 Task: Buy 3 Sets & Kits from Skin Care section under best seller category for shipping address: Bethany Lewis, 2425 August Lane, Shreveport, Louisiana 71101, Cell Number 3184332610. Pay from credit card ending with 5759, CVV 953
Action: Mouse moved to (16, 87)
Screenshot: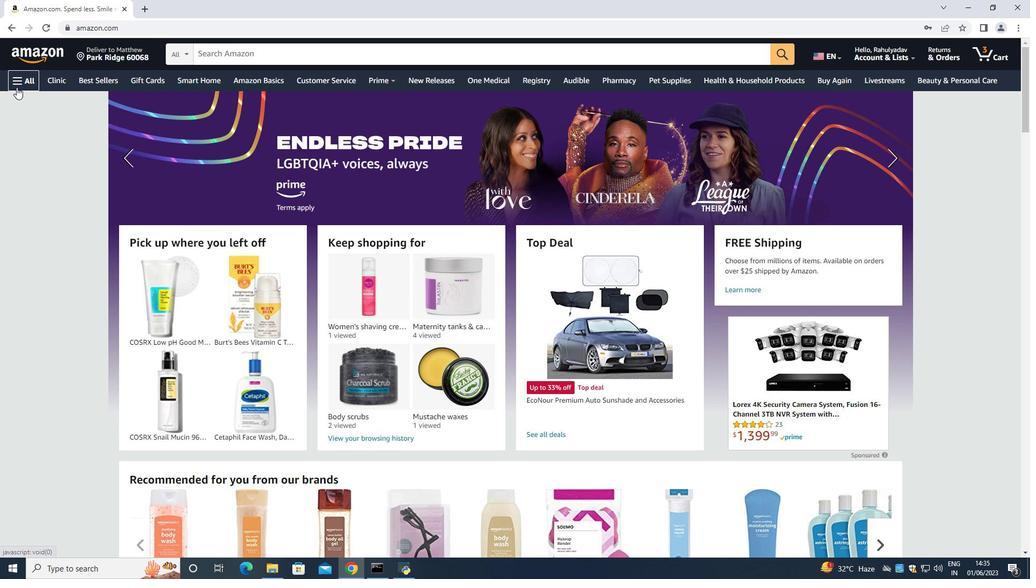 
Action: Mouse pressed left at (16, 87)
Screenshot: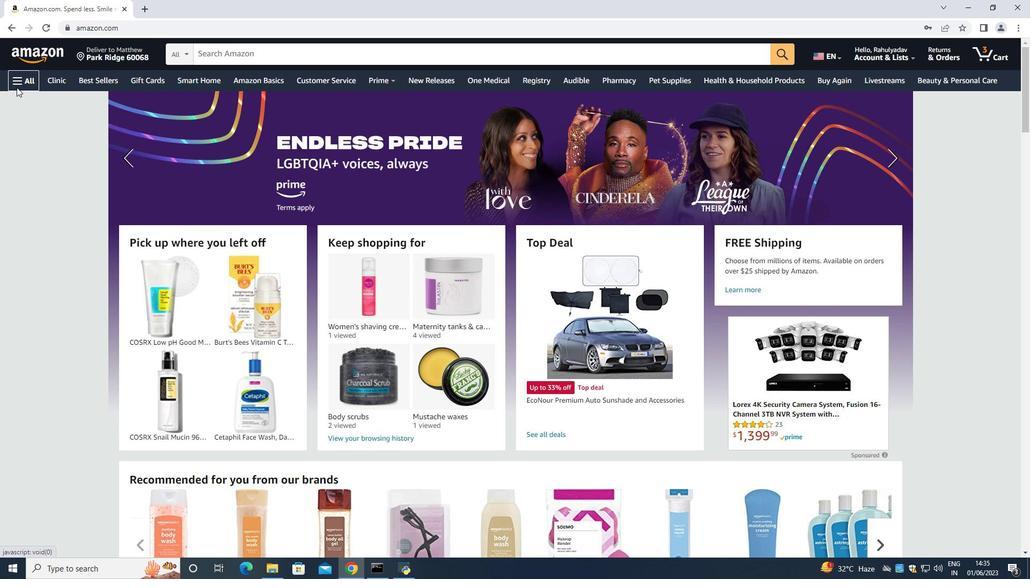
Action: Mouse moved to (30, 101)
Screenshot: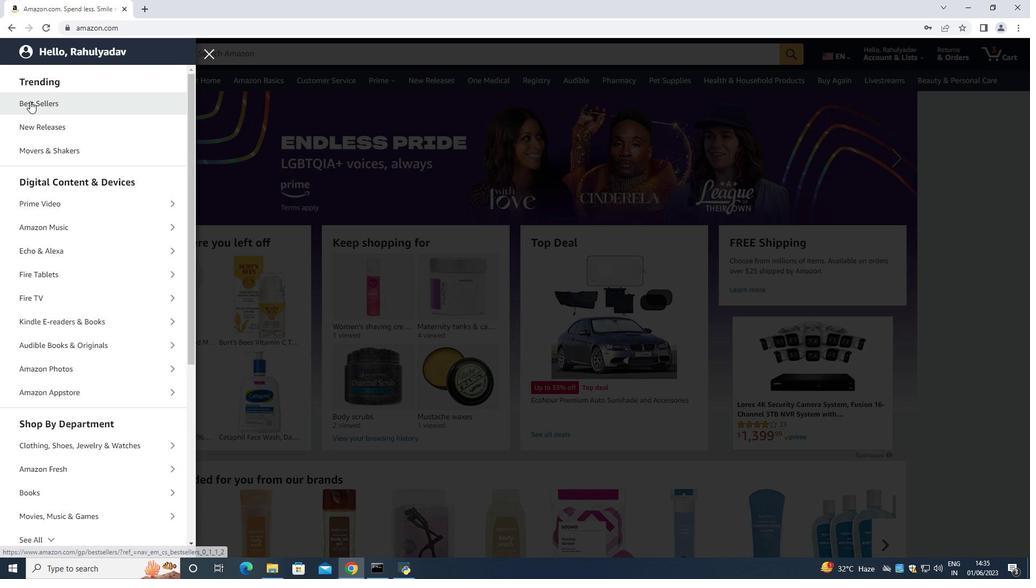 
Action: Mouse pressed left at (30, 101)
Screenshot: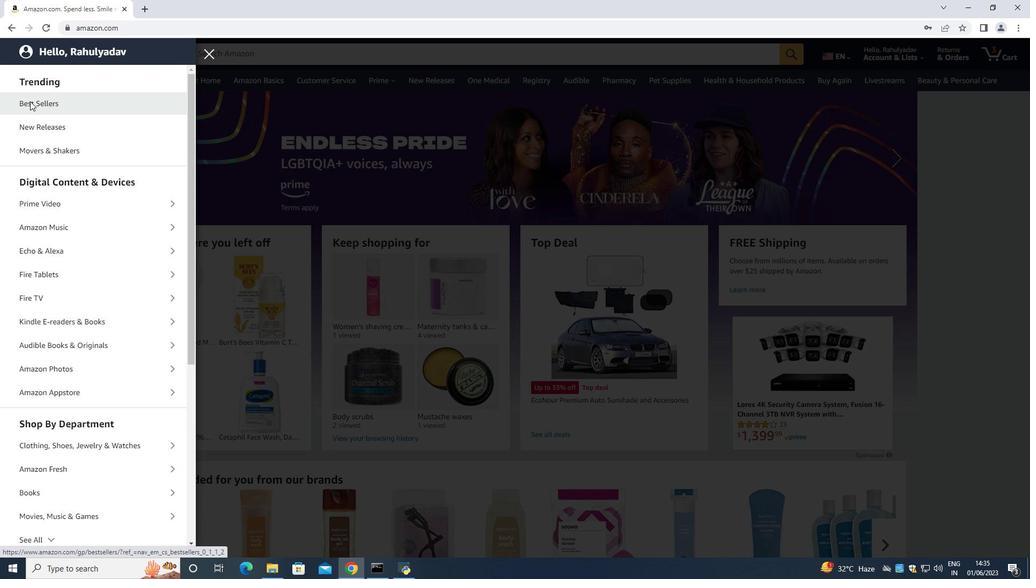 
Action: Mouse moved to (269, 56)
Screenshot: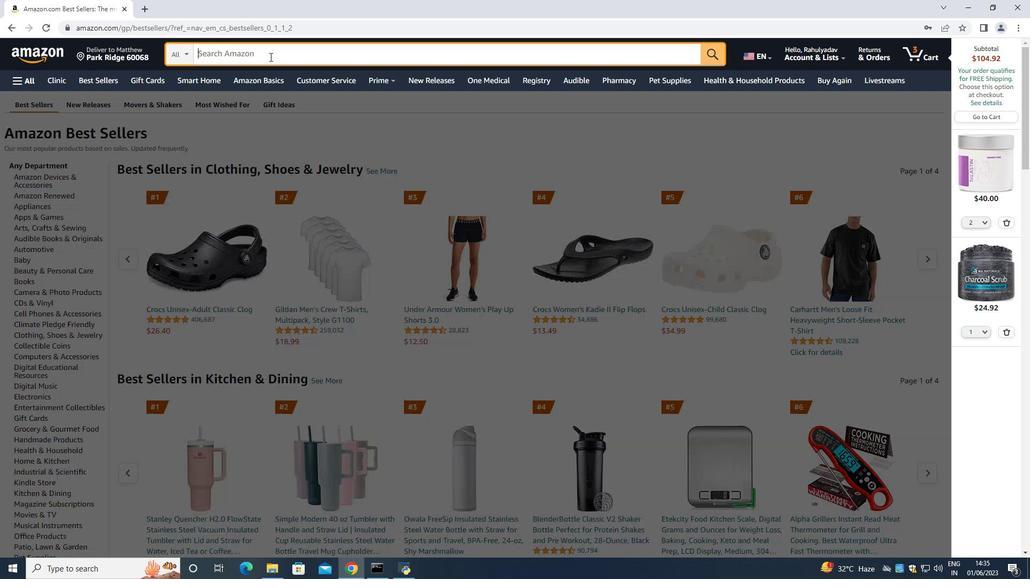 
Action: Mouse pressed left at (269, 56)
Screenshot: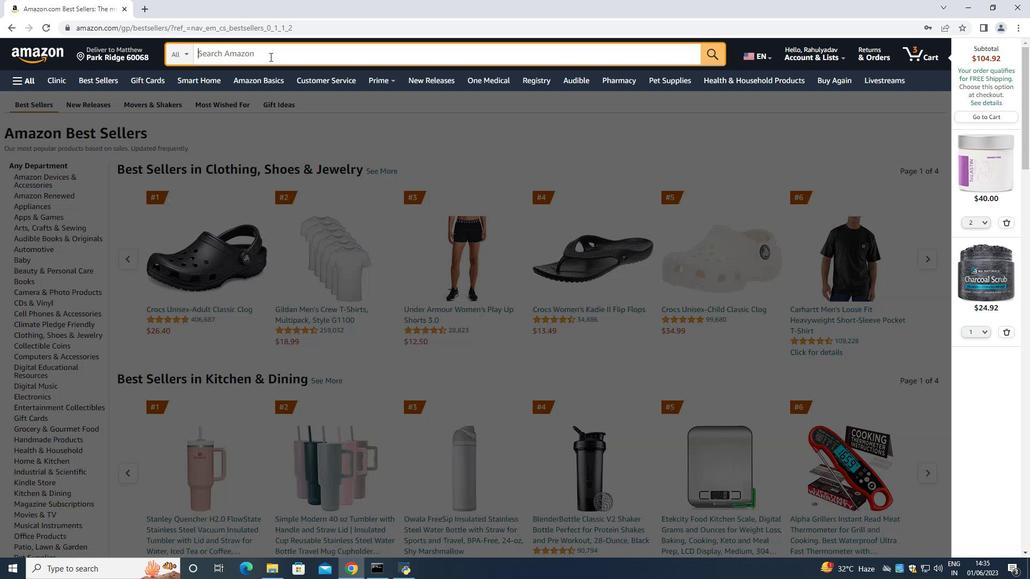 
Action: Mouse moved to (273, 40)
Screenshot: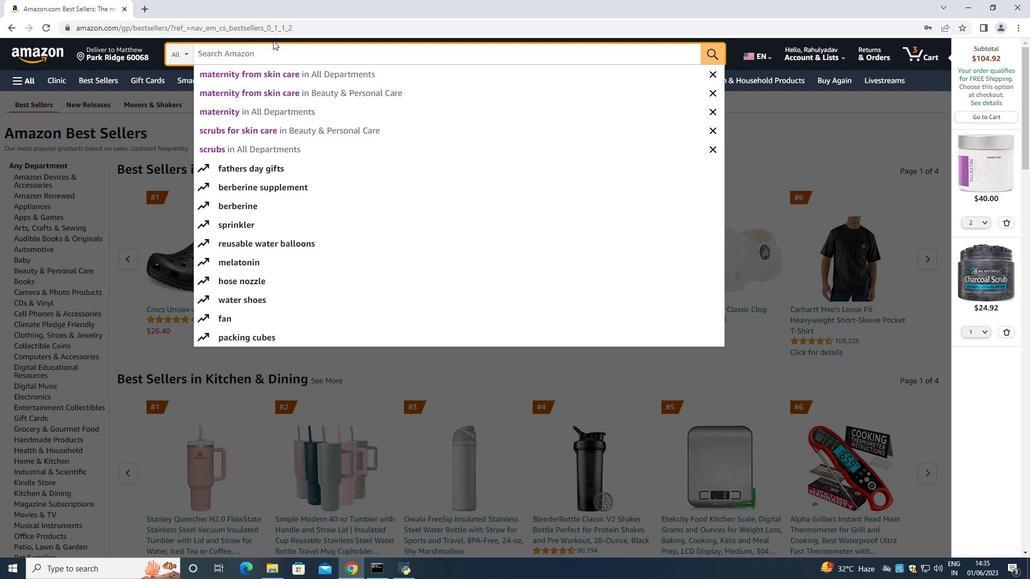 
Action: Key pressed <Key.shift>Sets<Key.space><Key.shift_r><Key.shift_r><Key.shift_r><Key.shift_r><Key.shift_r><Key.shift_r><Key.shift_r><Key.shift_r><Key.shift_r><Key.shift_r><Key.shift_r>&<Key.space><Key.shift_r>Kits<Key.space><Key.space>from<Key.space><Key.shift>Sikn<Key.space><Key.shift>Care<Key.enter>
Screenshot: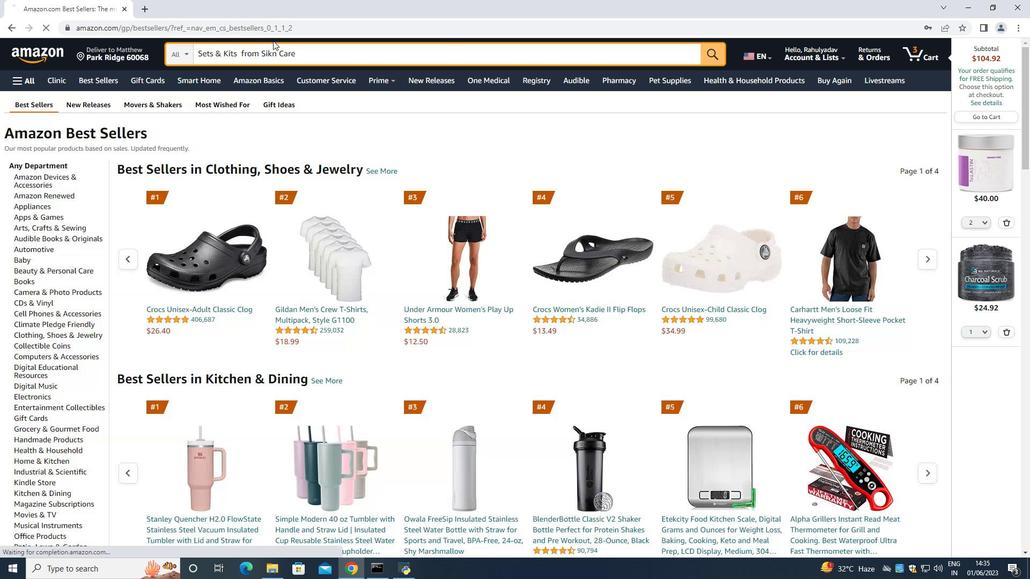 
Action: Mouse moved to (43, 250)
Screenshot: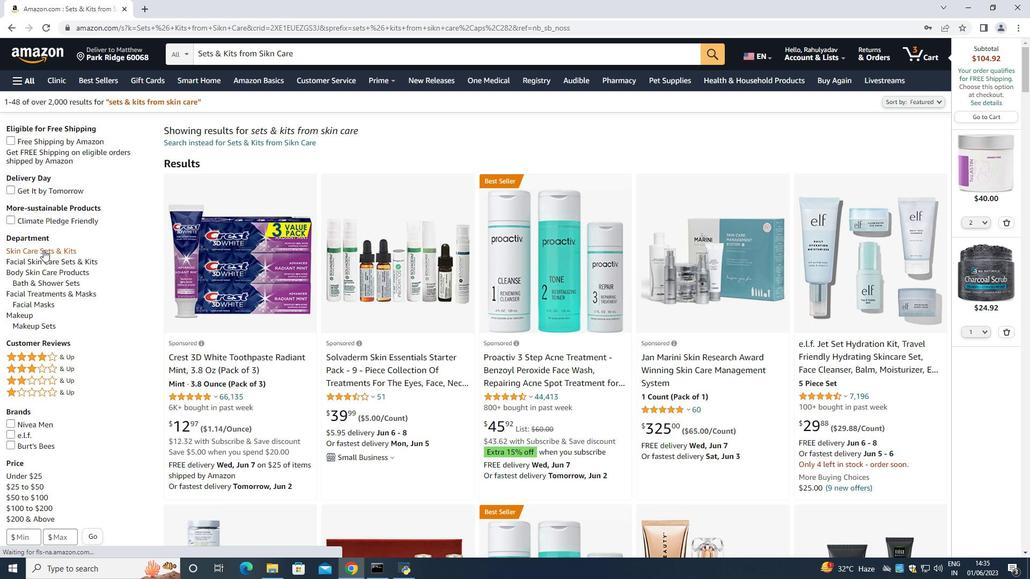 
Action: Mouse pressed left at (43, 250)
Screenshot: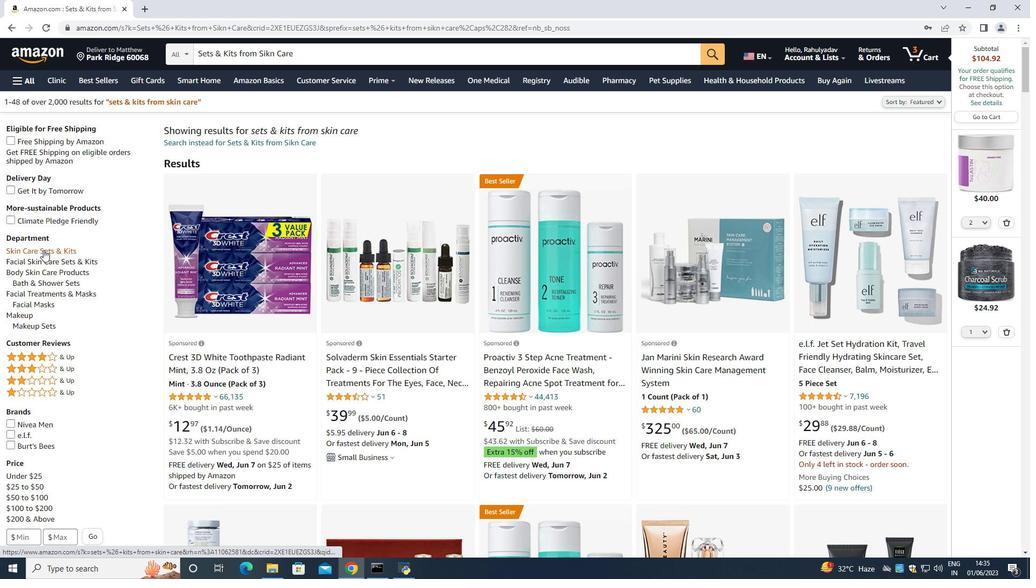 
Action: Mouse moved to (256, 335)
Screenshot: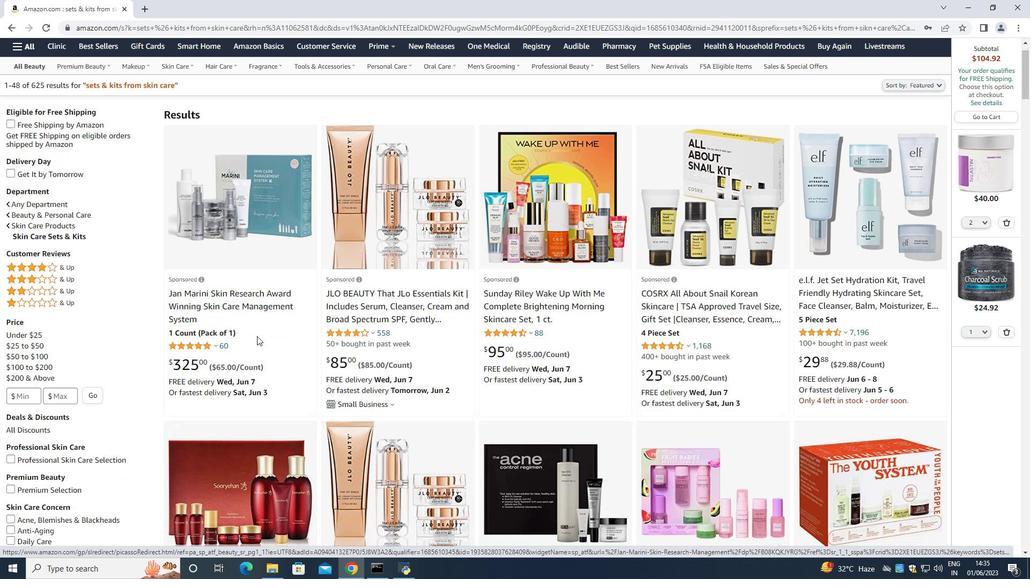 
Action: Mouse scrolled (256, 335) with delta (0, 0)
Screenshot: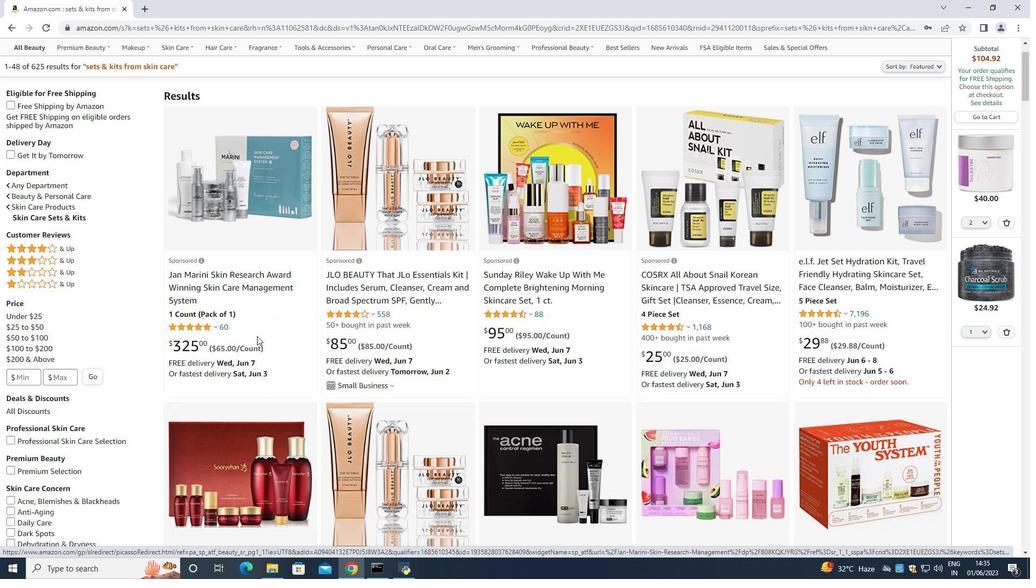 
Action: Mouse moved to (260, 336)
Screenshot: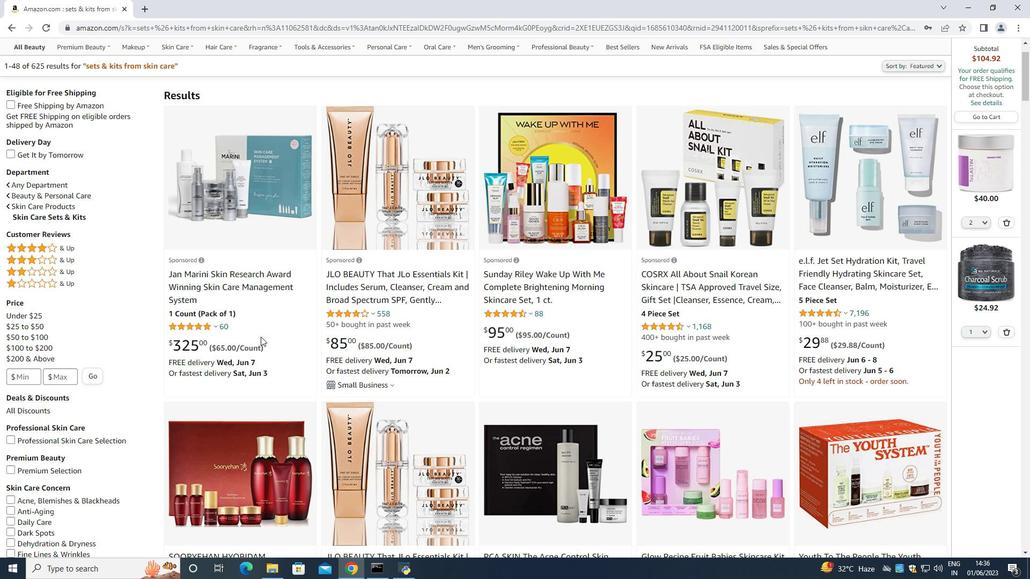 
Action: Mouse scrolled (260, 336) with delta (0, 0)
Screenshot: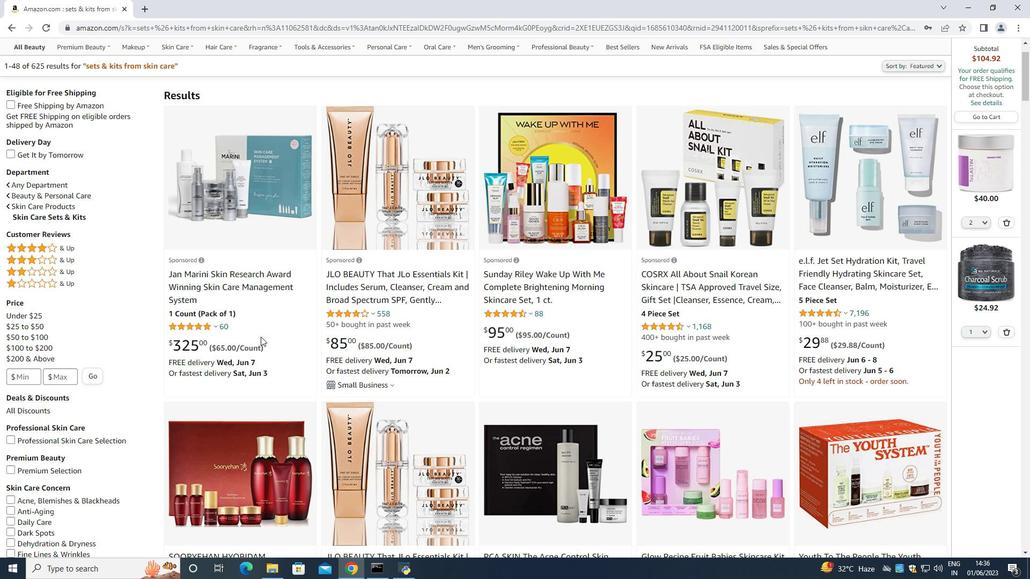 
Action: Mouse scrolled (260, 336) with delta (0, 0)
Screenshot: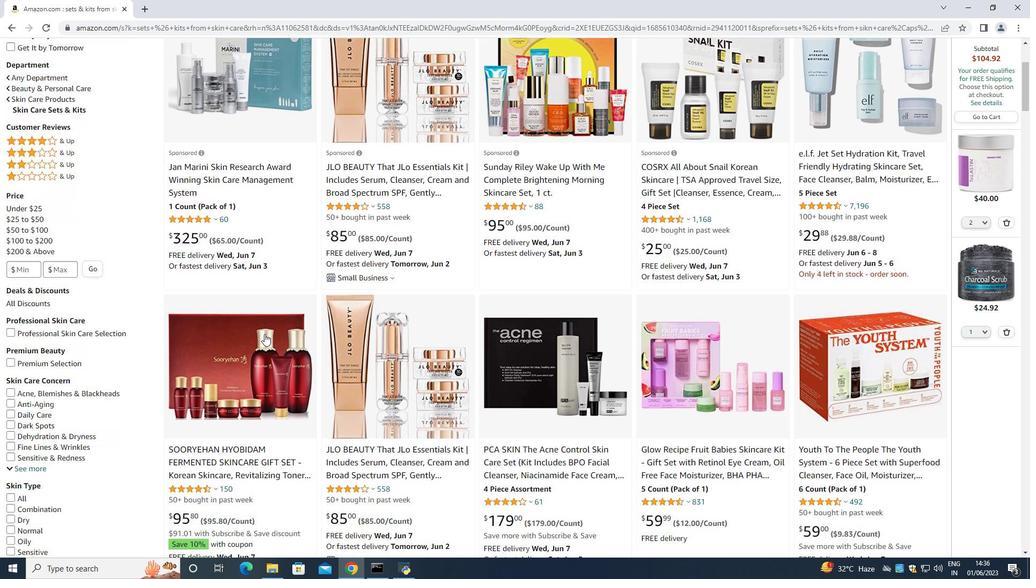 
Action: Mouse moved to (284, 331)
Screenshot: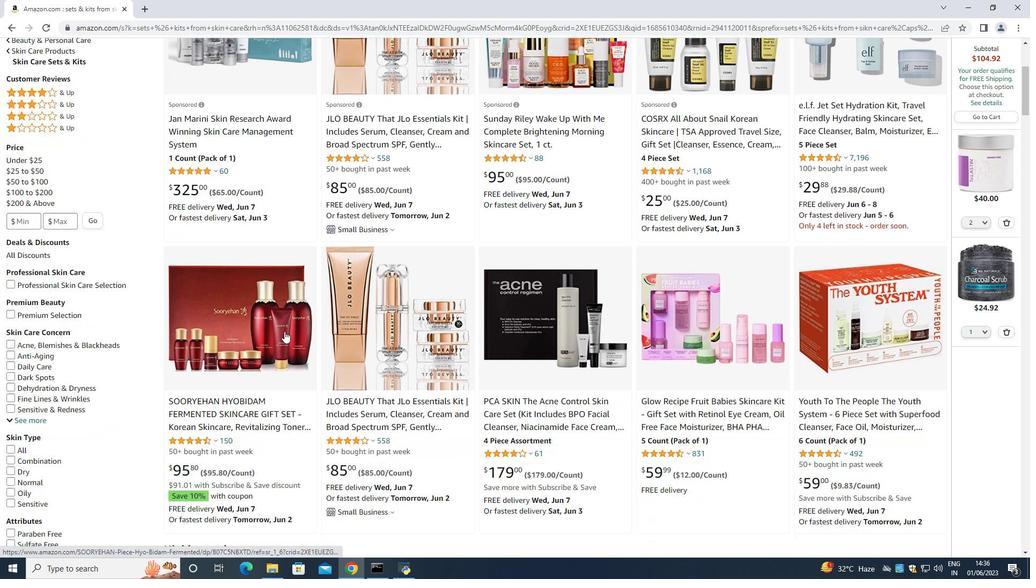 
Action: Mouse scrolled (284, 331) with delta (0, 0)
Screenshot: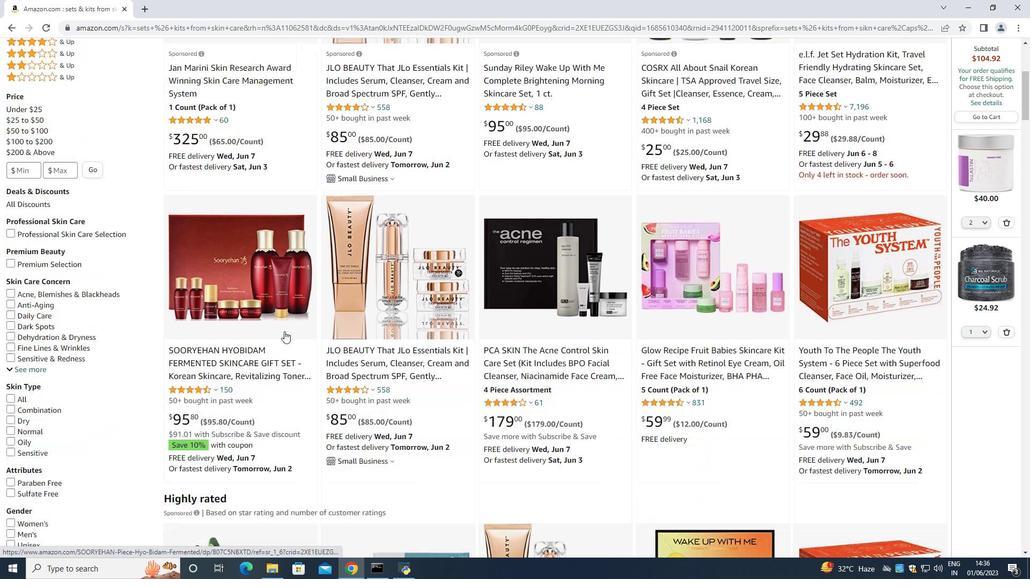 
Action: Mouse scrolled (284, 331) with delta (0, 0)
Screenshot: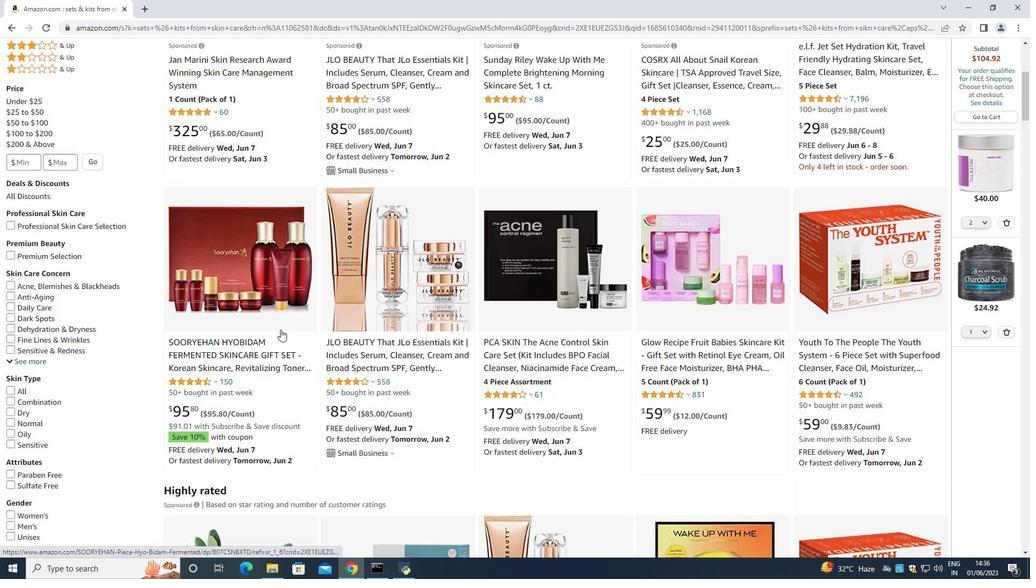 
Action: Mouse moved to (657, 323)
Screenshot: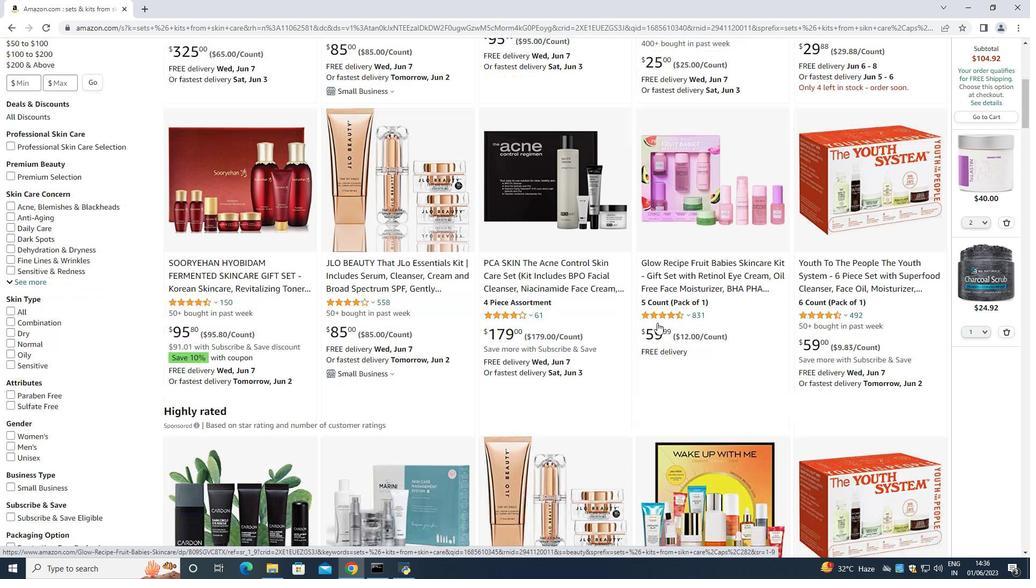 
Action: Mouse scrolled (657, 322) with delta (0, 0)
Screenshot: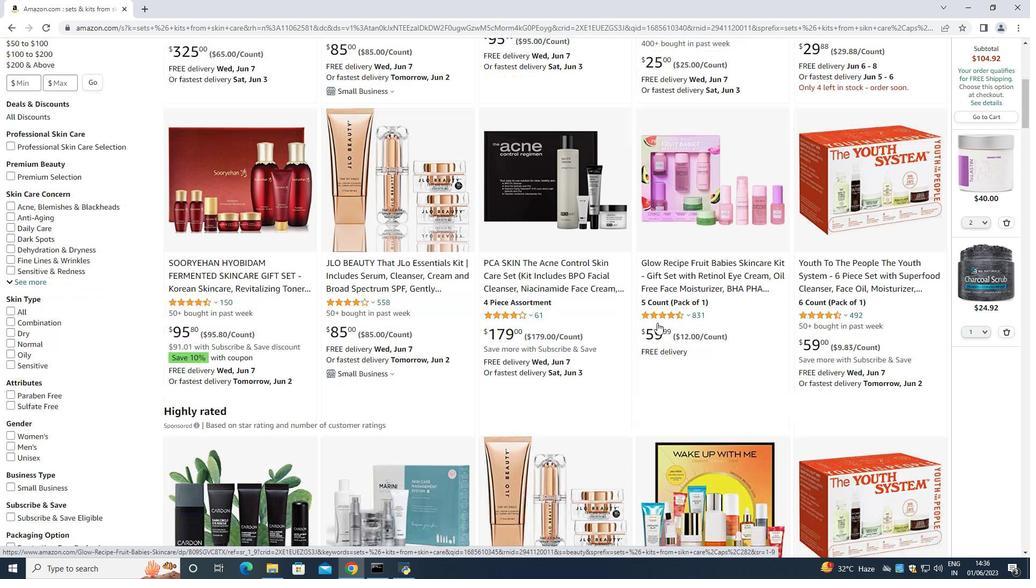 
Action: Mouse scrolled (657, 322) with delta (0, 0)
Screenshot: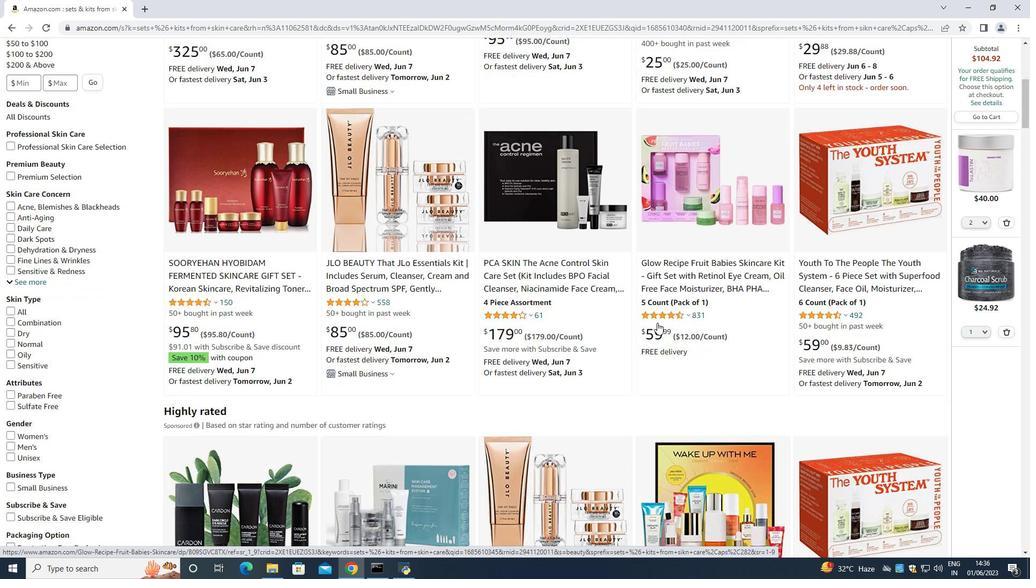 
Action: Mouse scrolled (657, 322) with delta (0, 0)
Screenshot: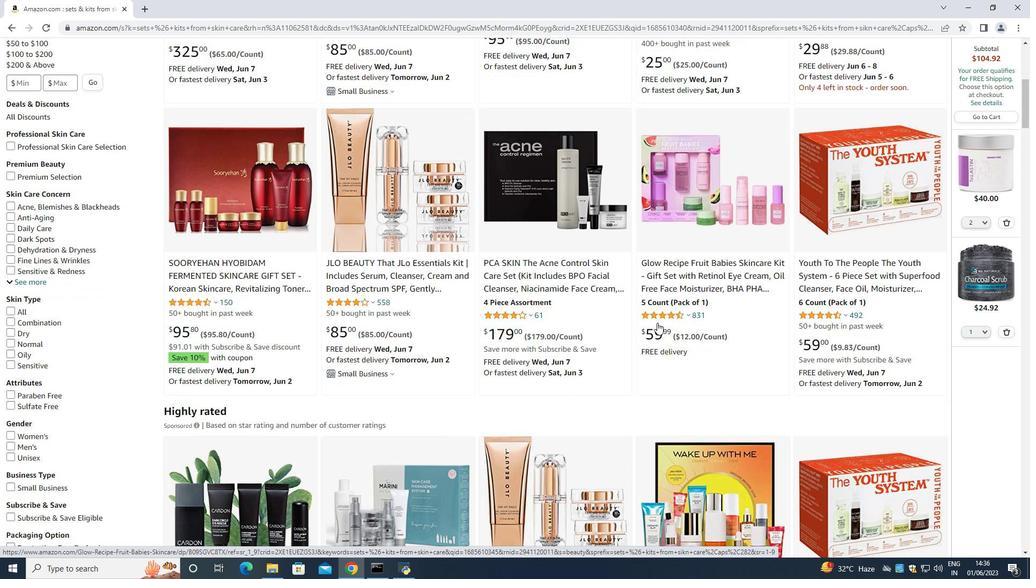 
Action: Mouse moved to (643, 350)
Screenshot: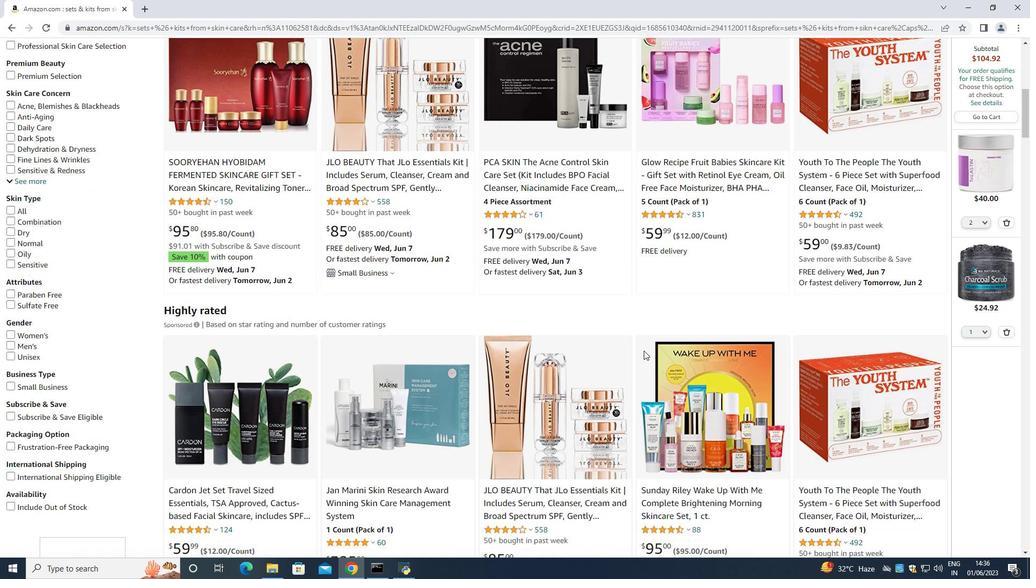 
Action: Mouse scrolled (643, 350) with delta (0, 0)
Screenshot: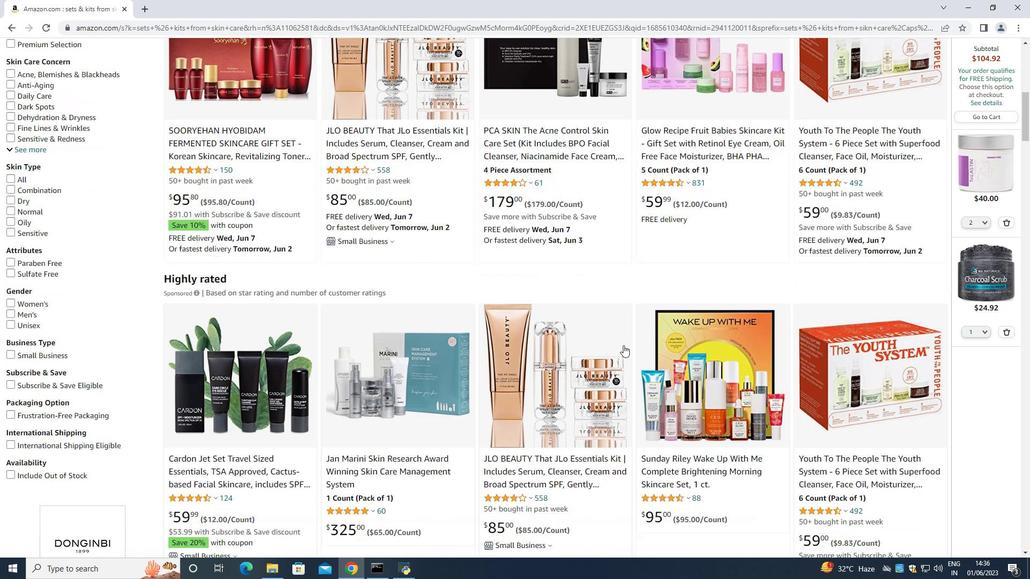 
Action: Mouse moved to (543, 137)
Screenshot: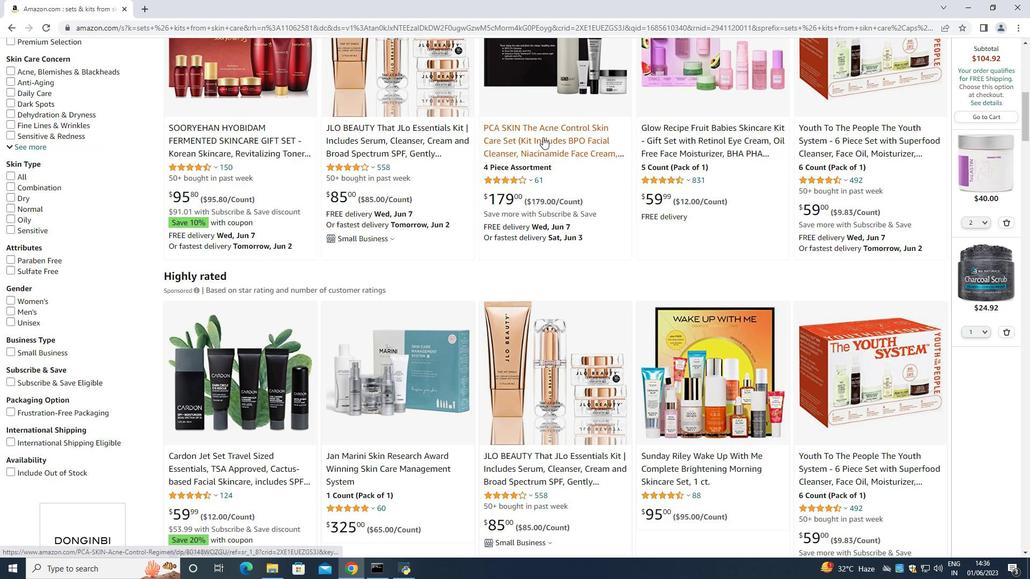 
Action: Mouse pressed left at (543, 137)
Screenshot: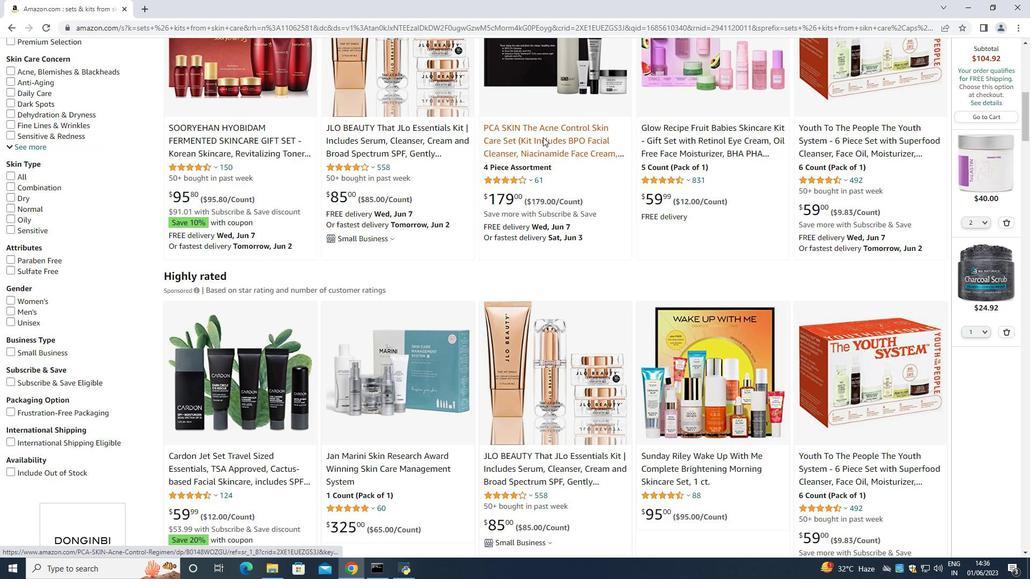 
Action: Mouse moved to (662, 231)
Screenshot: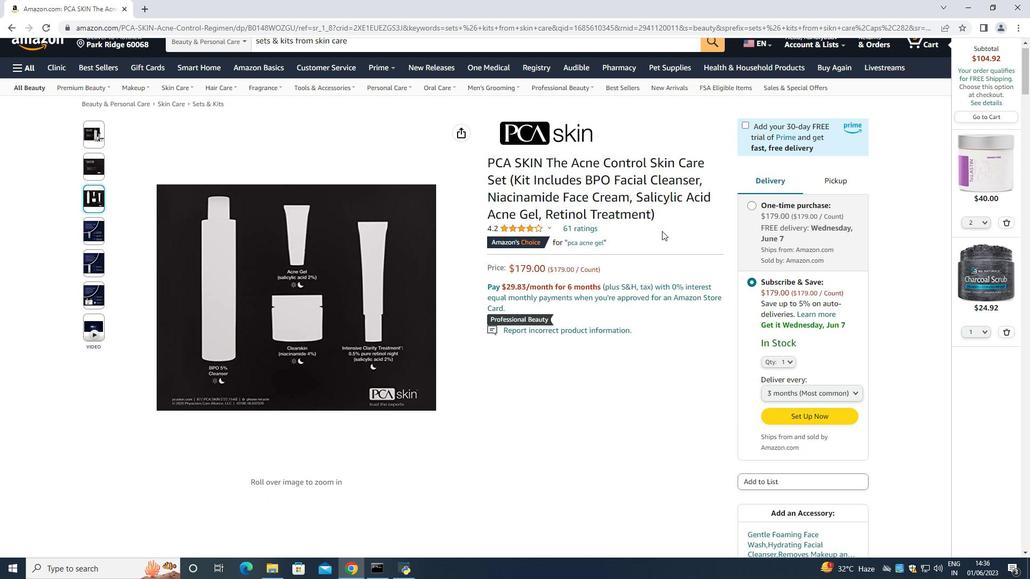 
Action: Mouse scrolled (662, 230) with delta (0, 0)
Screenshot: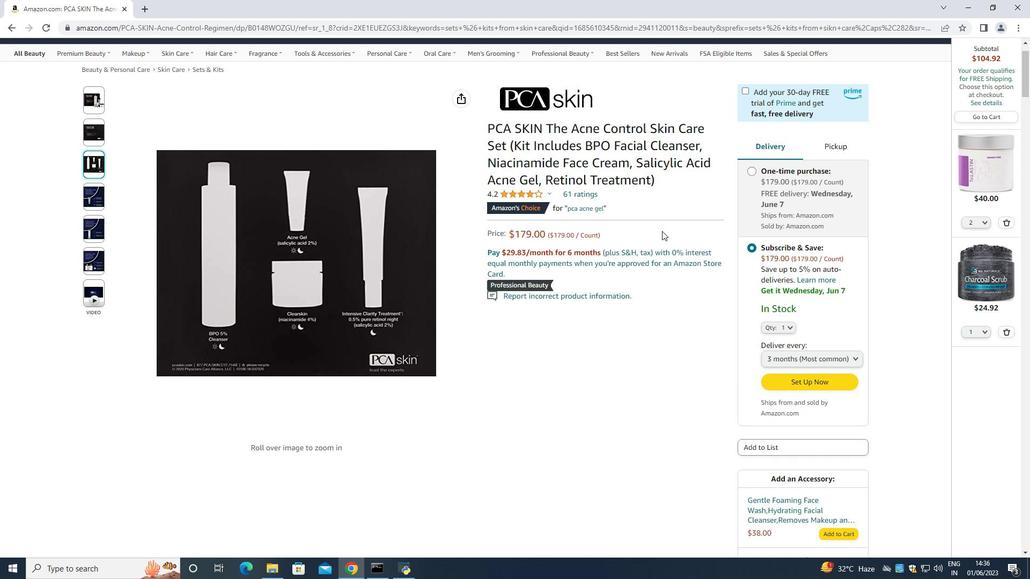 
Action: Mouse scrolled (662, 230) with delta (0, 0)
Screenshot: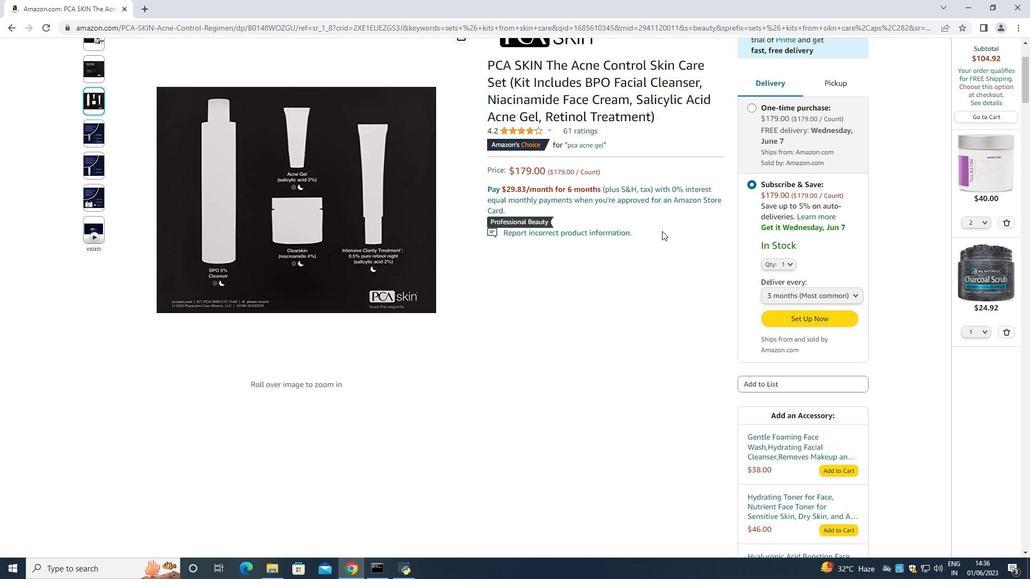 
Action: Mouse scrolled (662, 230) with delta (0, 0)
Screenshot: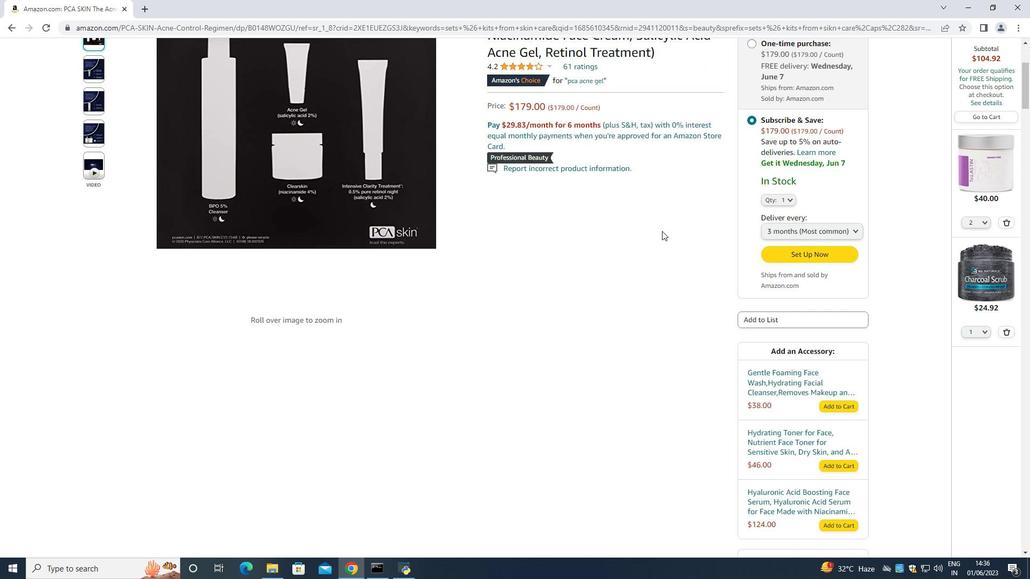 
Action: Mouse scrolled (662, 230) with delta (0, 0)
Screenshot: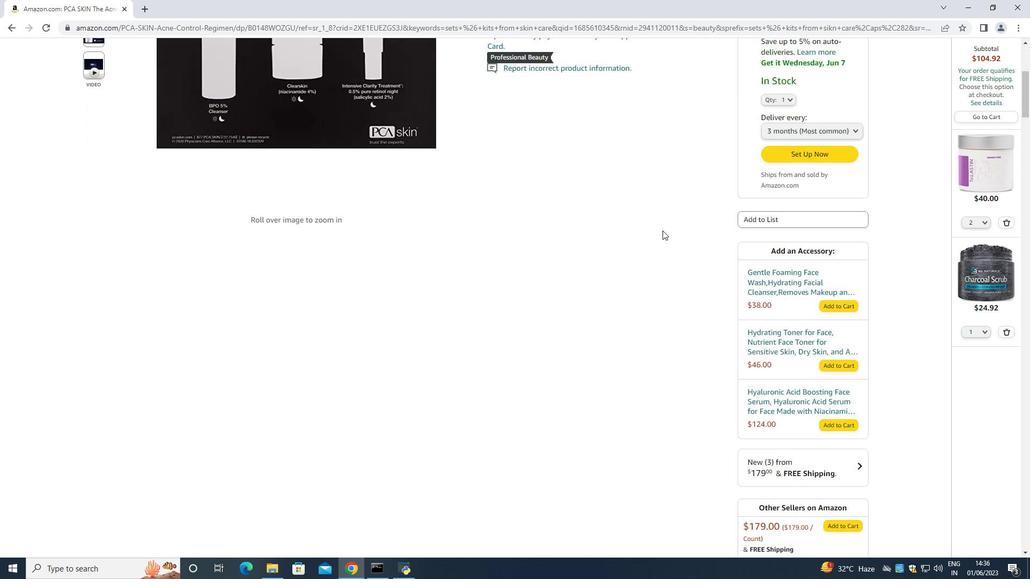 
Action: Mouse scrolled (662, 230) with delta (0, 0)
Screenshot: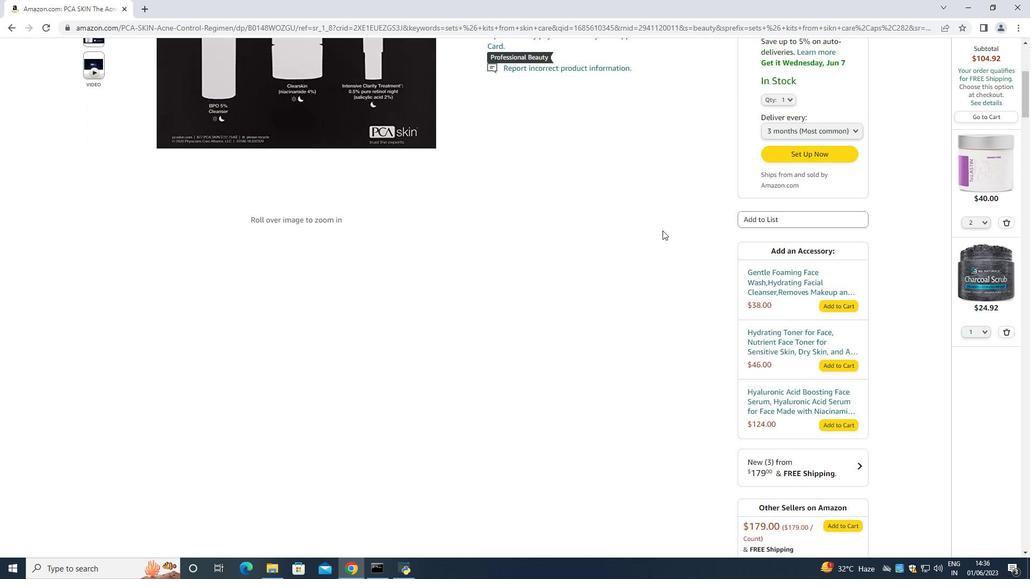 
Action: Mouse scrolled (662, 230) with delta (0, 0)
Screenshot: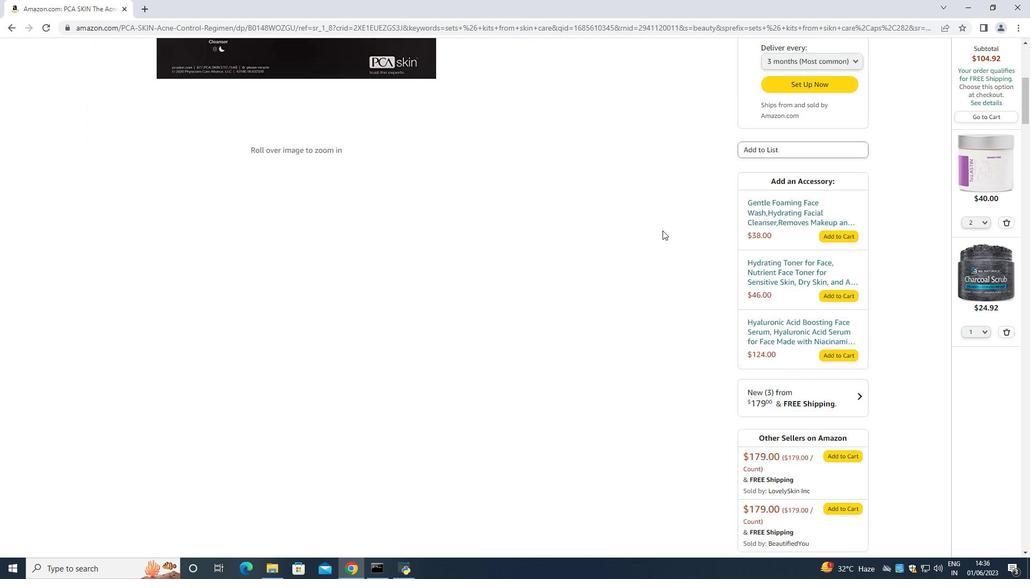 
Action: Mouse moved to (662, 230)
Screenshot: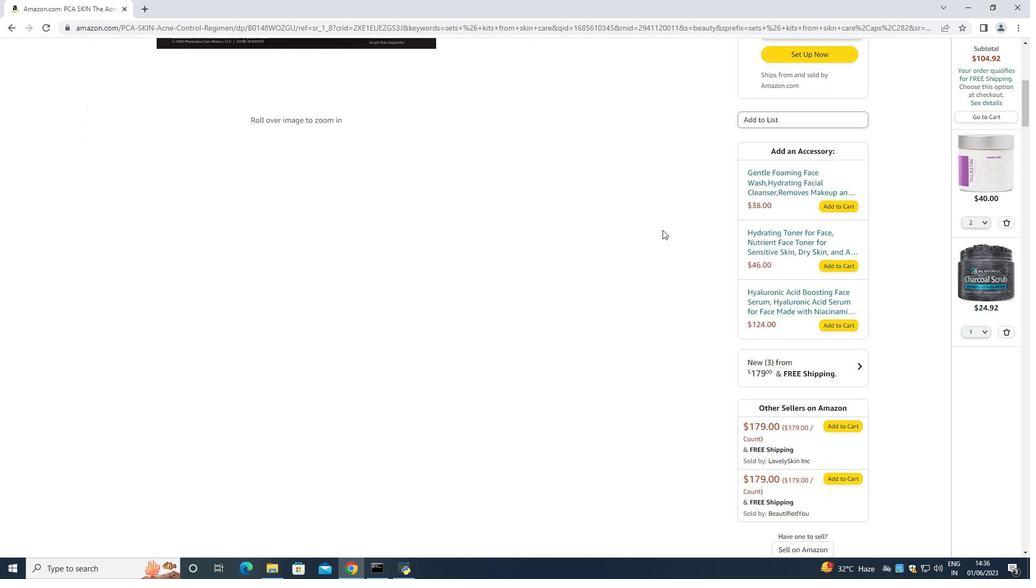 
Action: Mouse scrolled (662, 230) with delta (0, 0)
Screenshot: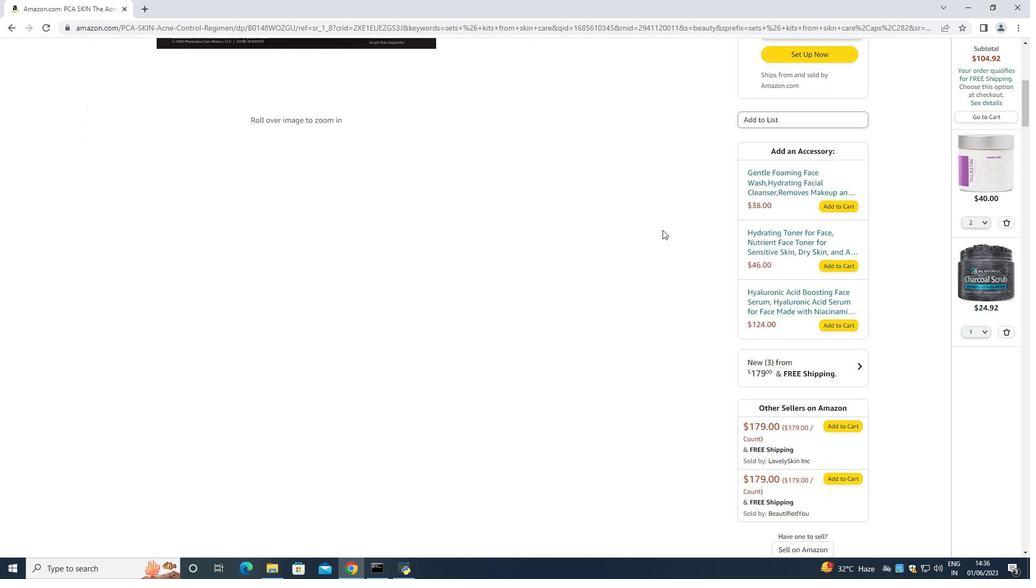 
Action: Mouse moved to (662, 229)
Screenshot: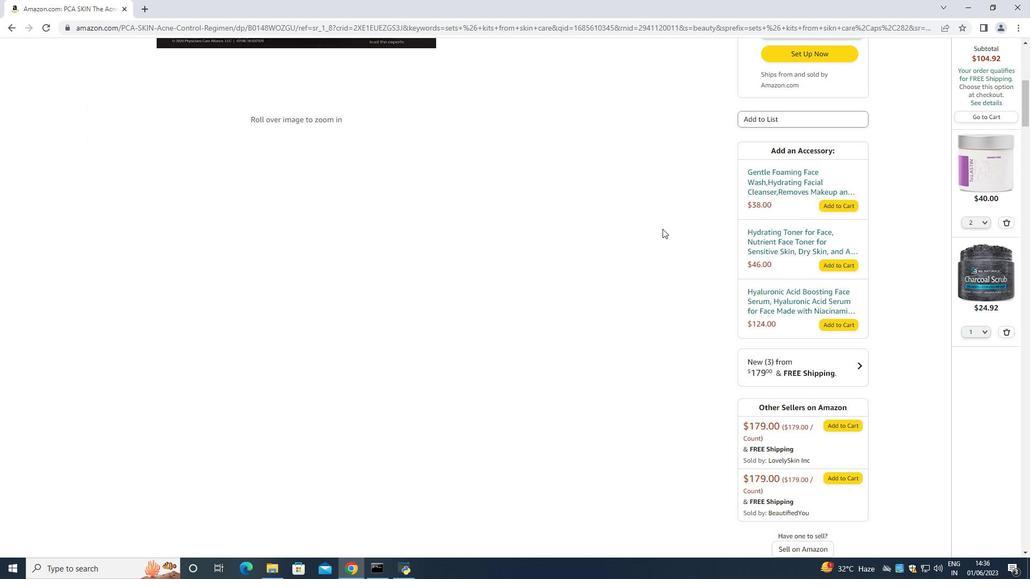 
Action: Mouse scrolled (662, 229) with delta (0, 0)
Screenshot: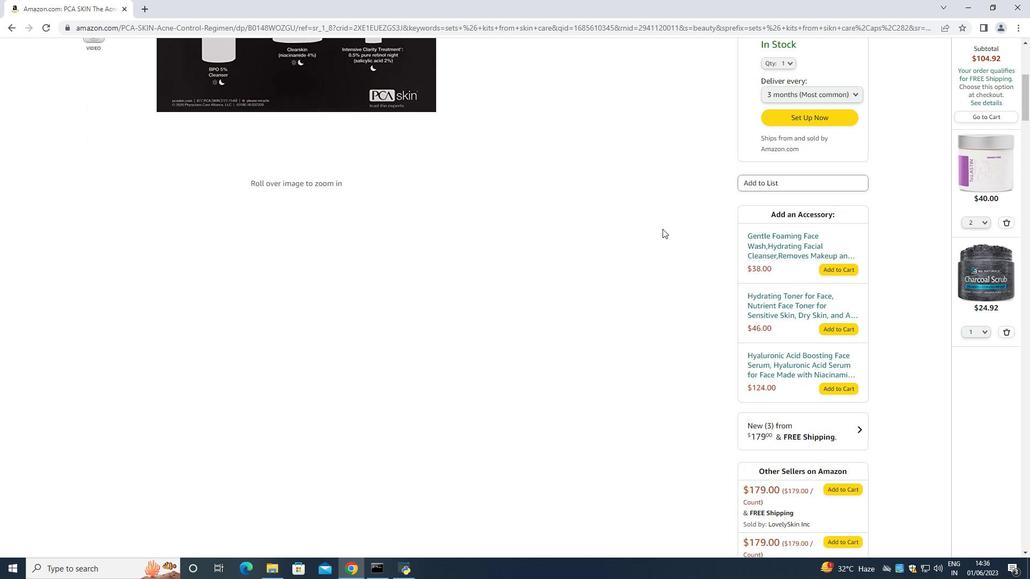 
Action: Mouse scrolled (662, 229) with delta (0, 0)
Screenshot: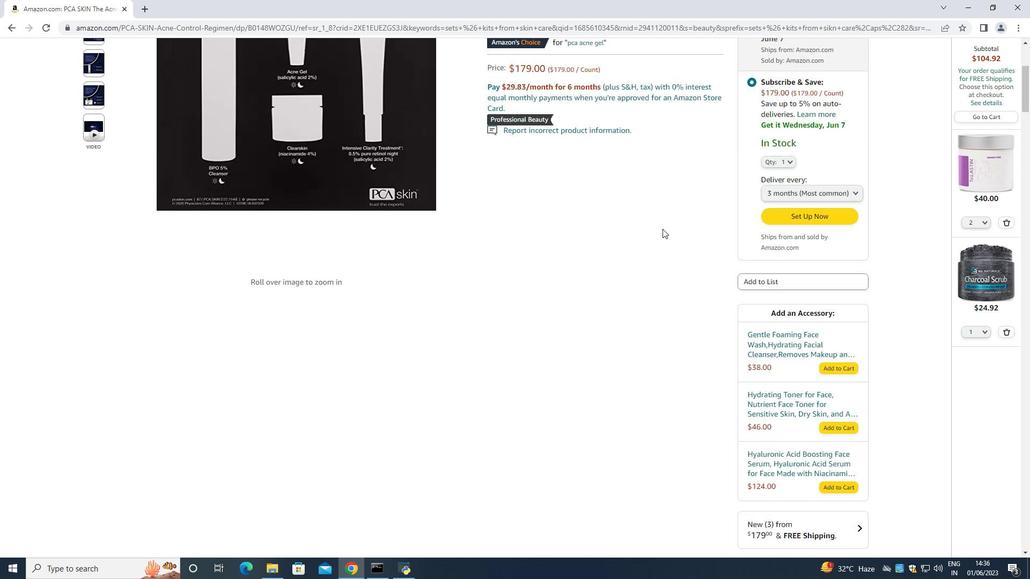 
Action: Mouse scrolled (662, 229) with delta (0, 0)
Screenshot: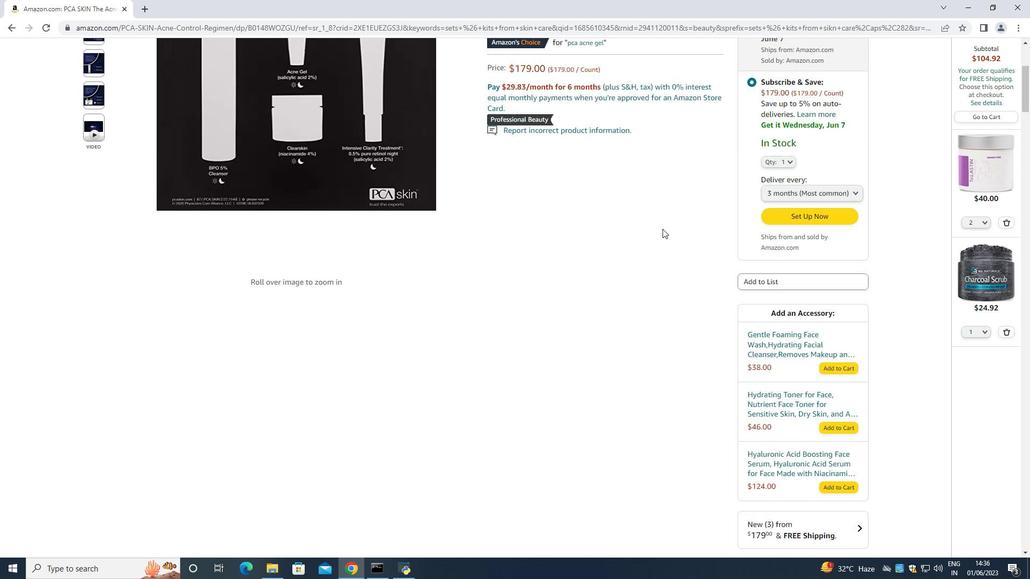 
Action: Mouse scrolled (662, 229) with delta (0, 0)
Screenshot: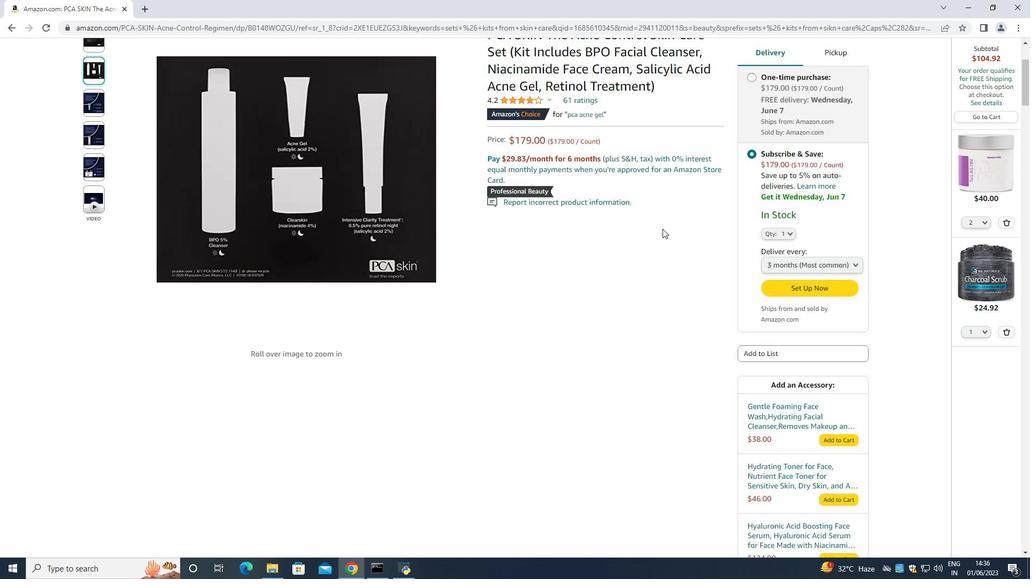 
Action: Mouse scrolled (662, 229) with delta (0, 0)
Screenshot: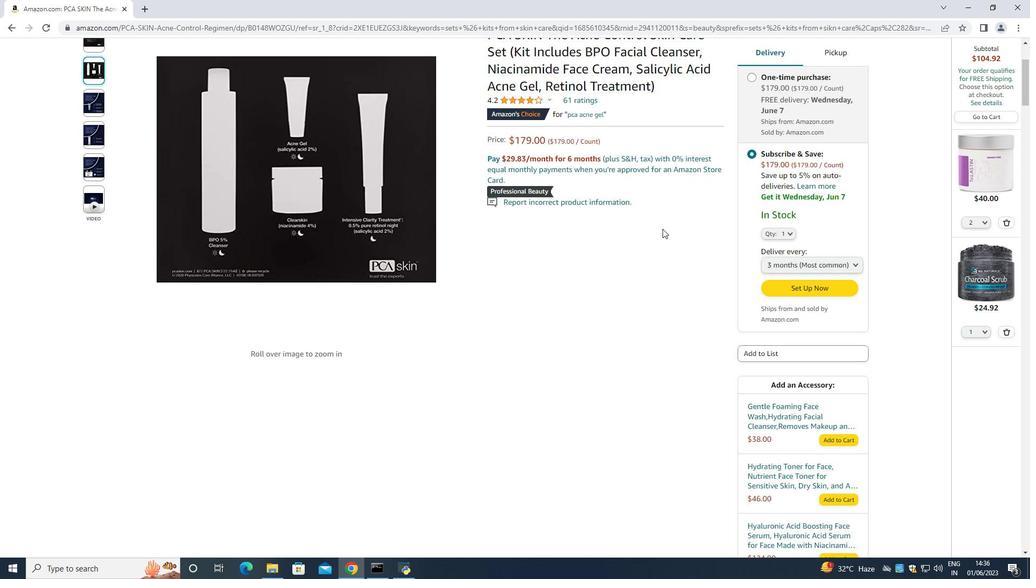
Action: Mouse moved to (1004, 218)
Screenshot: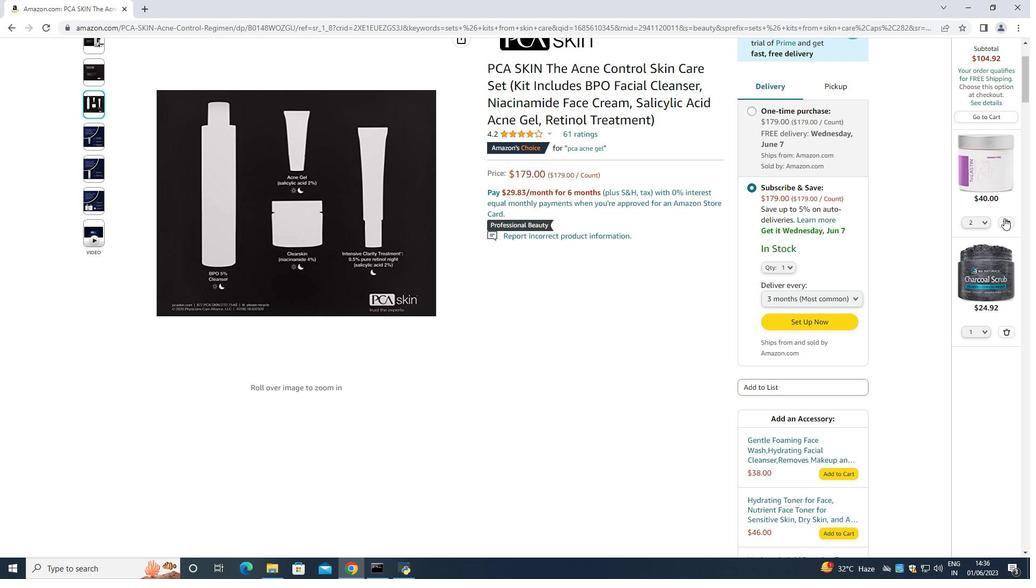 
Action: Mouse pressed left at (1004, 218)
Screenshot: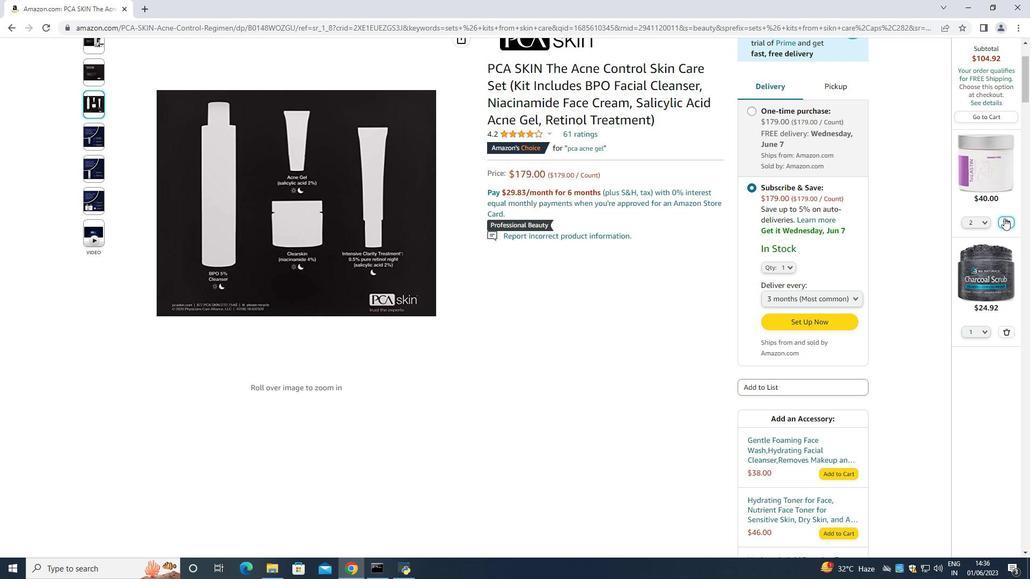 
Action: Mouse moved to (1008, 285)
Screenshot: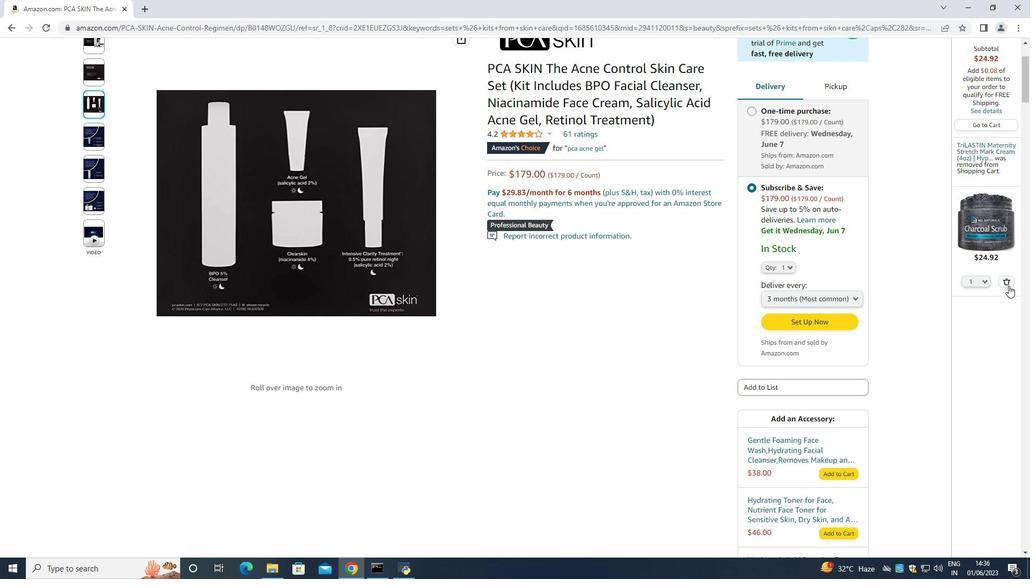 
Action: Mouse pressed left at (1008, 285)
Screenshot: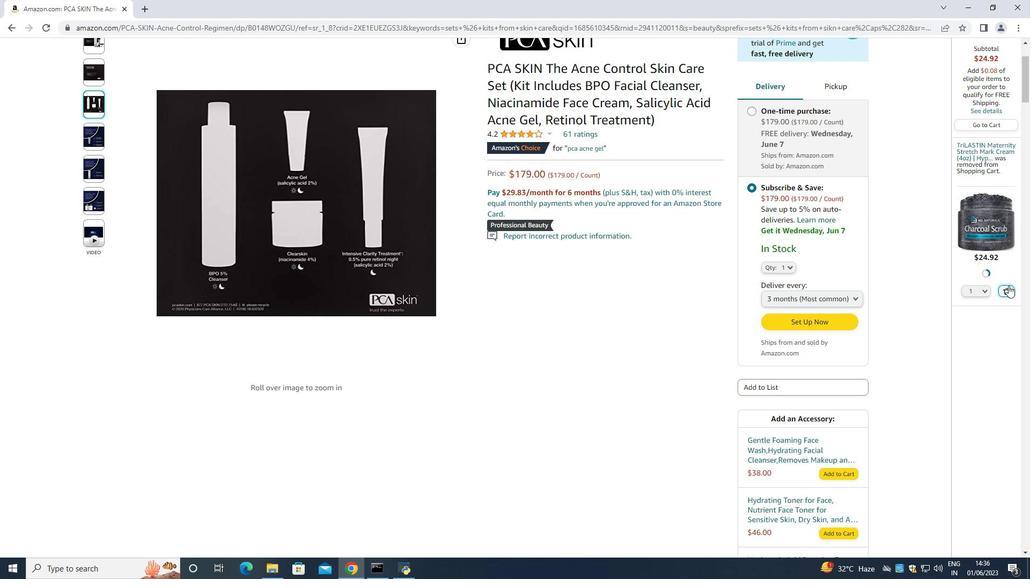 
Action: Mouse moved to (598, 149)
Screenshot: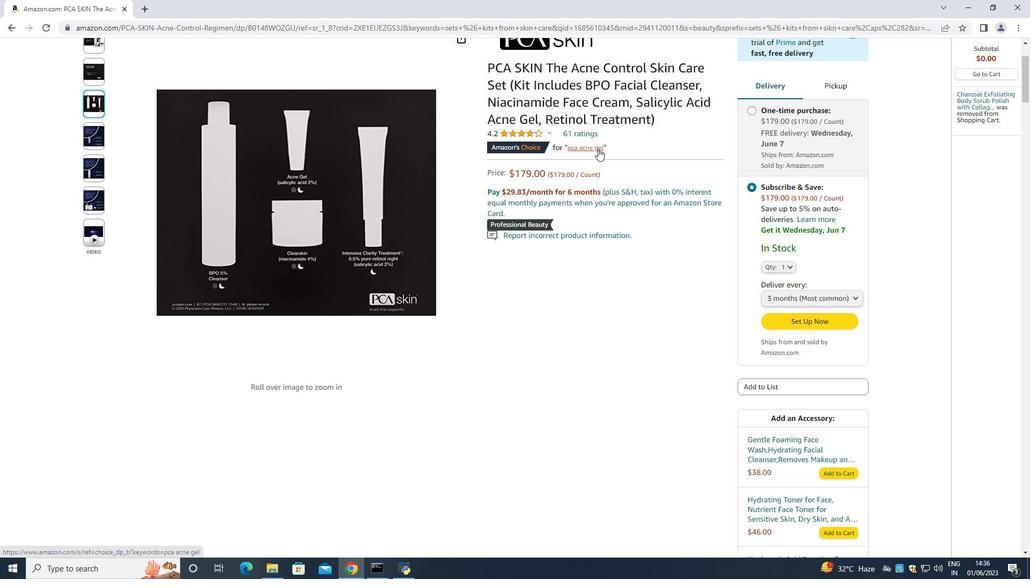 
Action: Mouse scrolled (598, 148) with delta (0, 0)
Screenshot: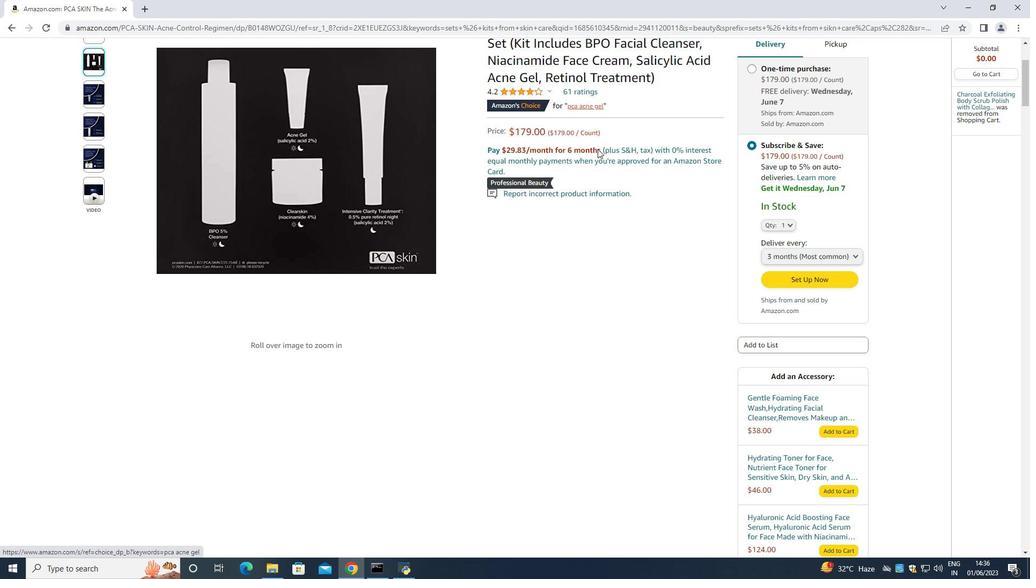 
Action: Mouse moved to (598, 149)
Screenshot: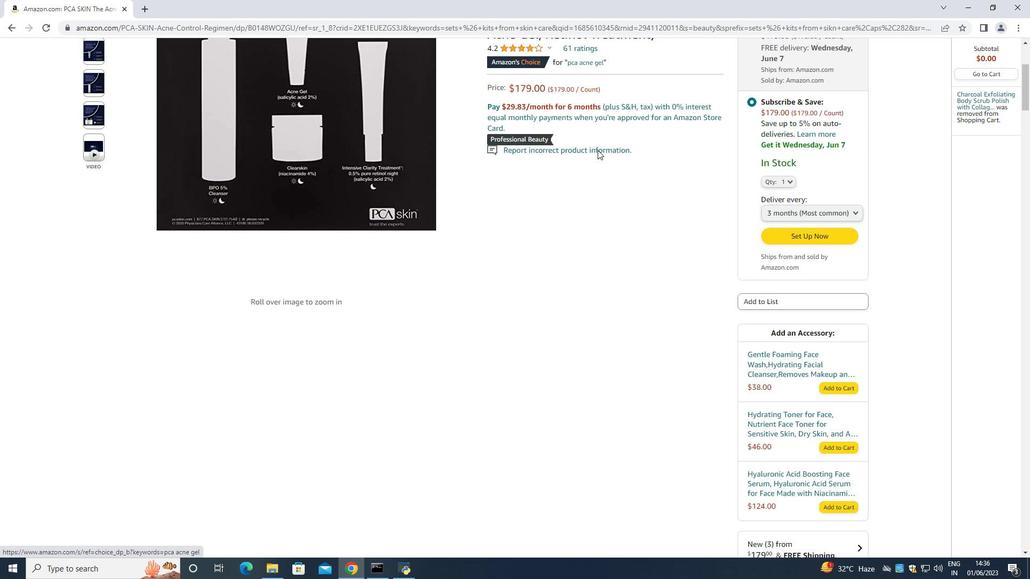 
Action: Mouse scrolled (598, 148) with delta (0, 0)
Screenshot: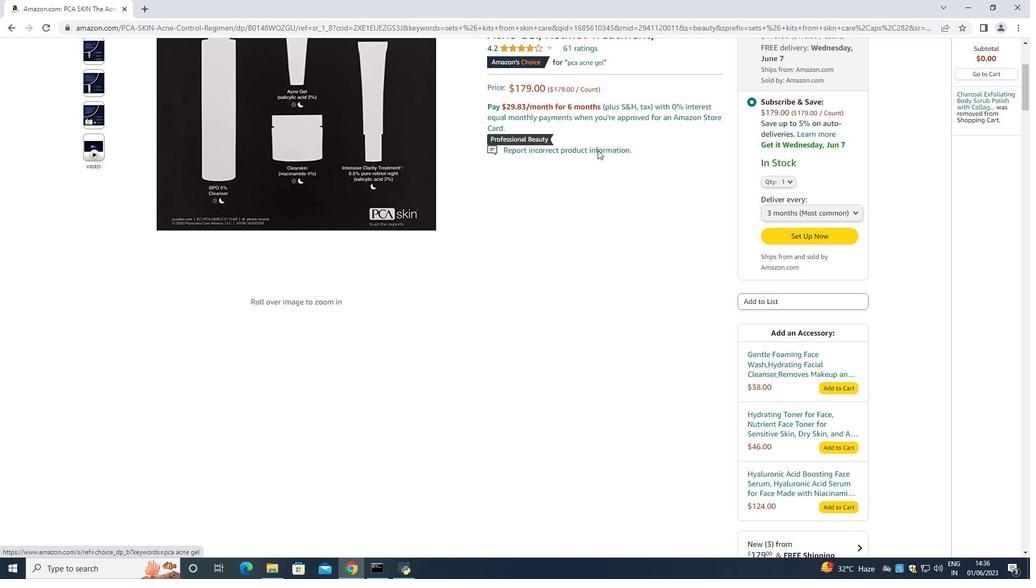 
Action: Mouse moved to (592, 160)
Screenshot: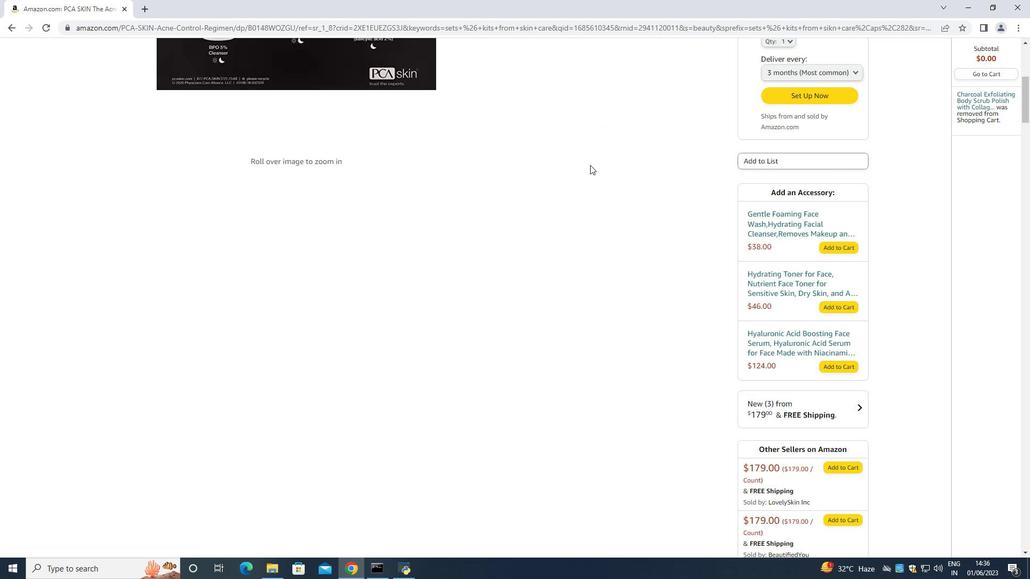 
Action: Mouse scrolled (592, 159) with delta (0, 0)
Screenshot: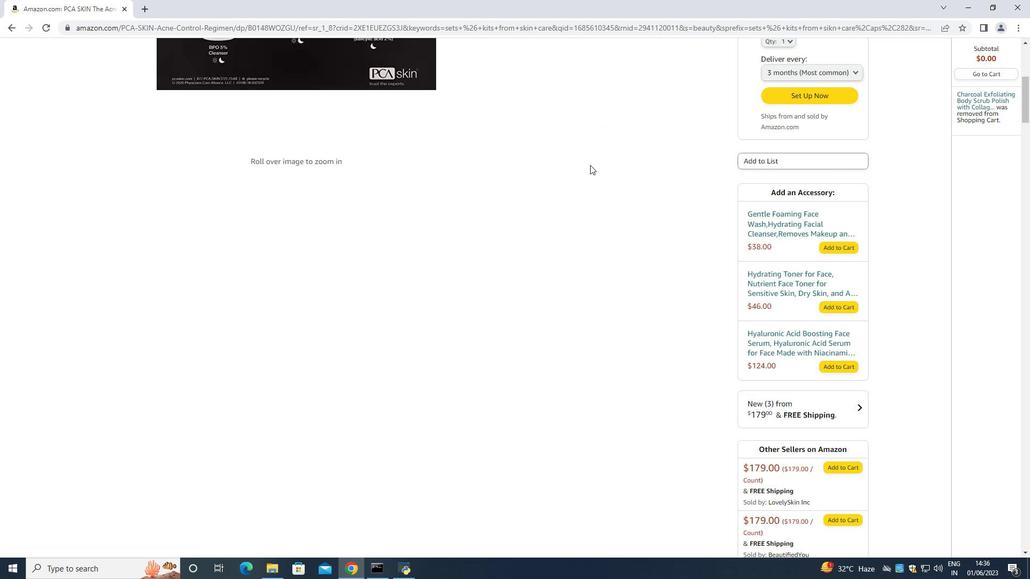
Action: Mouse moved to (590, 165)
Screenshot: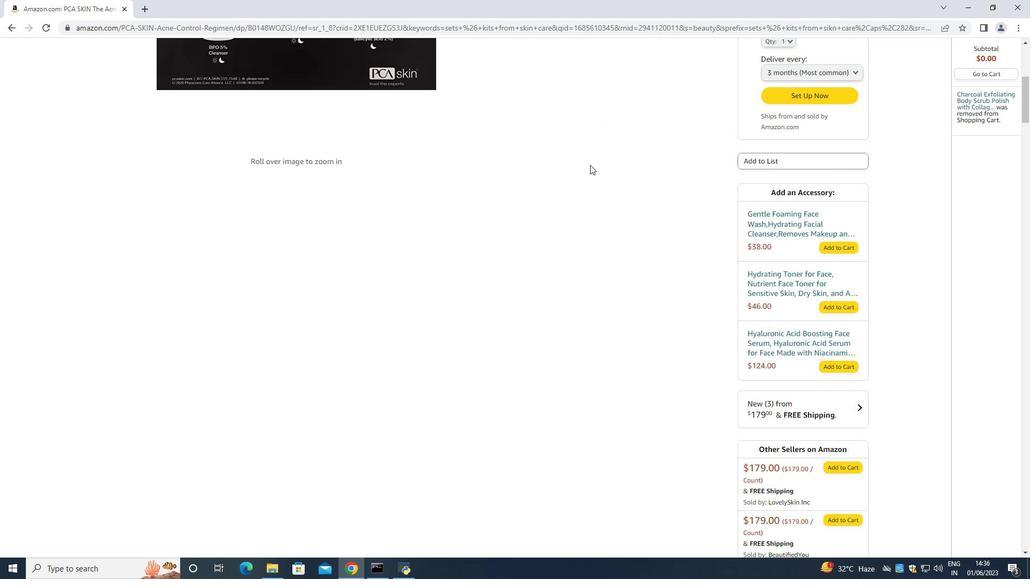 
Action: Mouse scrolled (590, 164) with delta (0, 0)
Screenshot: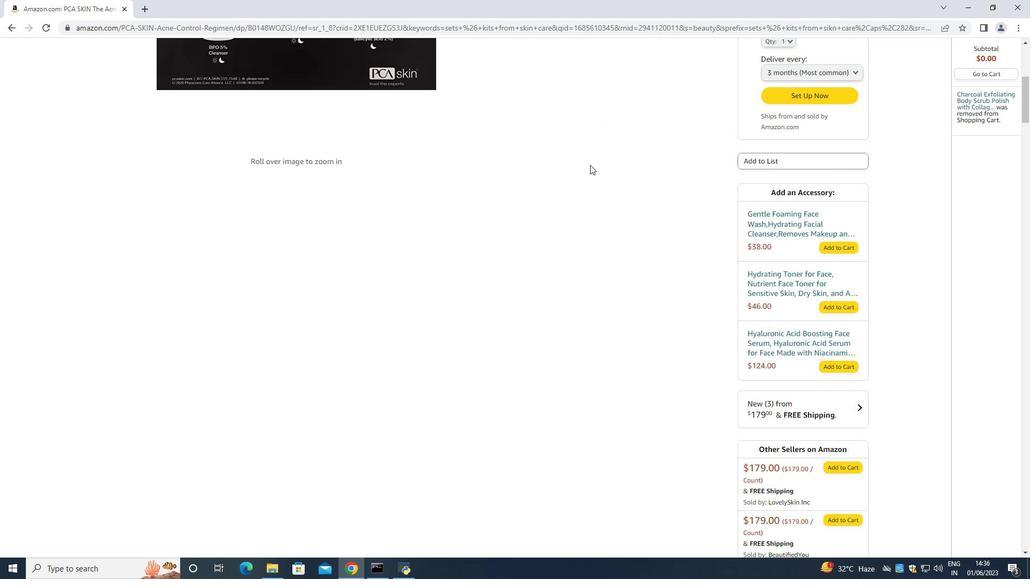
Action: Mouse scrolled (590, 164) with delta (0, 0)
Screenshot: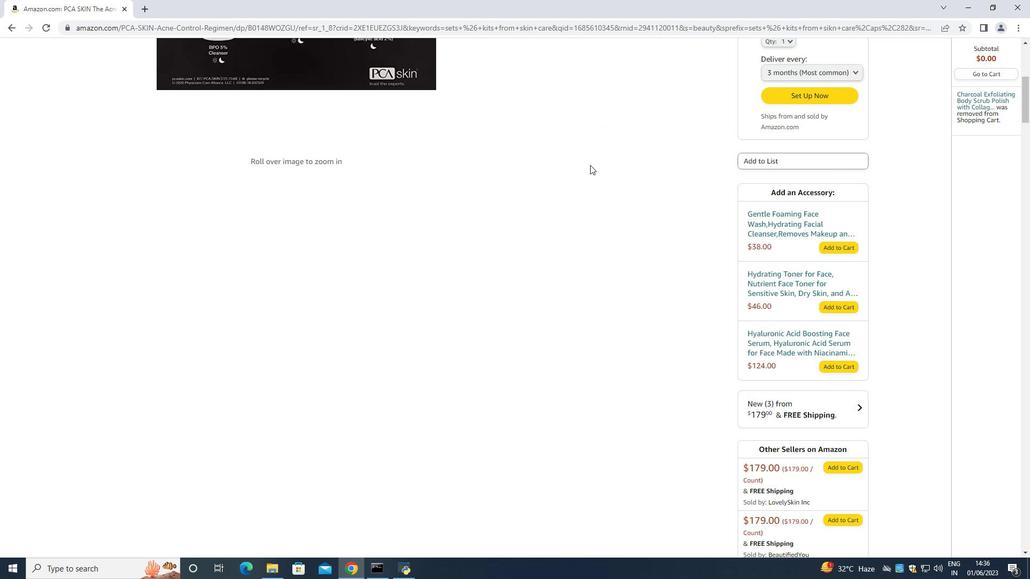 
Action: Mouse scrolled (590, 164) with delta (0, 0)
Screenshot: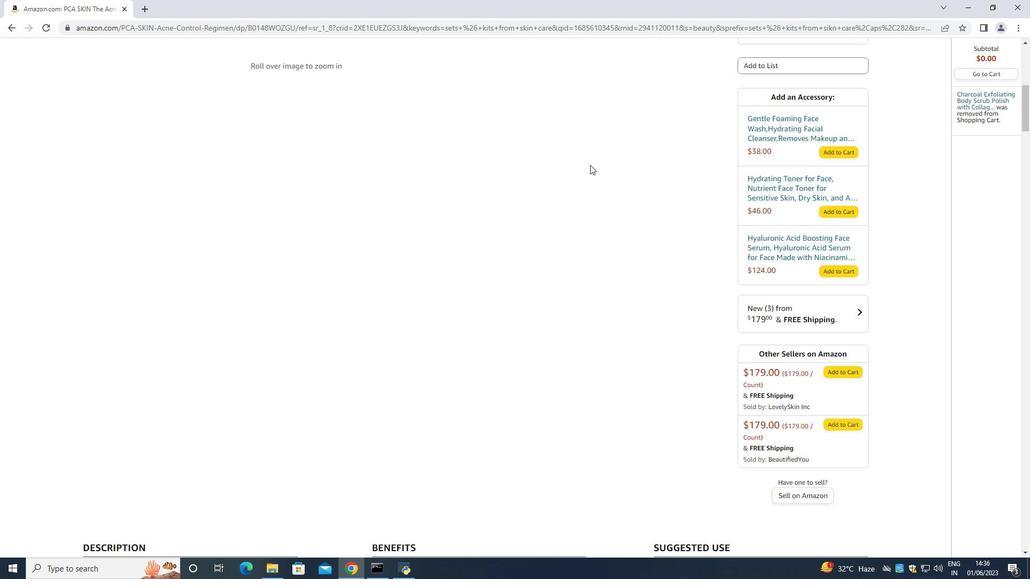 
Action: Mouse scrolled (590, 164) with delta (0, 0)
Screenshot: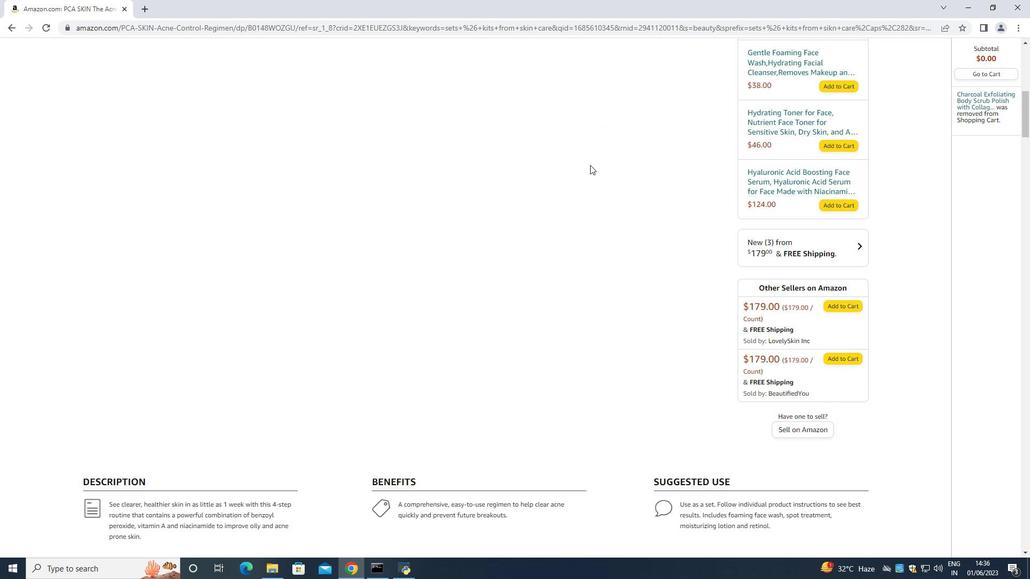 
Action: Mouse scrolled (590, 164) with delta (0, 0)
Screenshot: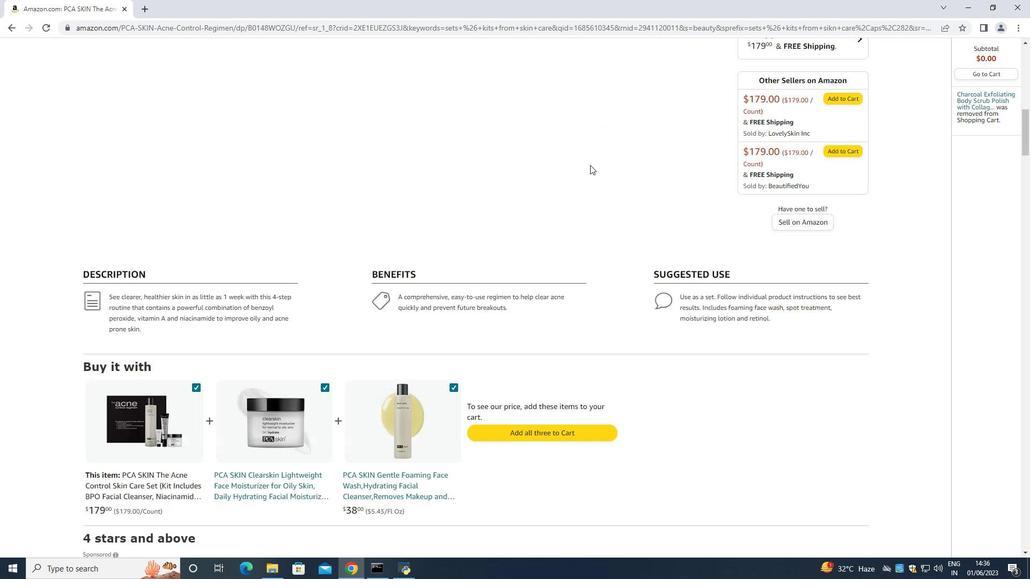 
Action: Mouse scrolled (590, 164) with delta (0, 0)
Screenshot: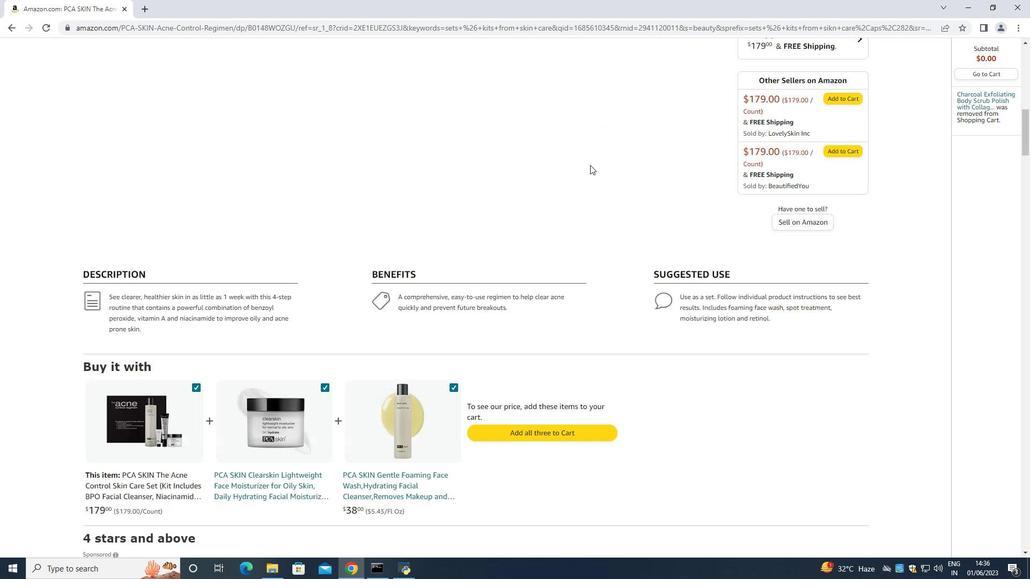 
Action: Mouse scrolled (590, 164) with delta (0, 0)
Screenshot: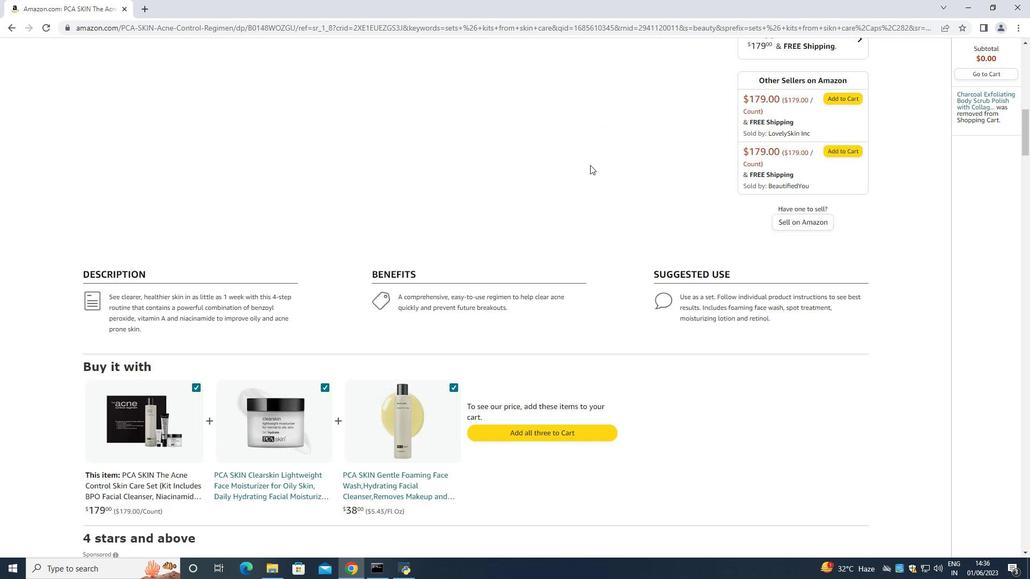 
Action: Mouse scrolled (590, 164) with delta (0, 0)
Screenshot: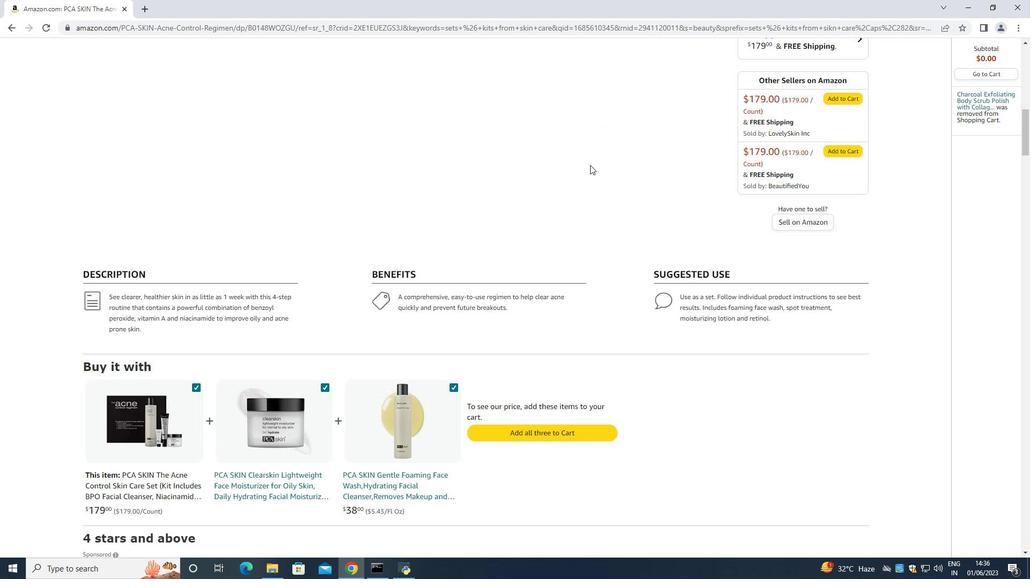 
Action: Mouse scrolled (590, 164) with delta (0, 0)
Screenshot: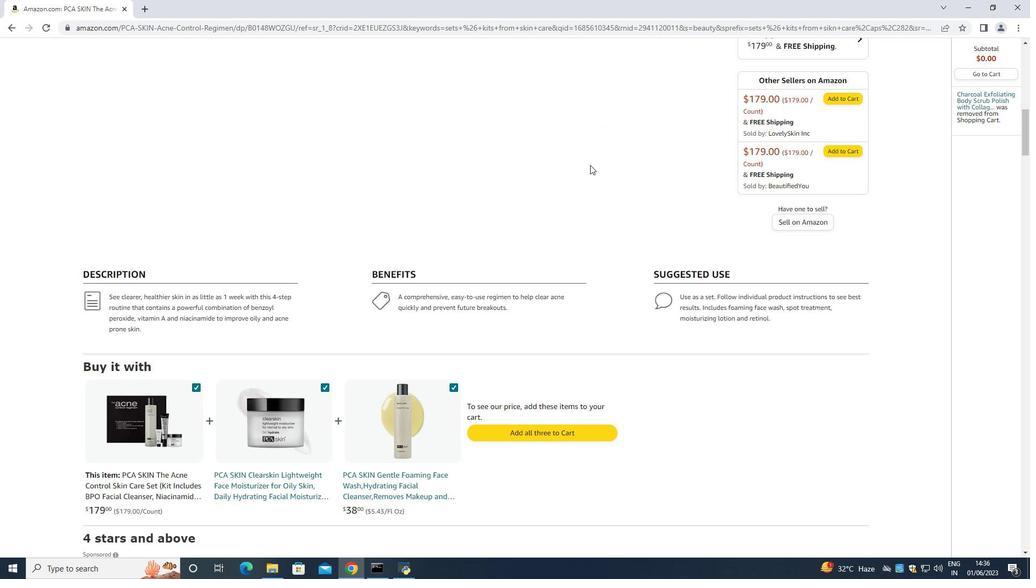 
Action: Mouse scrolled (590, 164) with delta (0, 0)
Screenshot: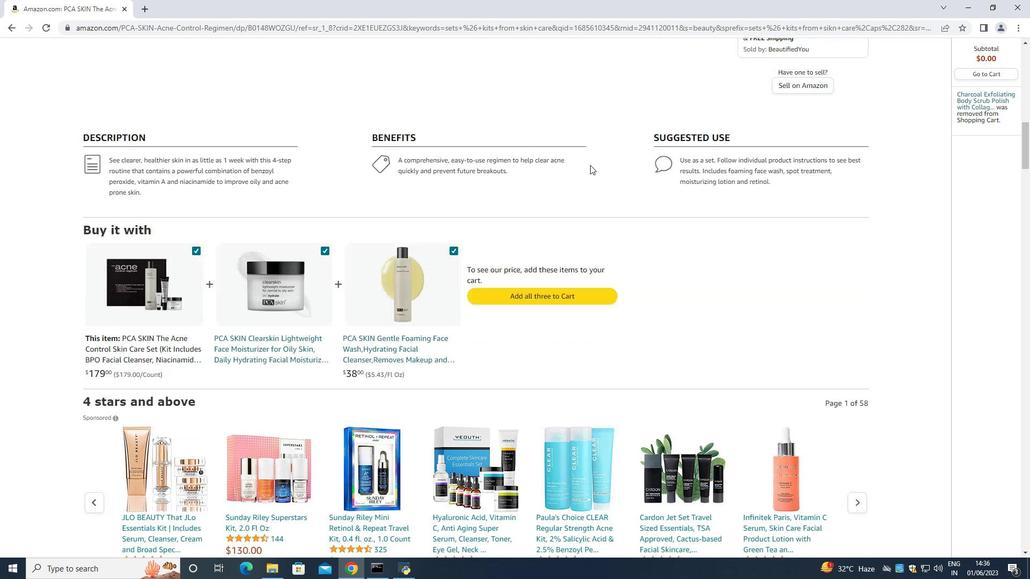 
Action: Mouse scrolled (590, 164) with delta (0, 0)
Screenshot: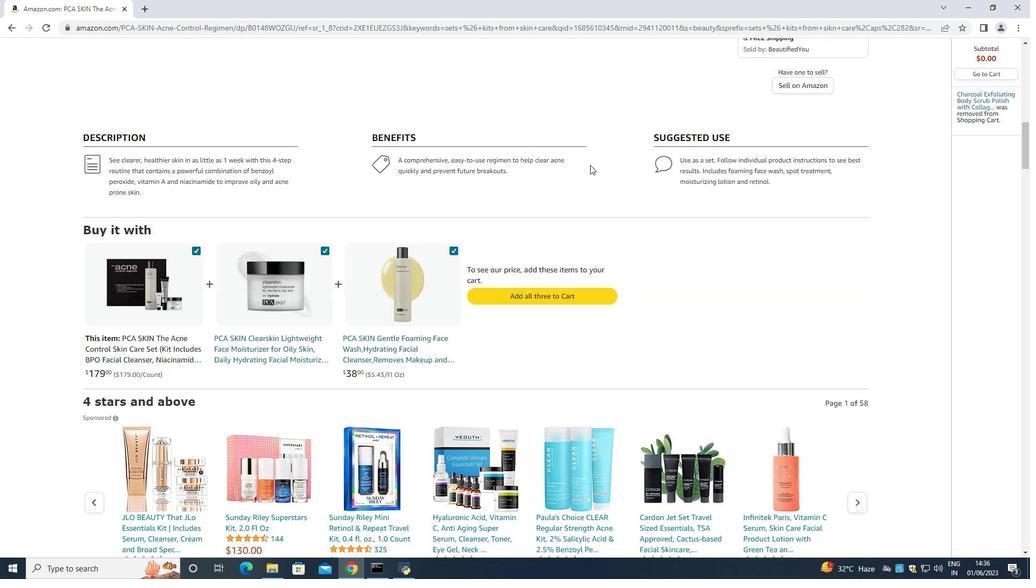 
Action: Mouse scrolled (590, 164) with delta (0, 0)
Screenshot: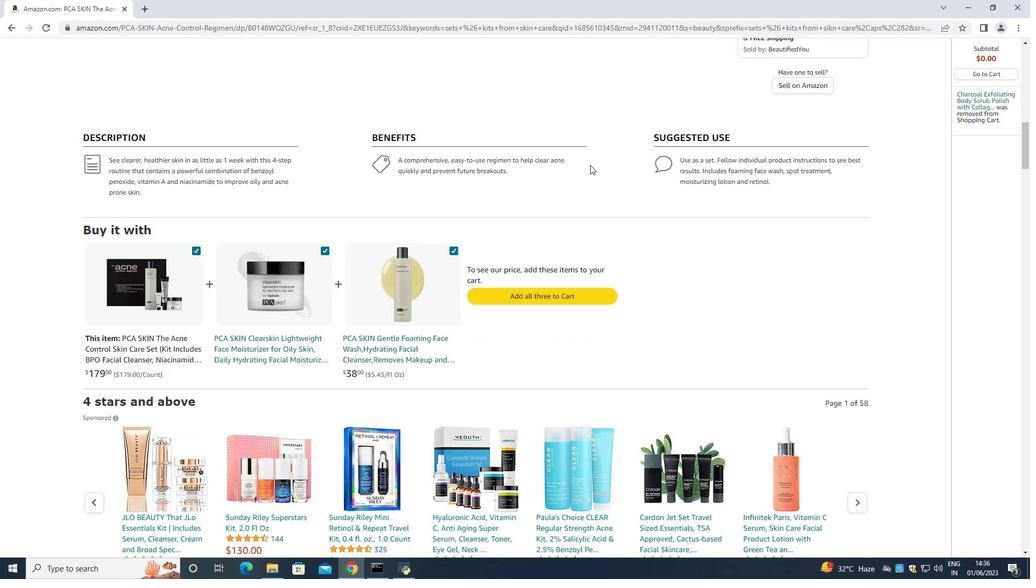 
Action: Mouse scrolled (590, 164) with delta (0, 0)
Screenshot: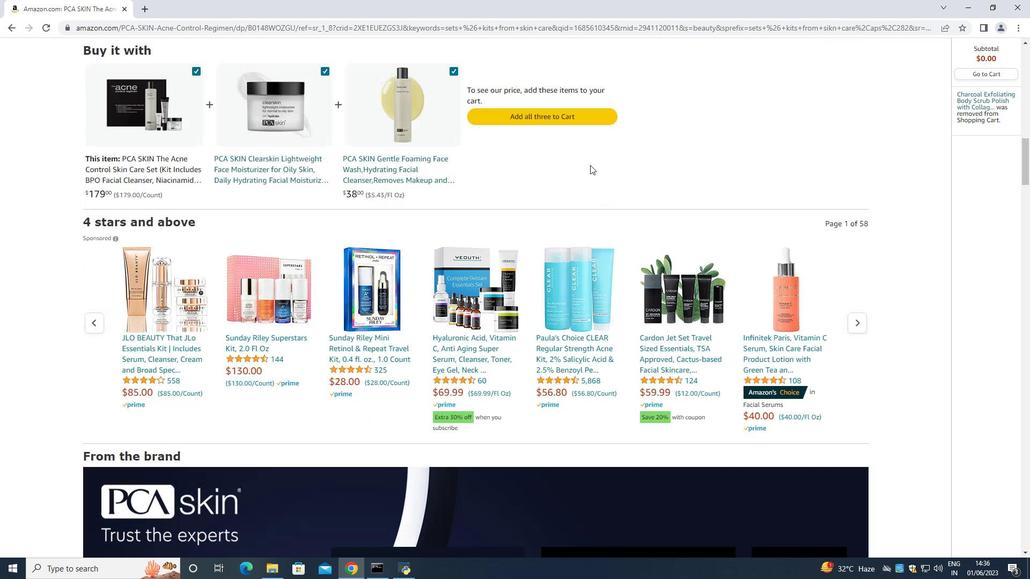
Action: Mouse scrolled (590, 164) with delta (0, 0)
Screenshot: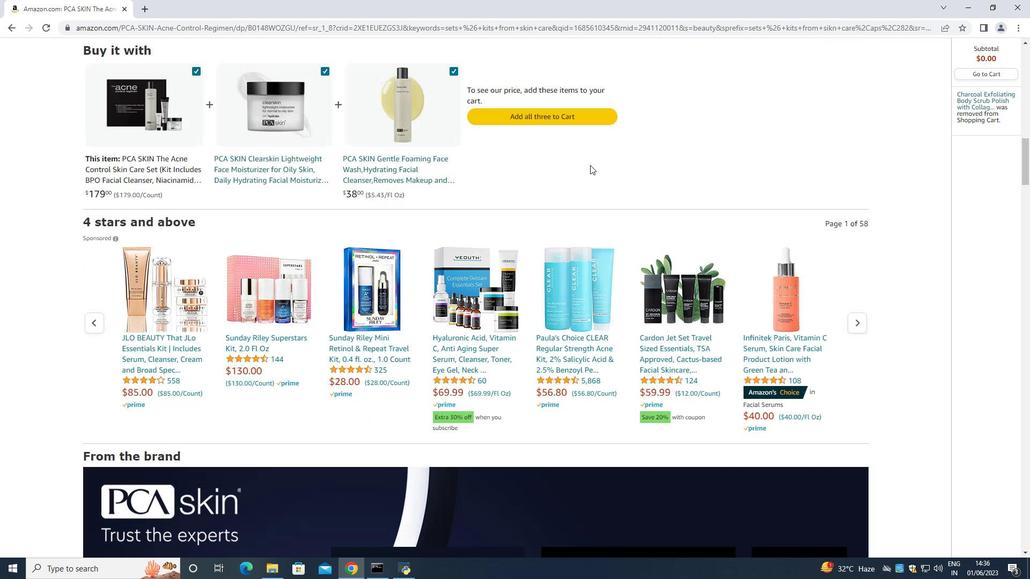 
Action: Mouse scrolled (590, 164) with delta (0, 0)
Screenshot: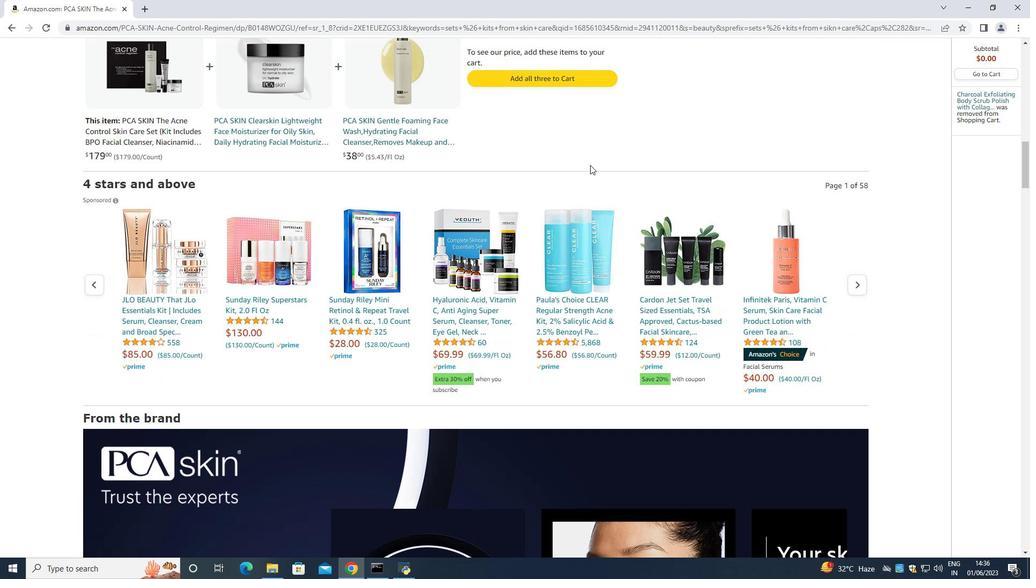 
Action: Mouse scrolled (590, 164) with delta (0, 0)
Screenshot: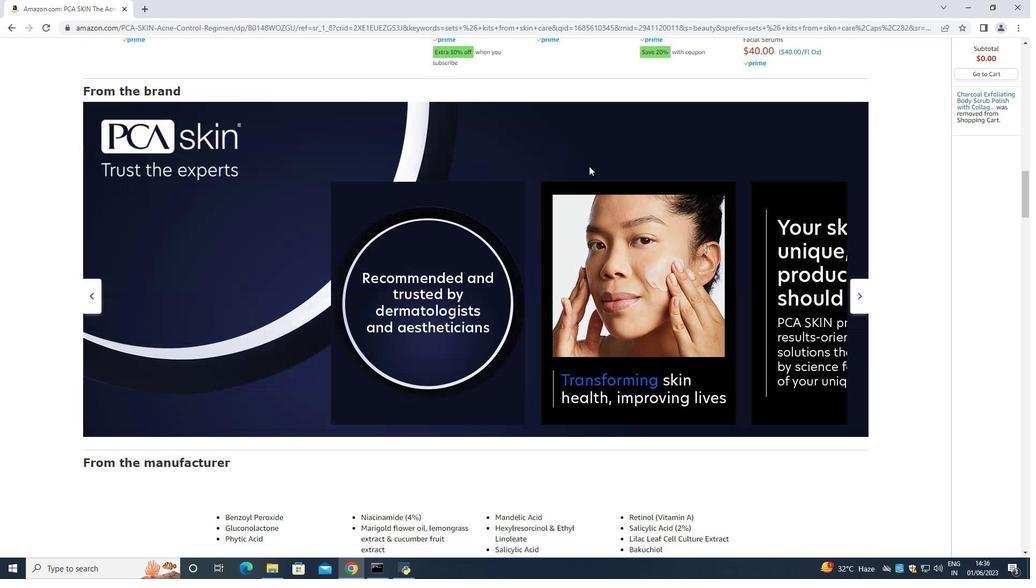
Action: Mouse moved to (590, 165)
Screenshot: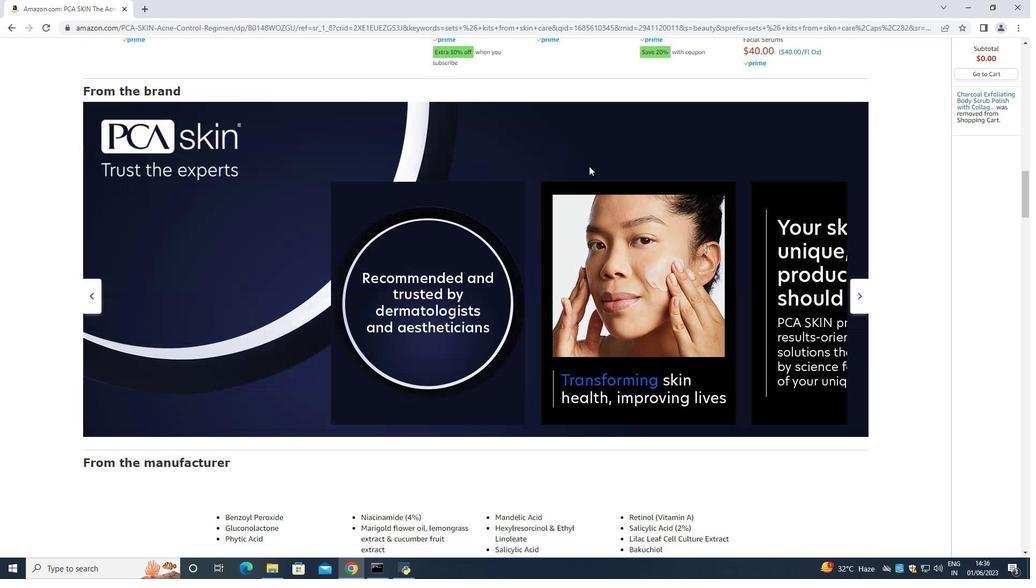 
Action: Mouse scrolled (590, 165) with delta (0, 0)
Screenshot: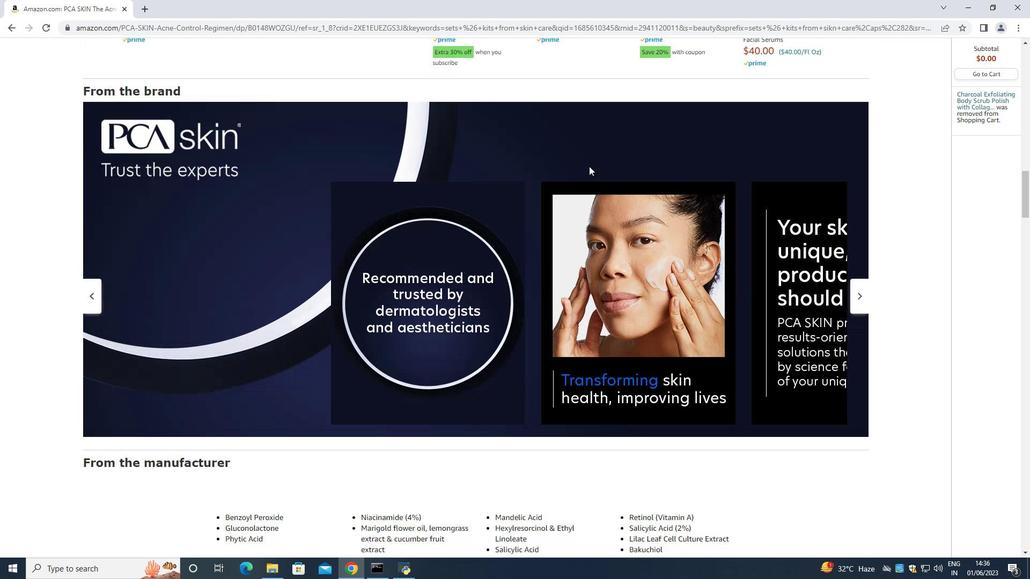 
Action: Mouse scrolled (590, 165) with delta (0, 0)
Screenshot: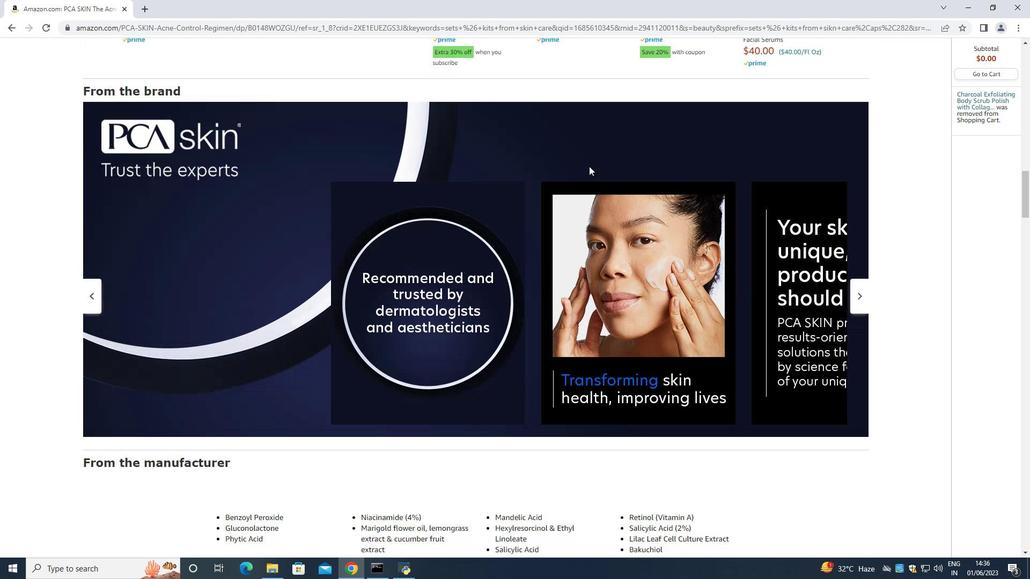 
Action: Mouse scrolled (590, 165) with delta (0, 0)
Screenshot: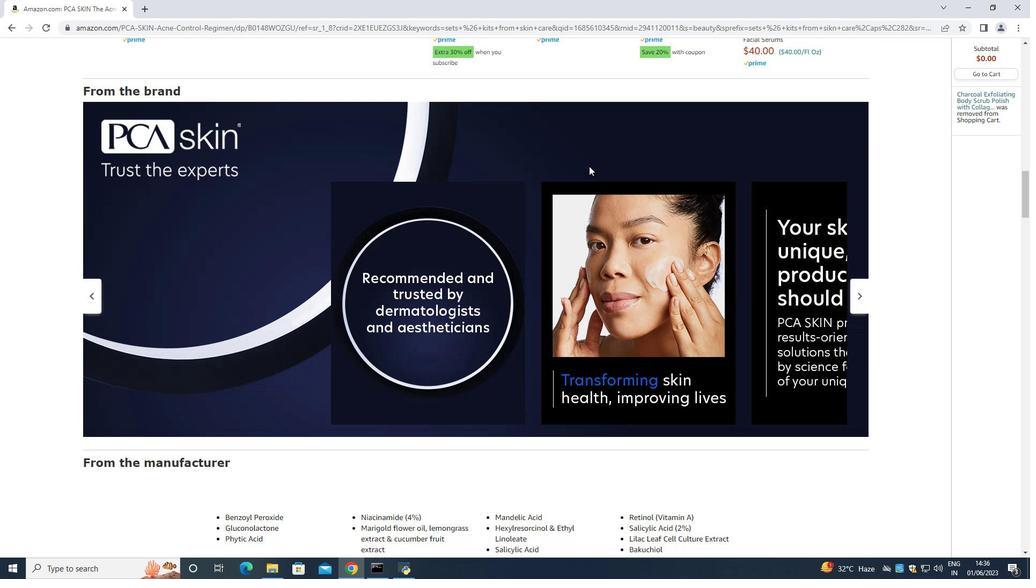 
Action: Mouse scrolled (590, 165) with delta (0, 0)
Screenshot: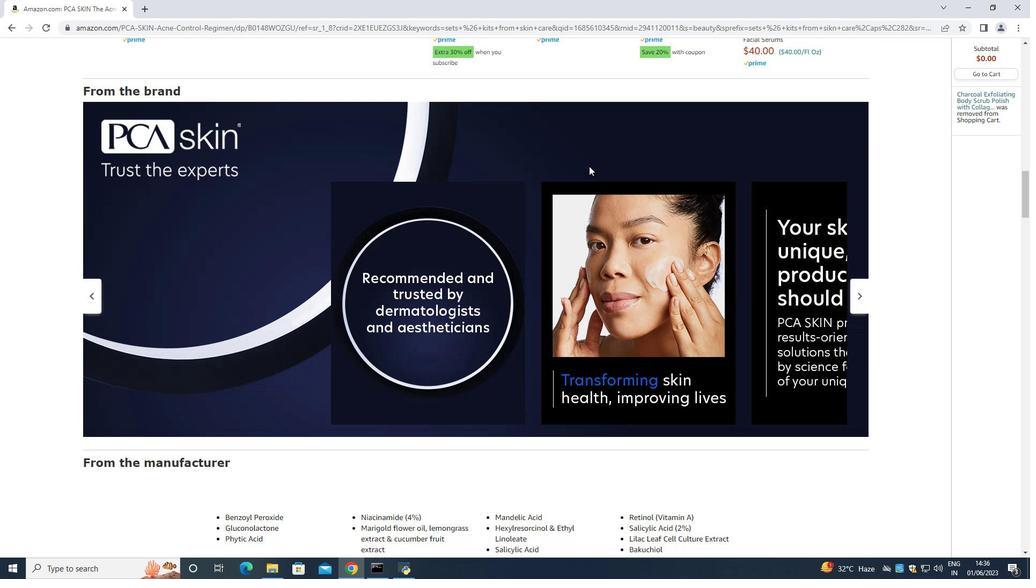 
Action: Mouse moved to (589, 166)
Screenshot: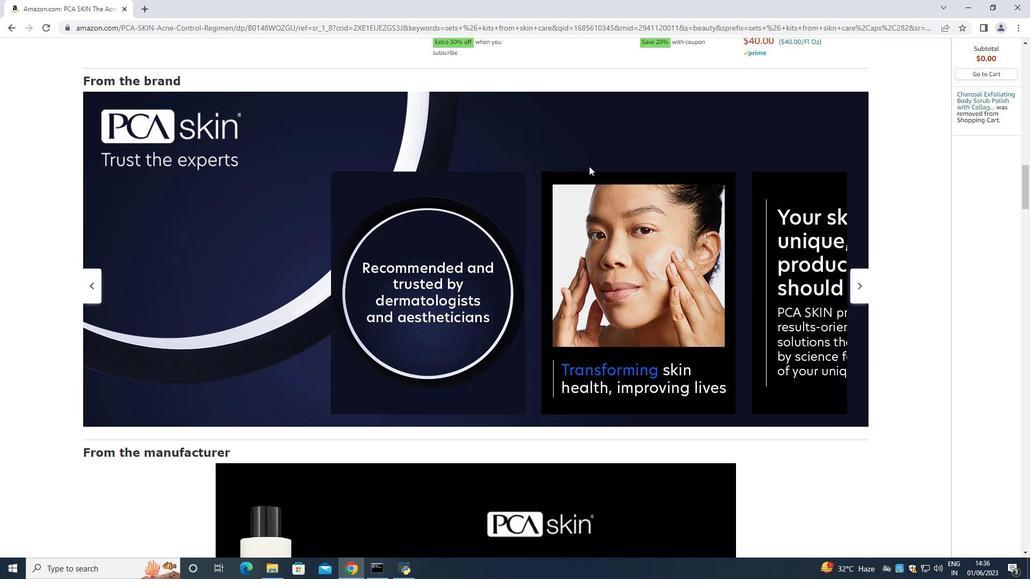 
Action: Mouse scrolled (589, 165) with delta (0, 0)
Screenshot: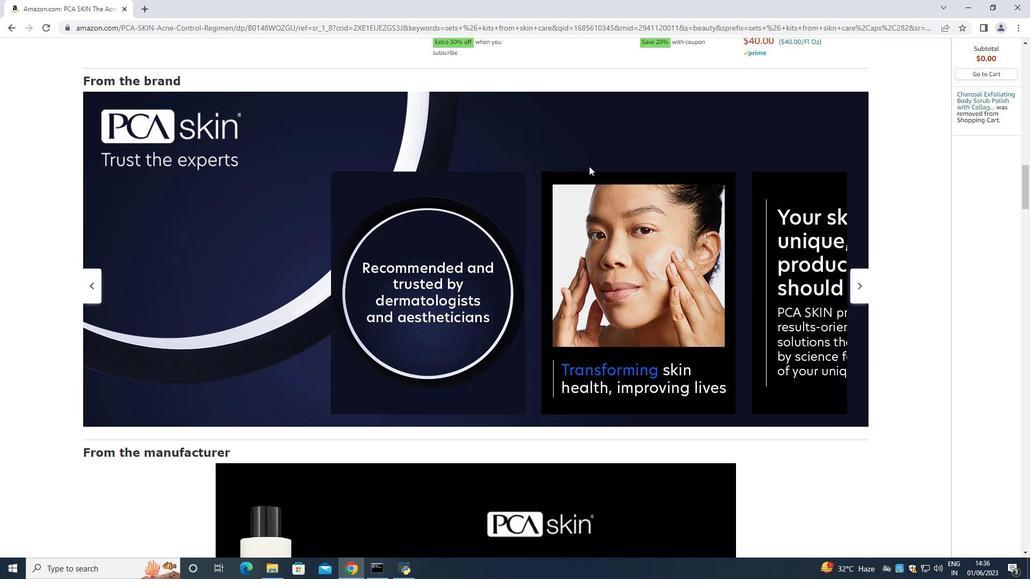 
Action: Mouse scrolled (589, 165) with delta (0, 0)
Screenshot: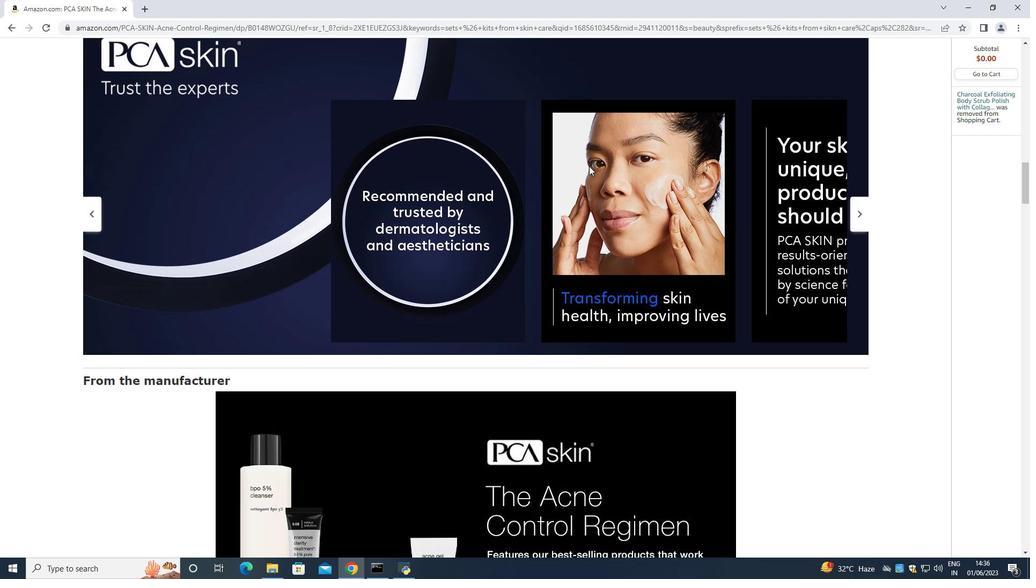 
Action: Mouse scrolled (589, 165) with delta (0, 0)
Screenshot: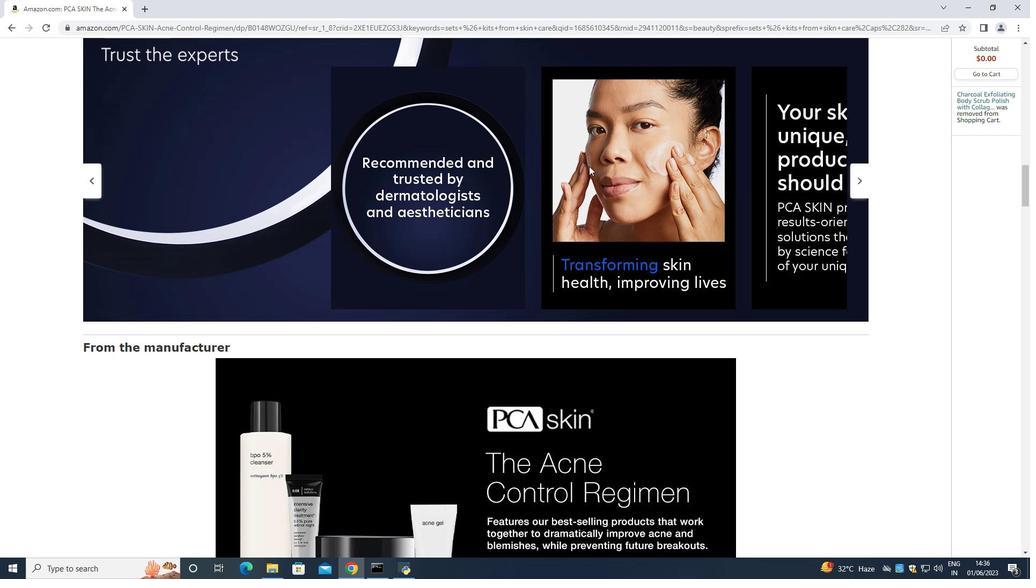 
Action: Mouse scrolled (589, 166) with delta (0, 0)
Screenshot: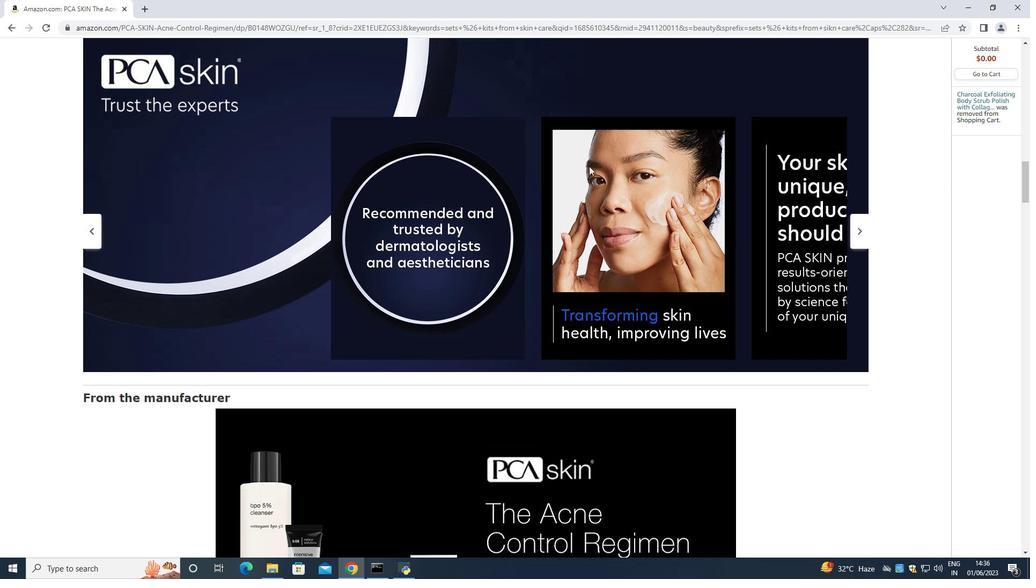 
Action: Mouse scrolled (589, 165) with delta (0, 0)
Screenshot: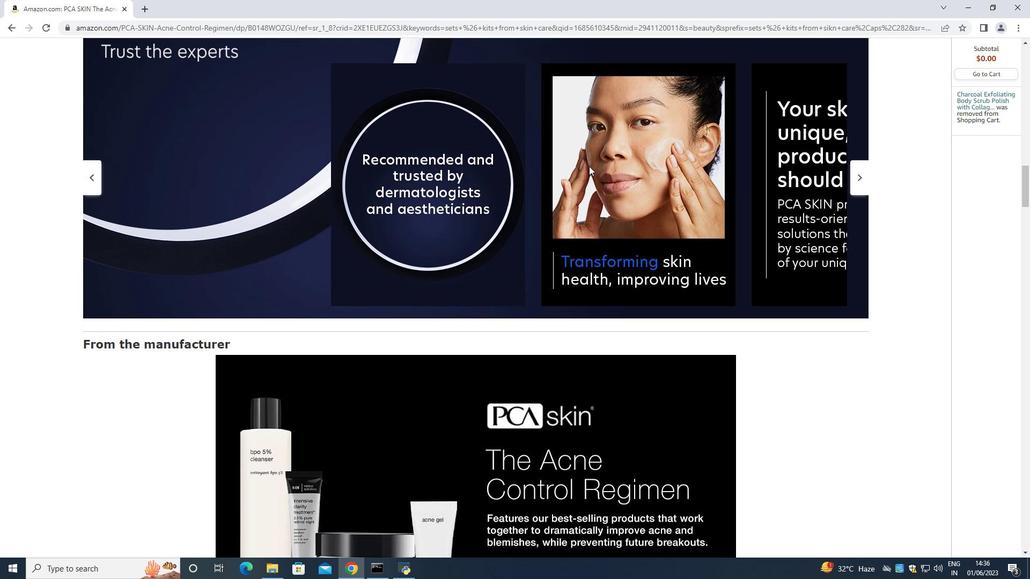 
Action: Mouse scrolled (589, 165) with delta (0, 0)
Screenshot: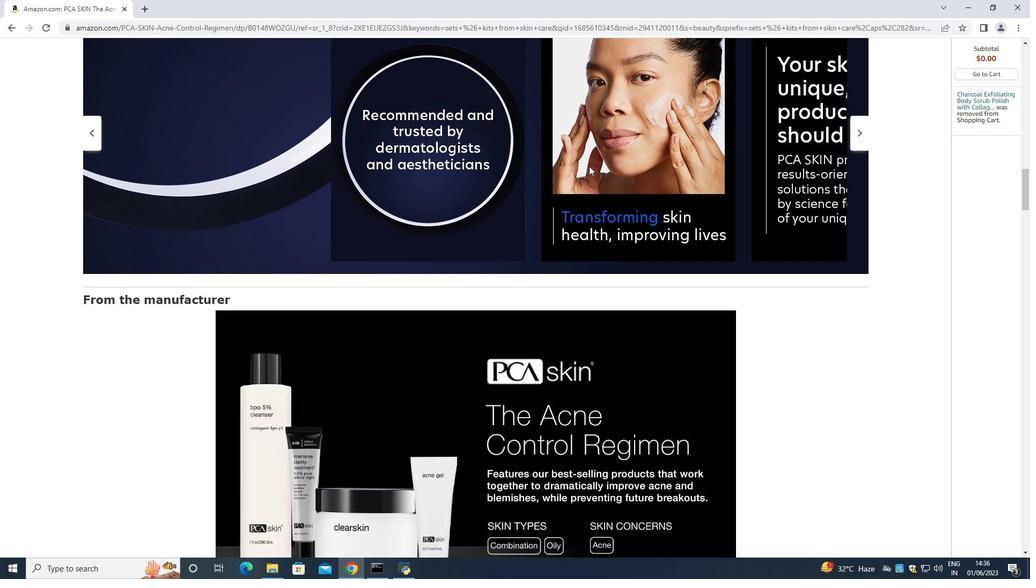 
Action: Mouse scrolled (589, 165) with delta (0, 0)
Screenshot: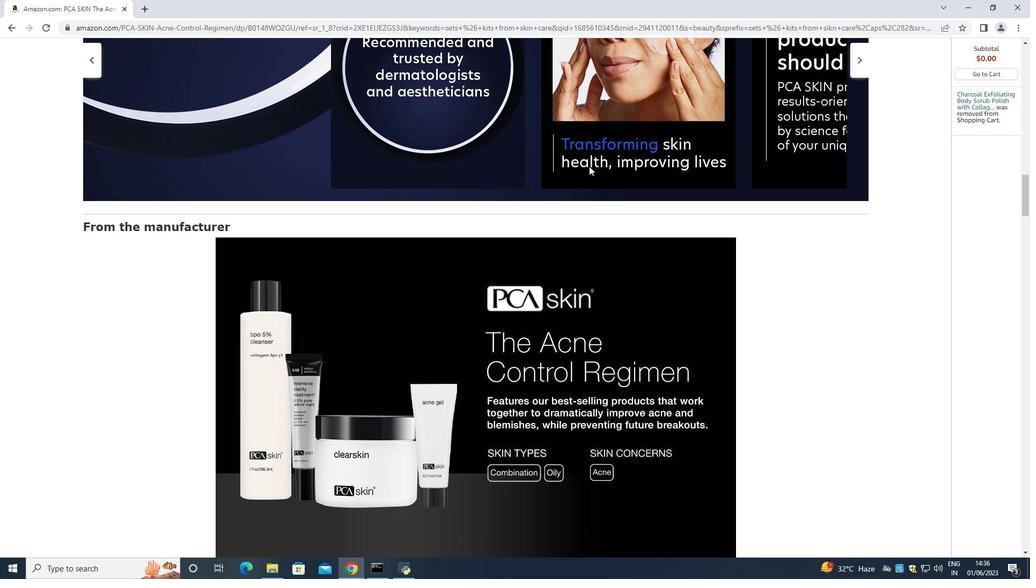 
Action: Mouse scrolled (589, 165) with delta (0, 0)
Screenshot: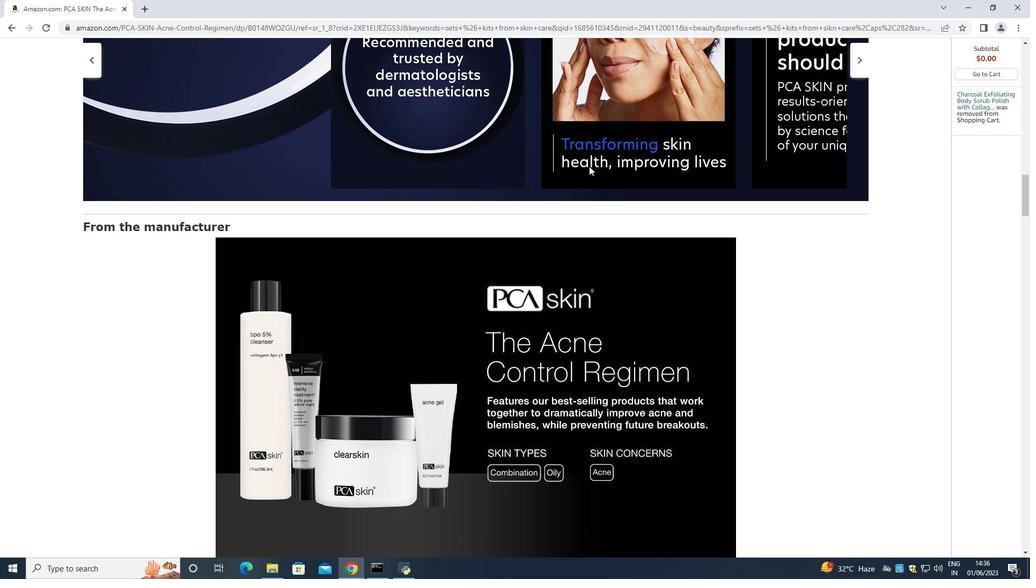 
Action: Mouse scrolled (589, 165) with delta (0, 0)
Screenshot: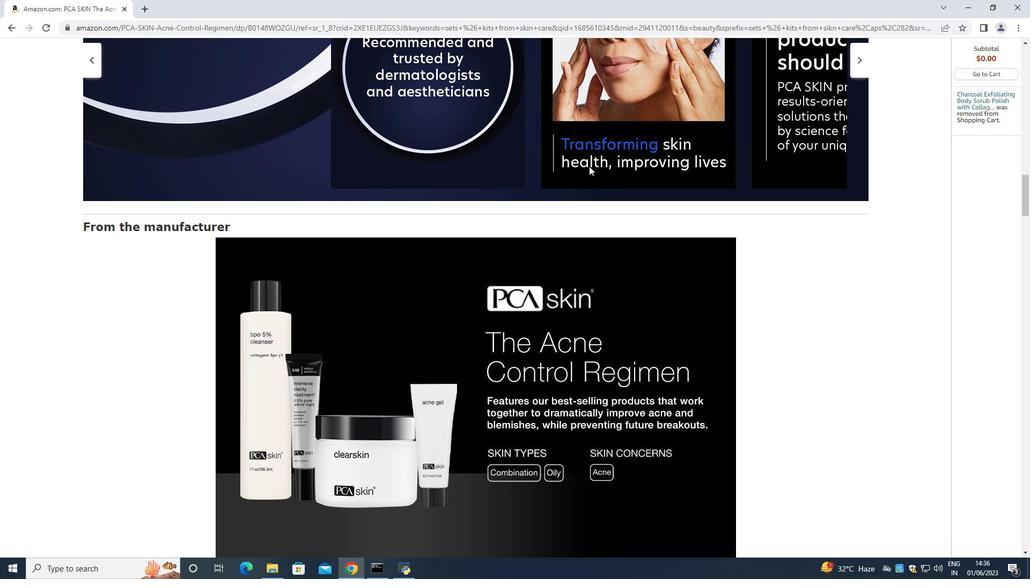 
Action: Mouse scrolled (589, 165) with delta (0, 0)
Screenshot: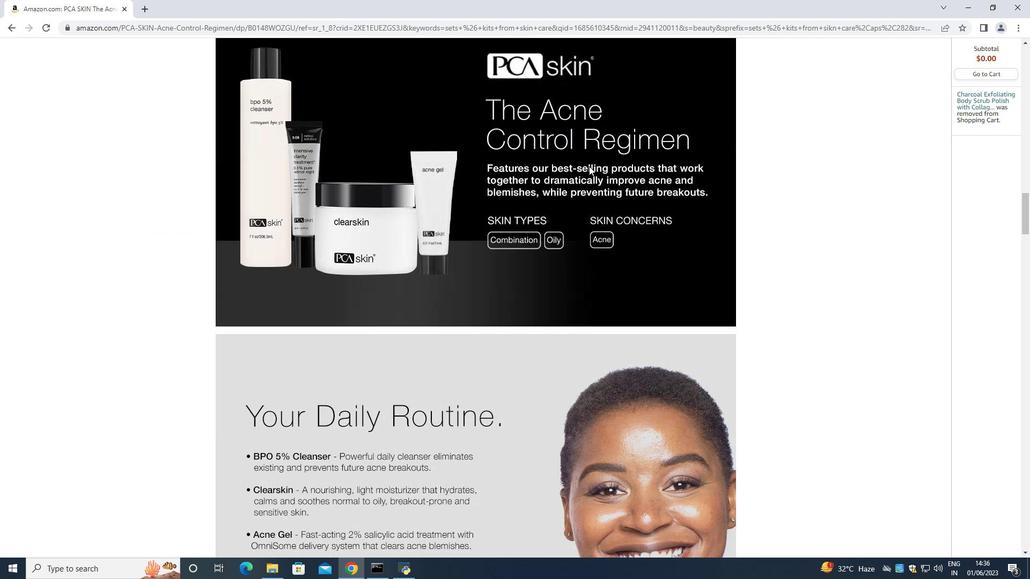 
Action: Mouse scrolled (589, 165) with delta (0, 0)
Screenshot: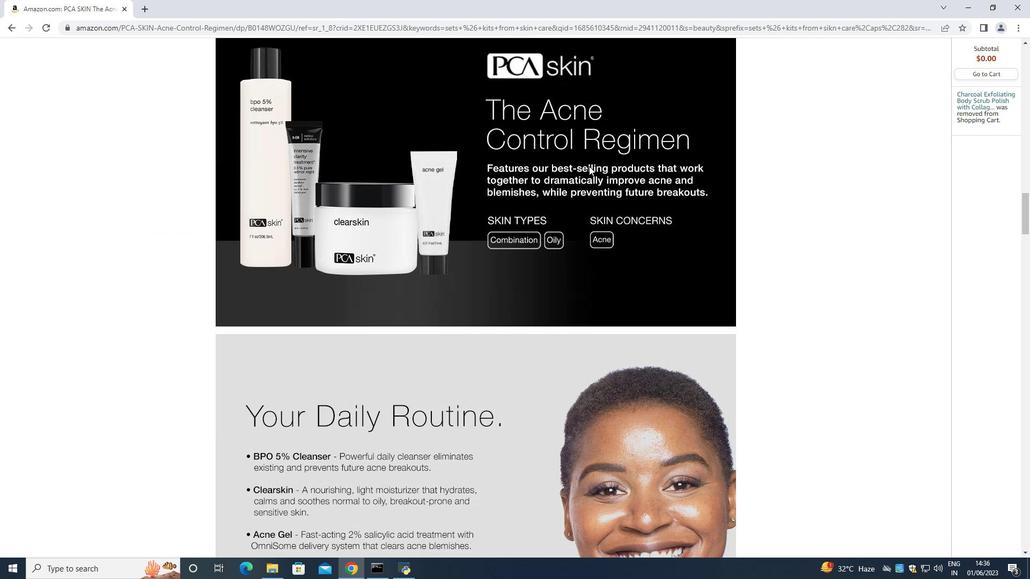 
Action: Mouse scrolled (589, 165) with delta (0, 0)
Screenshot: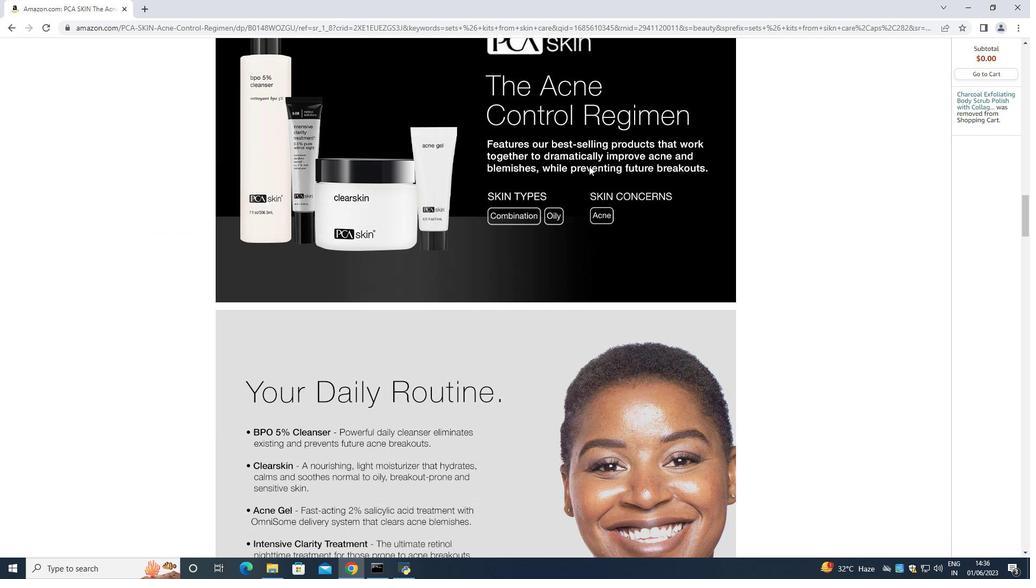 
Action: Mouse scrolled (589, 165) with delta (0, 0)
Screenshot: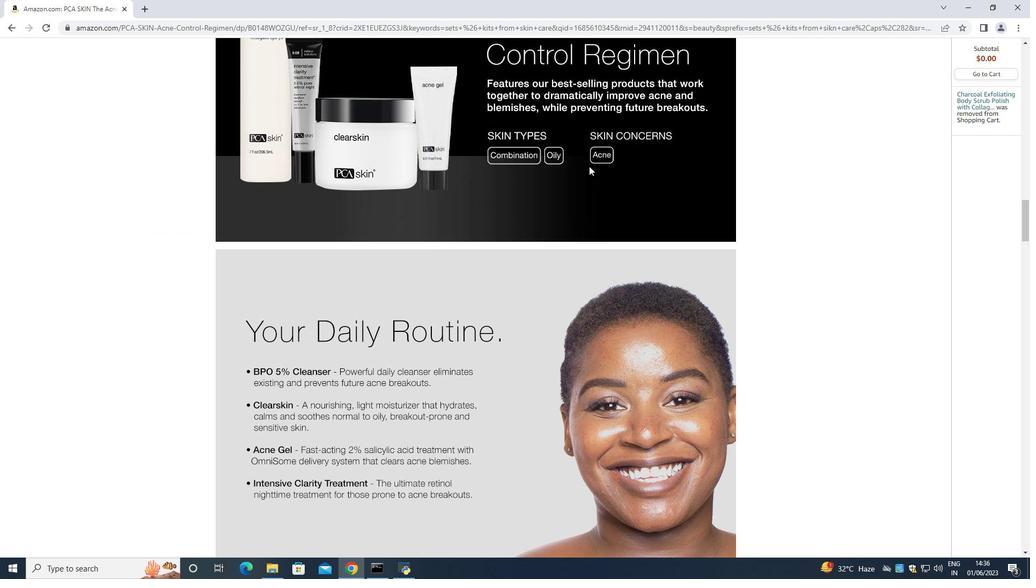 
Action: Mouse scrolled (589, 165) with delta (0, 0)
Screenshot: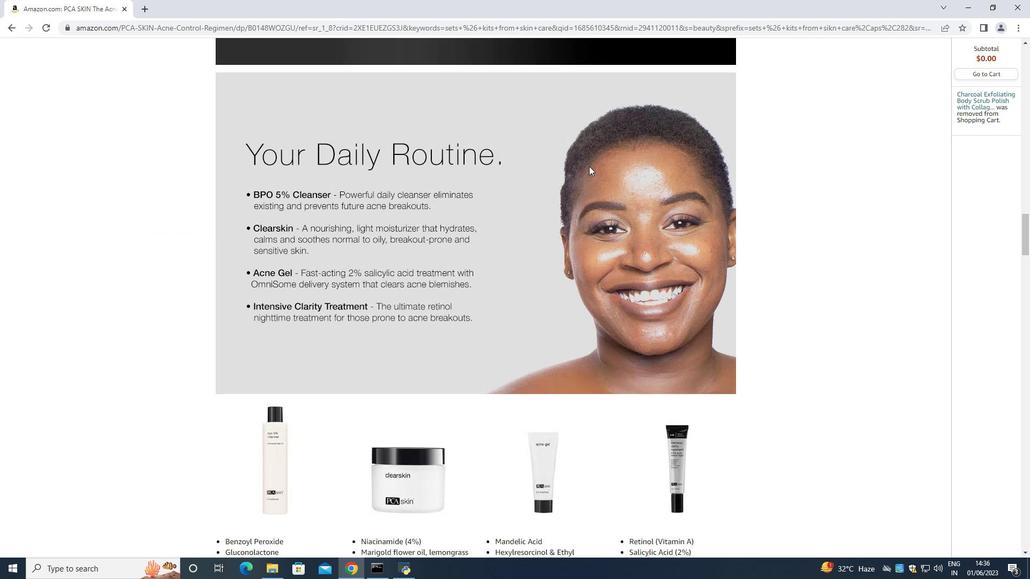 
Action: Mouse scrolled (589, 165) with delta (0, 0)
Screenshot: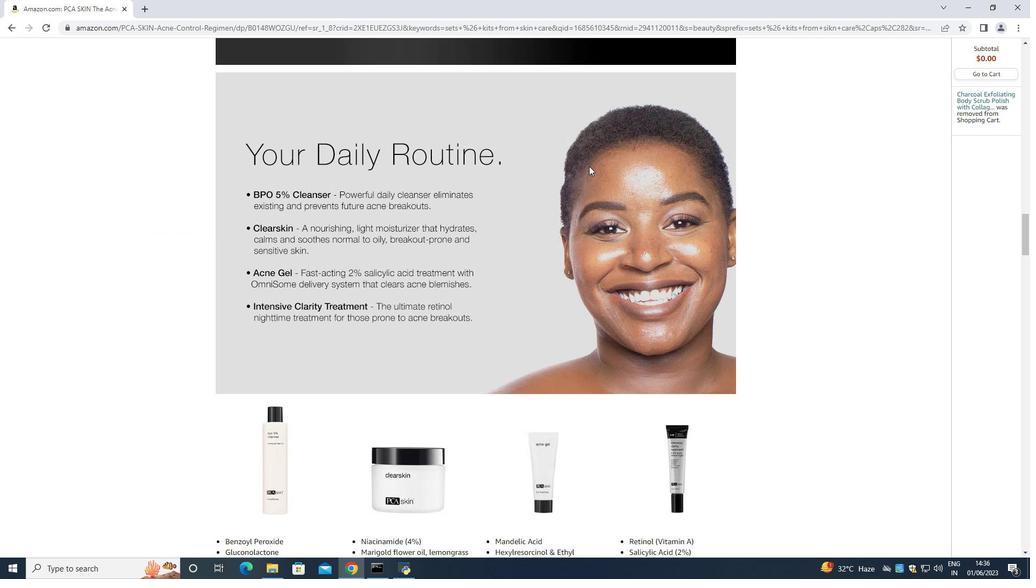 
Action: Mouse scrolled (589, 165) with delta (0, 0)
Screenshot: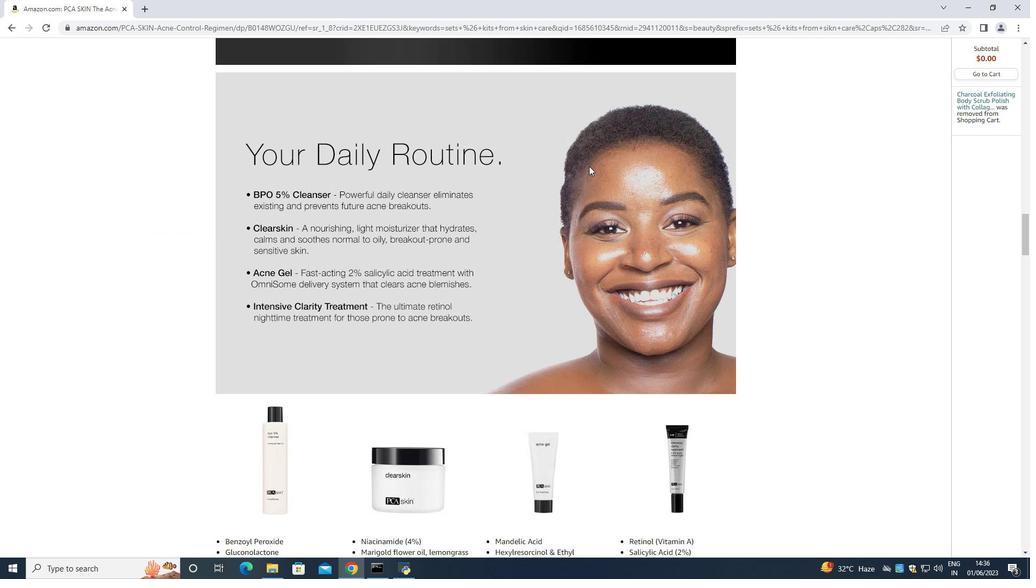 
Action: Mouse scrolled (589, 165) with delta (0, 0)
Screenshot: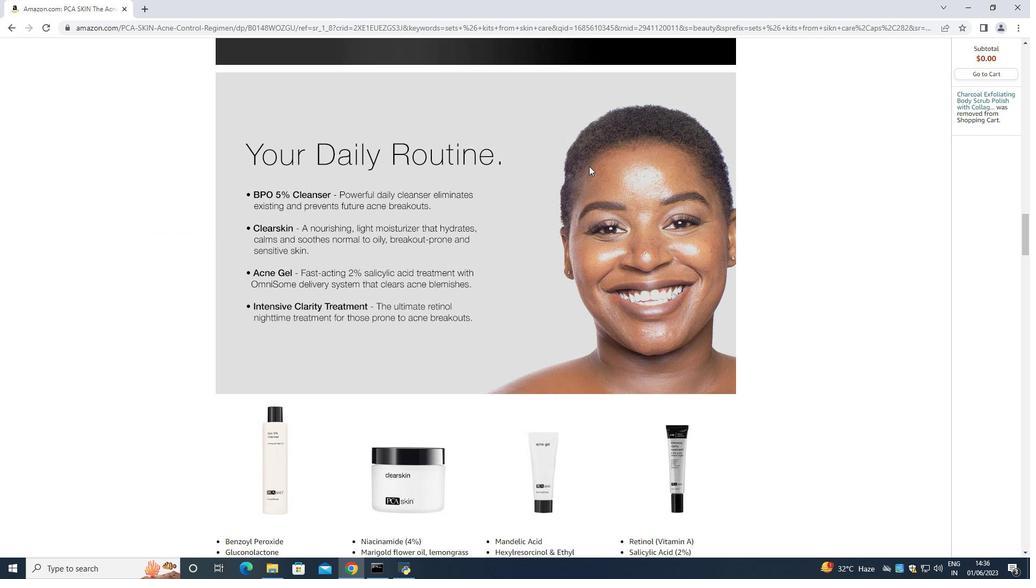 
Action: Mouse scrolled (589, 165) with delta (0, 0)
Screenshot: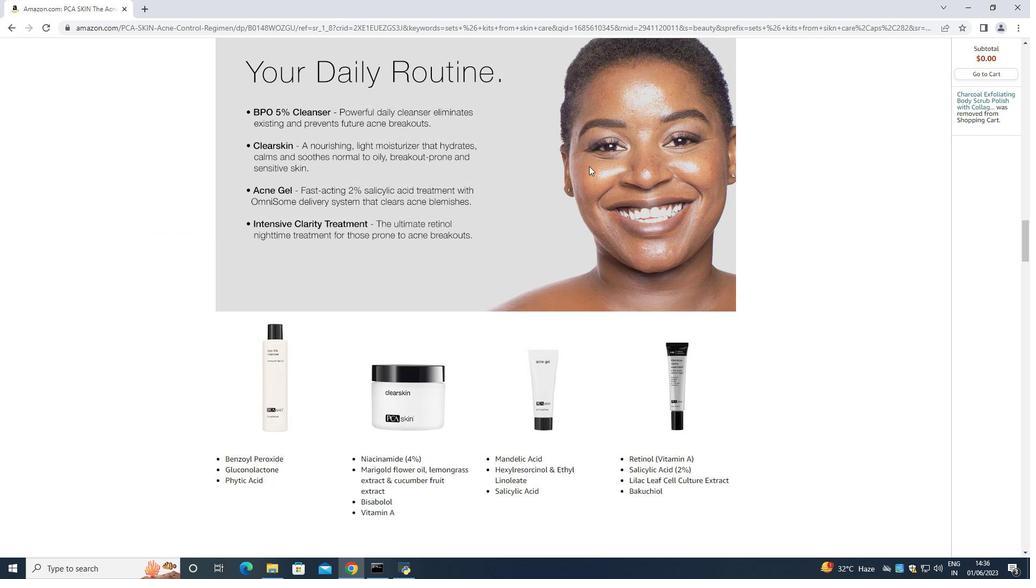 
Action: Mouse scrolled (589, 165) with delta (0, 0)
Screenshot: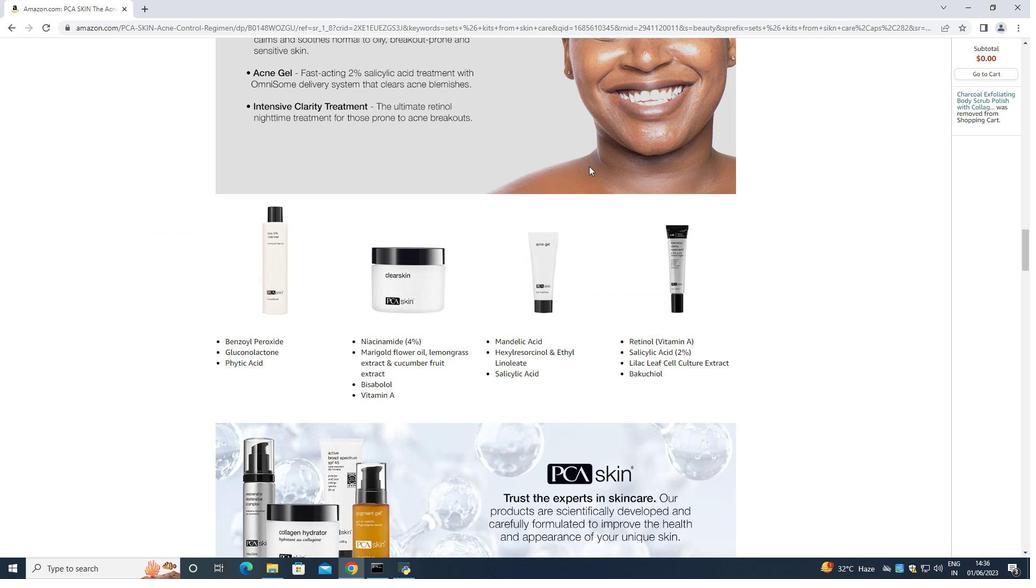 
Action: Mouse scrolled (589, 165) with delta (0, 0)
Screenshot: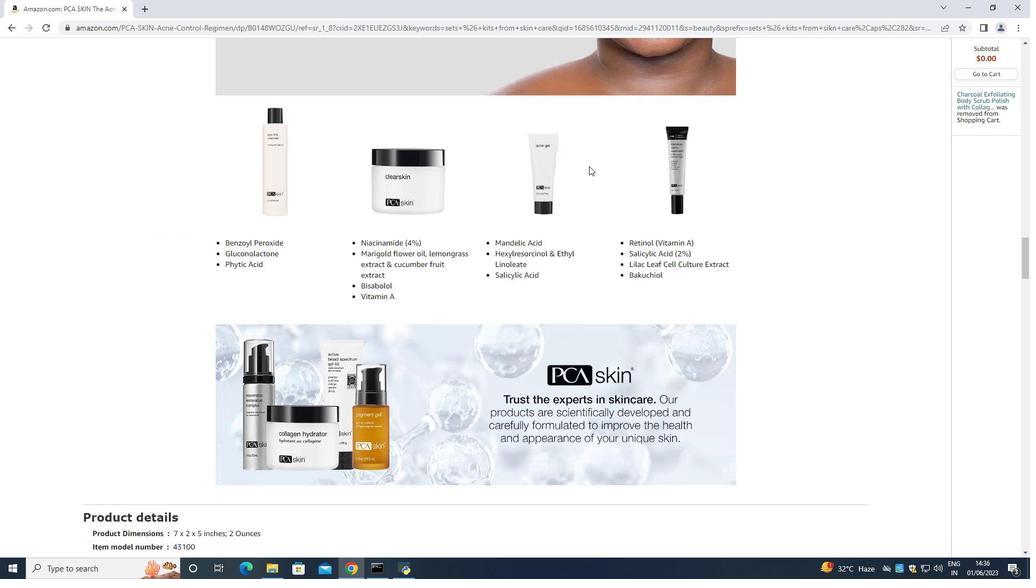
Action: Mouse scrolled (589, 165) with delta (0, 0)
Screenshot: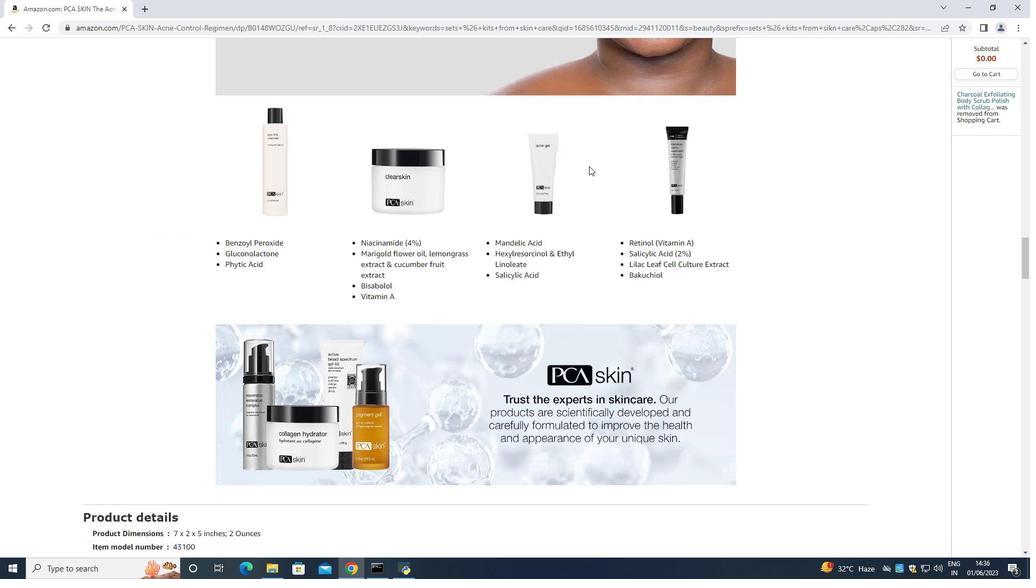 
Action: Mouse scrolled (589, 165) with delta (0, 0)
Screenshot: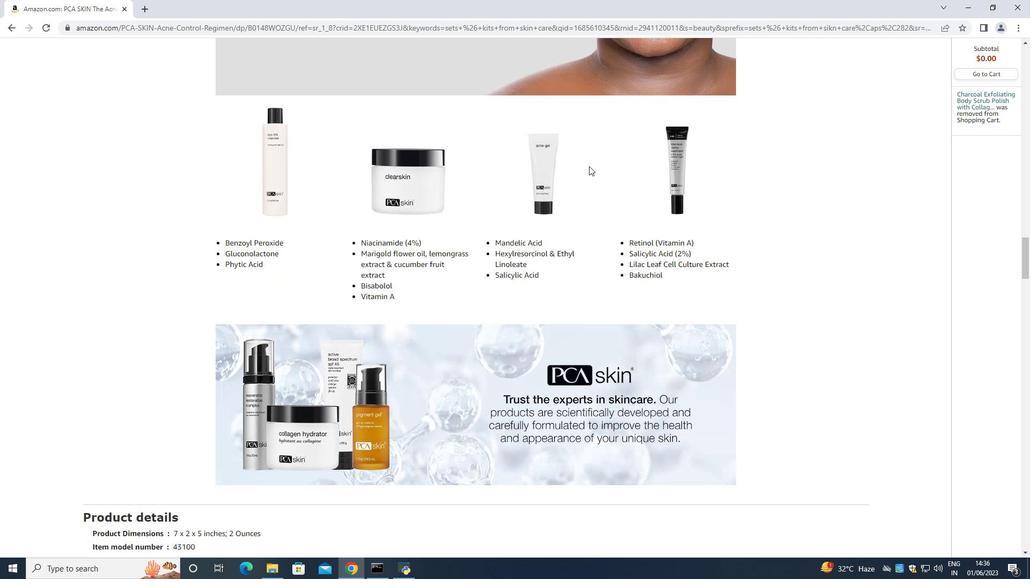 
Action: Mouse scrolled (589, 165) with delta (0, 0)
Screenshot: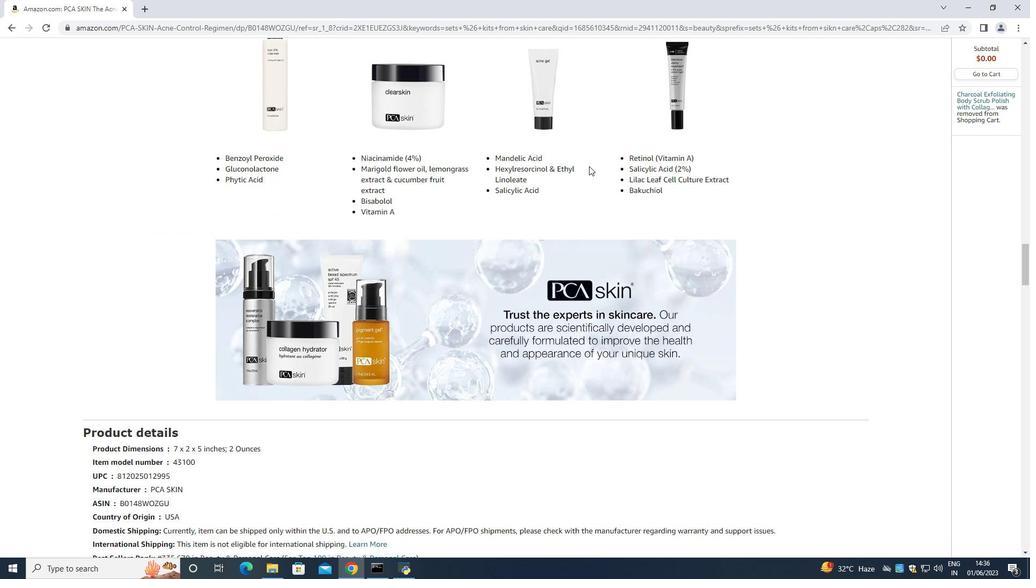 
Action: Mouse scrolled (589, 165) with delta (0, 0)
Screenshot: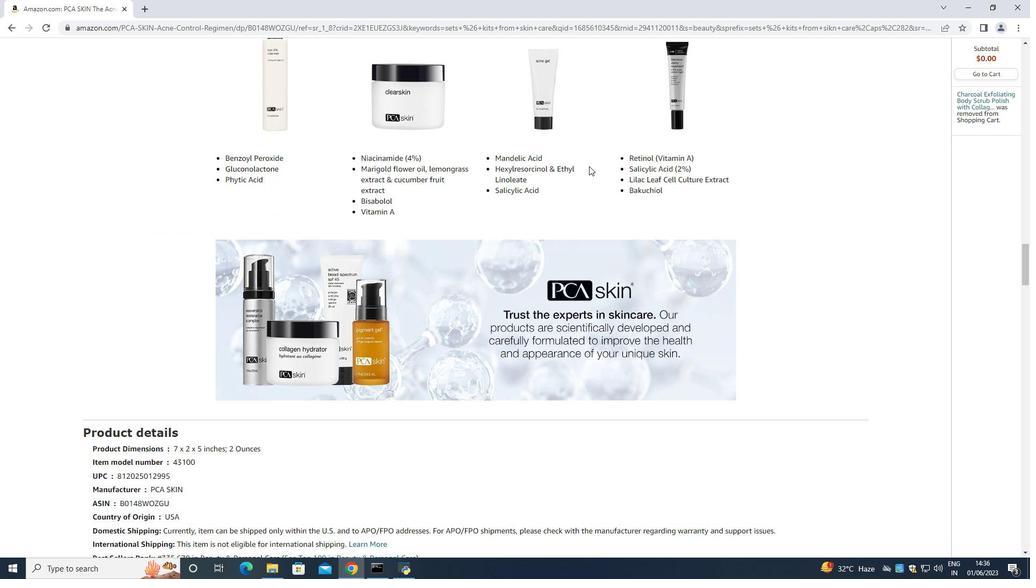 
Action: Mouse scrolled (589, 165) with delta (0, 0)
Screenshot: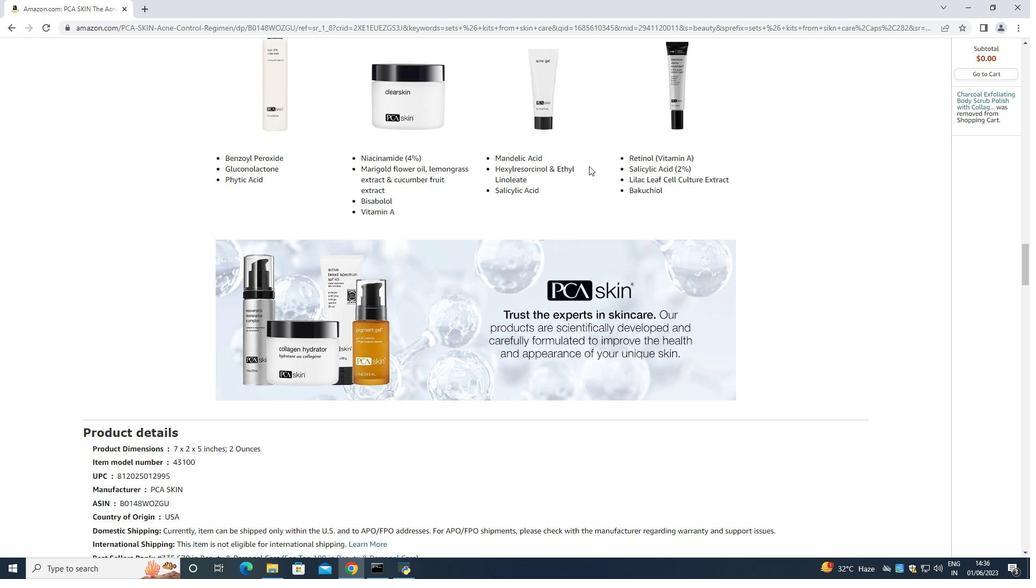 
Action: Mouse scrolled (589, 165) with delta (0, 0)
Screenshot: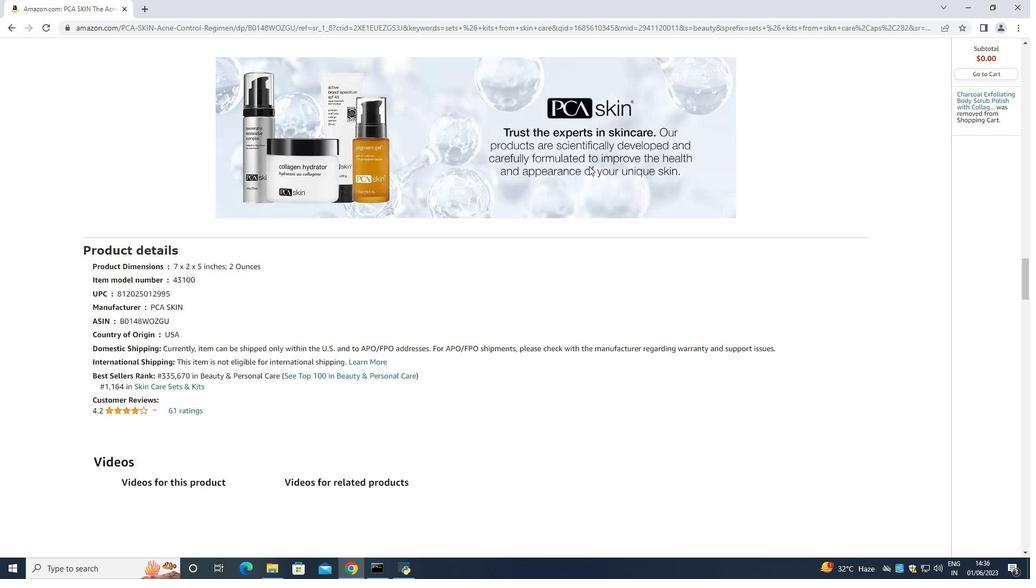 
Action: Mouse scrolled (589, 165) with delta (0, 0)
Screenshot: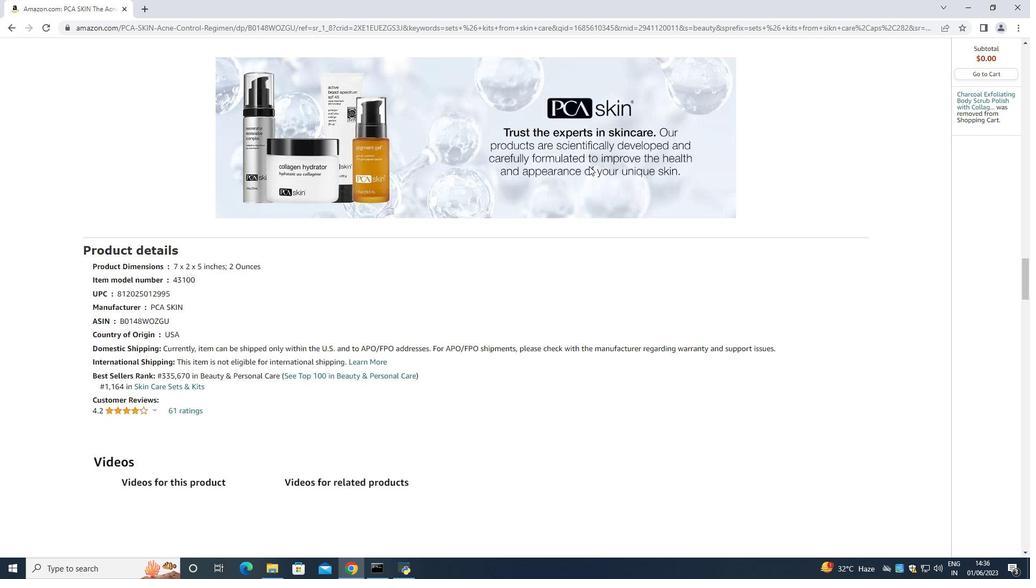 
Action: Mouse scrolled (589, 165) with delta (0, 0)
Screenshot: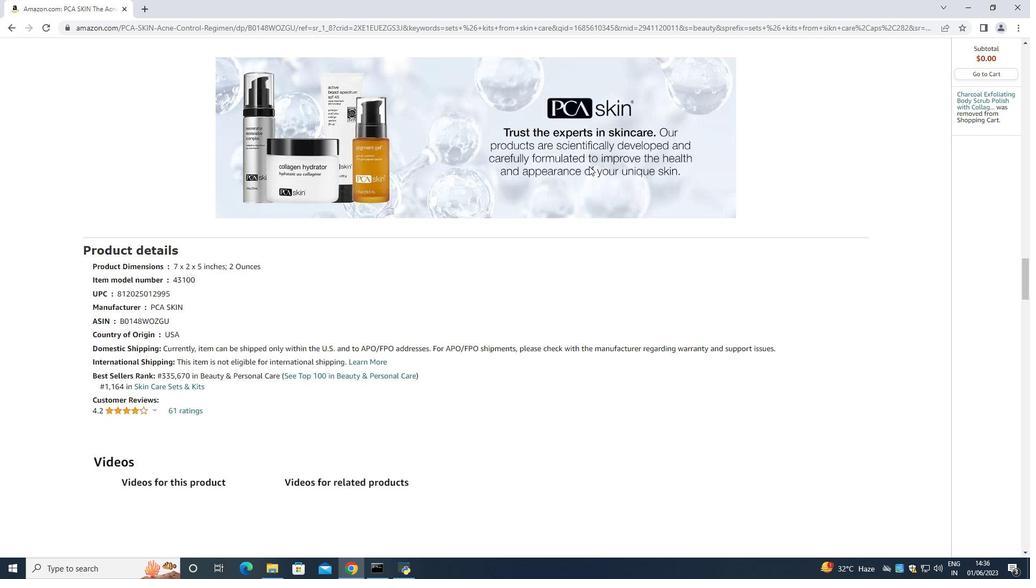 
Action: Mouse scrolled (589, 165) with delta (0, 0)
Screenshot: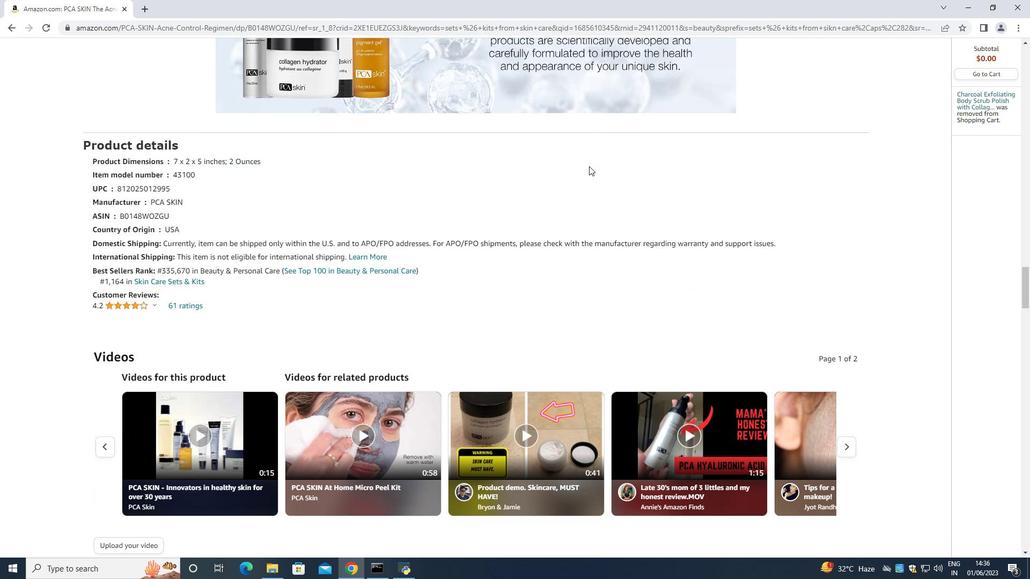 
Action: Mouse scrolled (589, 165) with delta (0, 0)
Screenshot: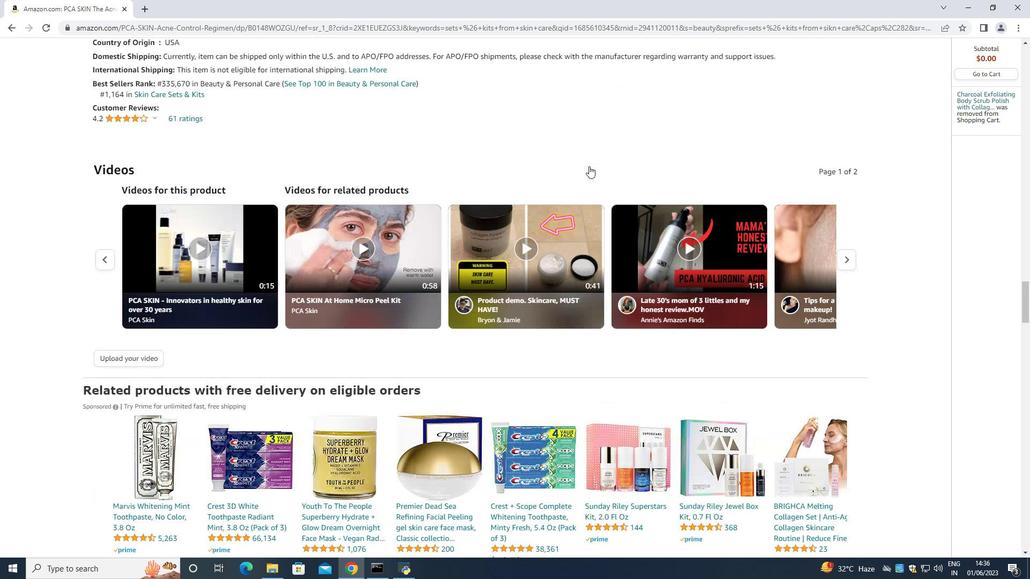 
Action: Mouse scrolled (589, 165) with delta (0, 0)
Screenshot: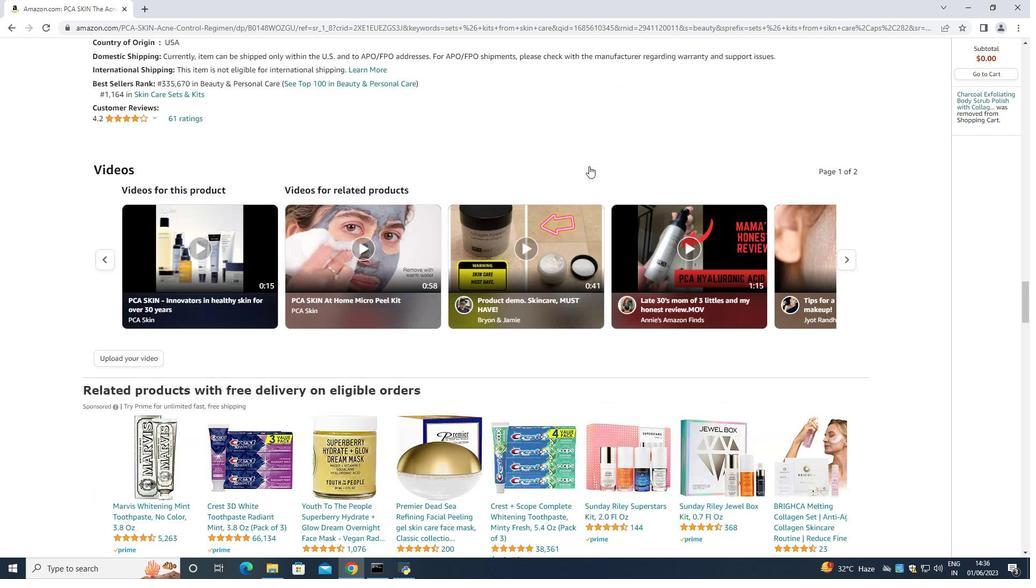 
Action: Mouse scrolled (589, 165) with delta (0, 0)
Screenshot: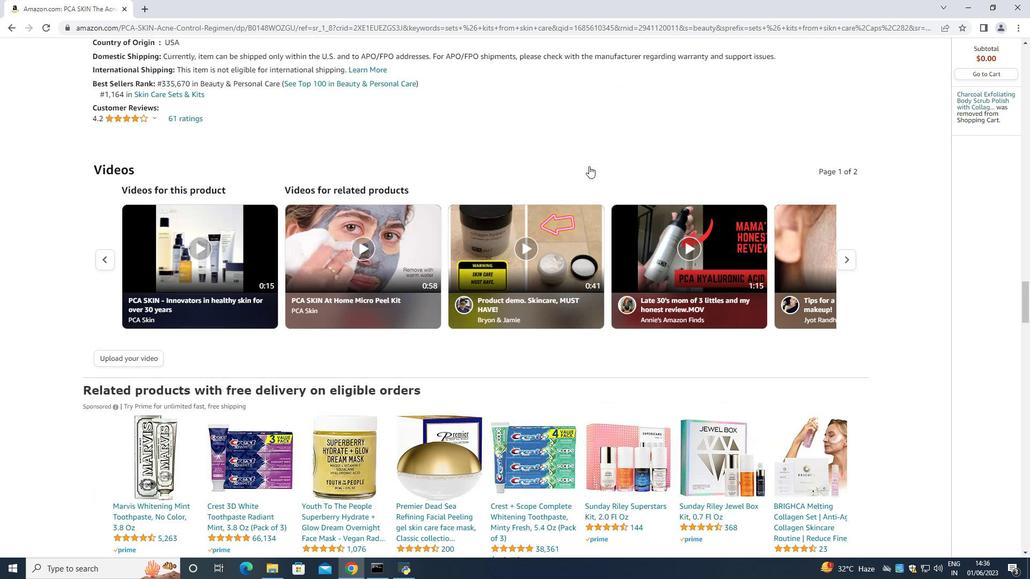 
Action: Mouse scrolled (589, 165) with delta (0, 0)
Screenshot: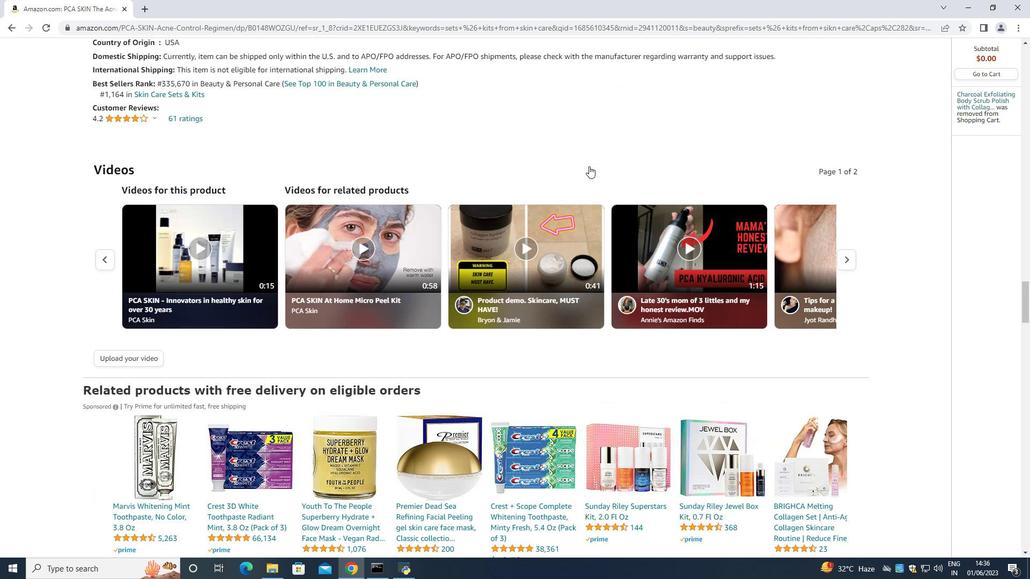 
Action: Mouse scrolled (589, 165) with delta (0, 0)
Screenshot: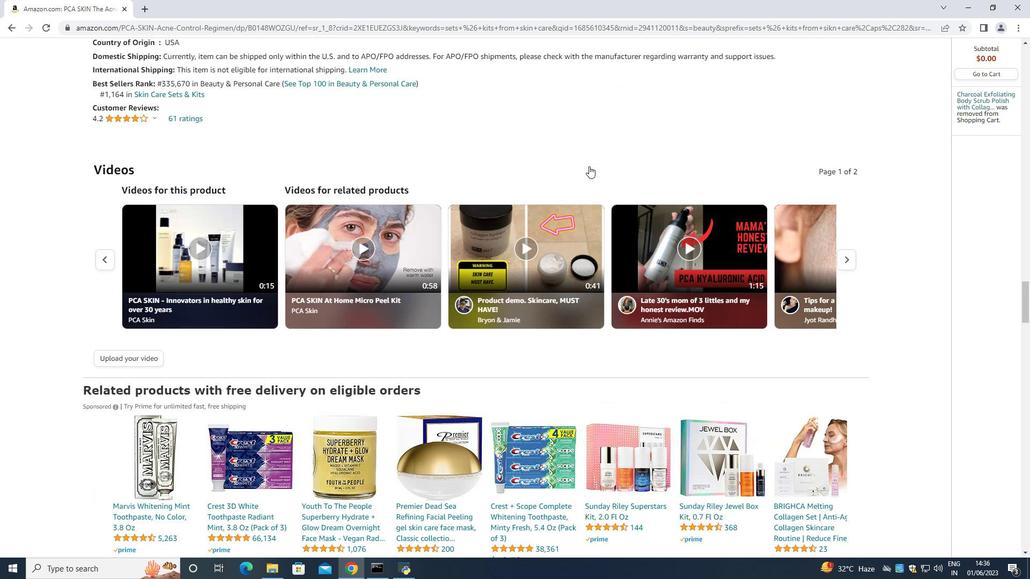 
Action: Mouse scrolled (589, 165) with delta (0, 0)
Screenshot: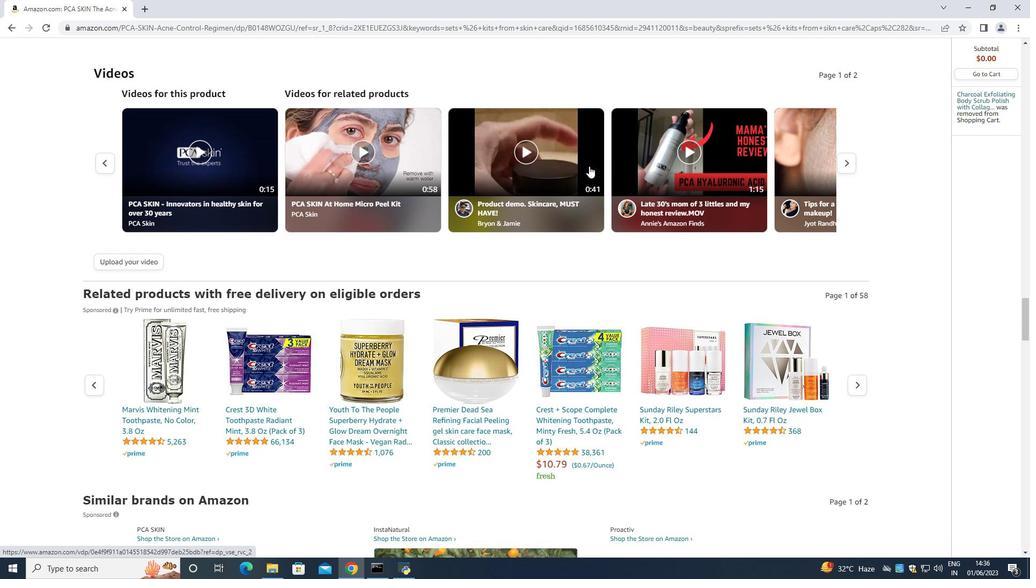 
Action: Mouse scrolled (589, 165) with delta (0, 0)
Screenshot: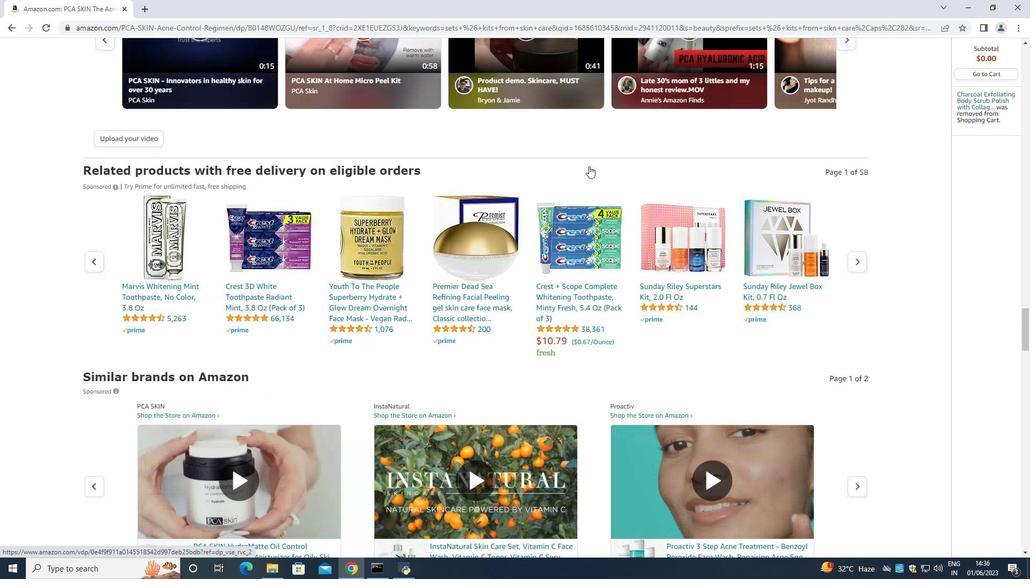 
Action: Mouse scrolled (589, 165) with delta (0, 0)
Screenshot: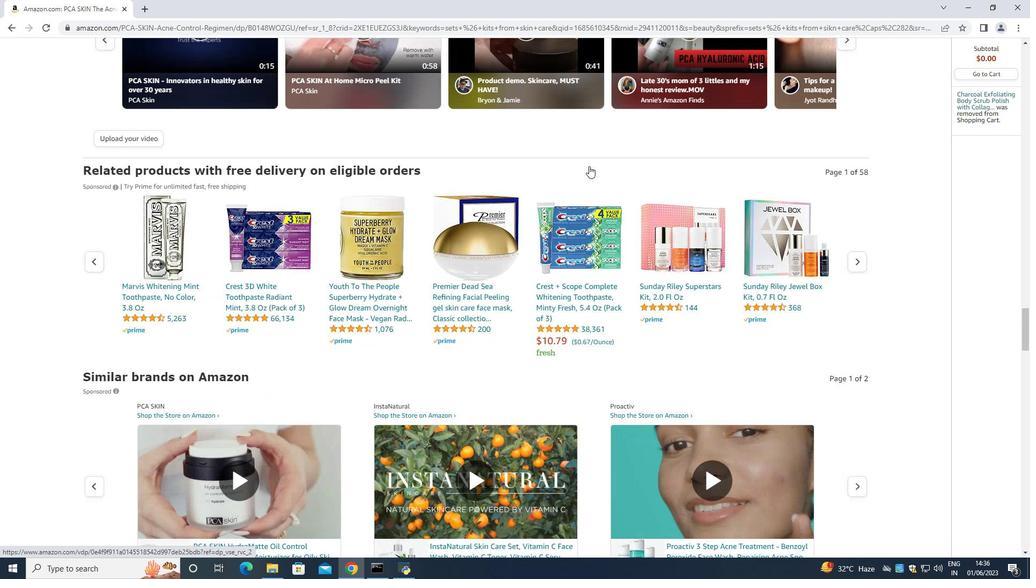 
Action: Mouse scrolled (589, 165) with delta (0, 0)
Screenshot: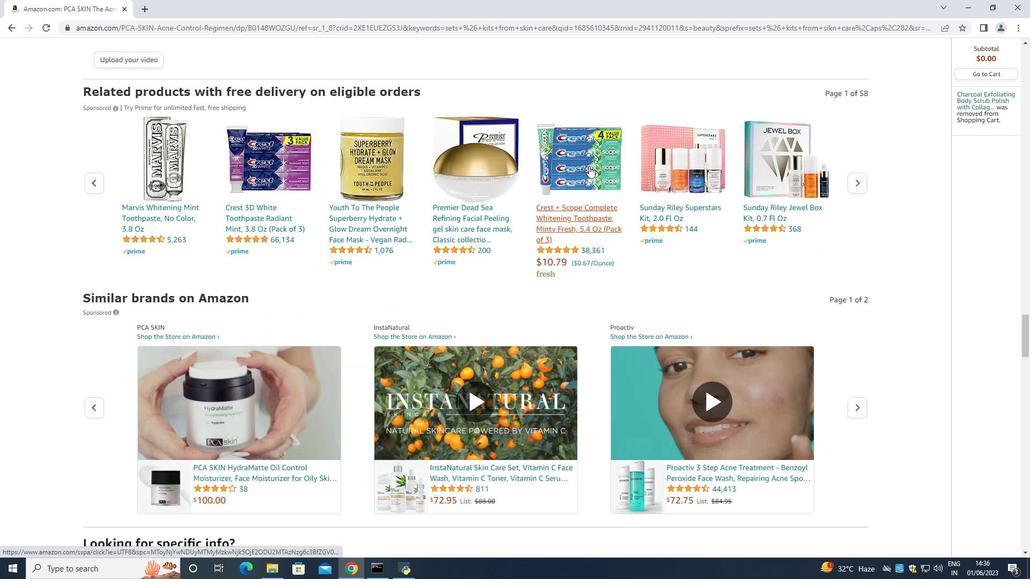 
Action: Mouse scrolled (589, 165) with delta (0, 0)
Screenshot: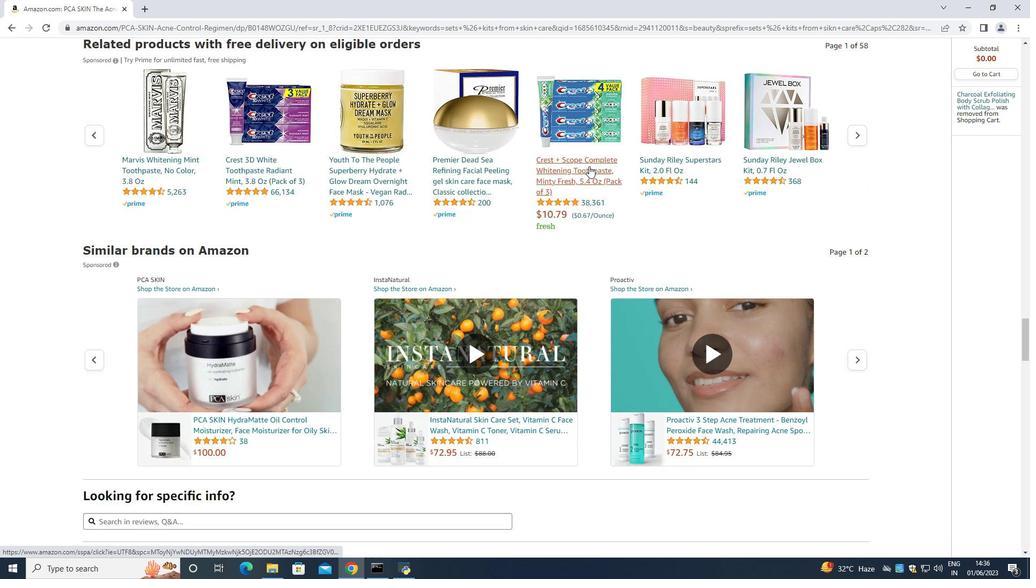 
Action: Mouse scrolled (589, 165) with delta (0, 0)
Screenshot: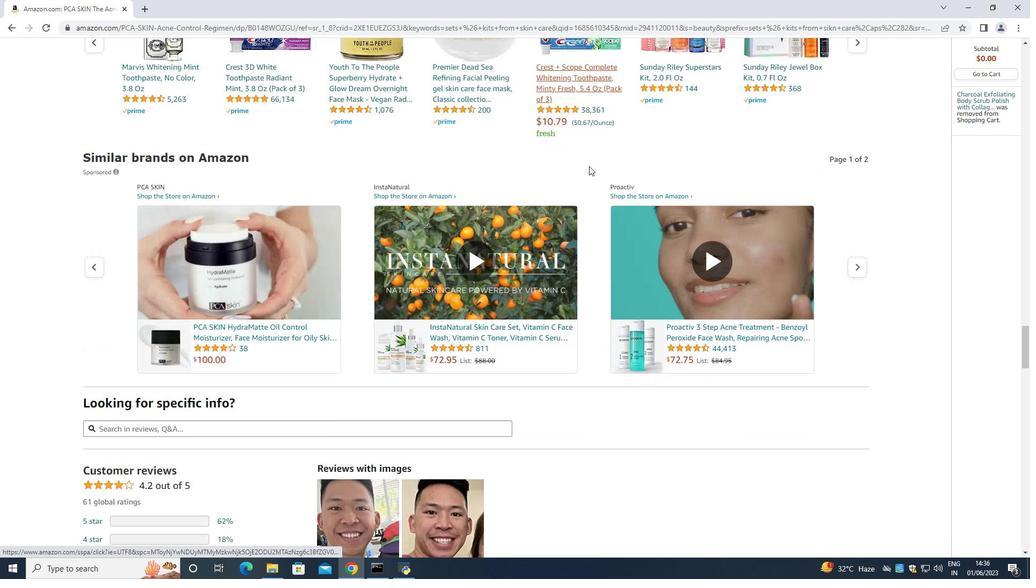 
Action: Mouse scrolled (589, 165) with delta (0, 0)
Screenshot: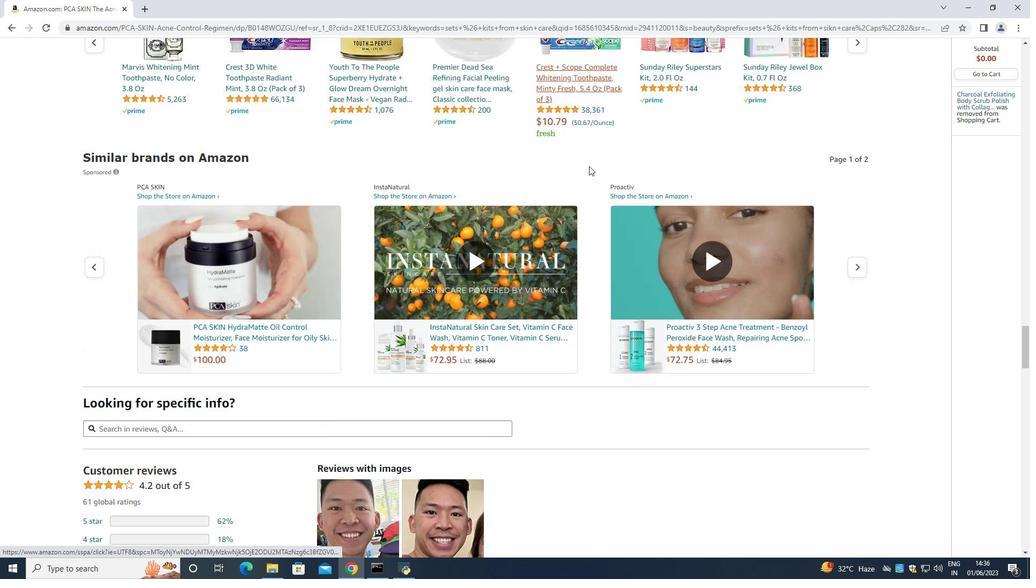 
Action: Mouse scrolled (589, 165) with delta (0, 0)
Screenshot: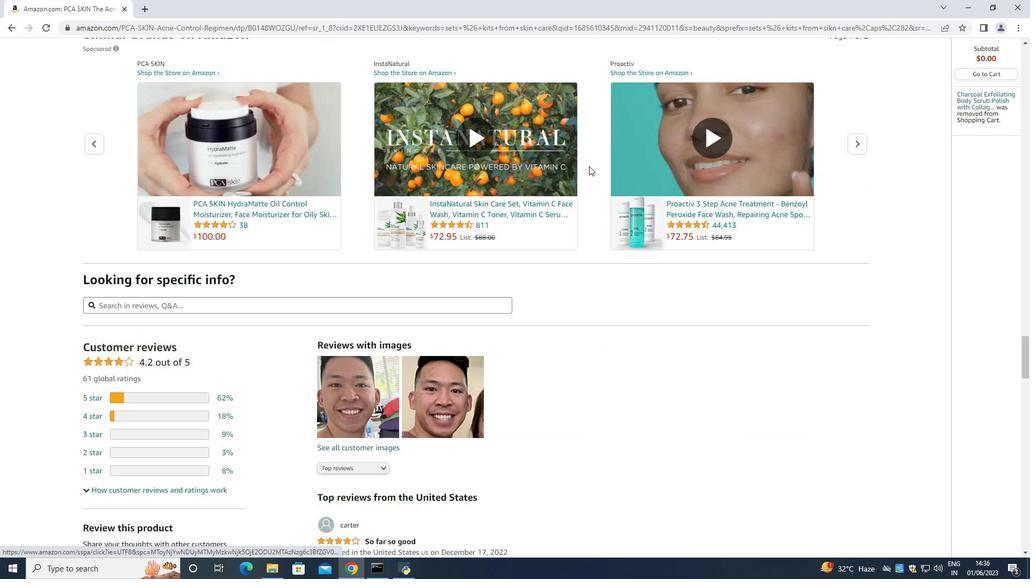 
Action: Mouse scrolled (589, 165) with delta (0, 0)
Screenshot: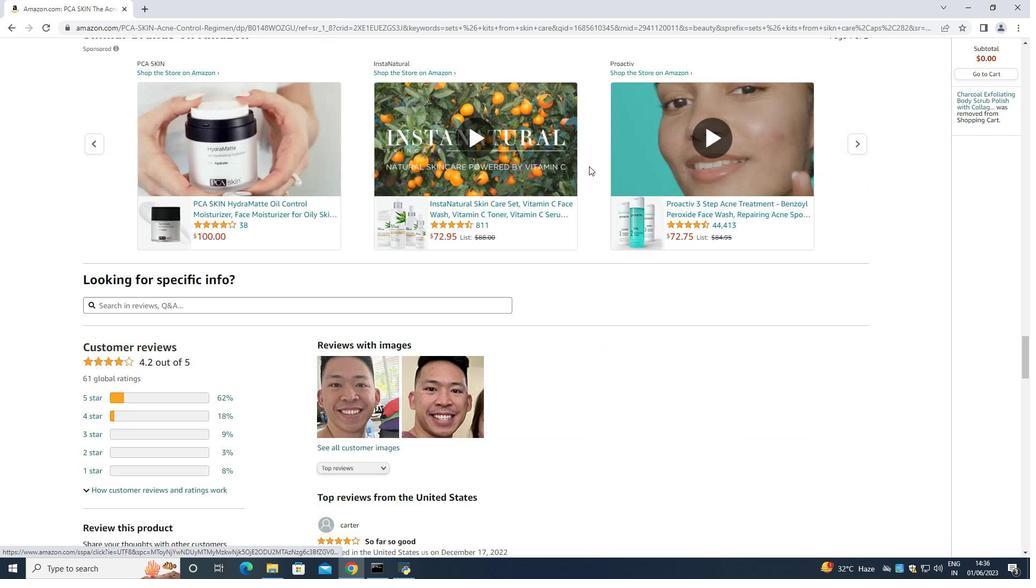 
Action: Mouse scrolled (589, 165) with delta (0, 0)
Screenshot: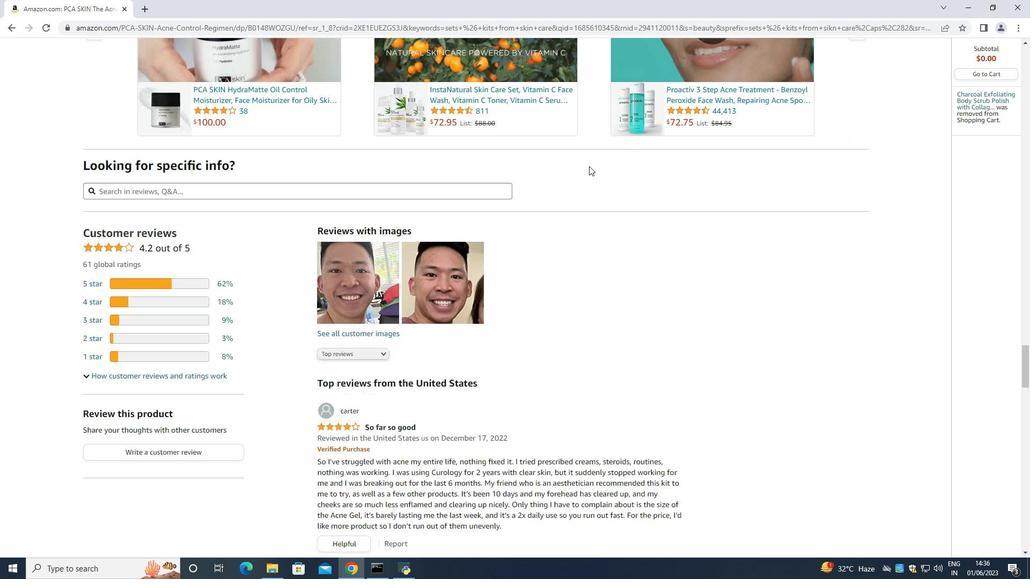 
Action: Mouse scrolled (589, 165) with delta (0, 0)
Screenshot: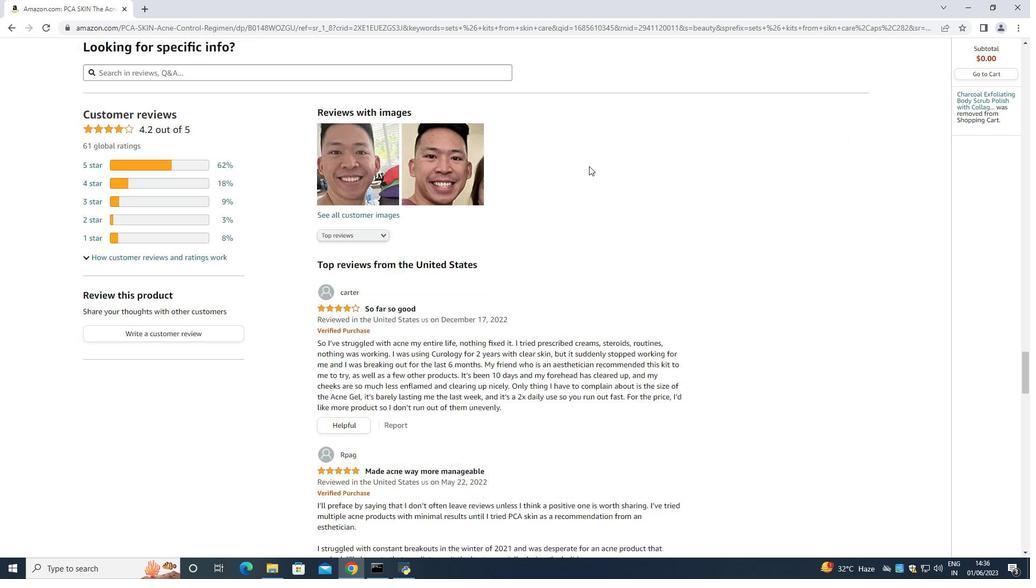 
Action: Mouse scrolled (589, 165) with delta (0, 0)
Screenshot: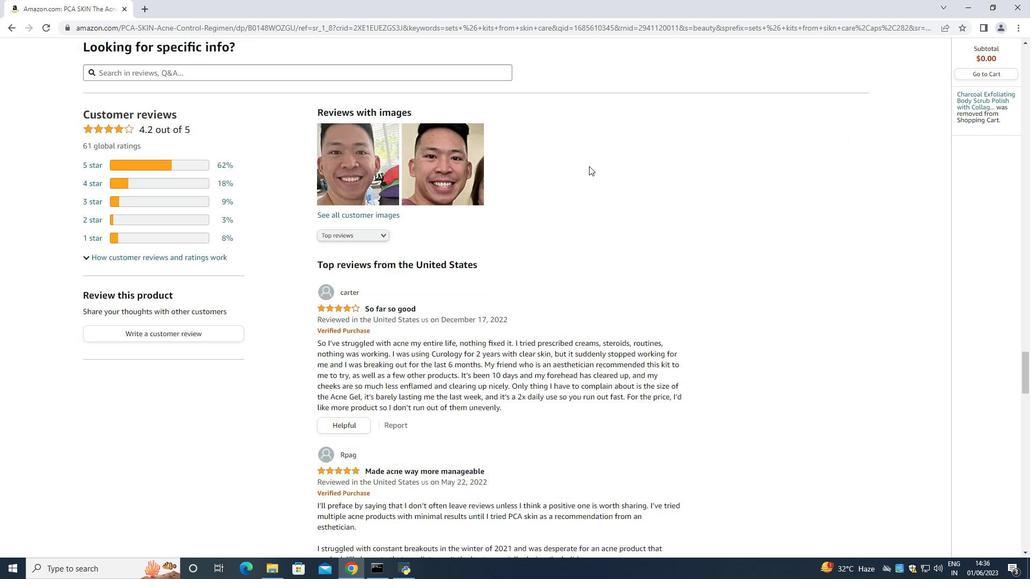
Action: Mouse scrolled (589, 165) with delta (0, 0)
Screenshot: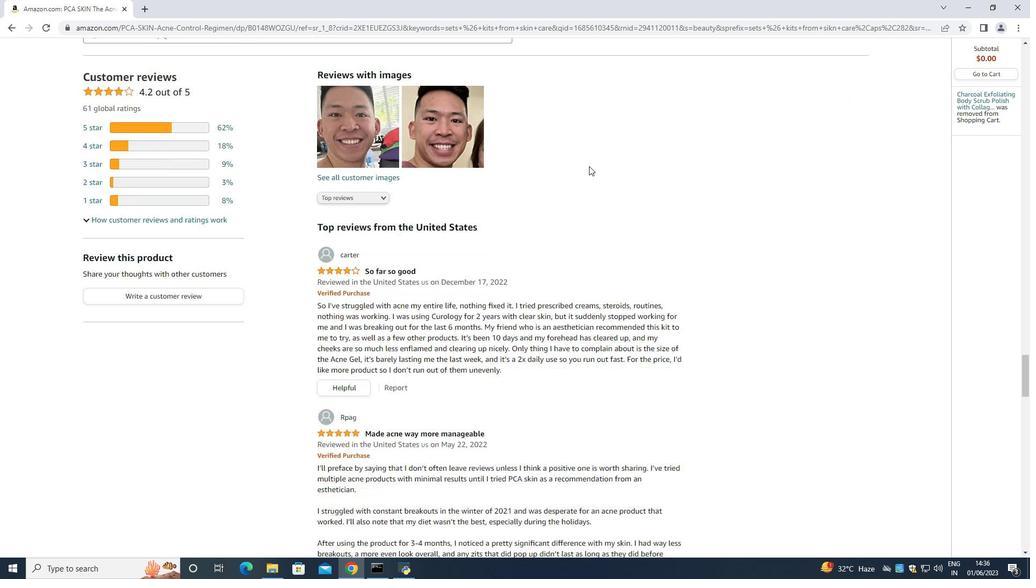 
Action: Mouse scrolled (589, 165) with delta (0, 0)
Screenshot: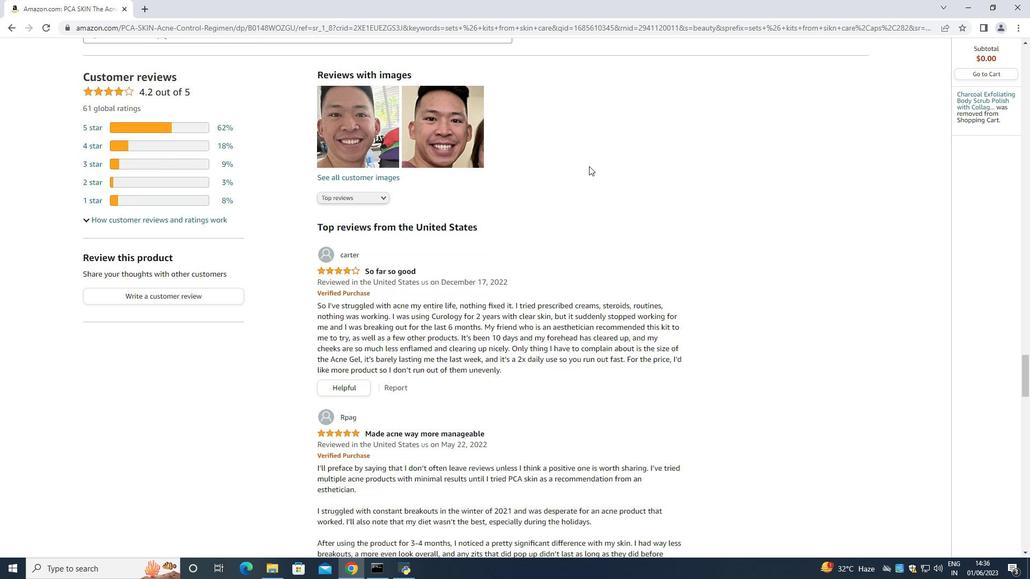 
Action: Mouse scrolled (589, 165) with delta (0, 0)
Screenshot: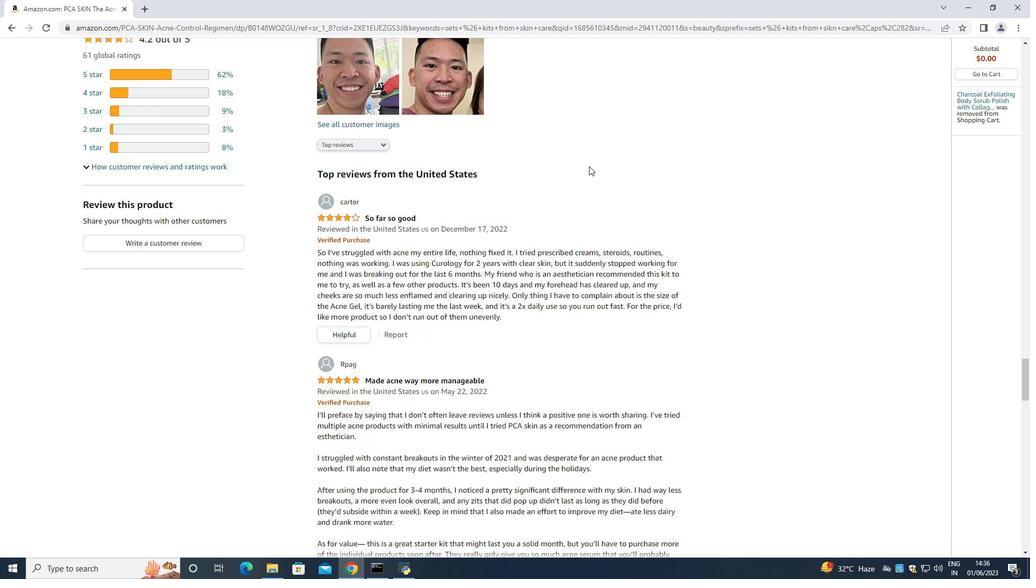 
Action: Mouse scrolled (589, 165) with delta (0, 0)
Screenshot: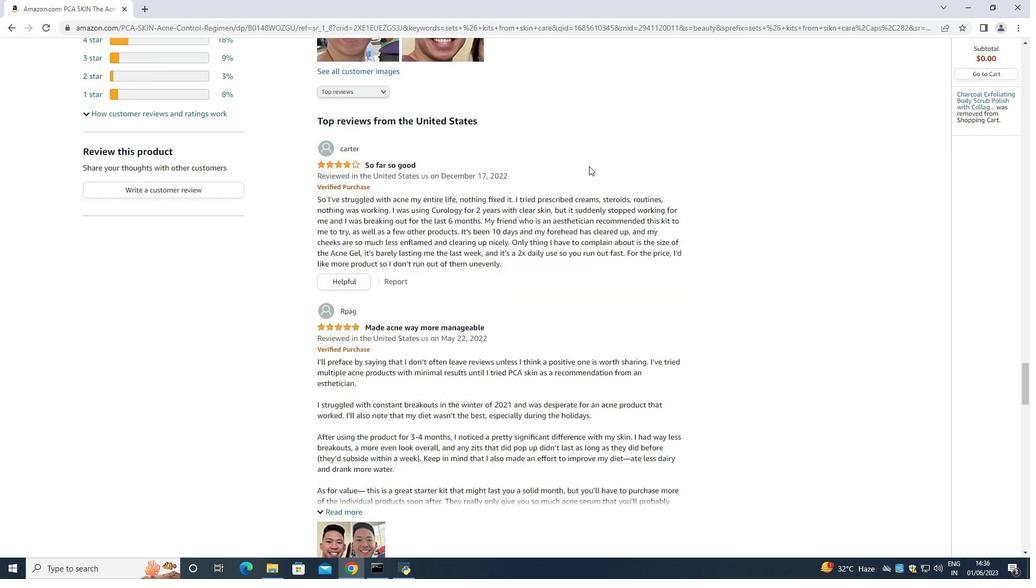 
Action: Mouse scrolled (589, 166) with delta (0, 0)
Screenshot: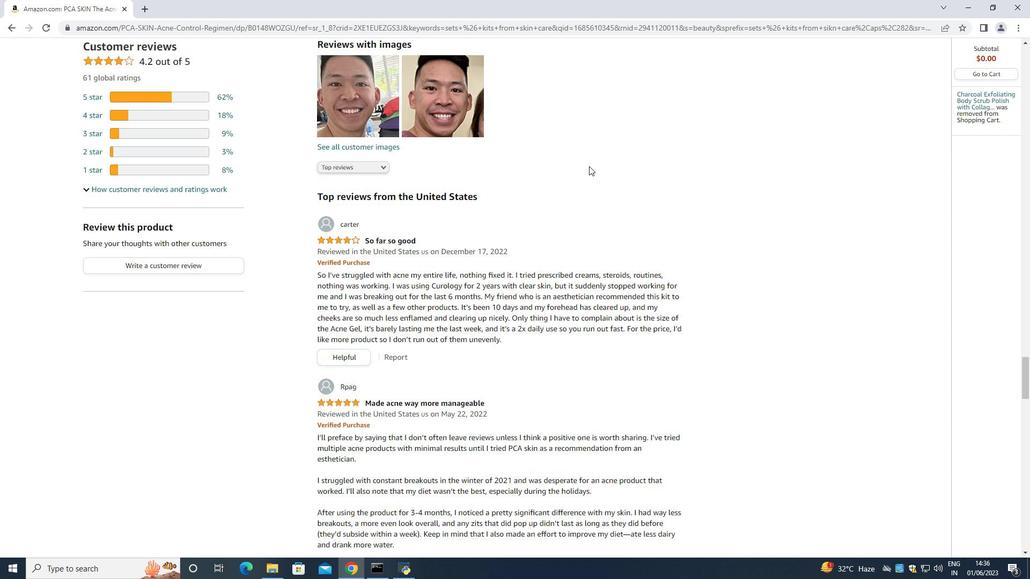 
Action: Mouse scrolled (589, 166) with delta (0, 0)
Screenshot: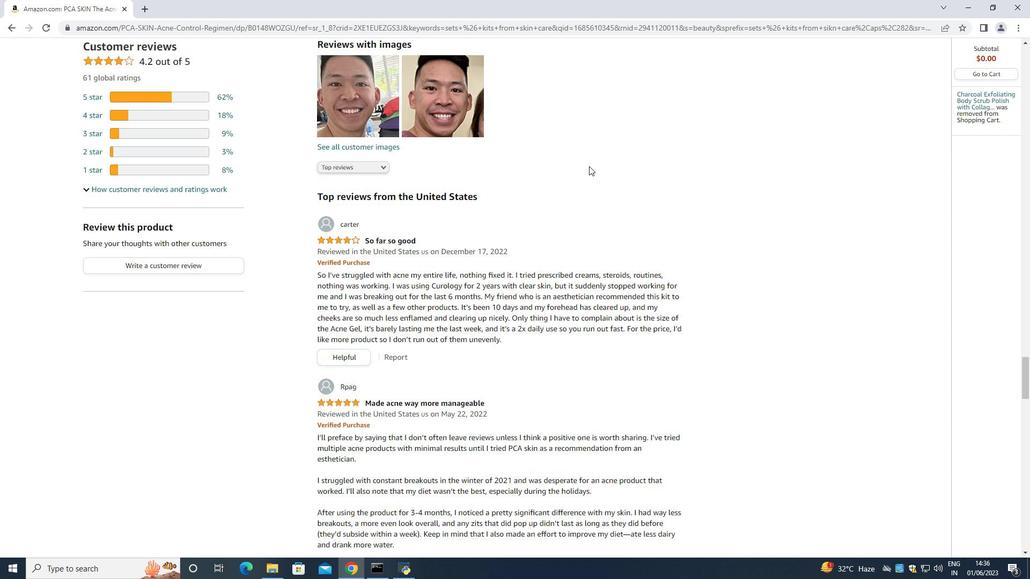 
Action: Mouse scrolled (589, 166) with delta (0, 0)
Screenshot: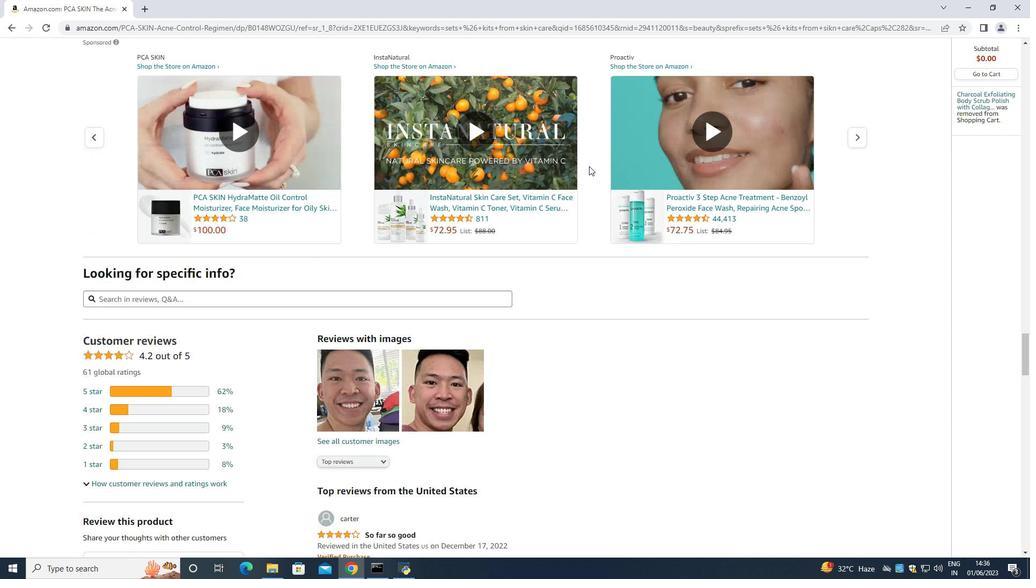 
Action: Mouse scrolled (589, 166) with delta (0, 0)
Screenshot: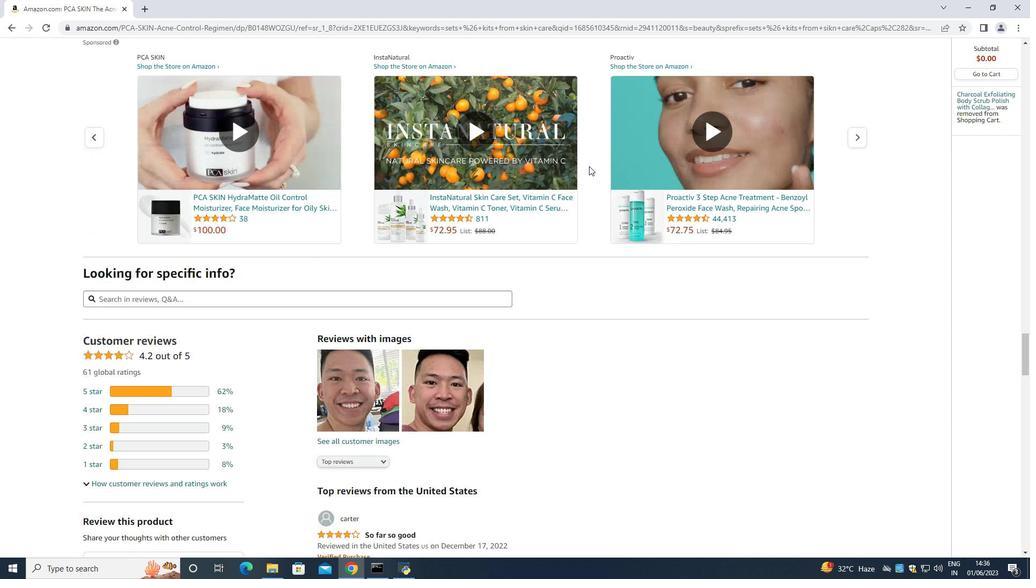 
Action: Mouse scrolled (589, 166) with delta (0, 0)
Screenshot: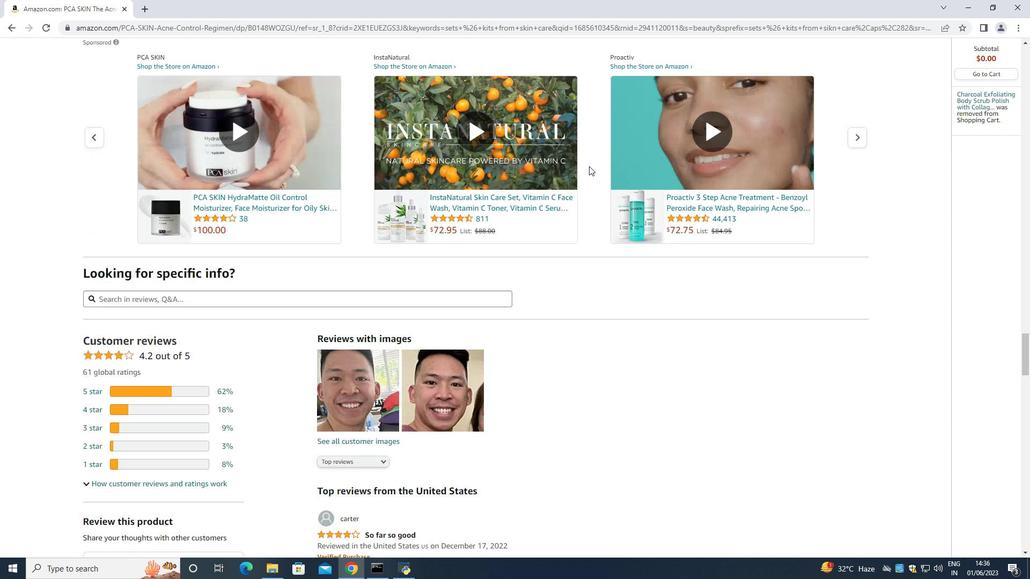 
Action: Mouse scrolled (589, 166) with delta (0, 0)
Screenshot: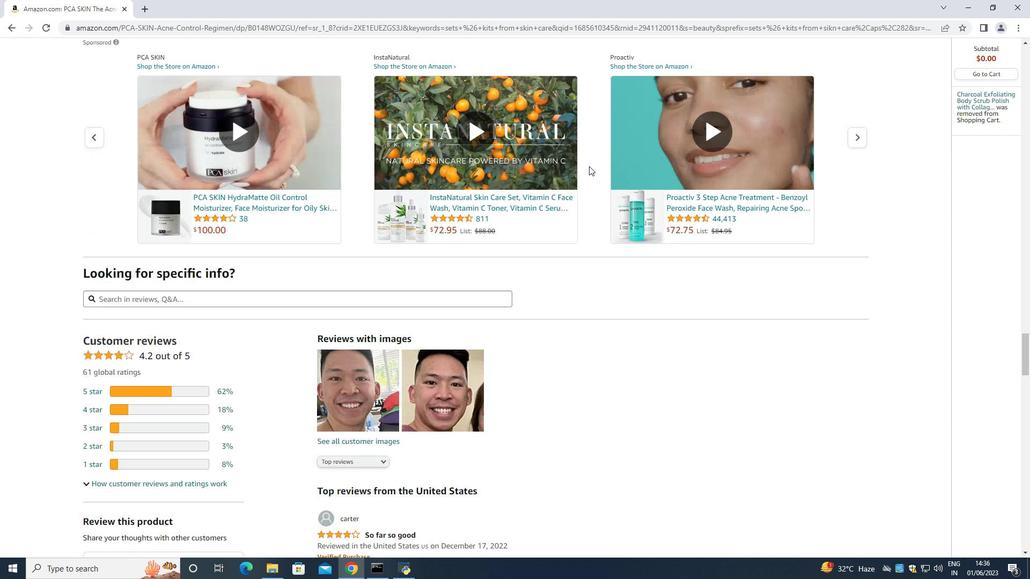
Action: Mouse scrolled (589, 166) with delta (0, 0)
Screenshot: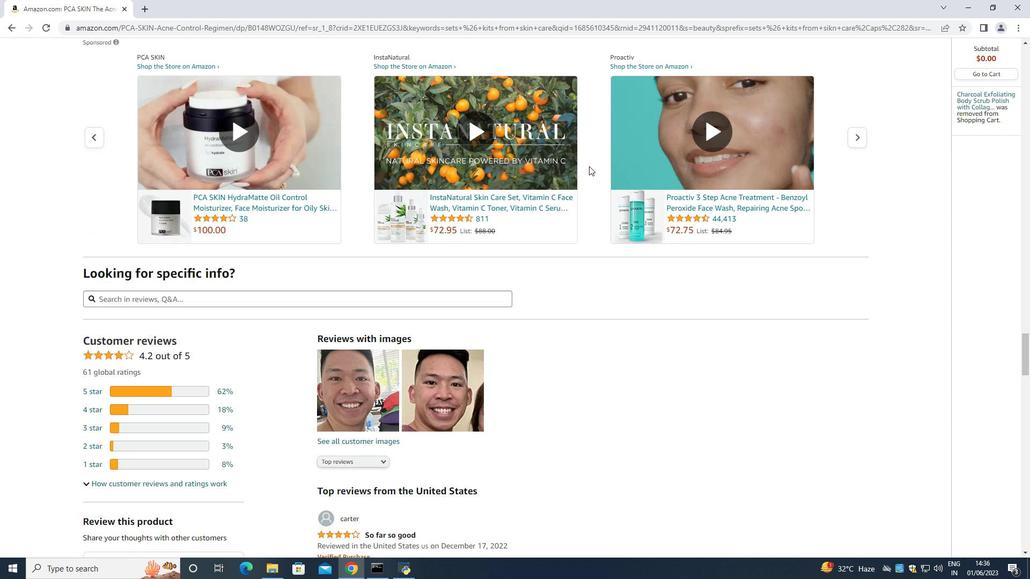
Action: Mouse moved to (590, 166)
Screenshot: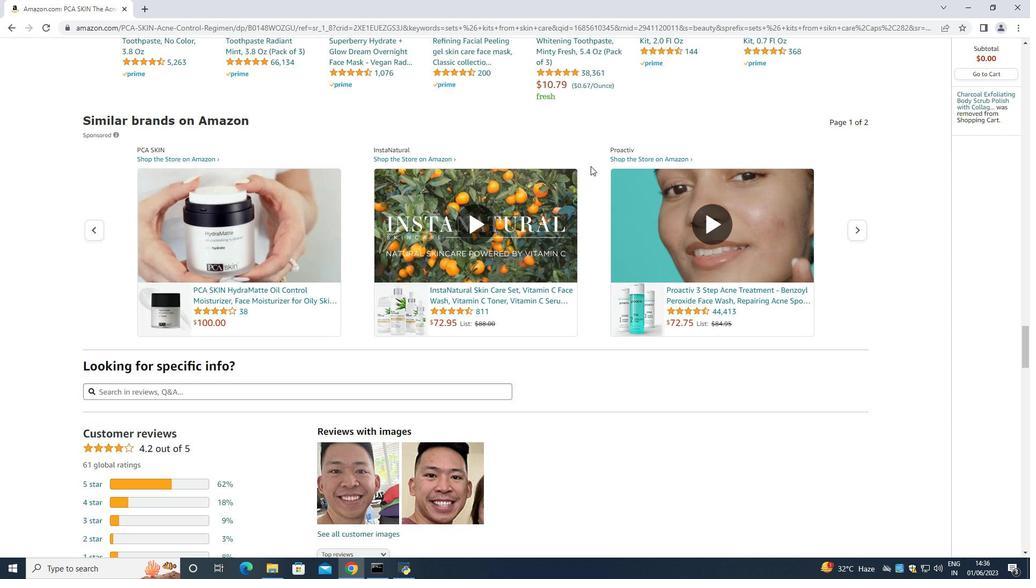 
Action: Mouse scrolled (590, 166) with delta (0, 0)
Screenshot: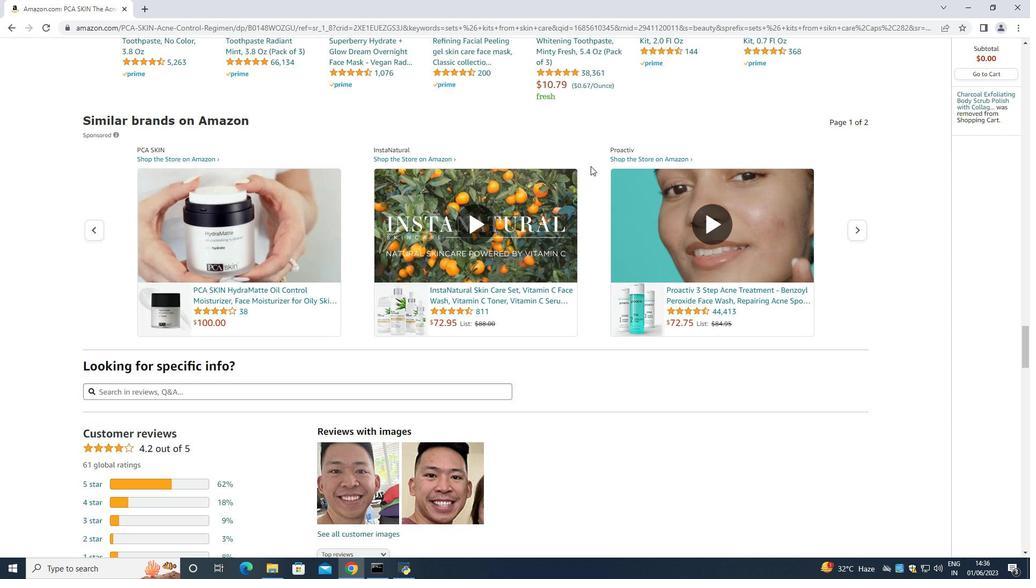 
Action: Mouse scrolled (590, 166) with delta (0, 0)
Screenshot: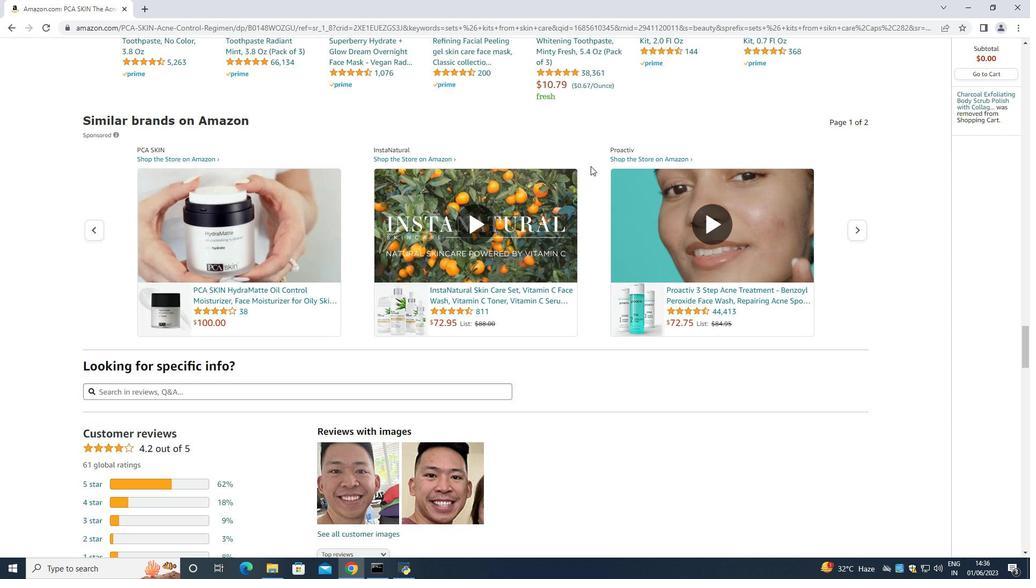
Action: Mouse scrolled (590, 166) with delta (0, 0)
Screenshot: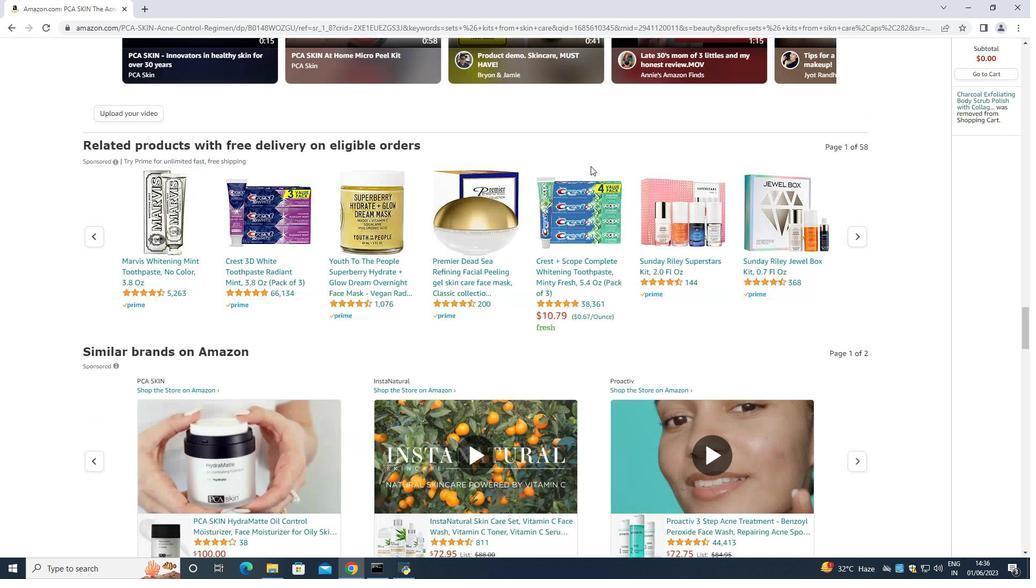 
Action: Mouse scrolled (590, 166) with delta (0, 0)
Screenshot: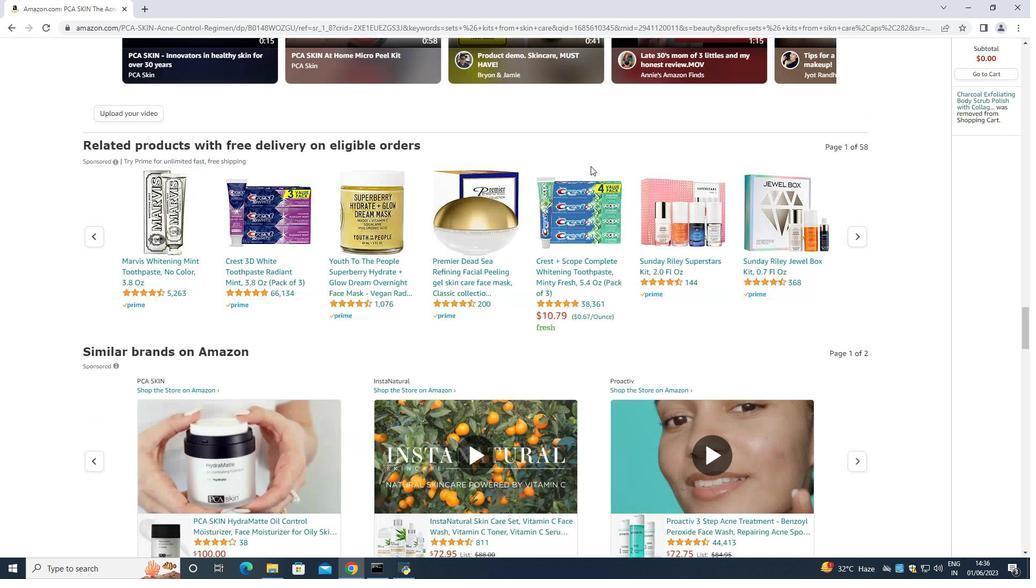 
Action: Mouse scrolled (590, 166) with delta (0, 0)
Screenshot: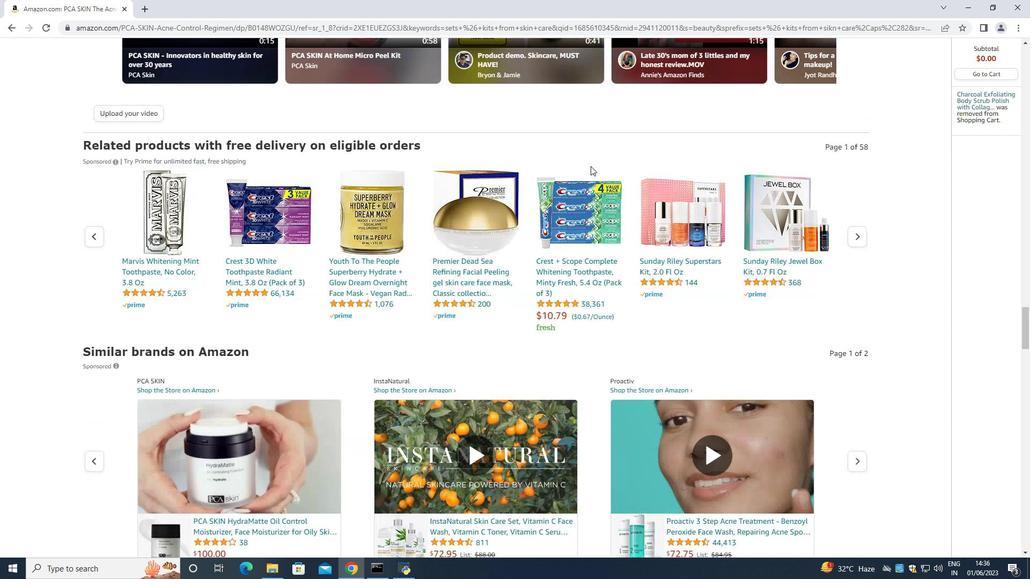 
Action: Mouse scrolled (590, 166) with delta (0, 0)
Screenshot: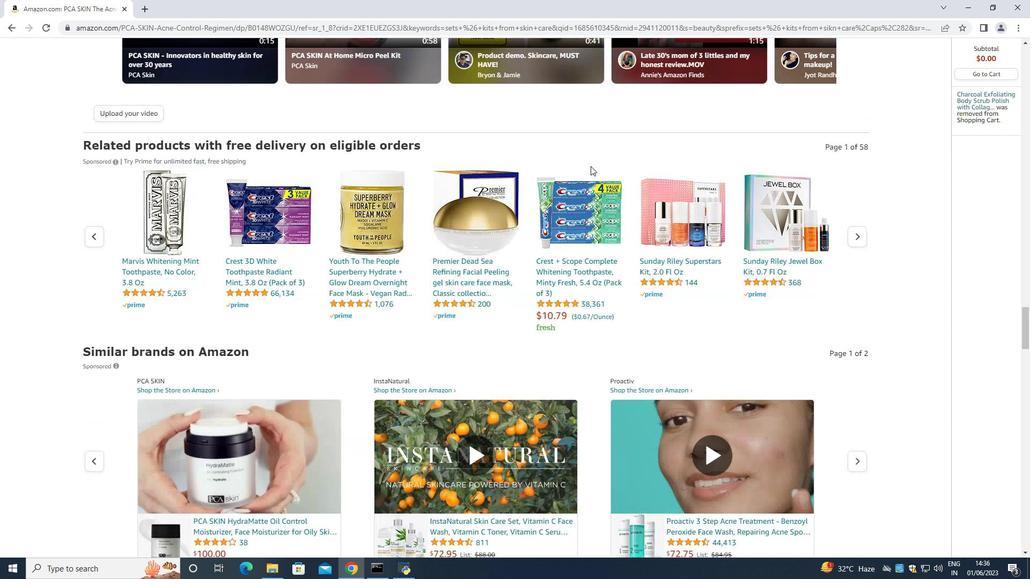 
Action: Mouse scrolled (590, 166) with delta (0, 0)
Screenshot: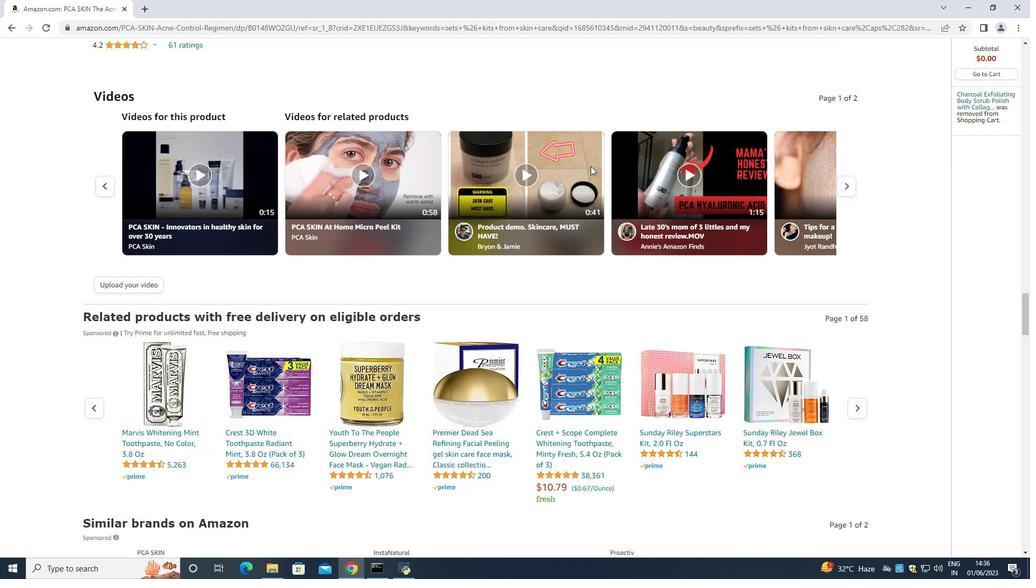 
Action: Mouse scrolled (590, 166) with delta (0, 0)
Screenshot: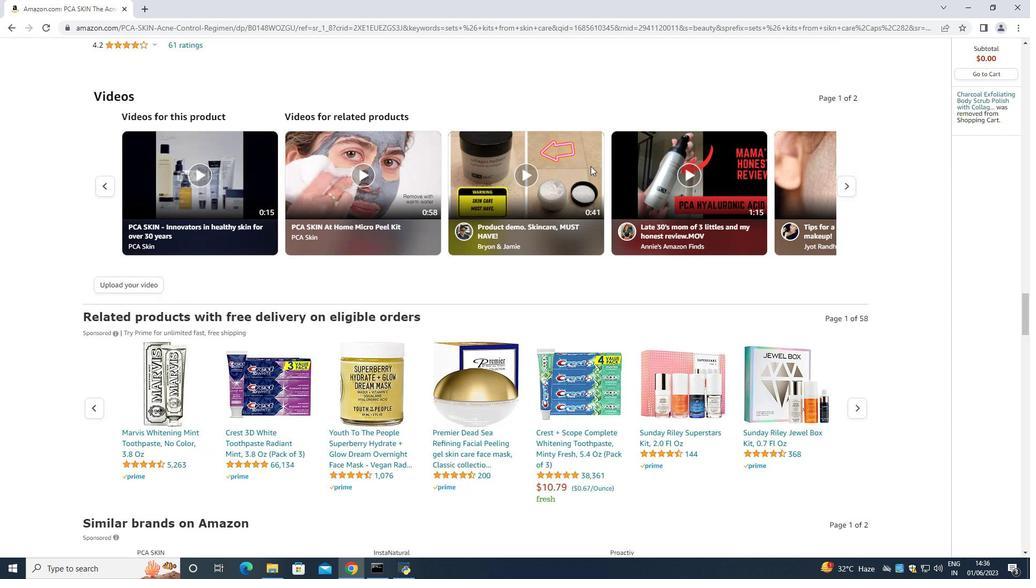 
Action: Mouse scrolled (590, 166) with delta (0, 0)
Screenshot: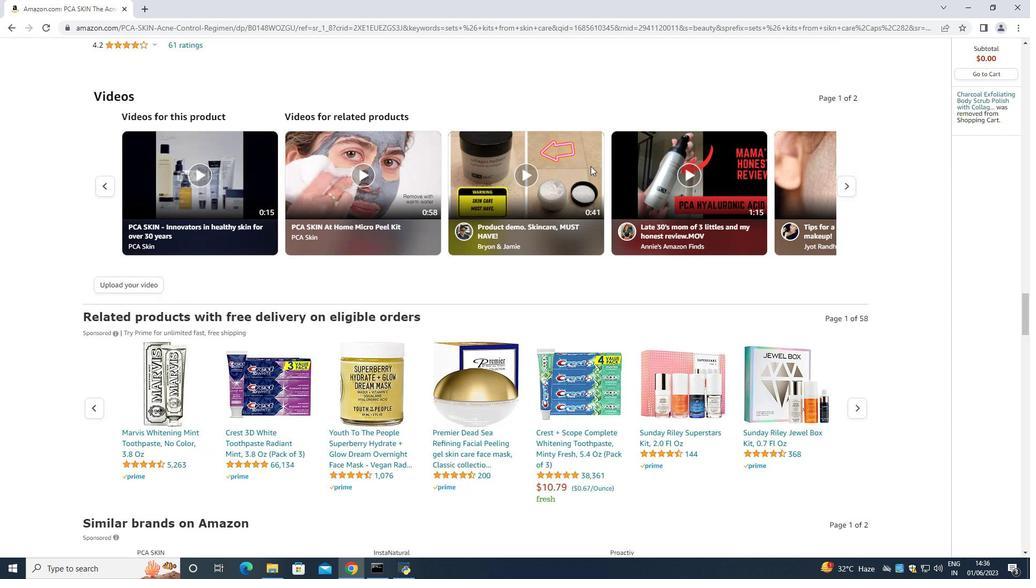 
Action: Mouse scrolled (590, 166) with delta (0, 0)
Screenshot: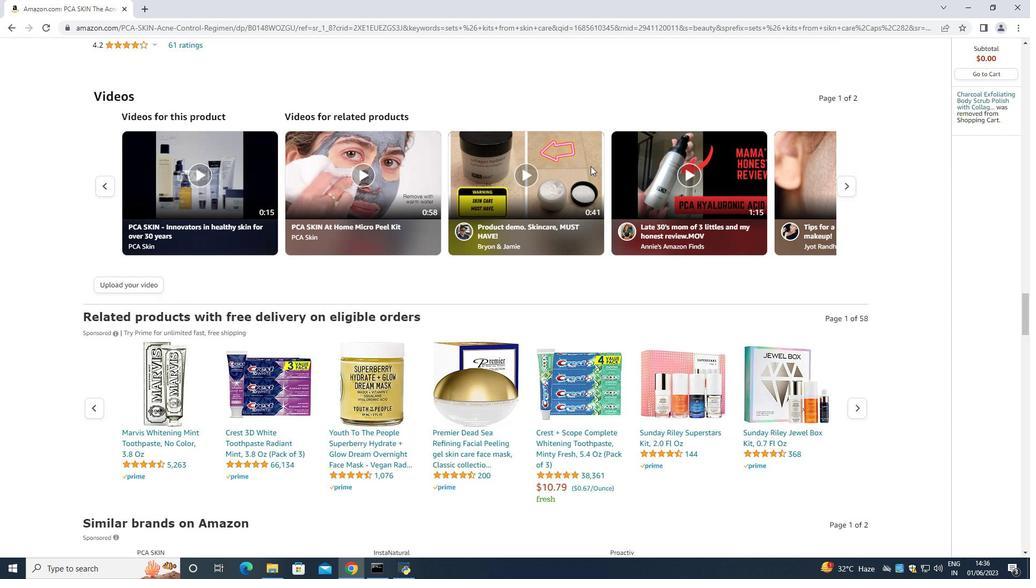 
Action: Mouse scrolled (590, 166) with delta (0, 0)
Screenshot: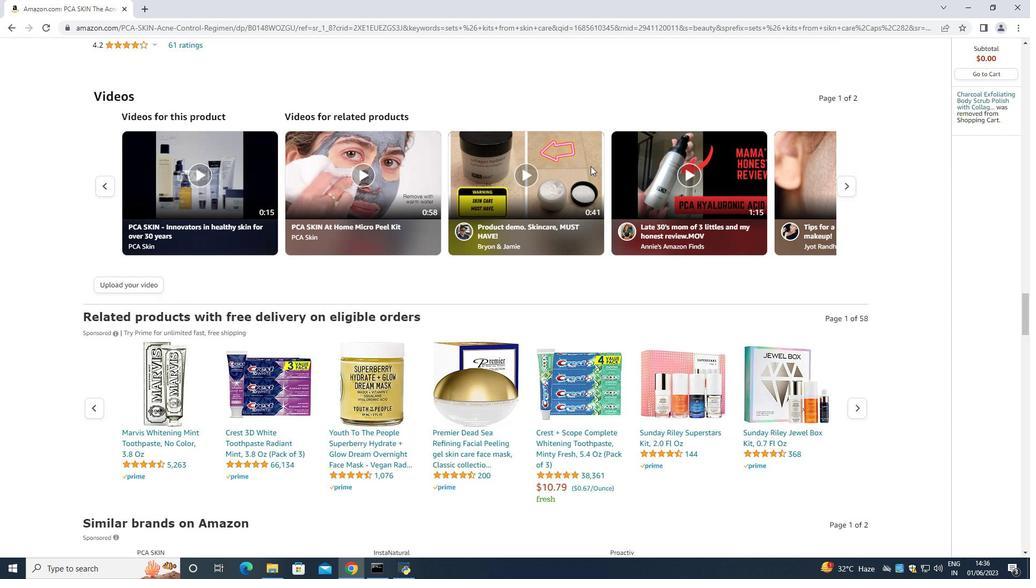 
Action: Mouse scrolled (590, 166) with delta (0, 0)
Screenshot: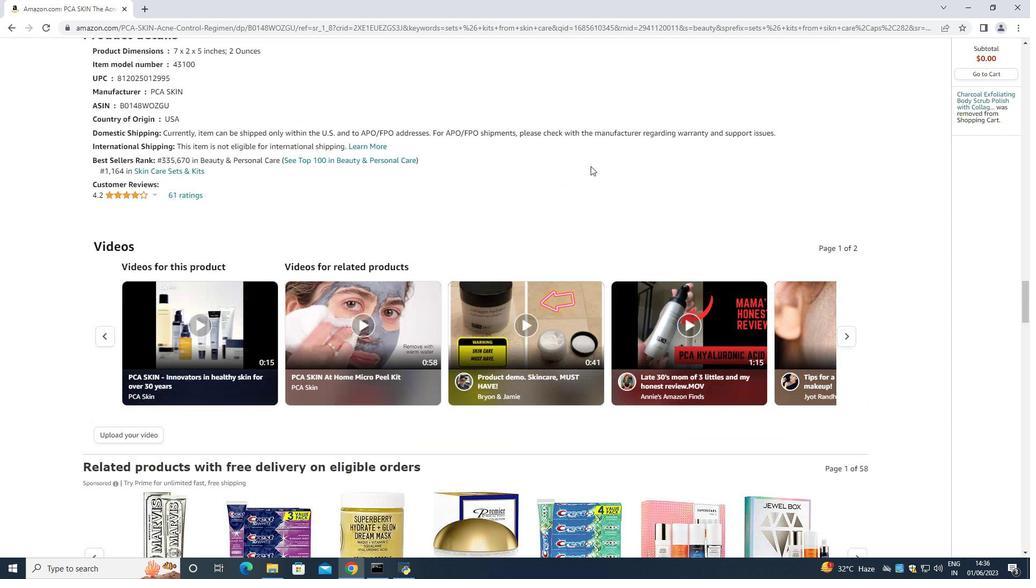 
Action: Mouse moved to (590, 166)
Screenshot: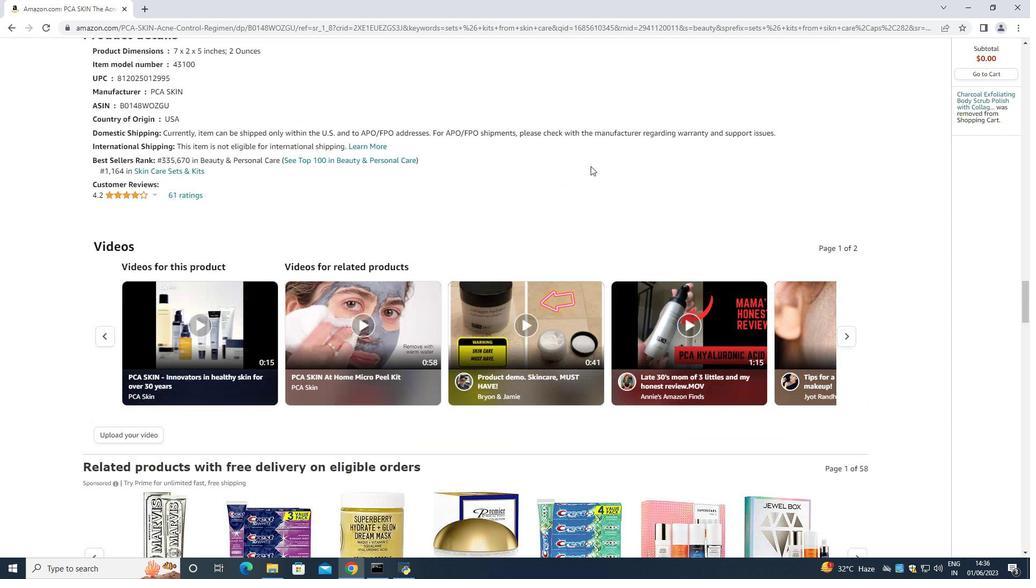 
Action: Mouse scrolled (590, 166) with delta (0, 0)
Screenshot: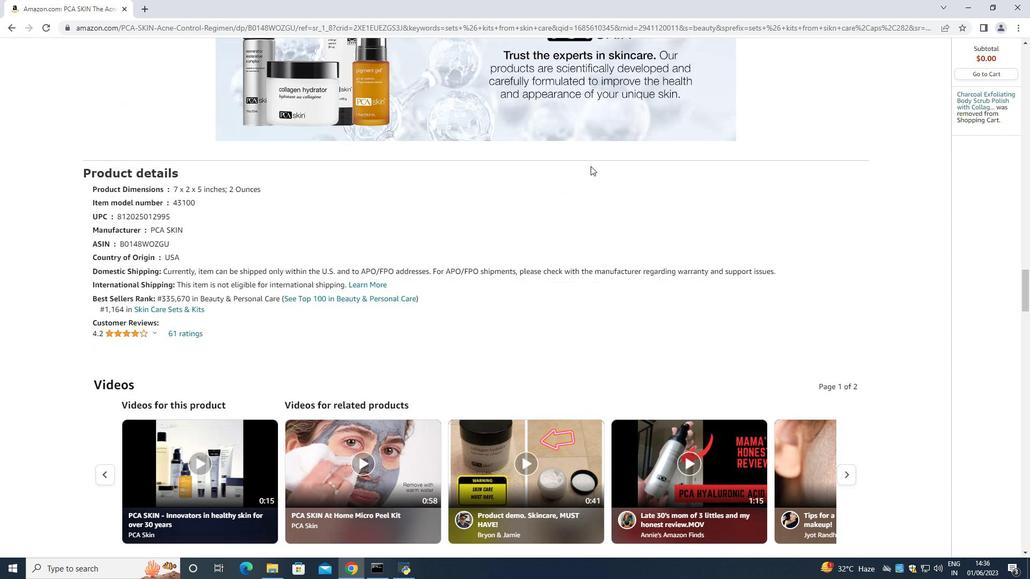 
Action: Mouse scrolled (590, 166) with delta (0, 0)
Screenshot: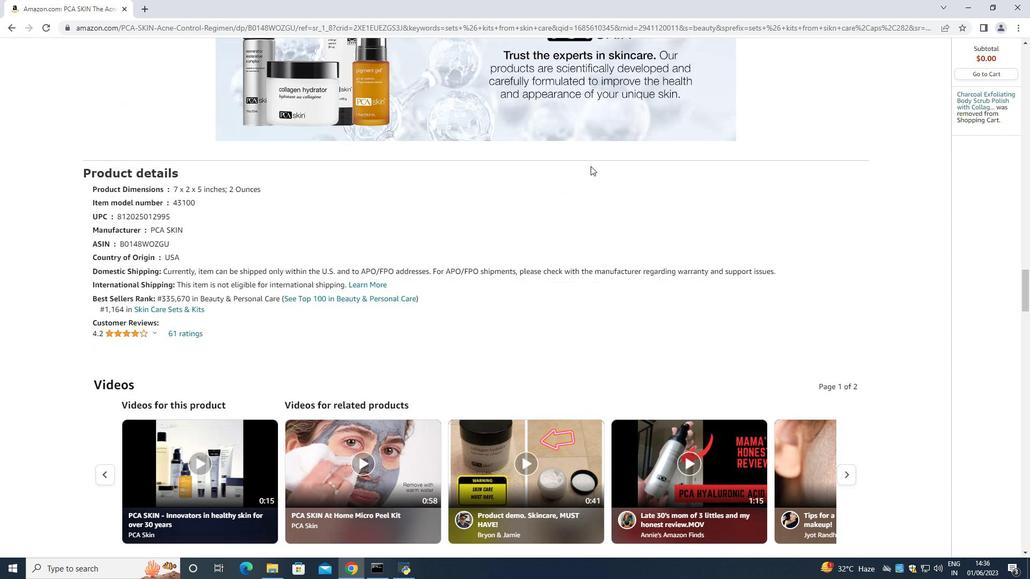
Action: Mouse scrolled (590, 166) with delta (0, 0)
Screenshot: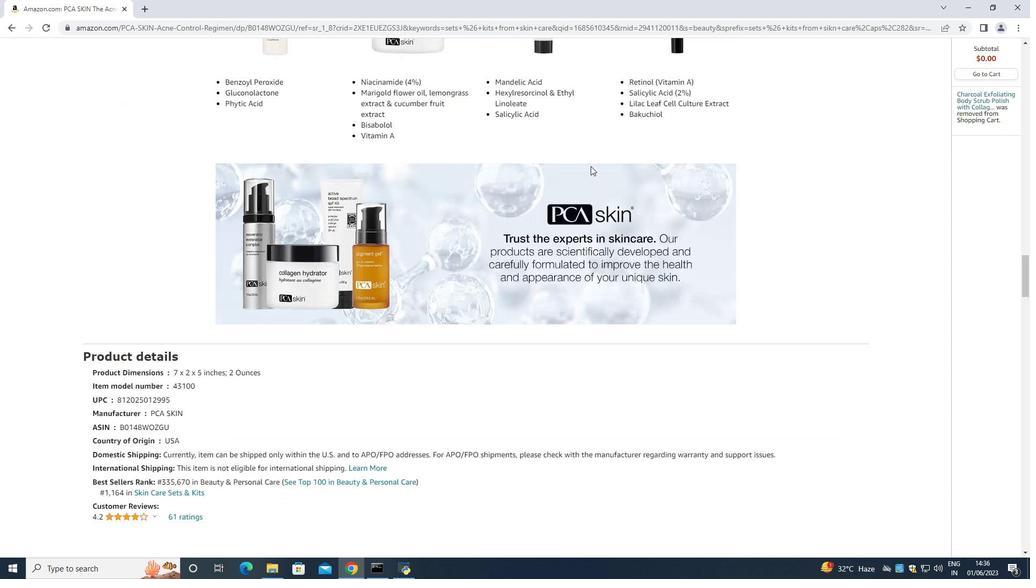 
Action: Mouse scrolled (590, 166) with delta (0, 0)
Screenshot: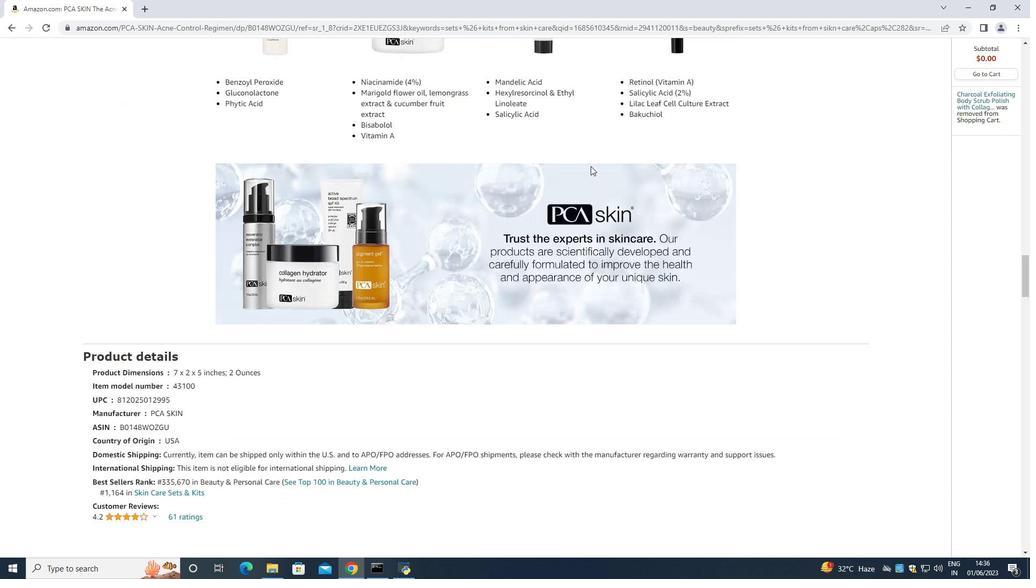 
Action: Mouse scrolled (590, 166) with delta (0, 0)
Screenshot: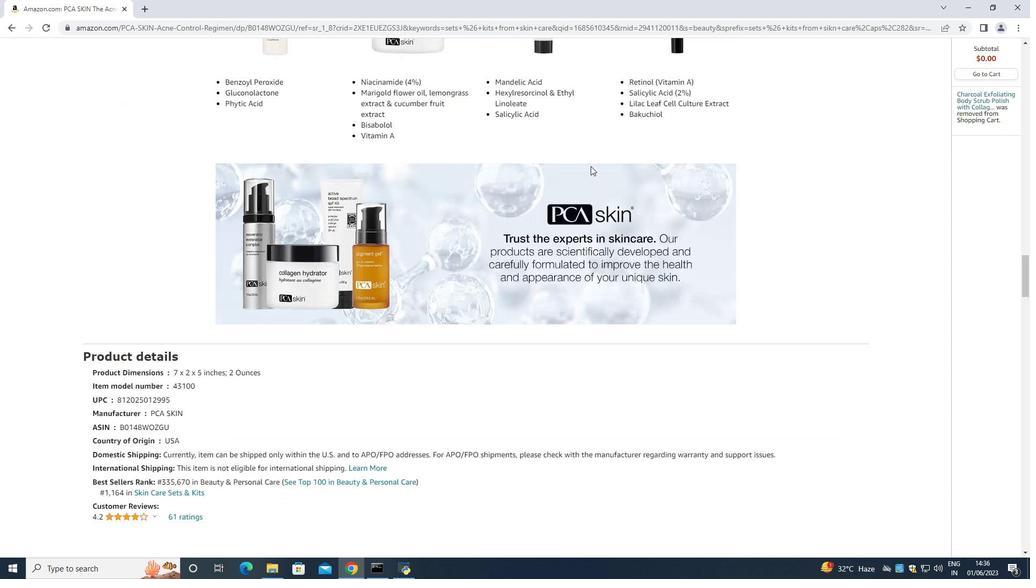 
Action: Mouse scrolled (590, 166) with delta (0, 0)
Screenshot: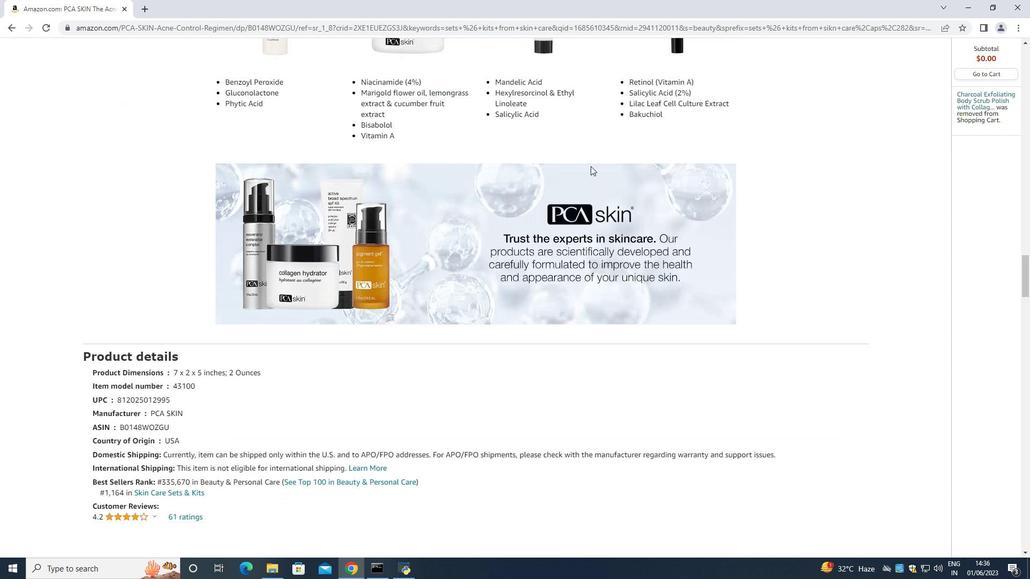
Action: Mouse moved to (590, 165)
Screenshot: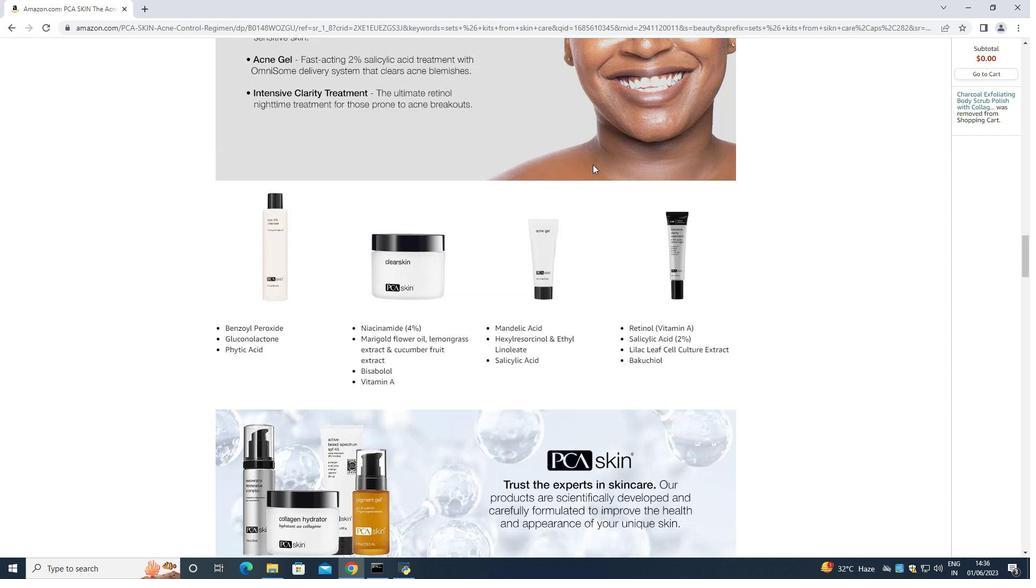 
Action: Mouse scrolled (590, 166) with delta (0, 0)
Screenshot: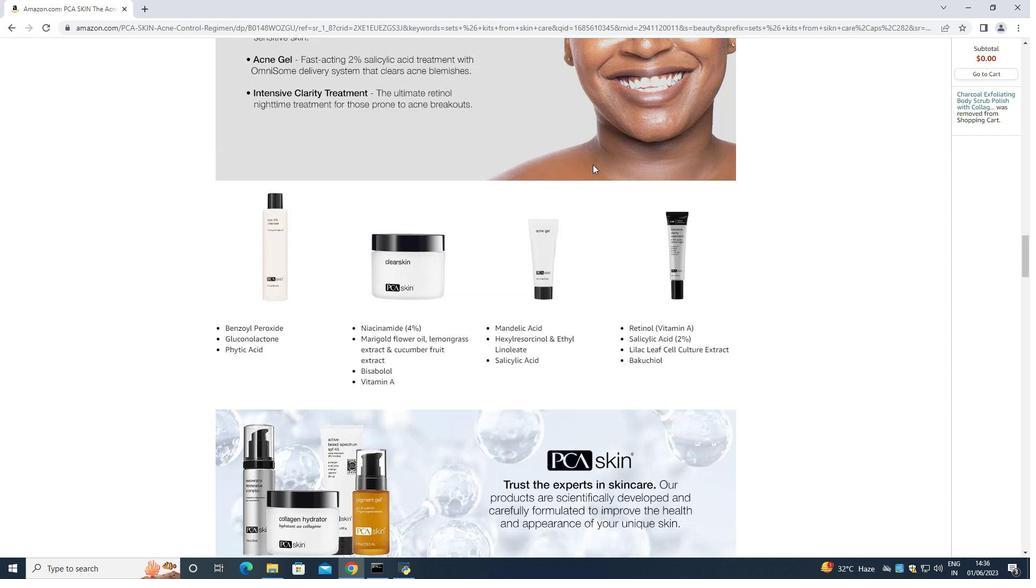 
Action: Mouse scrolled (590, 166) with delta (0, 0)
Screenshot: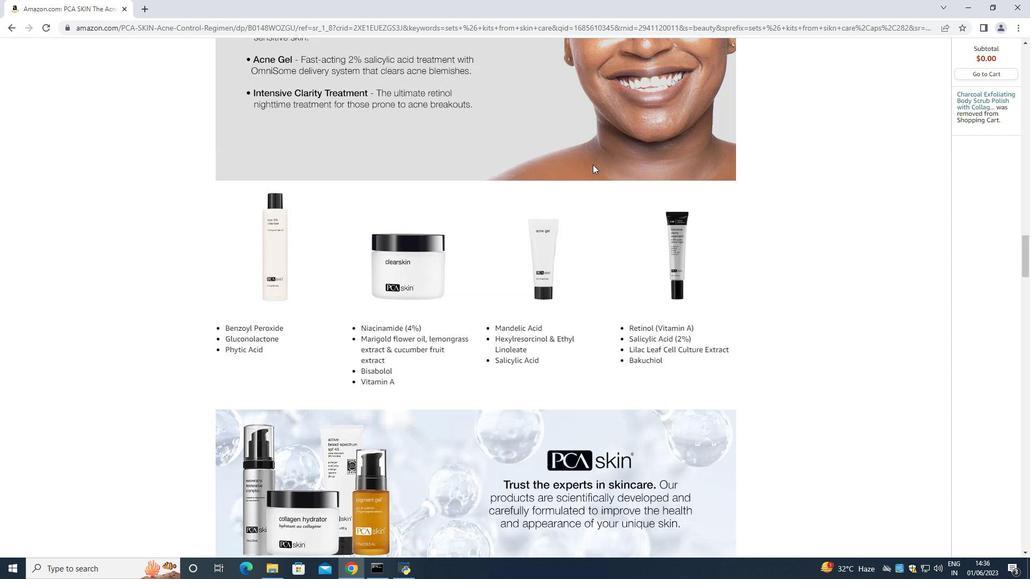 
Action: Mouse scrolled (590, 166) with delta (0, 0)
Screenshot: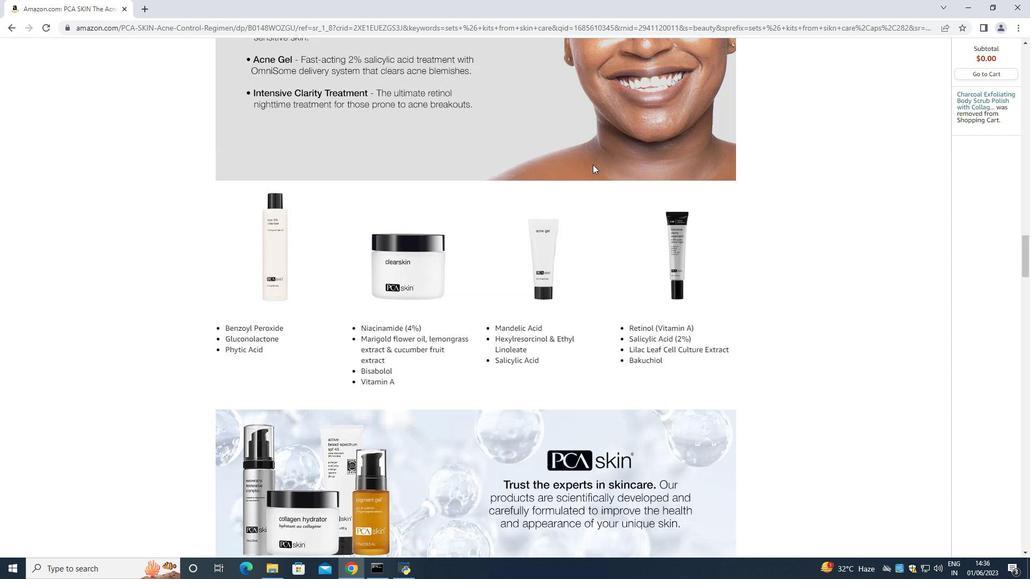 
Action: Mouse scrolled (590, 166) with delta (0, 0)
Screenshot: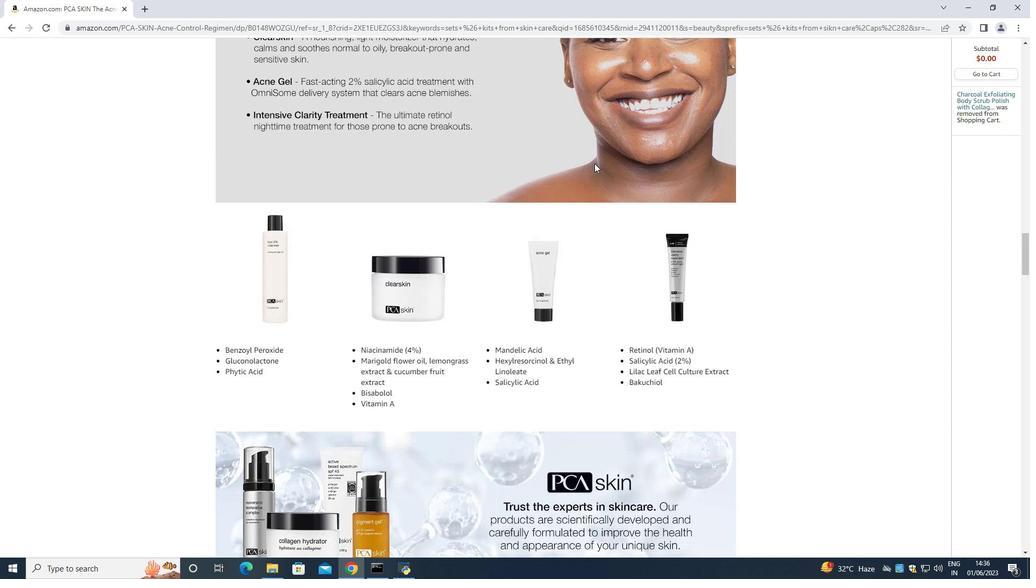 
Action: Mouse scrolled (590, 166) with delta (0, 0)
Screenshot: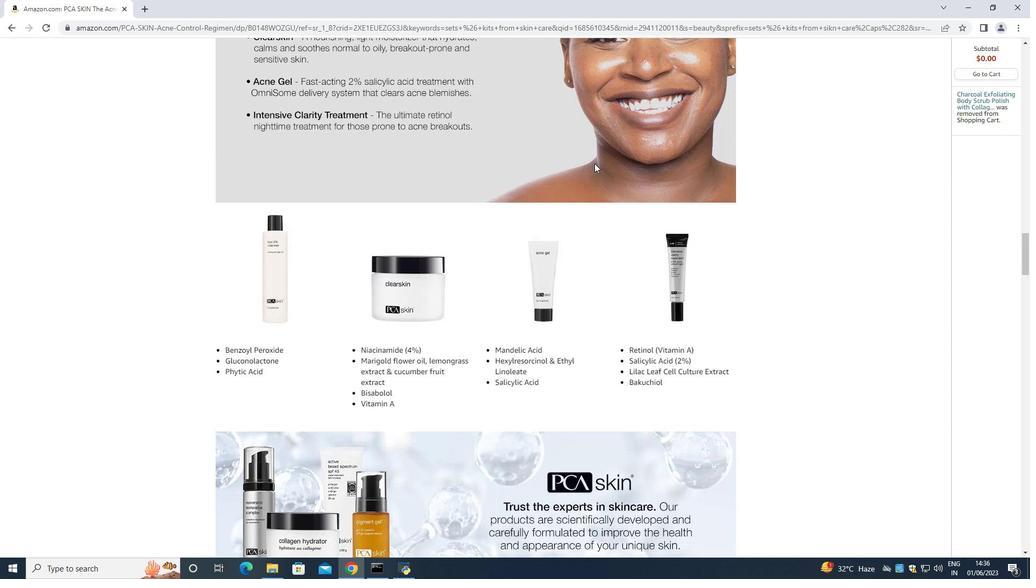 
Action: Mouse moved to (595, 162)
Screenshot: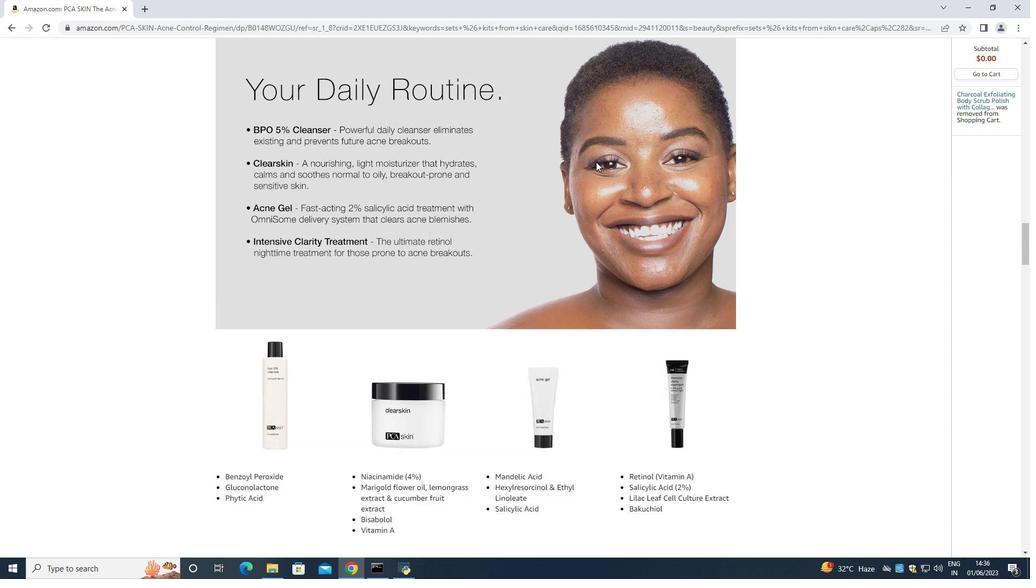 
Action: Mouse scrolled (595, 163) with delta (0, 0)
Screenshot: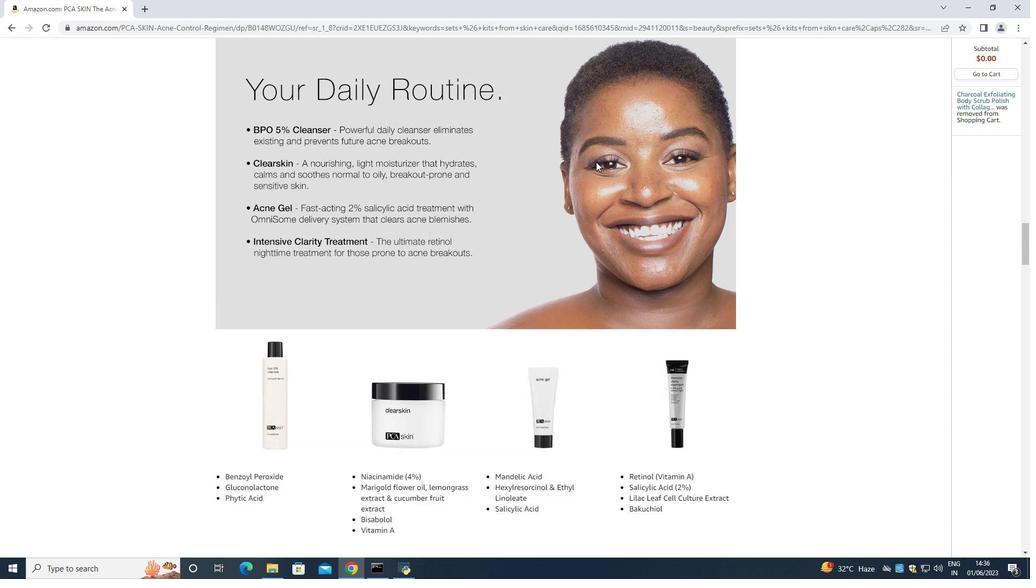 
Action: Mouse scrolled (595, 163) with delta (0, 0)
Screenshot: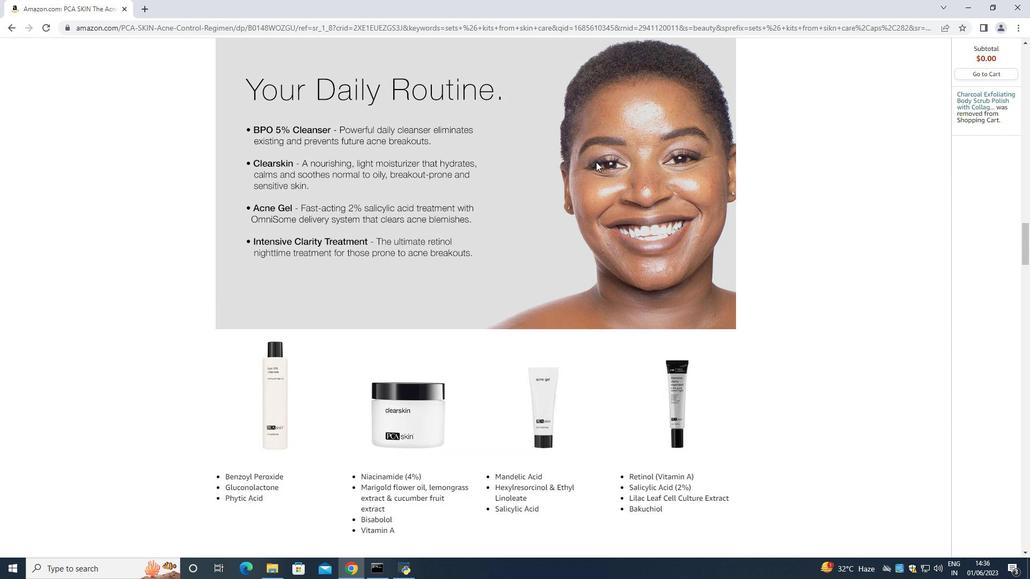 
Action: Mouse scrolled (595, 163) with delta (0, 0)
Screenshot: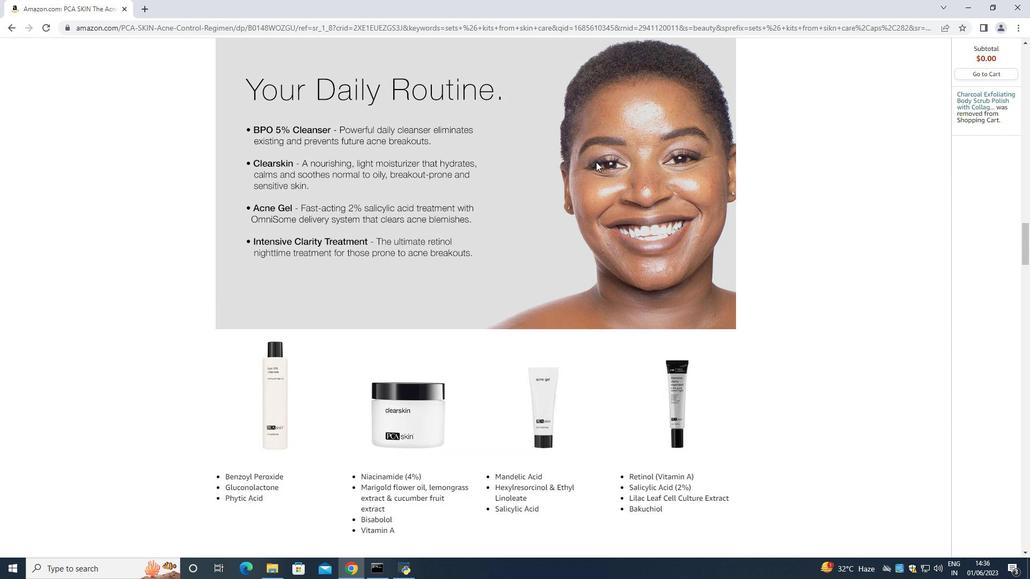 
Action: Mouse scrolled (595, 163) with delta (0, 0)
Screenshot: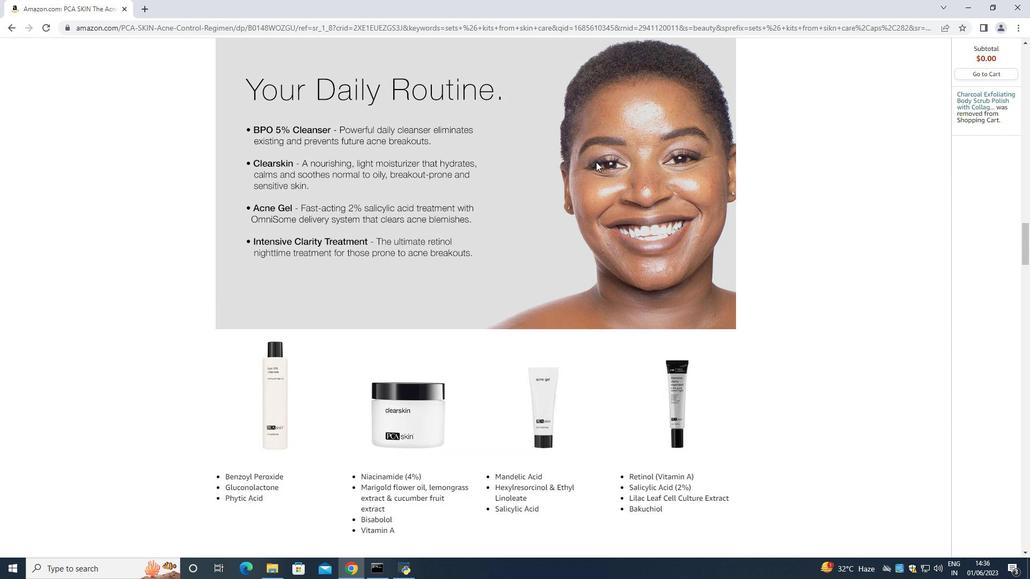 
Action: Mouse scrolled (595, 163) with delta (0, 0)
Screenshot: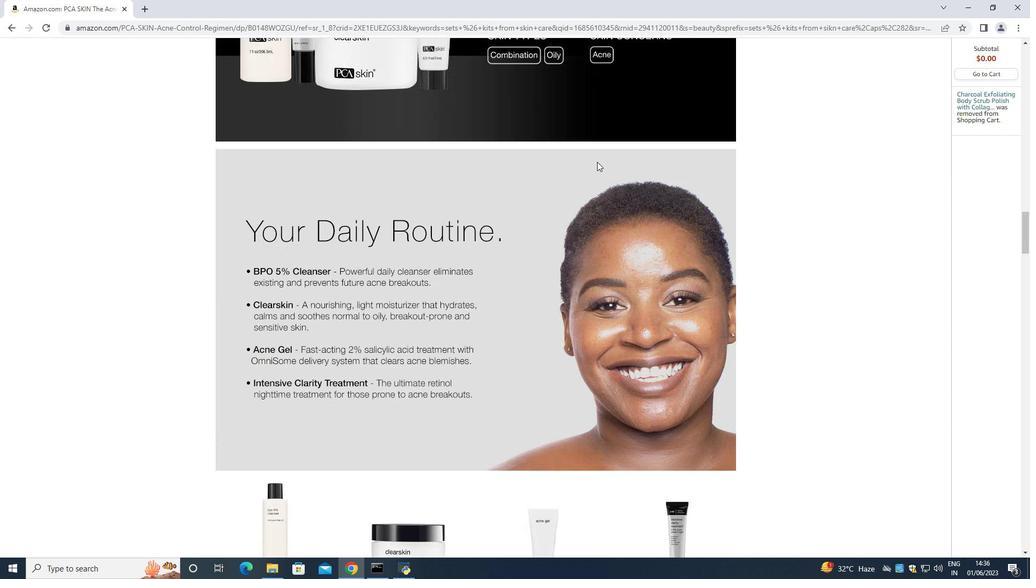 
Action: Mouse moved to (598, 162)
Screenshot: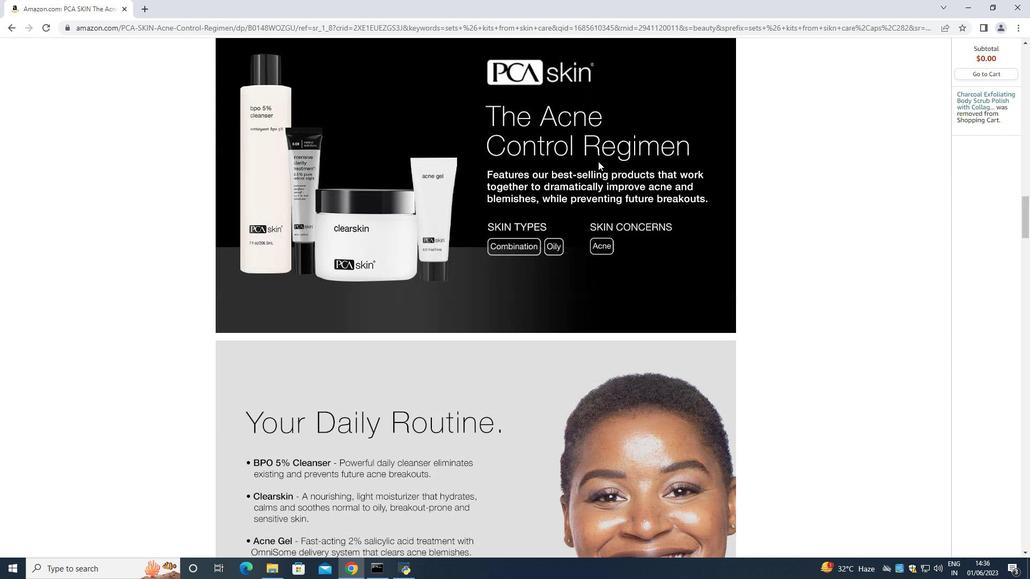 
Action: Mouse scrolled (598, 162) with delta (0, 0)
Screenshot: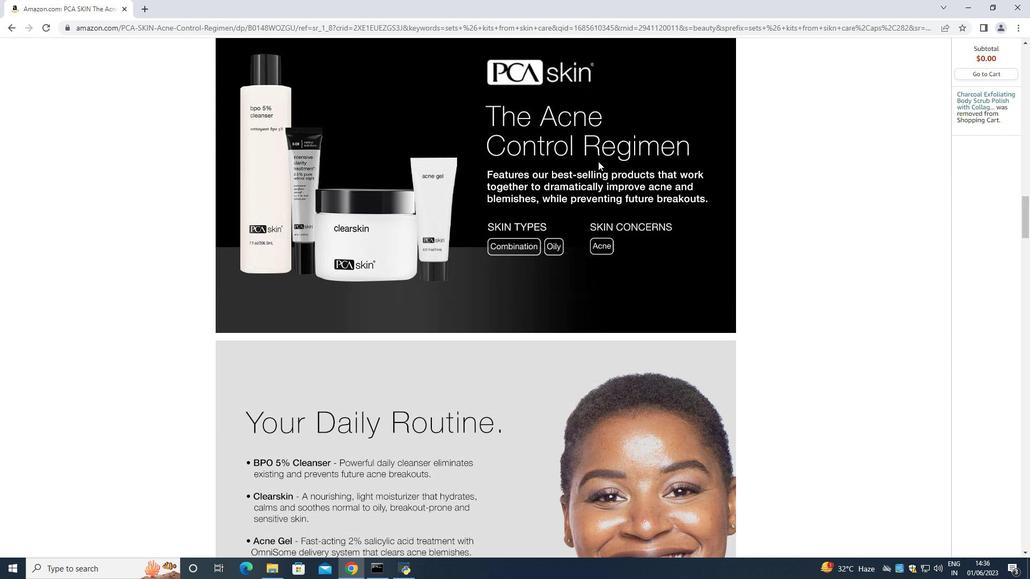 
Action: Mouse moved to (598, 161)
Screenshot: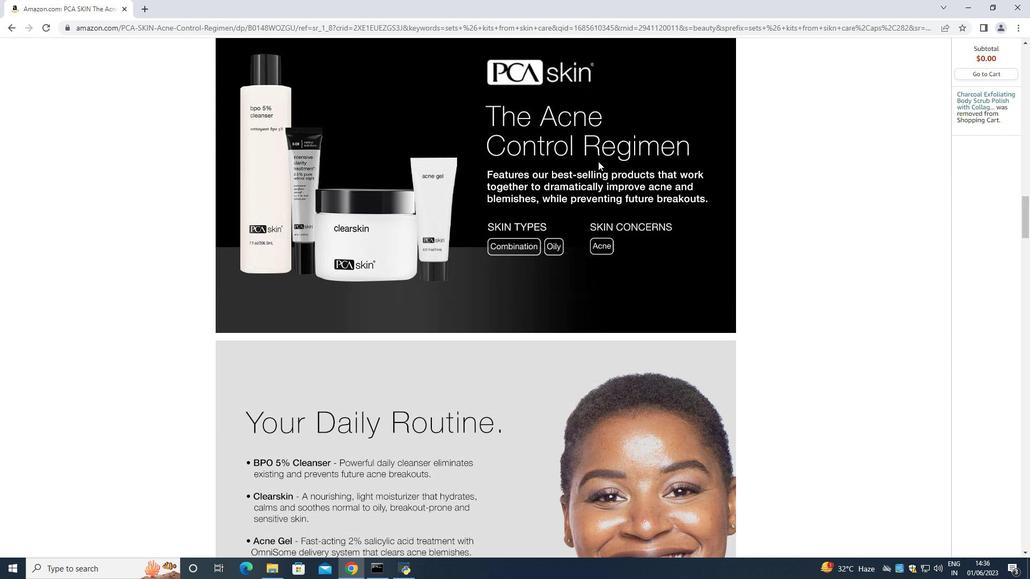 
Action: Mouse scrolled (598, 162) with delta (0, 0)
Screenshot: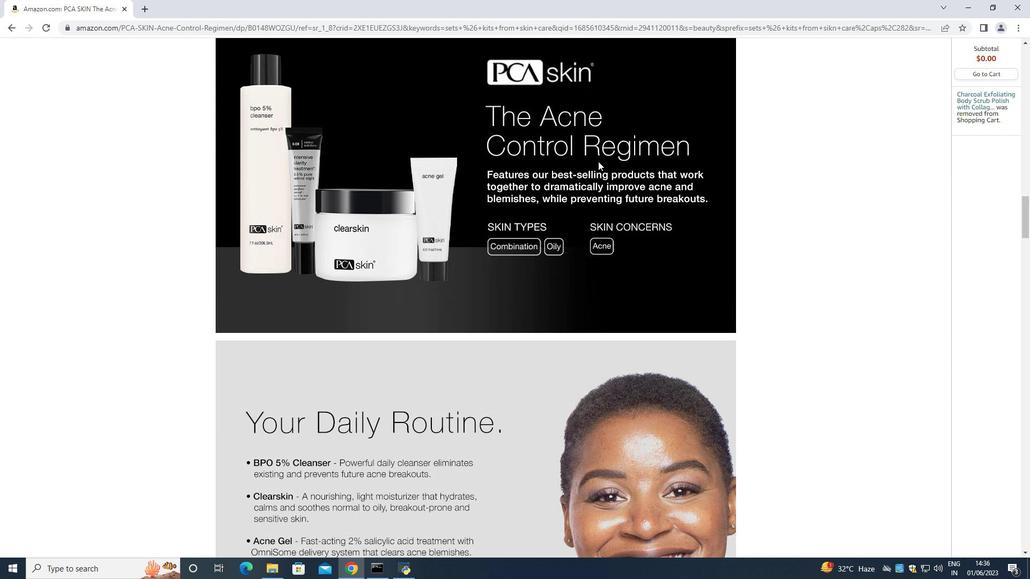 
Action: Mouse scrolled (598, 162) with delta (0, 0)
Screenshot: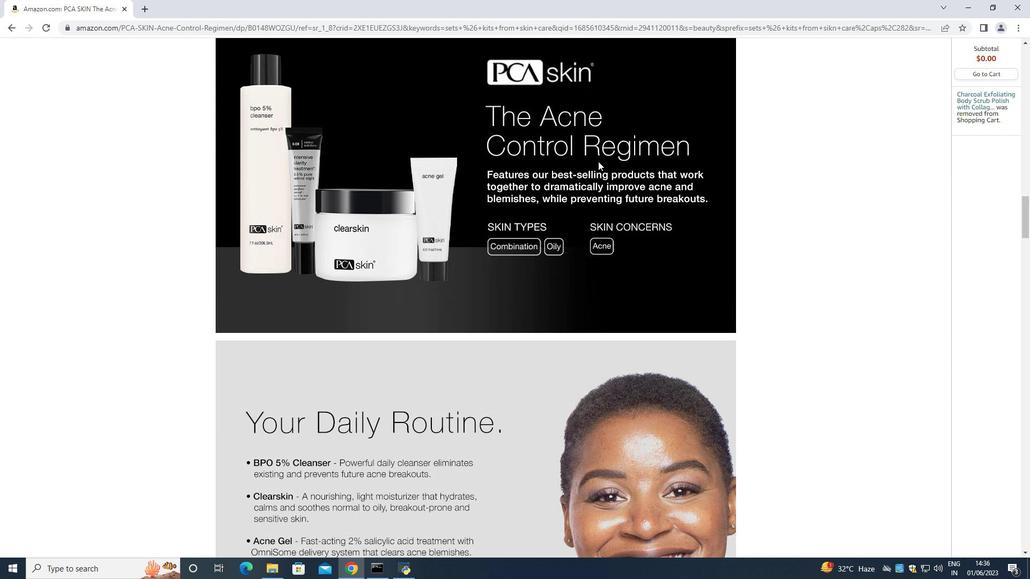 
Action: Mouse scrolled (598, 162) with delta (0, 0)
Screenshot: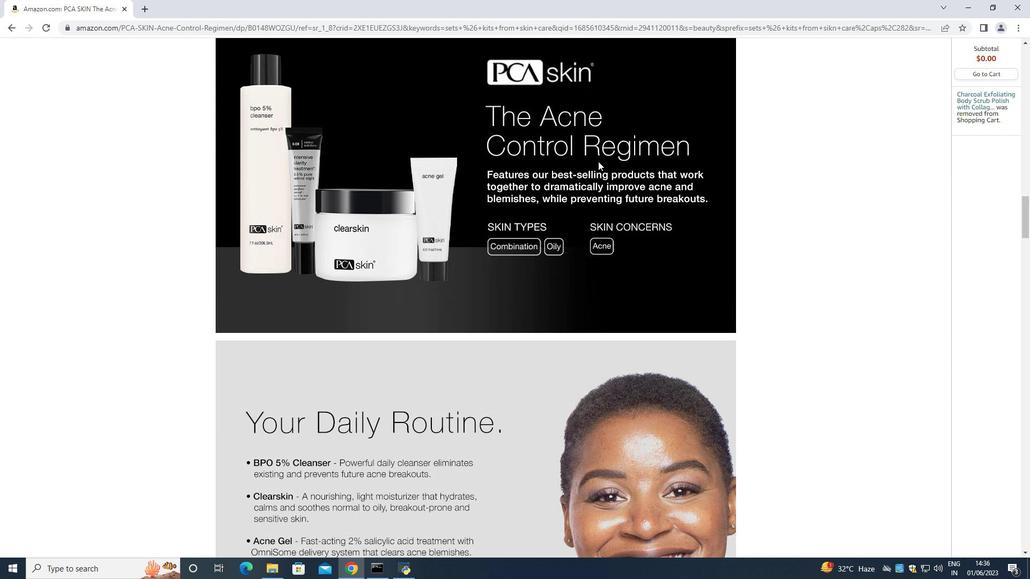 
Action: Mouse scrolled (598, 162) with delta (0, 0)
Screenshot: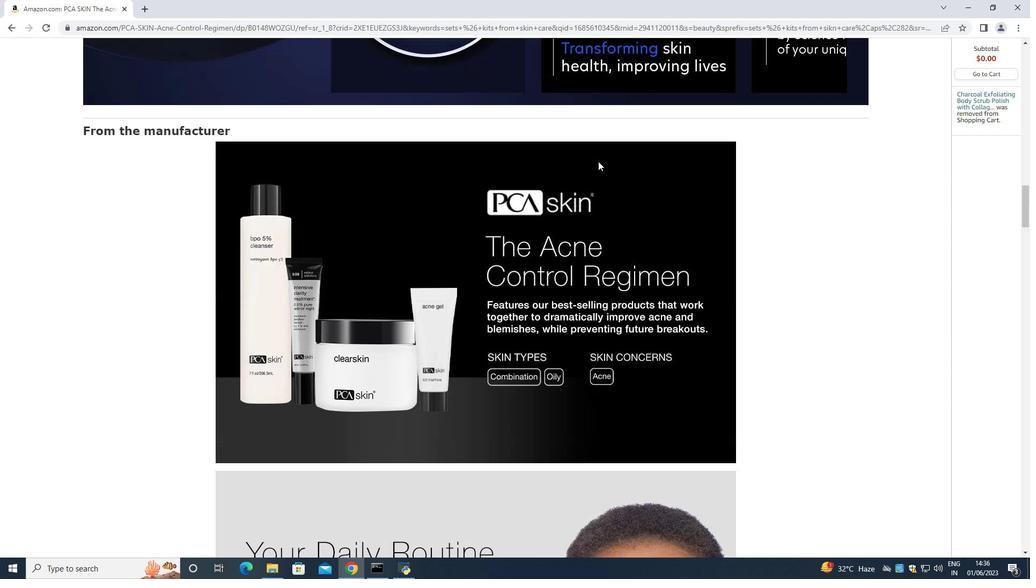 
Action: Mouse scrolled (598, 162) with delta (0, 0)
Screenshot: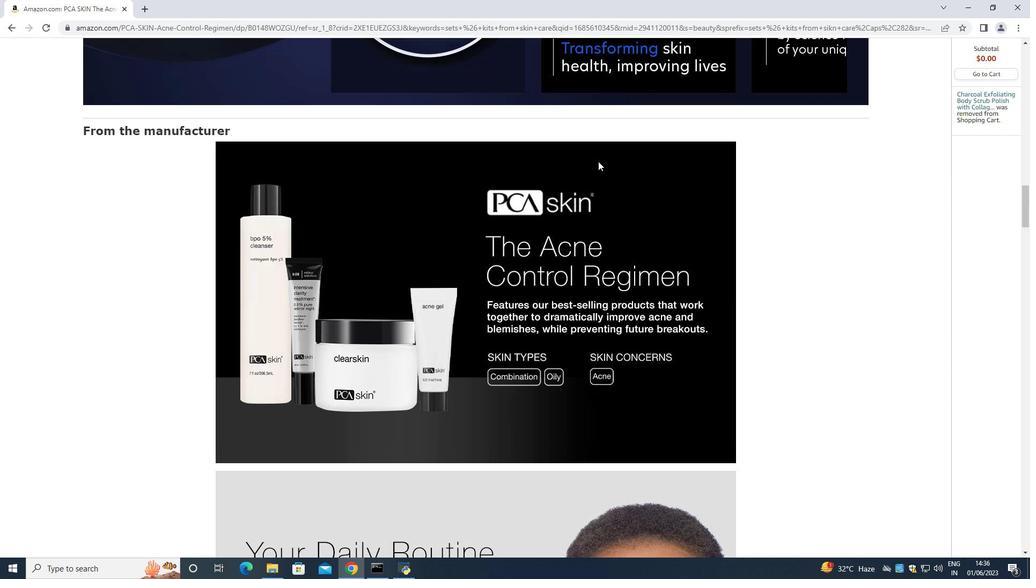 
Action: Mouse scrolled (598, 162) with delta (0, 0)
Screenshot: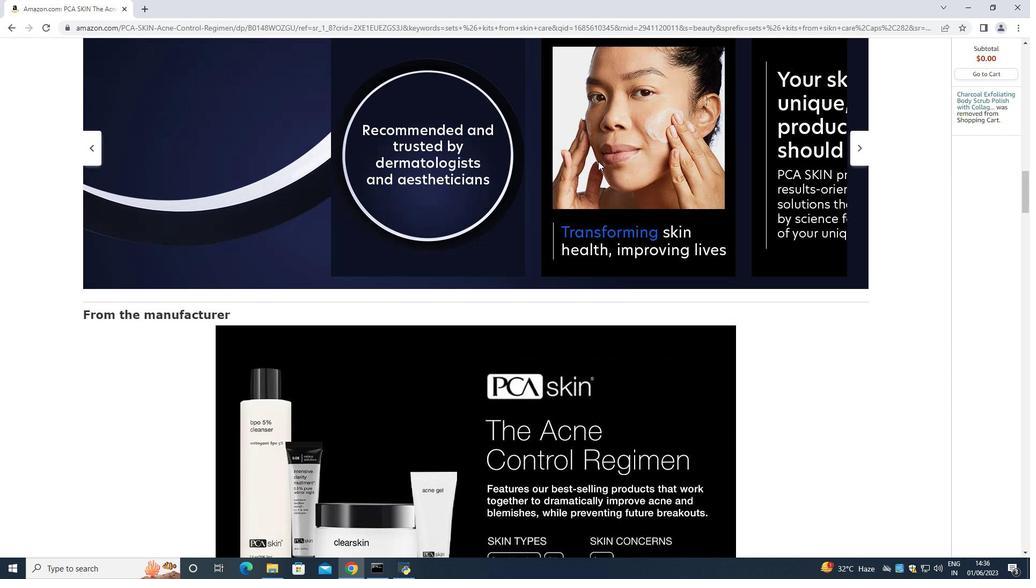 
Action: Mouse scrolled (598, 162) with delta (0, 0)
Screenshot: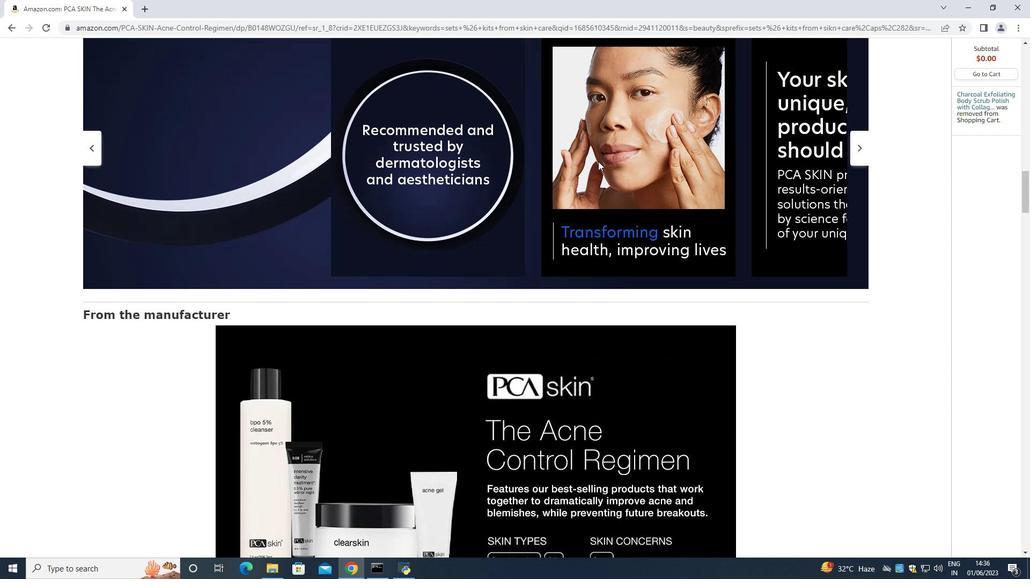 
Action: Mouse scrolled (598, 162) with delta (0, 0)
Screenshot: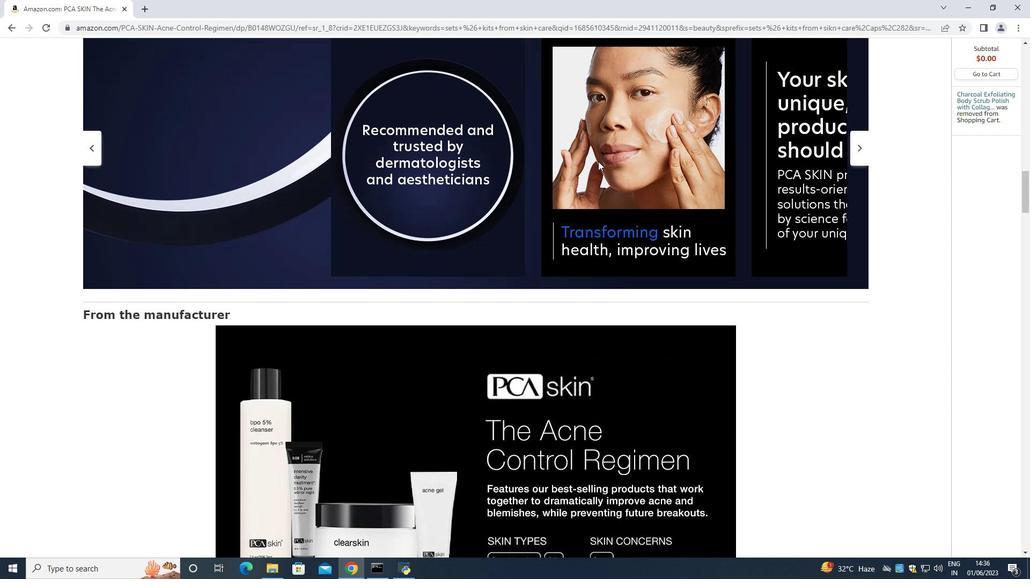 
Action: Mouse scrolled (598, 162) with delta (0, 0)
Screenshot: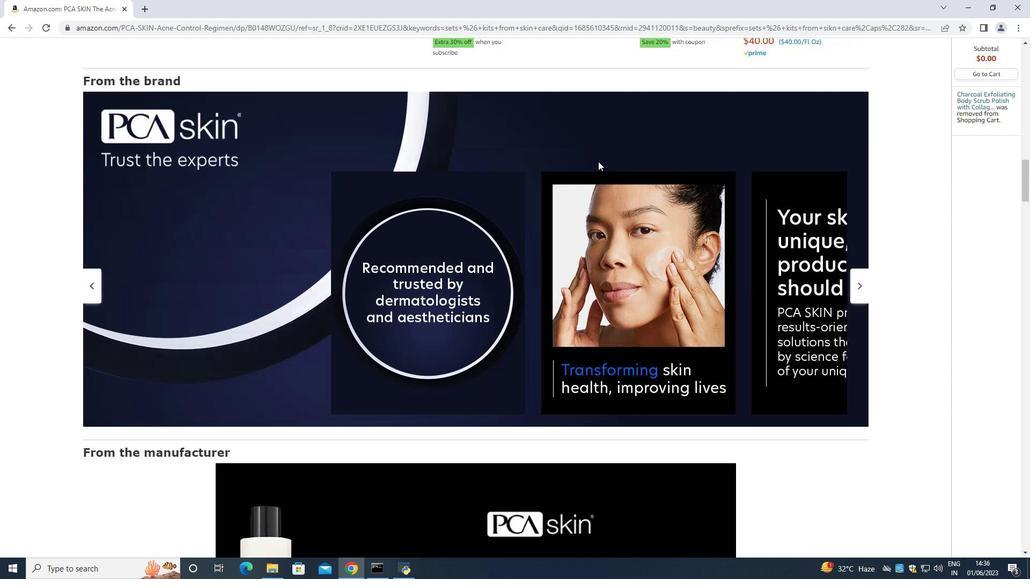 
Action: Mouse scrolled (598, 162) with delta (0, 0)
Screenshot: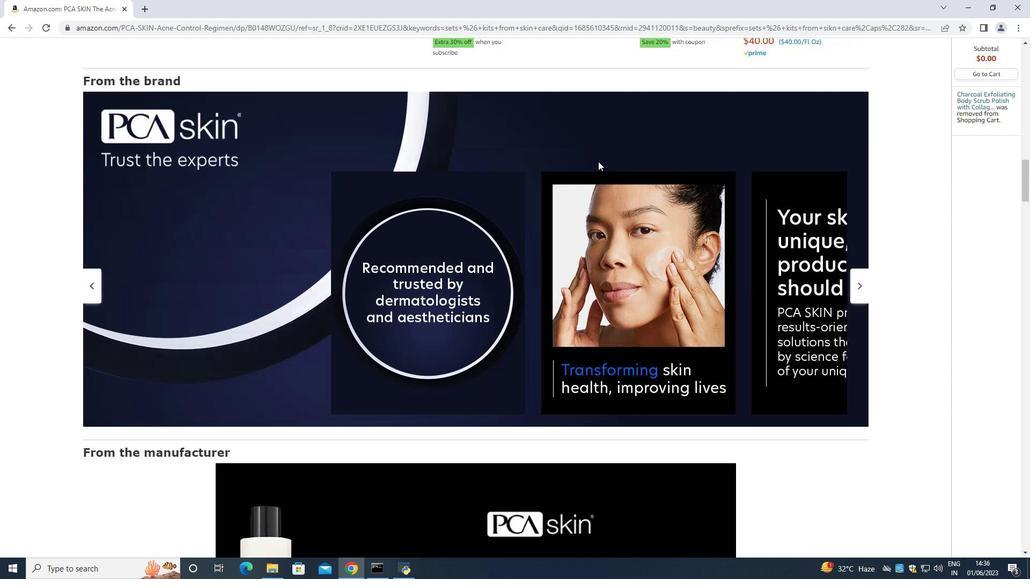 
Action: Mouse scrolled (598, 162) with delta (0, 0)
Screenshot: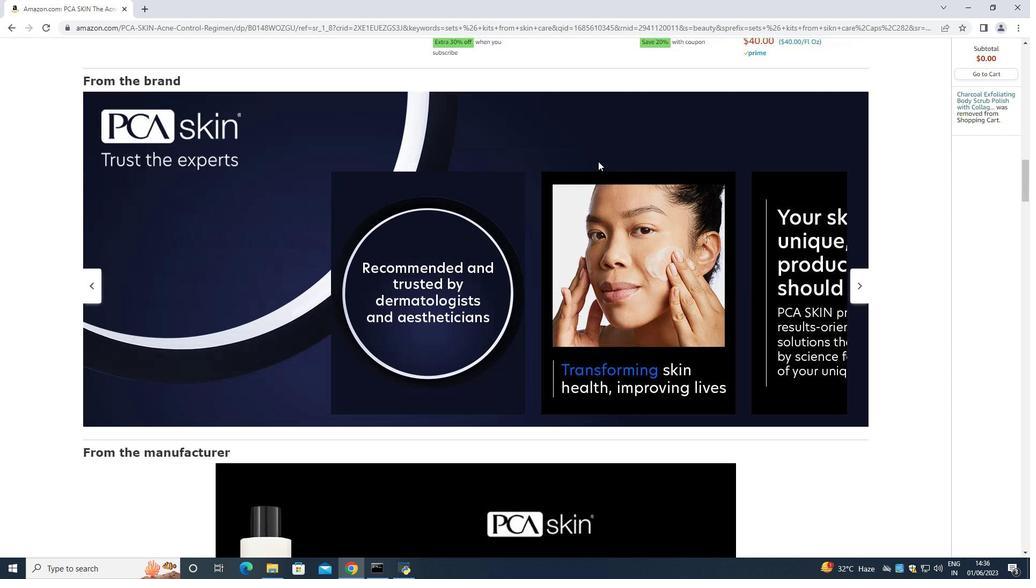 
Action: Mouse scrolled (598, 162) with delta (0, 0)
Screenshot: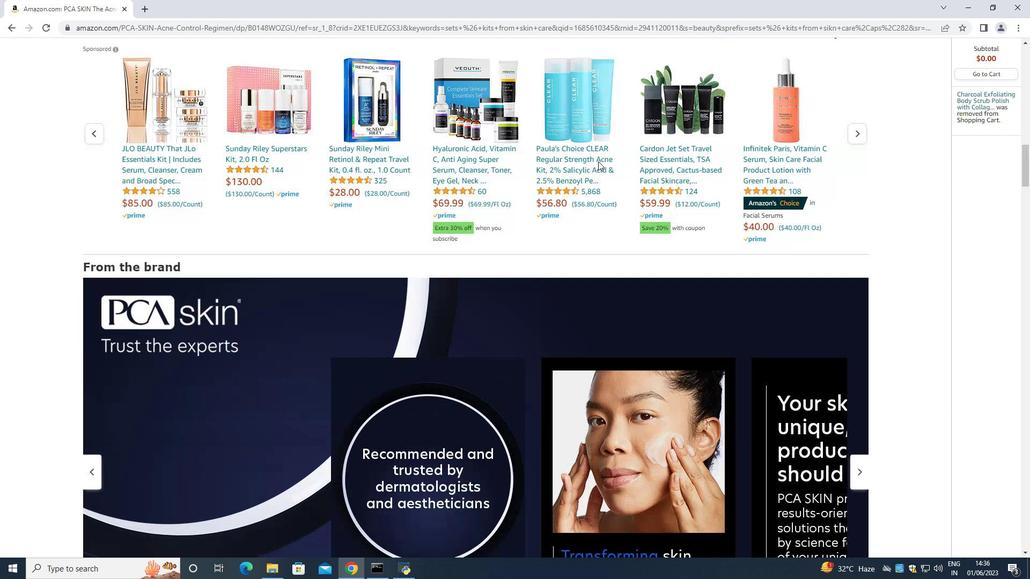 
Action: Mouse scrolled (598, 162) with delta (0, 0)
Screenshot: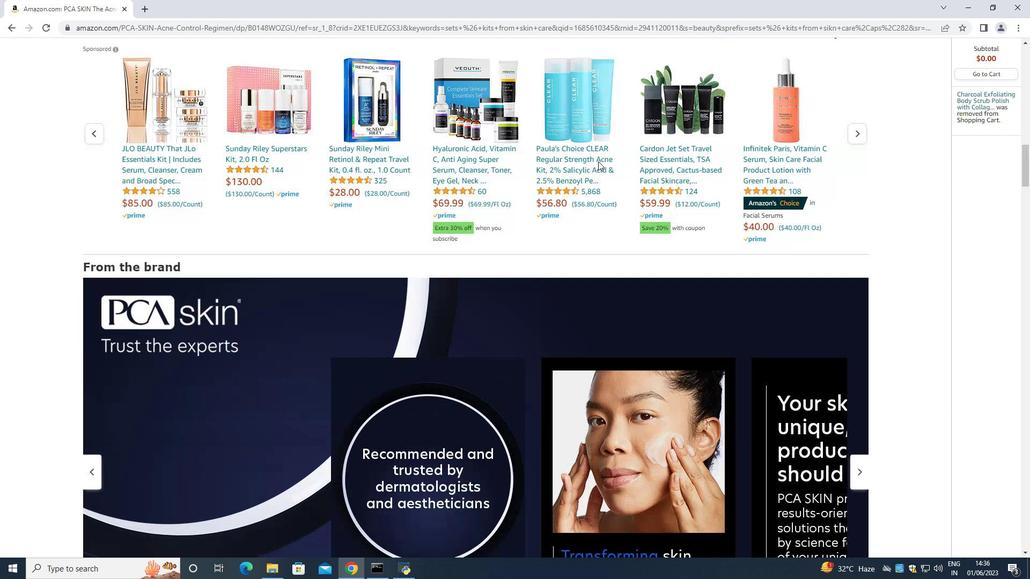 
Action: Mouse scrolled (598, 162) with delta (0, 0)
Screenshot: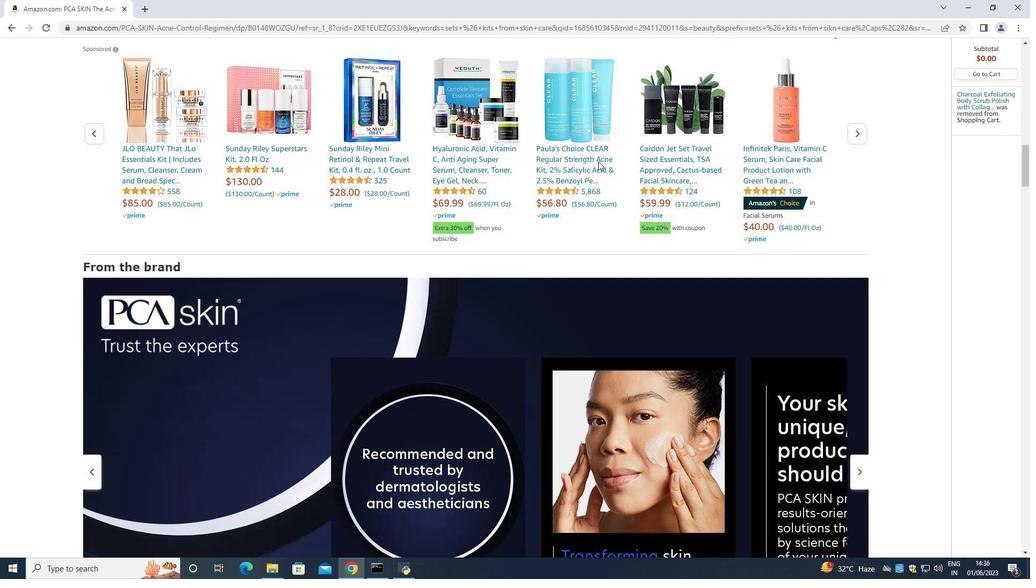 
Action: Mouse scrolled (598, 162) with delta (0, 0)
Screenshot: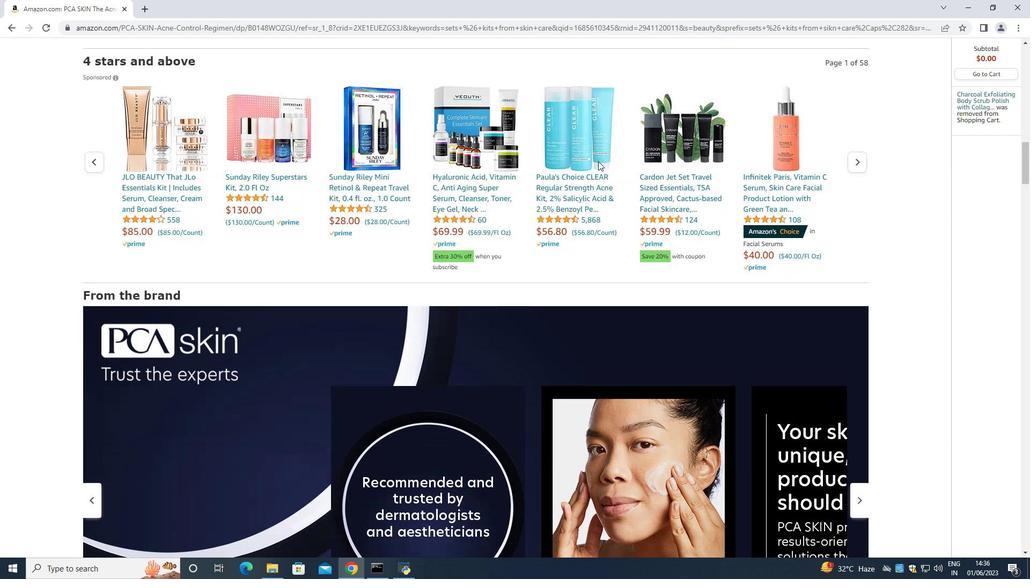 
Action: Mouse scrolled (598, 162) with delta (0, 0)
Screenshot: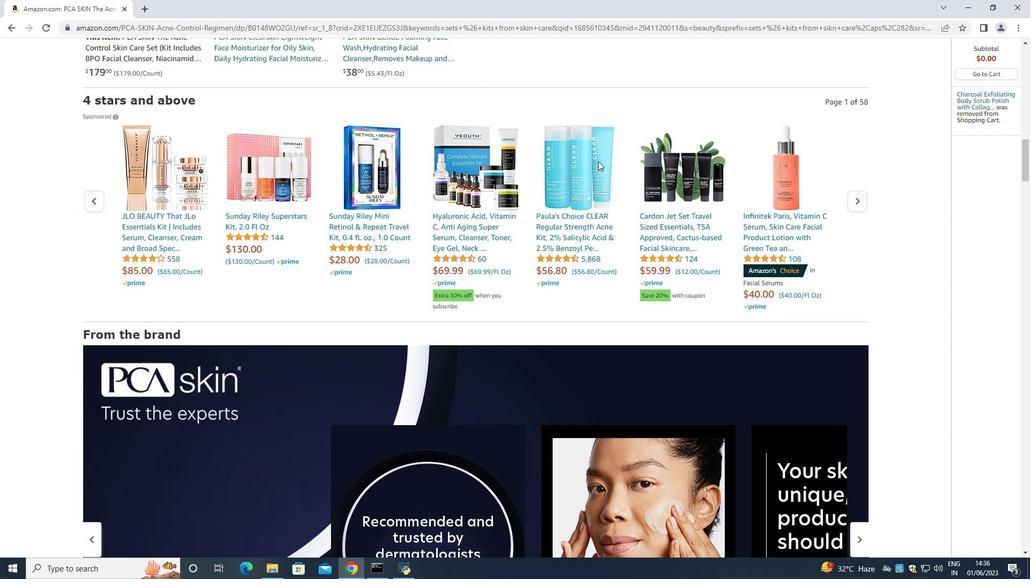 
Action: Mouse scrolled (598, 162) with delta (0, 0)
Screenshot: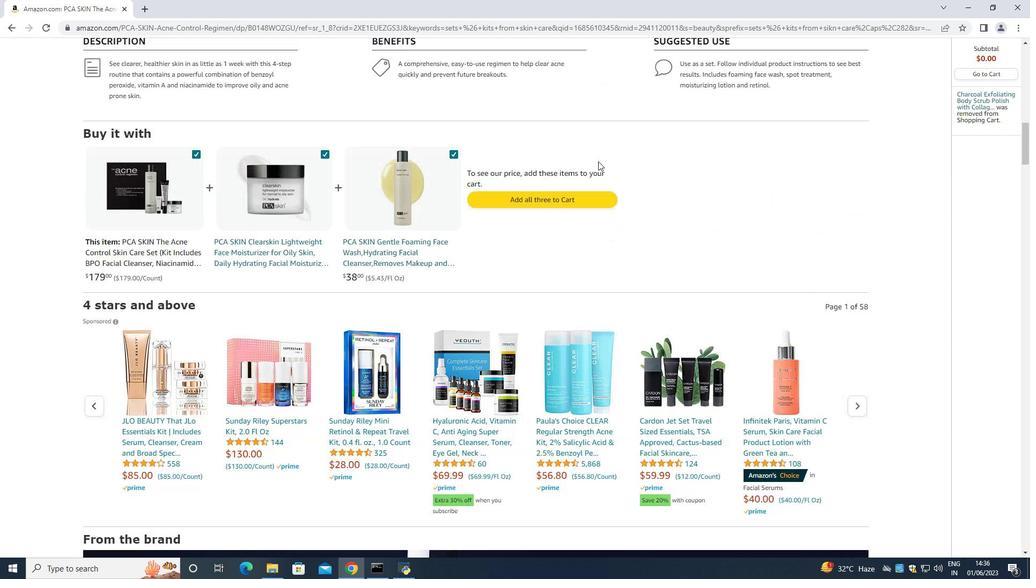 
Action: Mouse scrolled (598, 162) with delta (0, 0)
Screenshot: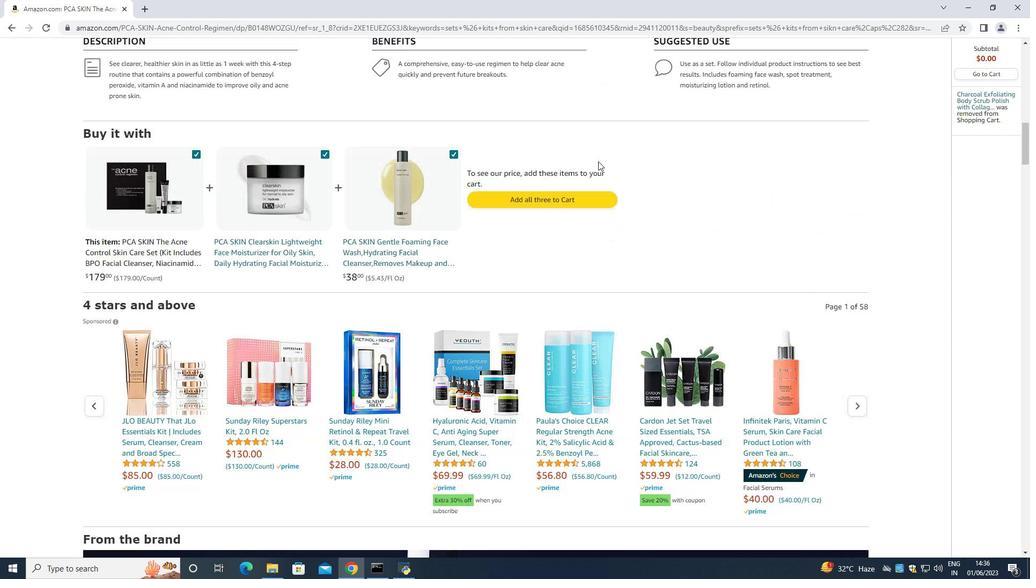 
Action: Mouse scrolled (598, 162) with delta (0, 0)
Screenshot: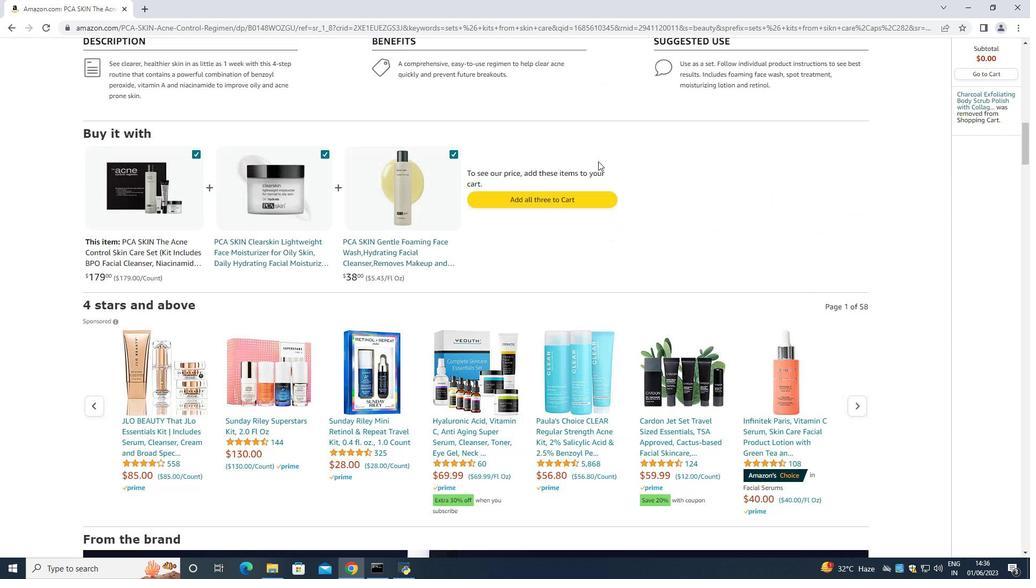 
Action: Mouse scrolled (598, 162) with delta (0, 0)
Screenshot: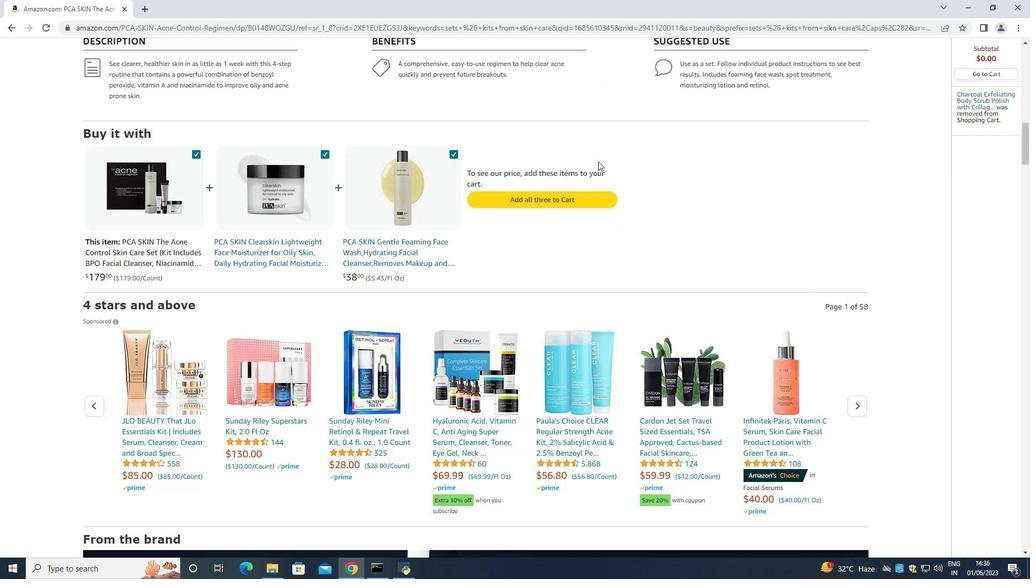 
Action: Mouse scrolled (598, 162) with delta (0, 0)
Screenshot: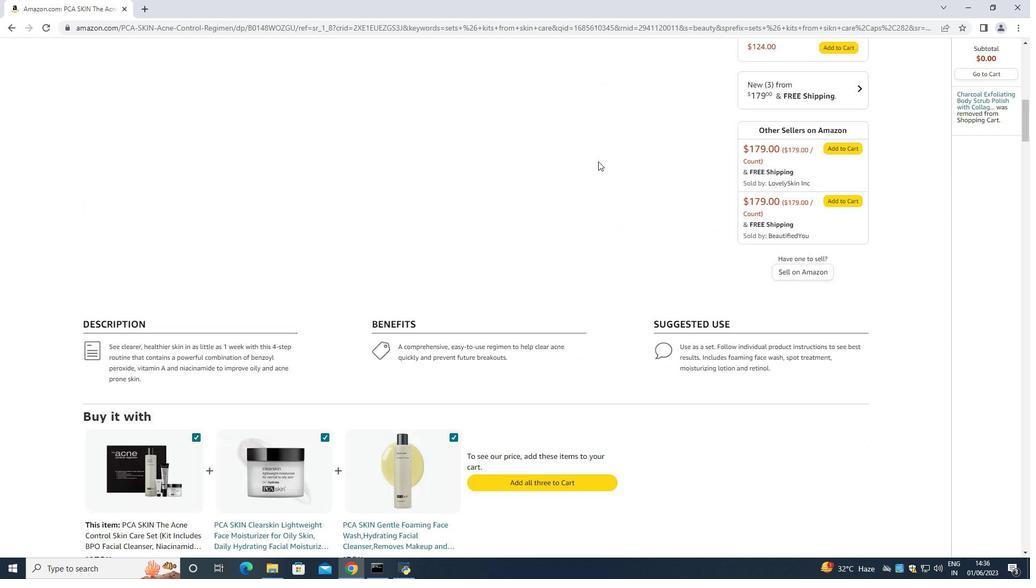 
Action: Mouse scrolled (598, 162) with delta (0, 0)
Screenshot: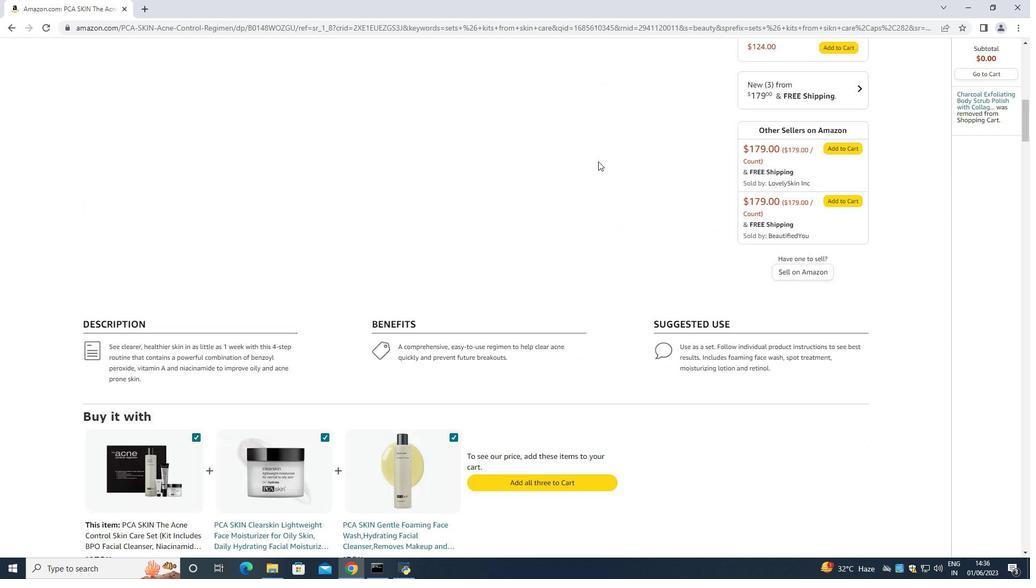 
Action: Mouse scrolled (598, 162) with delta (0, 0)
Screenshot: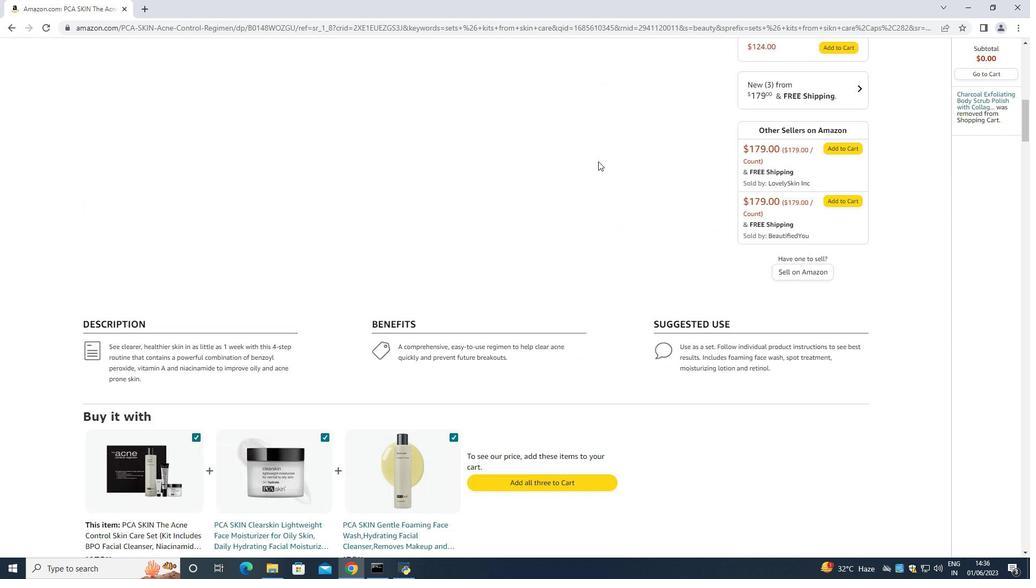 
Action: Mouse scrolled (598, 162) with delta (0, 0)
Screenshot: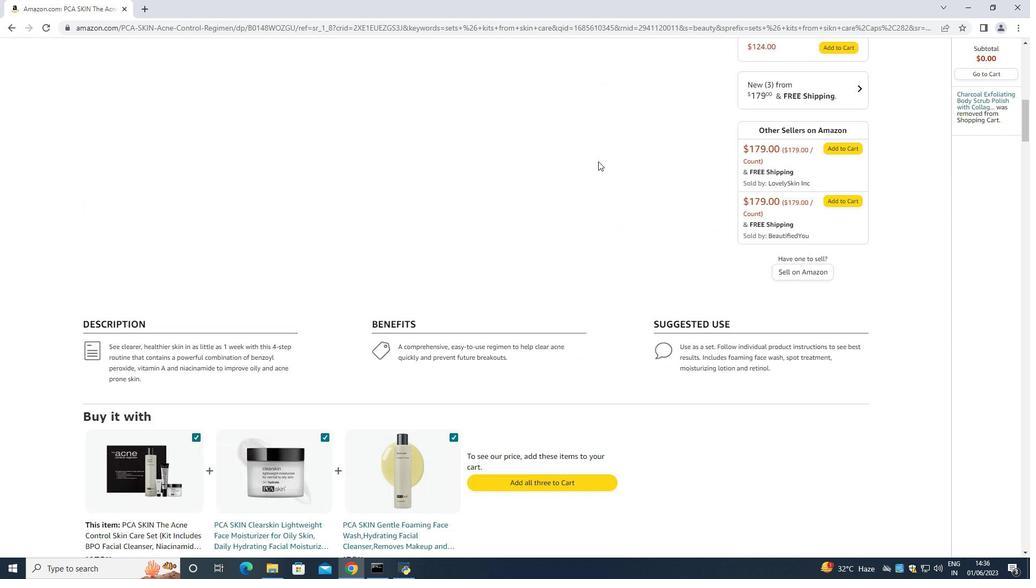 
Action: Mouse scrolled (598, 162) with delta (0, 0)
Screenshot: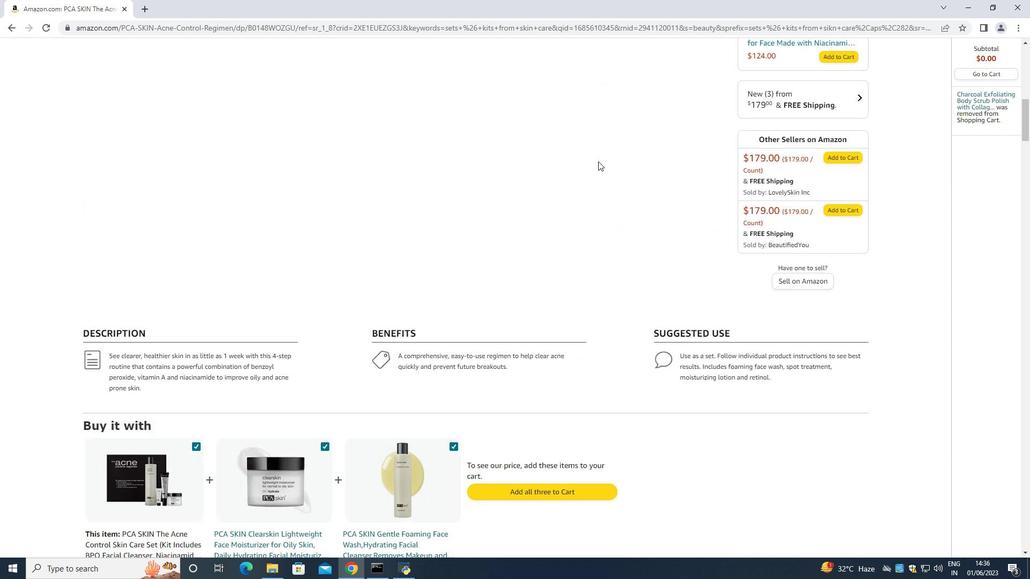 
Action: Mouse scrolled (598, 162) with delta (0, 0)
Screenshot: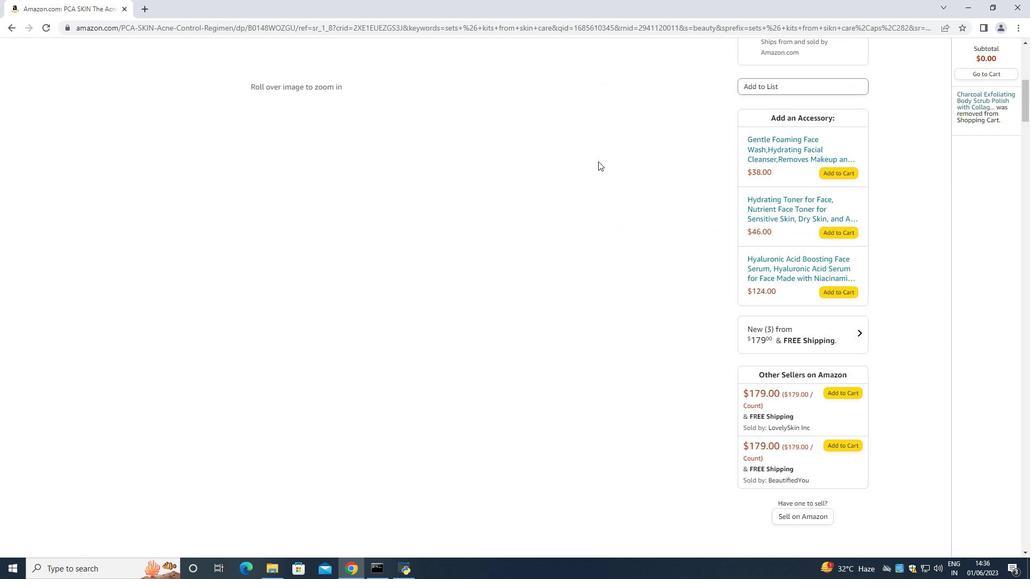 
Action: Mouse scrolled (598, 162) with delta (0, 0)
Screenshot: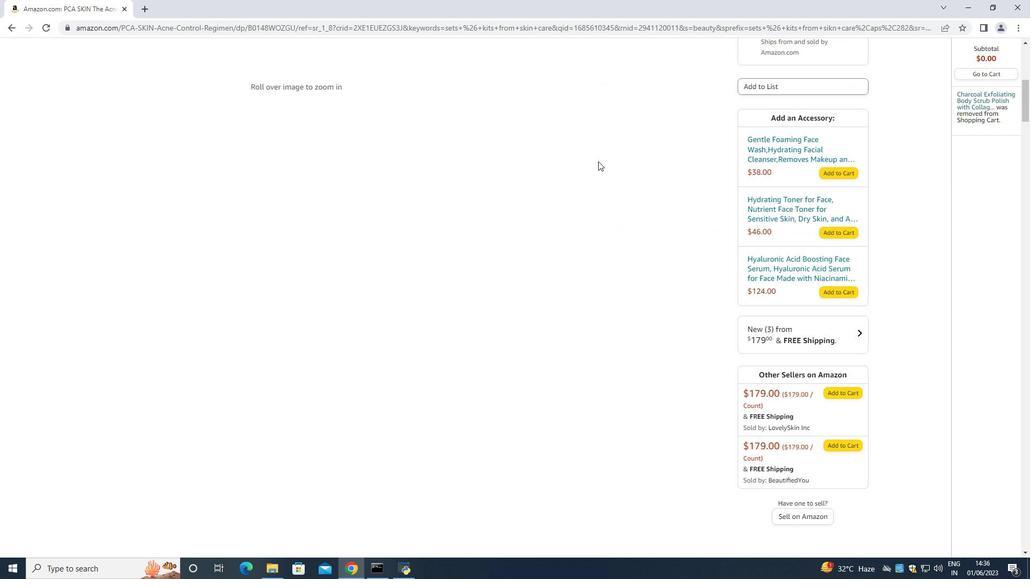 
Action: Mouse scrolled (598, 162) with delta (0, 0)
Screenshot: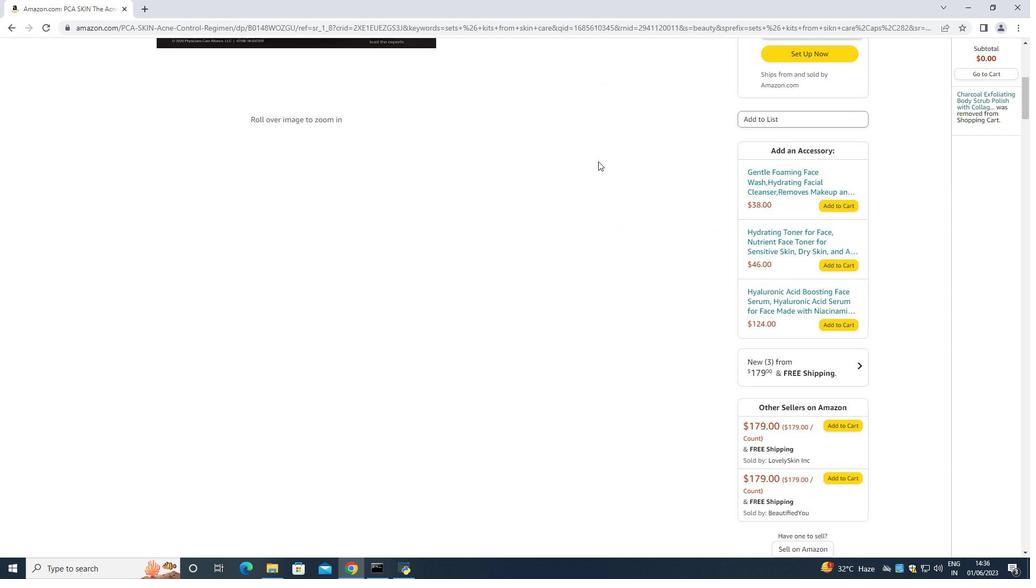 
Action: Mouse moved to (598, 161)
Screenshot: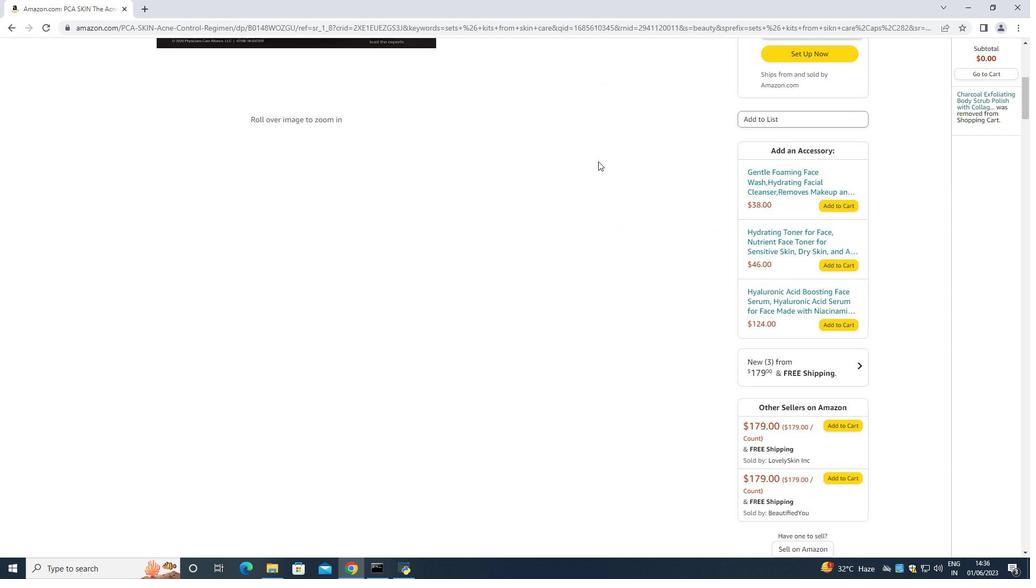 
Action: Mouse scrolled (598, 162) with delta (0, 0)
Screenshot: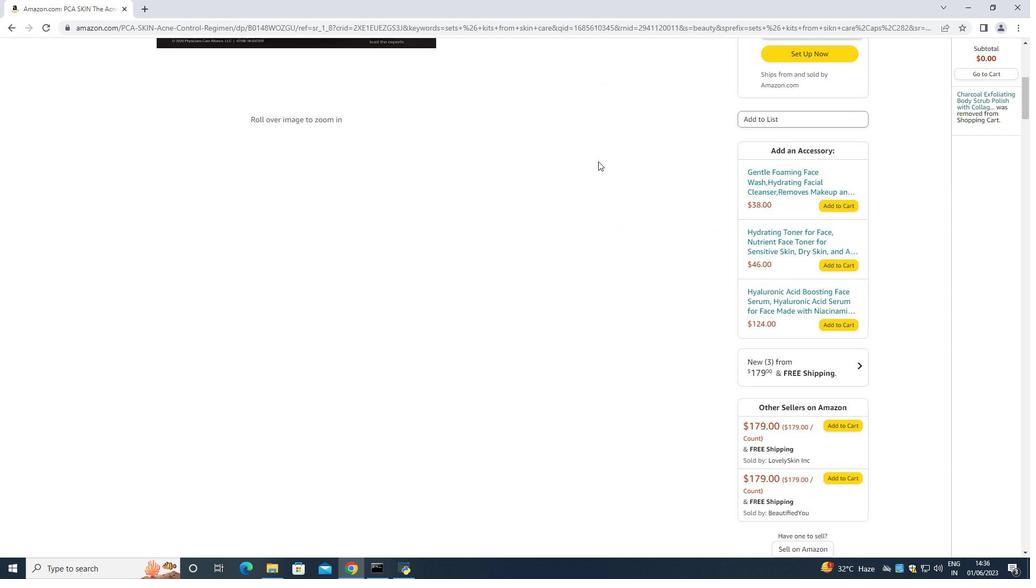 
Action: Mouse scrolled (598, 162) with delta (0, 0)
Screenshot: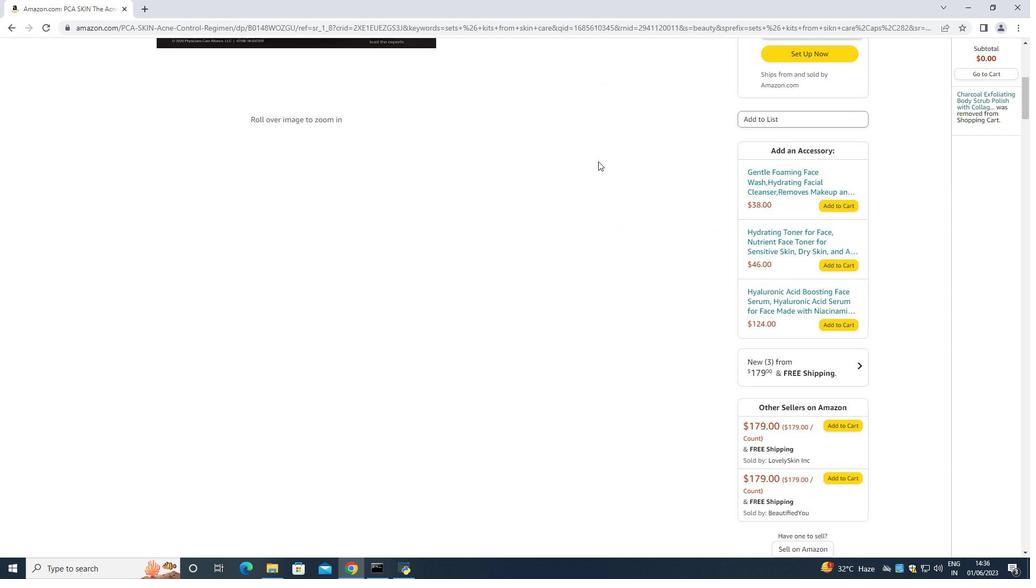 
Action: Mouse scrolled (598, 162) with delta (0, 0)
Screenshot: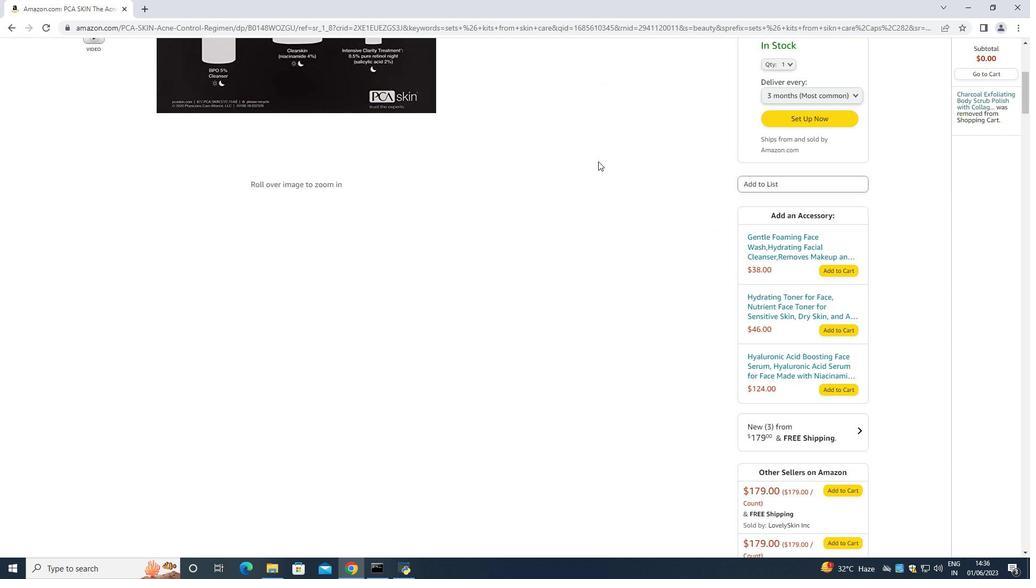 
Action: Mouse scrolled (598, 162) with delta (0, 0)
Screenshot: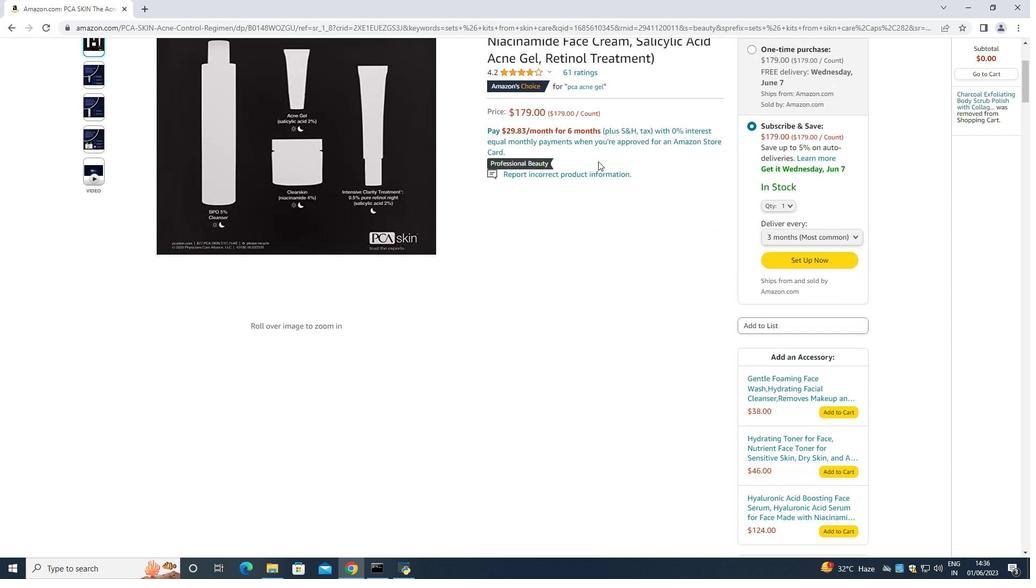 
Action: Mouse scrolled (598, 162) with delta (0, 0)
Screenshot: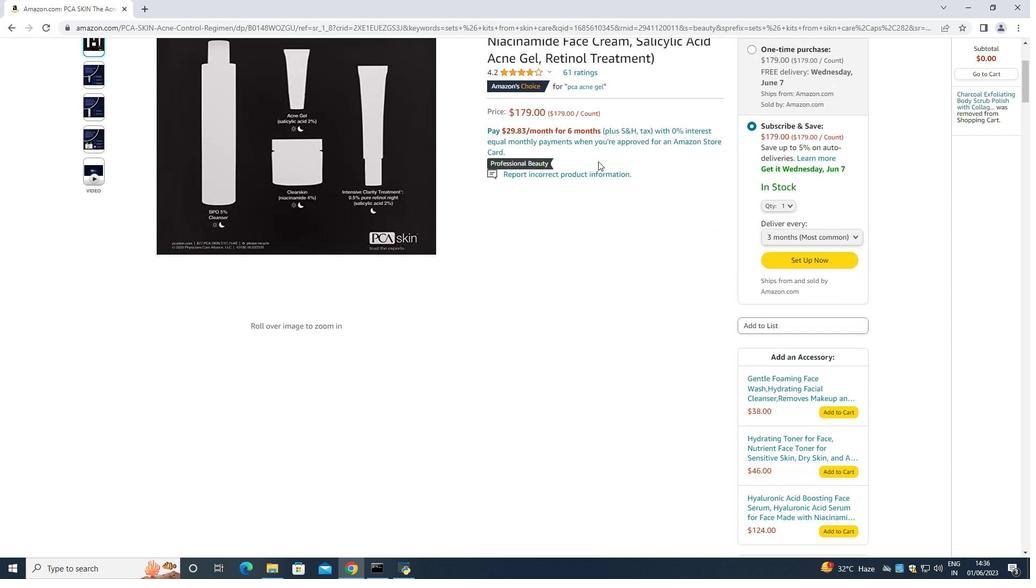
Action: Mouse scrolled (598, 162) with delta (0, 0)
Screenshot: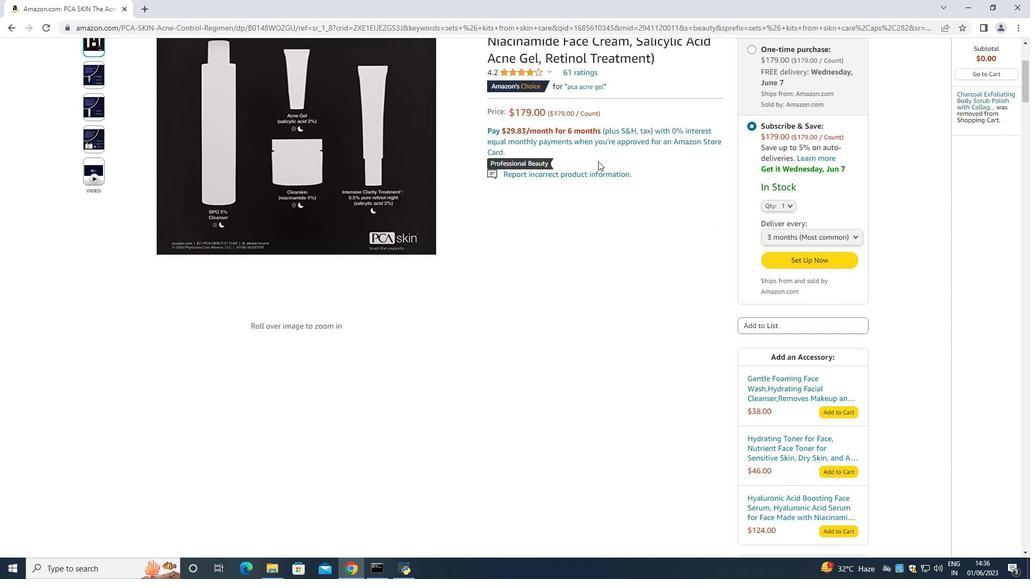 
Action: Mouse moved to (775, 214)
Screenshot: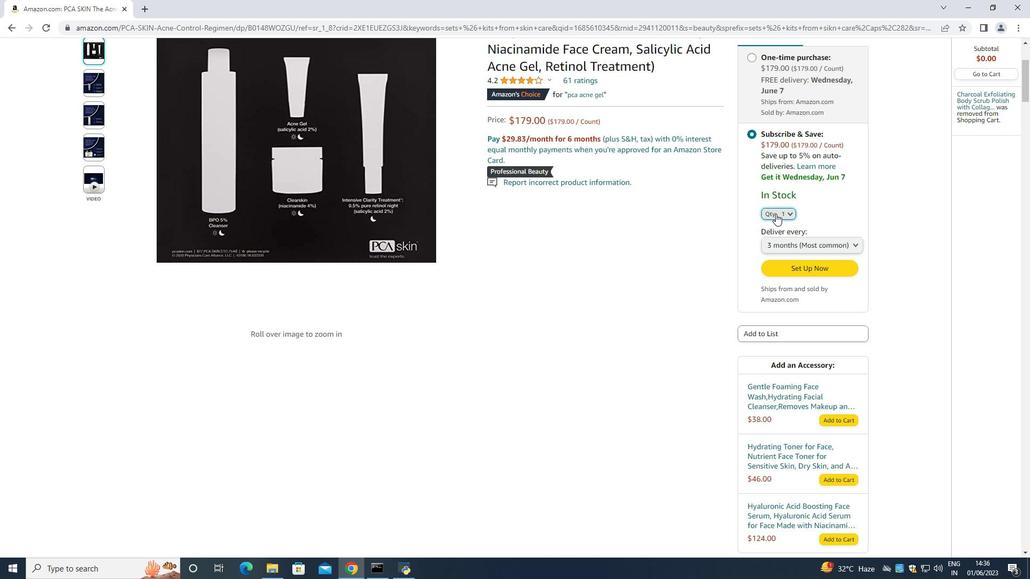 
Action: Mouse pressed left at (775, 214)
Screenshot: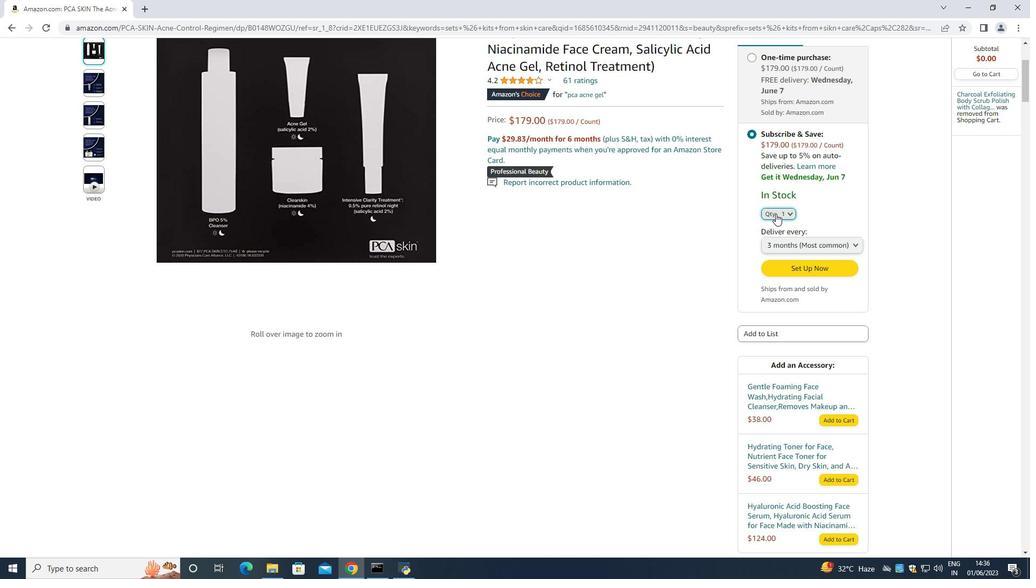 
Action: Mouse moved to (774, 243)
Screenshot: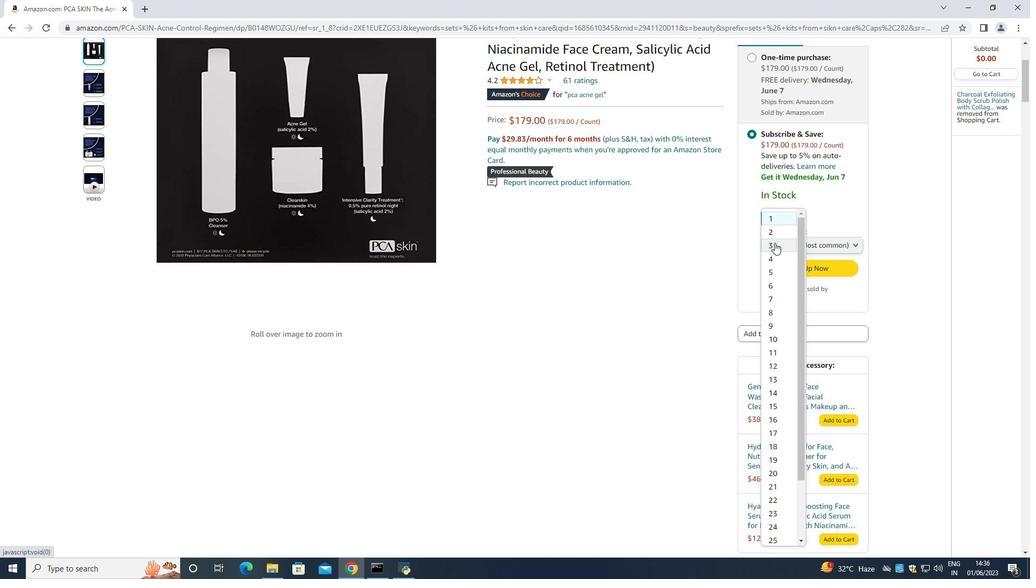 
Action: Mouse pressed left at (774, 243)
Screenshot: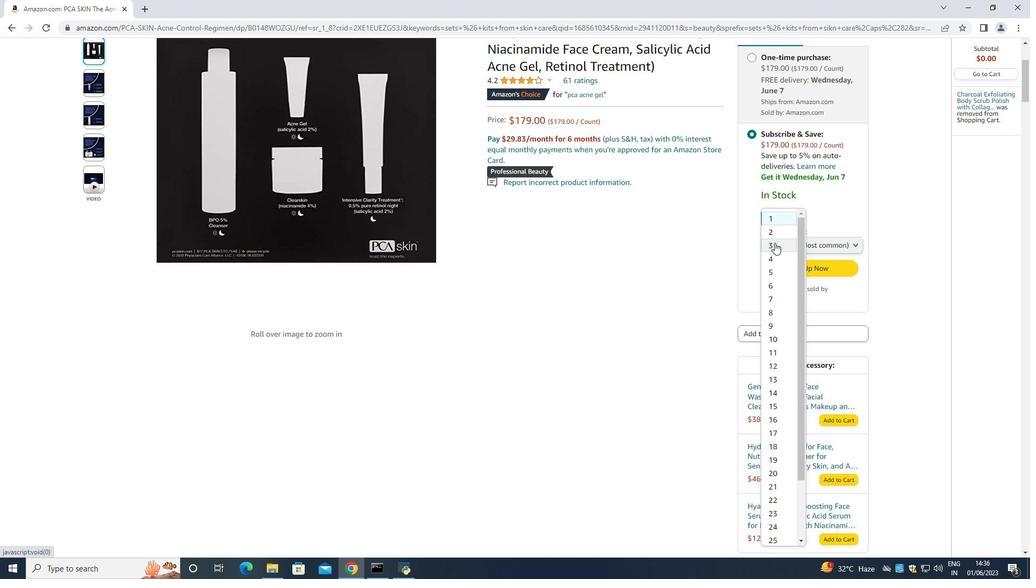 
Action: Mouse moved to (807, 270)
Screenshot: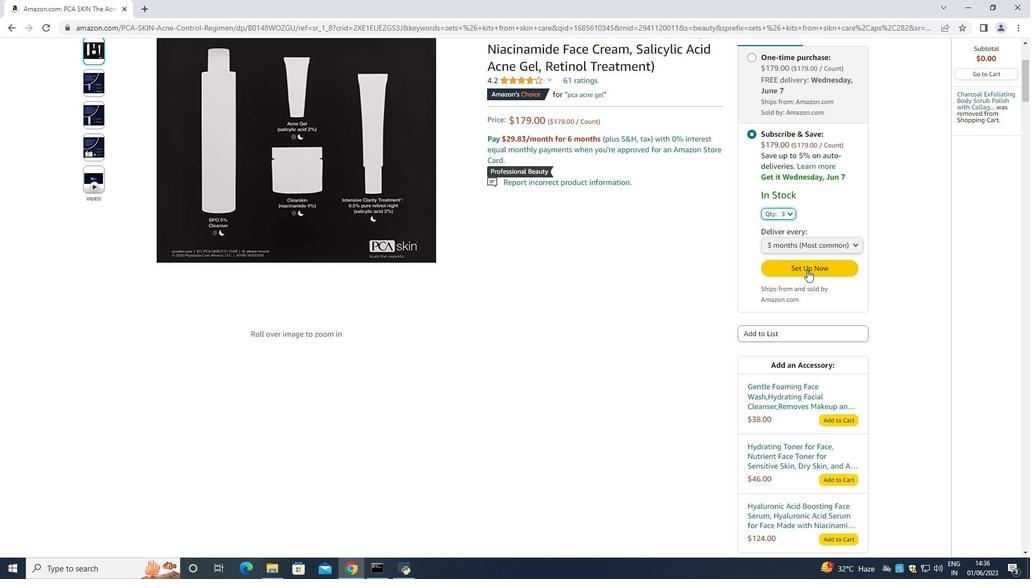 
Action: Mouse pressed left at (807, 270)
Screenshot: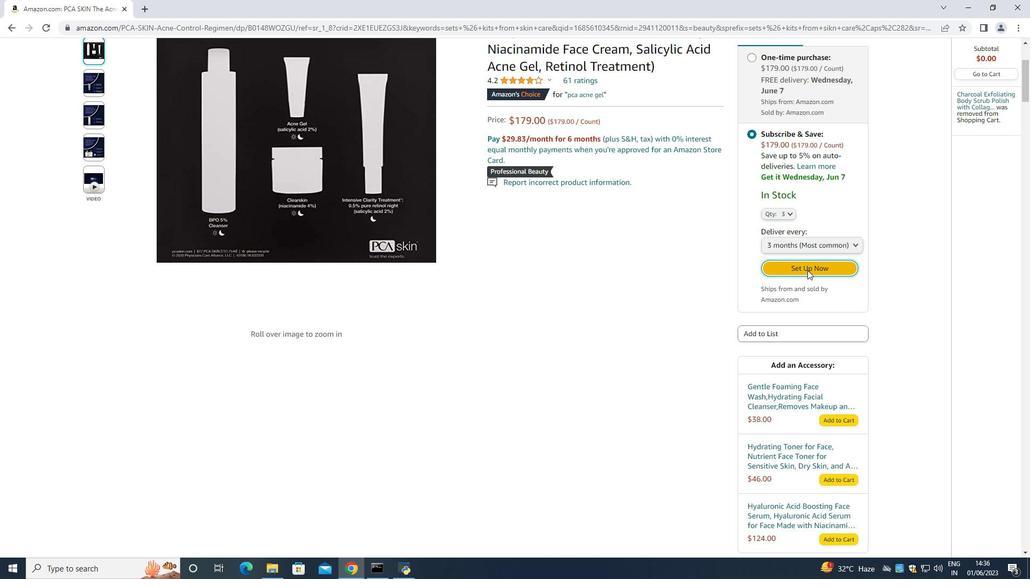 
Action: Mouse moved to (805, 134)
Screenshot: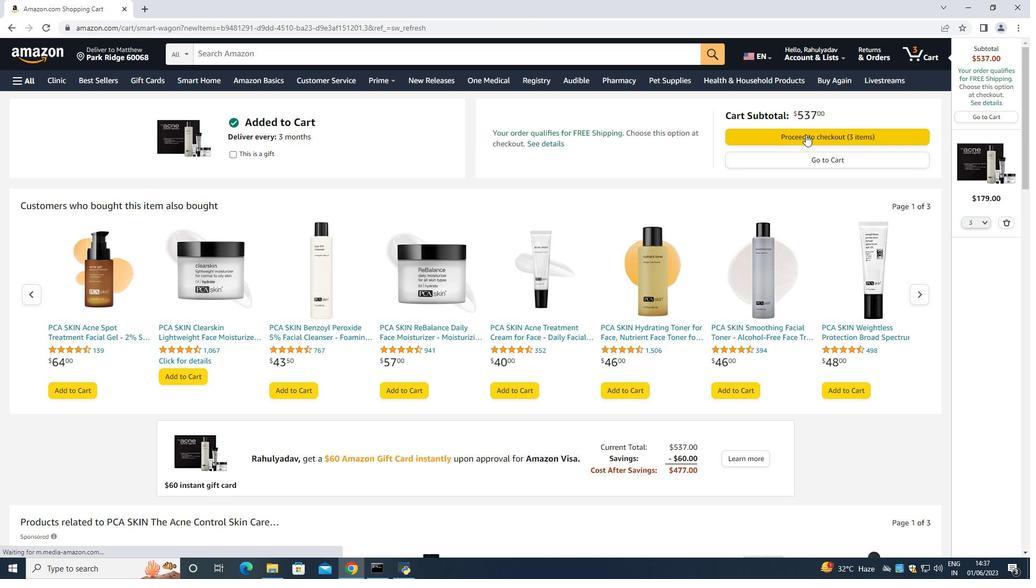 
Action: Mouse pressed left at (805, 134)
Screenshot: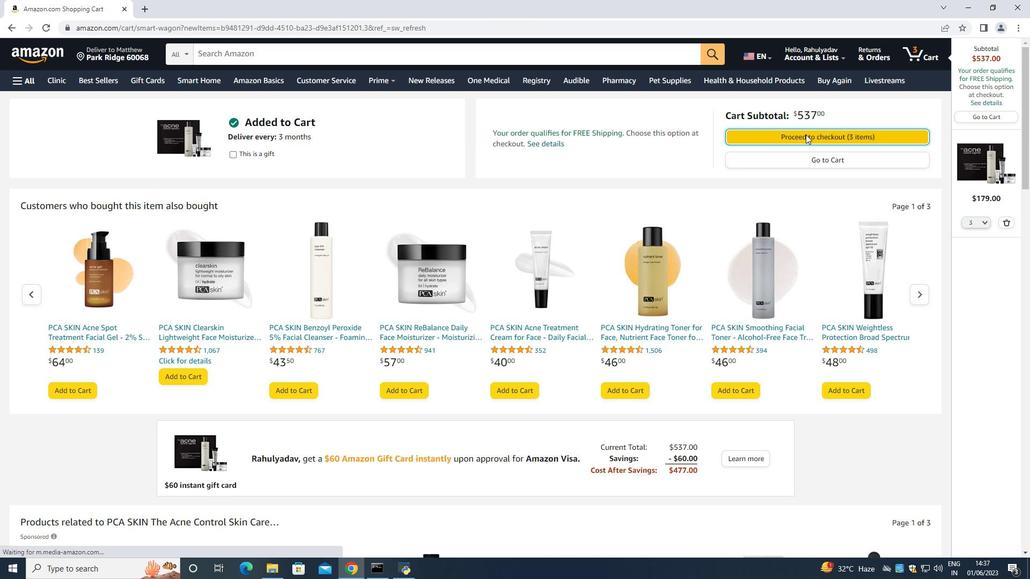 
Action: Mouse moved to (626, 93)
Screenshot: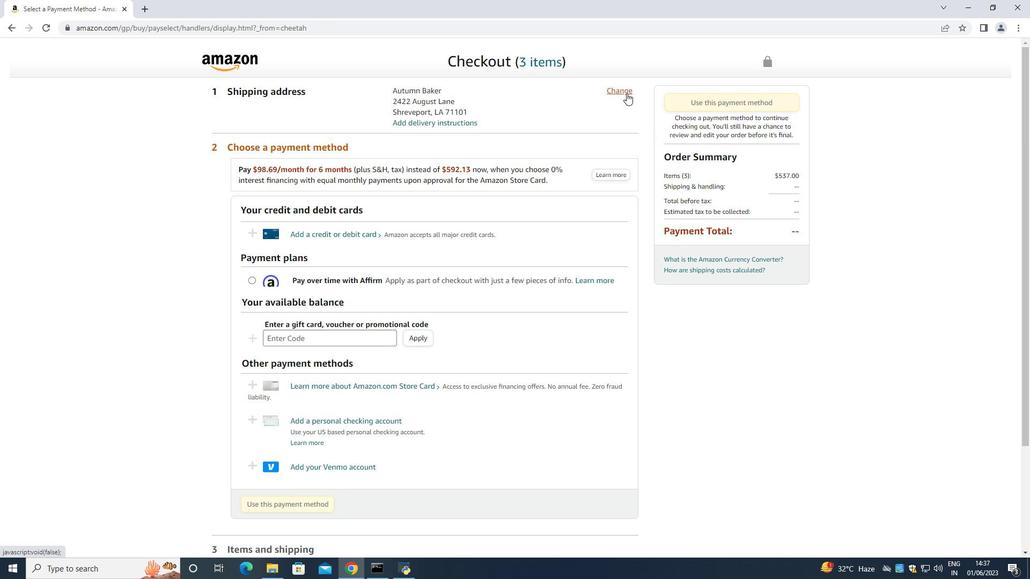 
Action: Mouse pressed left at (626, 93)
Screenshot: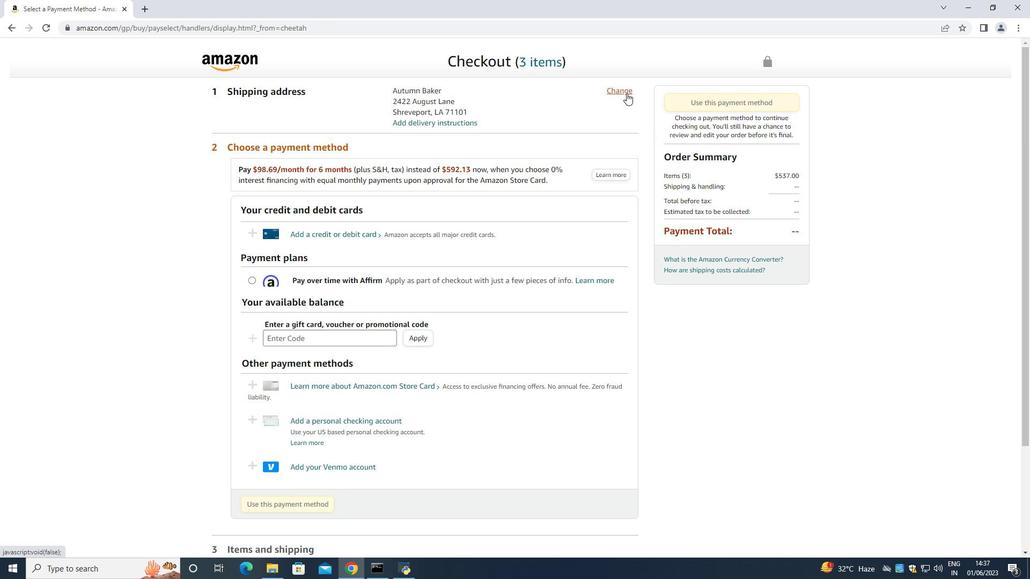 
Action: Mouse moved to (609, 221)
Screenshot: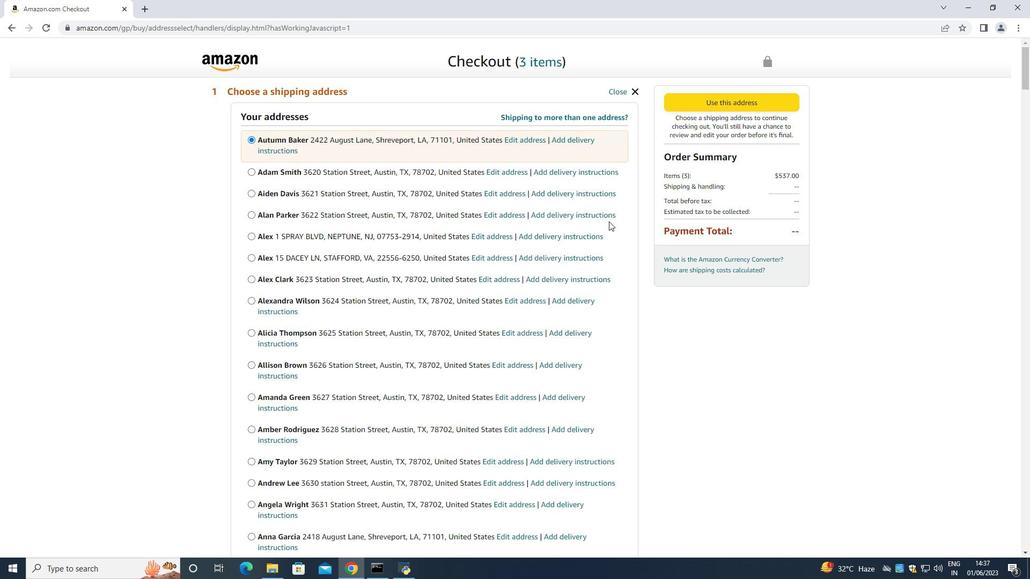 
Action: Key pressed <Key.space><Key.space><Key.space>
Screenshot: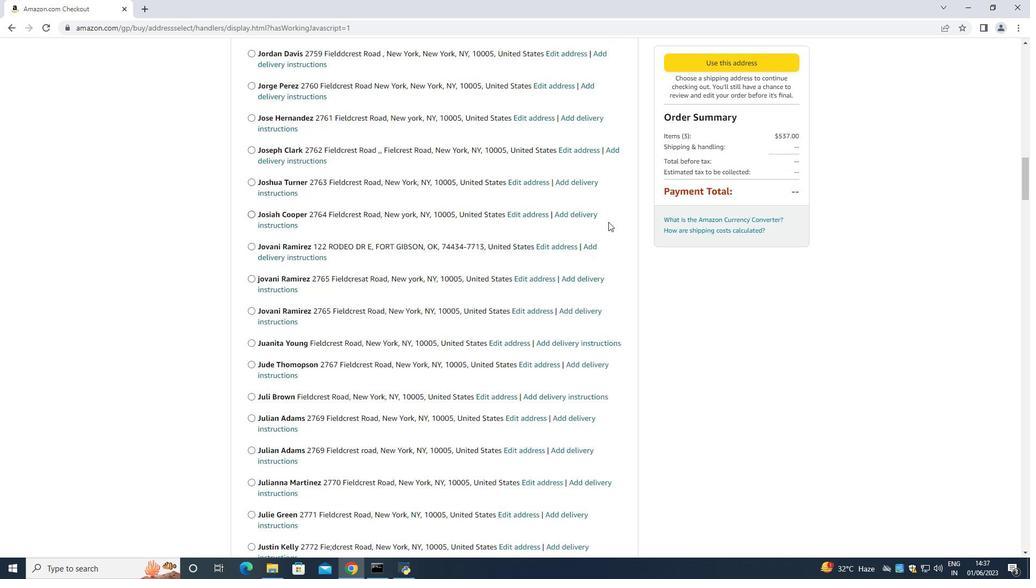 
Action: Mouse moved to (608, 222)
Screenshot: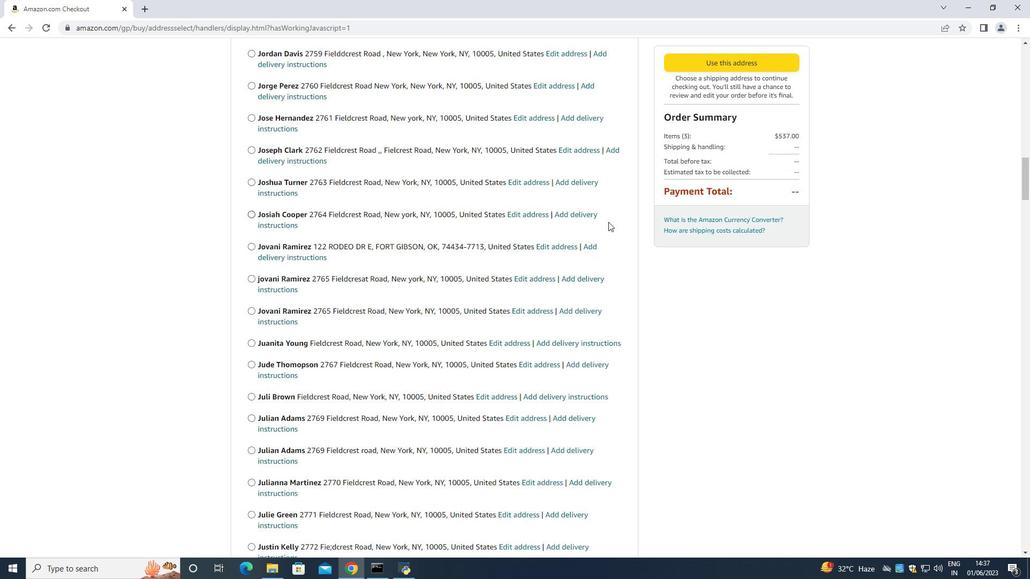 
Action: Key pressed <Key.space><Key.space><Key.space><Key.space><Key.space><Key.space><Key.space><Key.space><Key.space><Key.space>
Screenshot: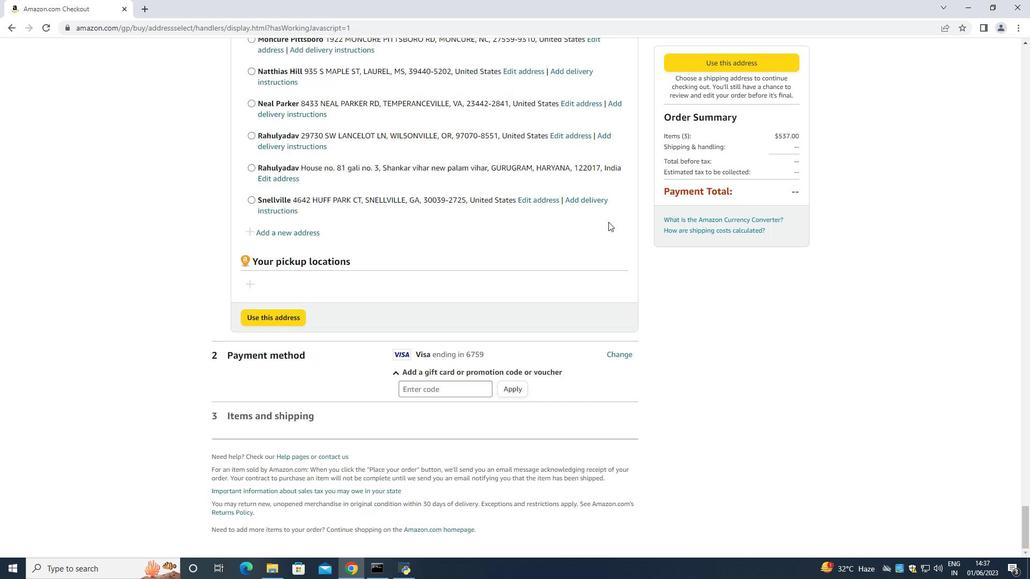 
Action: Mouse moved to (300, 233)
Screenshot: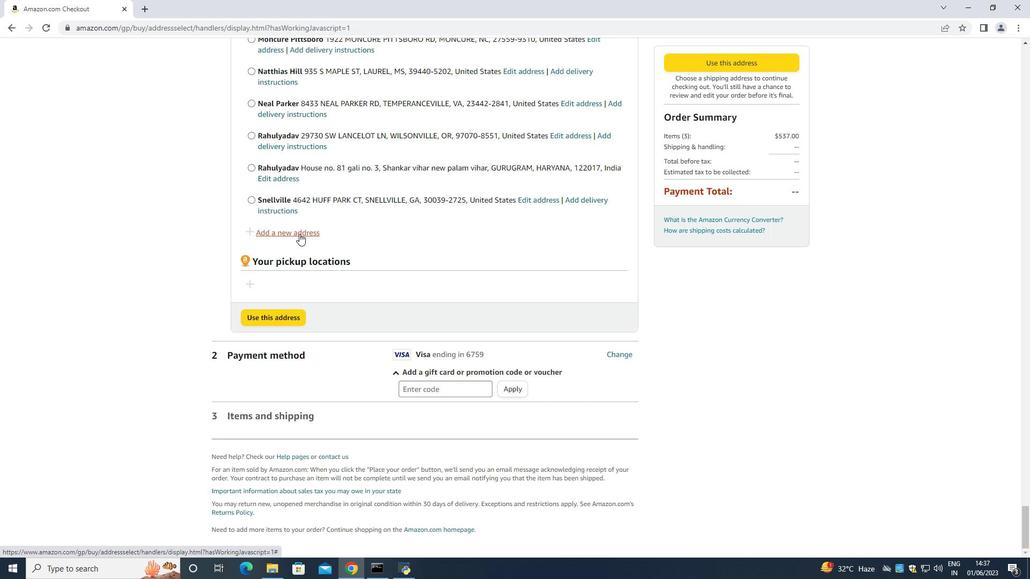 
Action: Mouse pressed left at (300, 233)
Screenshot: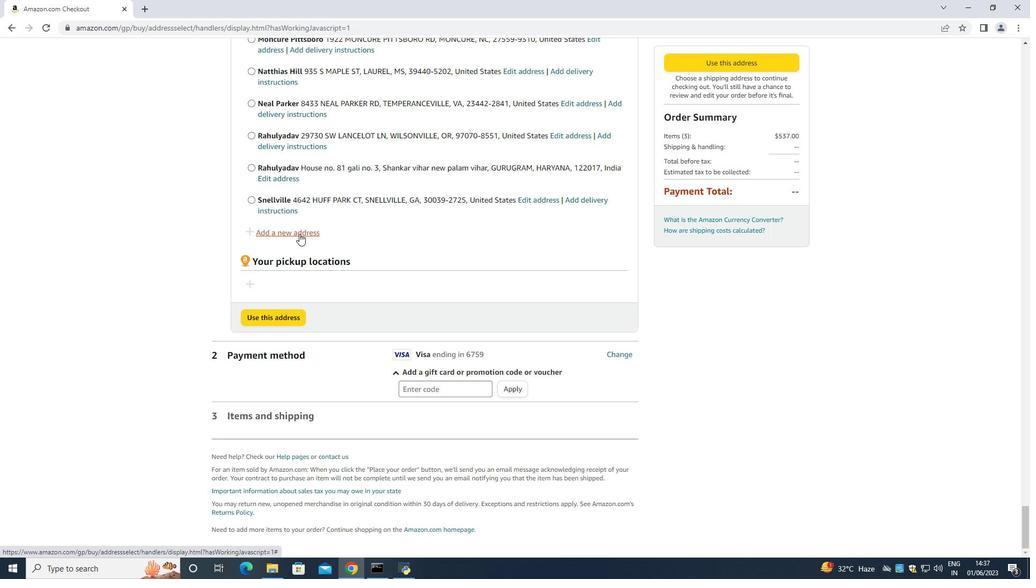 
Action: Mouse moved to (355, 260)
Screenshot: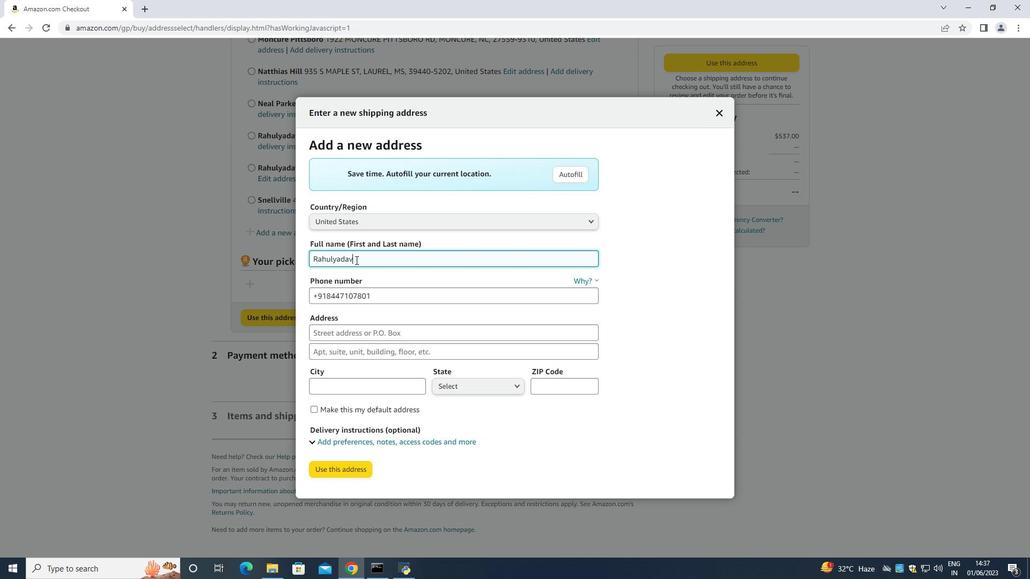 
Action: Mouse pressed left at (355, 260)
Screenshot: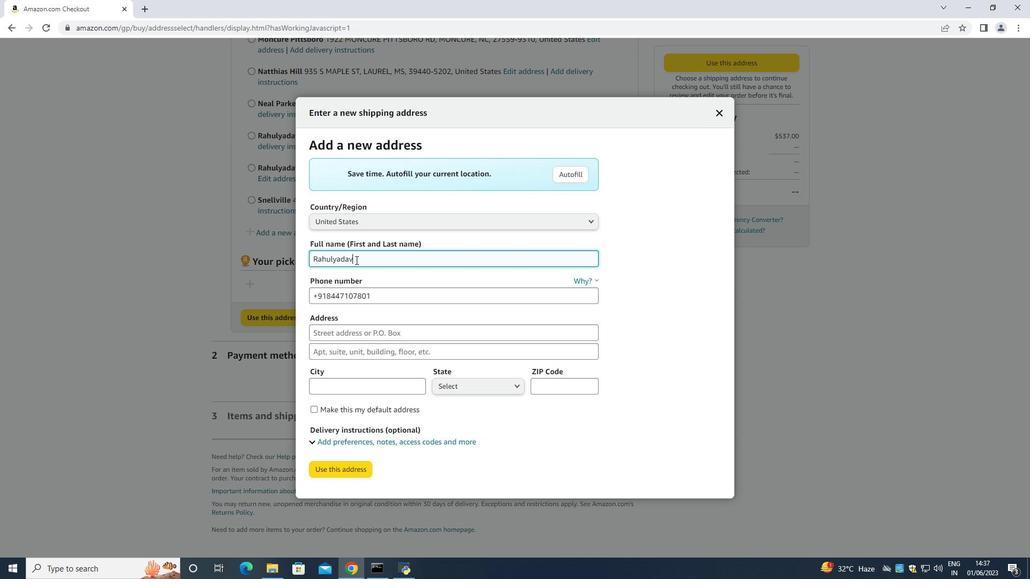
Action: Key pressed <Key.backspace><Key.backspace><Key.backspace><Key.backspace><Key.backspace><Key.backspace><Key.backspace><Key.backspace><Key.backspace><Key.backspace><Key.backspace><Key.backspace><Key.backspace><Key.backspace><Key.backspace><Key.backspace><Key.backspace><Key.backspace><Key.backspace><Key.backspace><Key.backspace><Key.backspace><Key.backspace><Key.backspace><Key.backspace><Key.backspace><Key.backspace><Key.backspace><Key.backspace><Key.shift>Ber<Key.backspace>thany<Key.space><Key.shift>Lewis<Key.space><Key.tab><Key.tab><Key.backspace>3184332610<Key.space><Key.tab>2425<Key.space><Key.shift>AUGUST<Key.space><Key.shift>lane<Key.space><Key.tab><Key.tab><Key.shift>Shreveport<Key.space><Key.tab><Key.down><Key.right><Key.right><Key.up><Key.up>
Screenshot: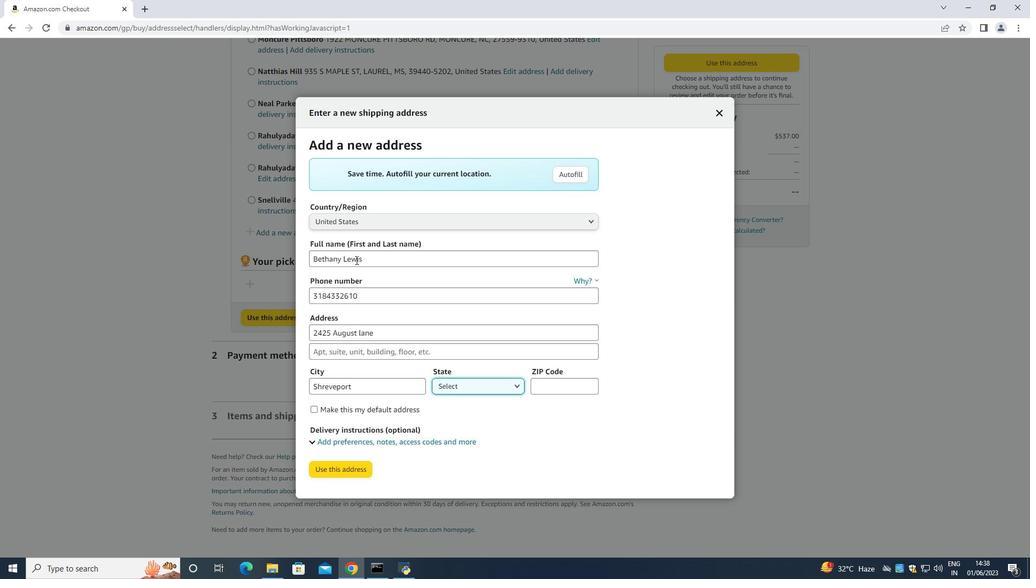 
Action: Mouse moved to (486, 390)
Screenshot: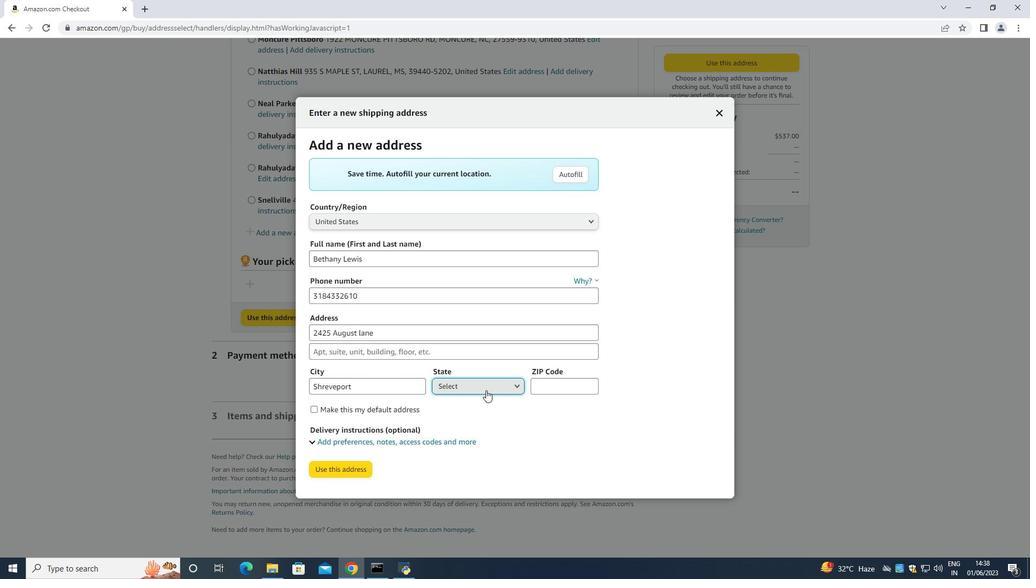 
Action: Mouse pressed left at (486, 390)
Screenshot: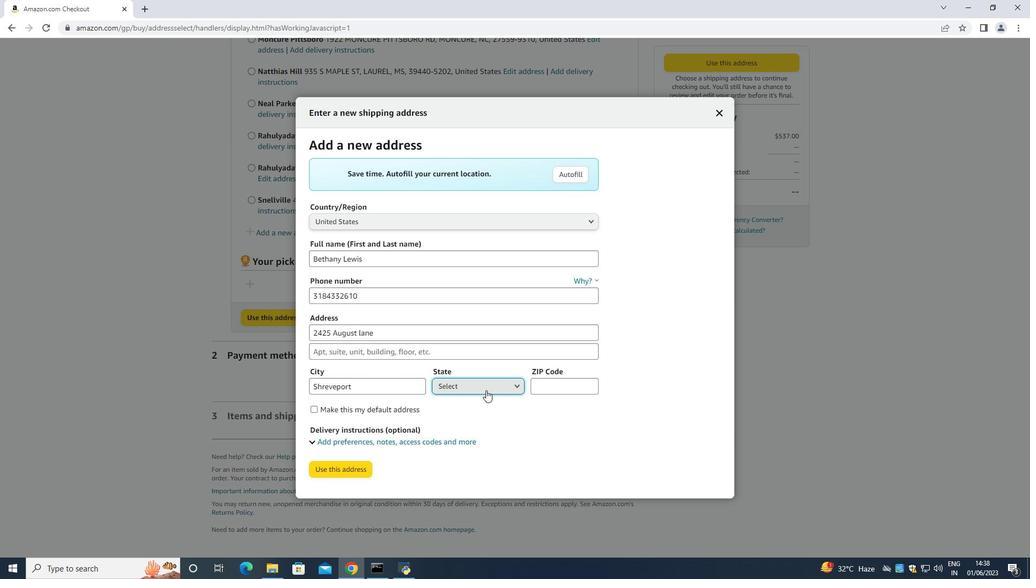 
Action: Mouse moved to (457, 347)
Screenshot: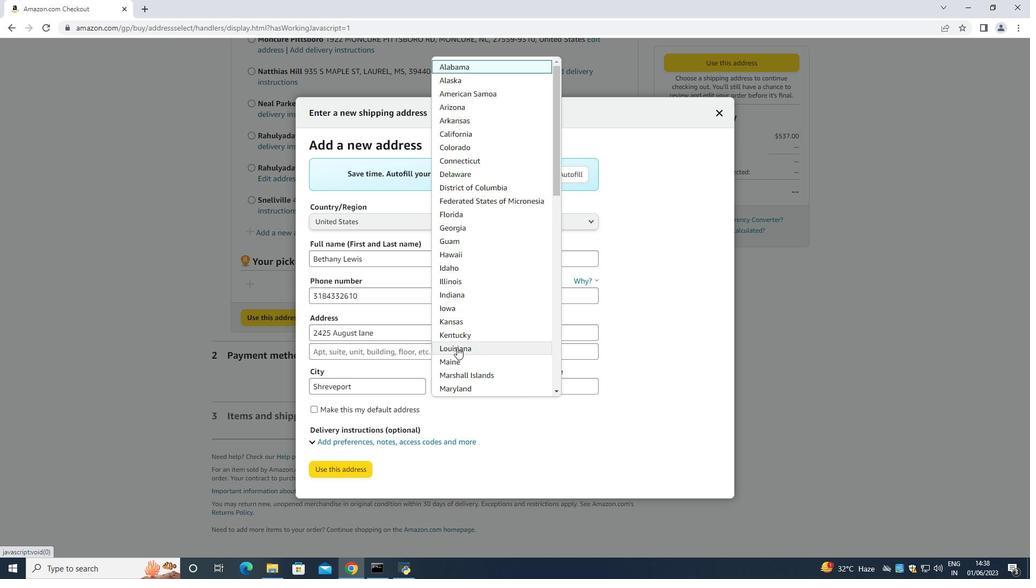
Action: Mouse pressed left at (457, 347)
Screenshot: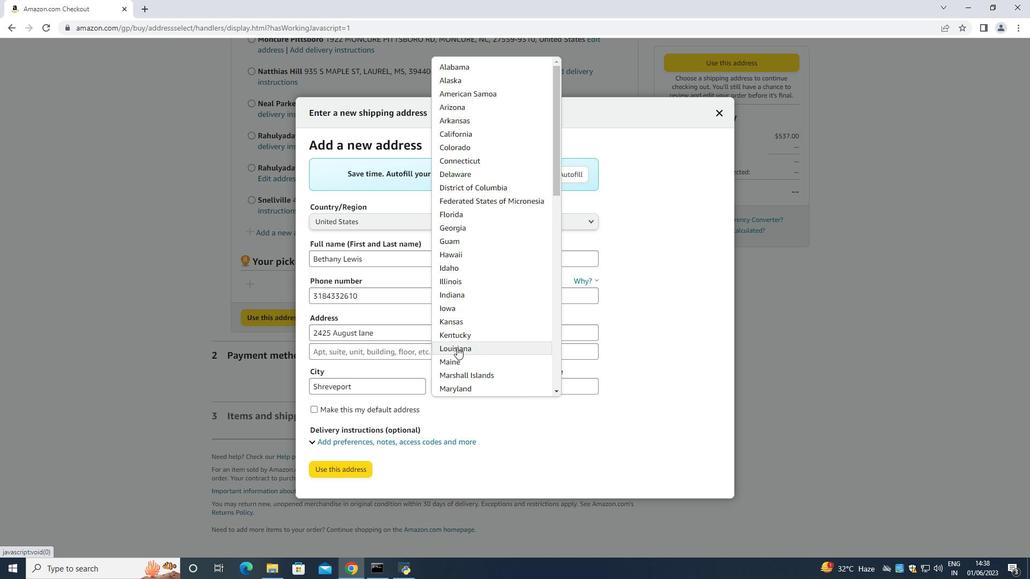 
Action: Mouse moved to (549, 388)
Screenshot: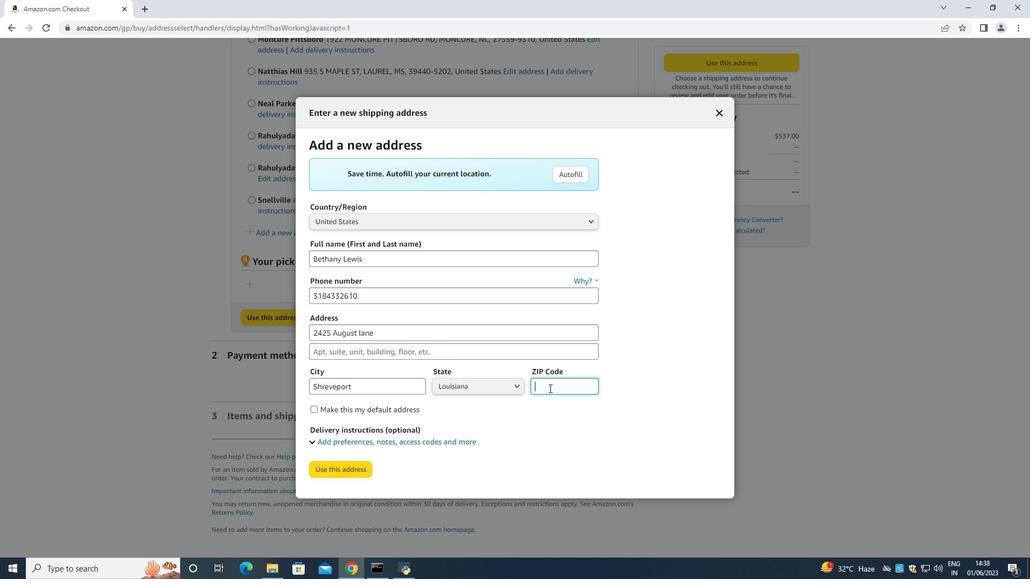 
Action: Mouse pressed left at (549, 388)
Screenshot: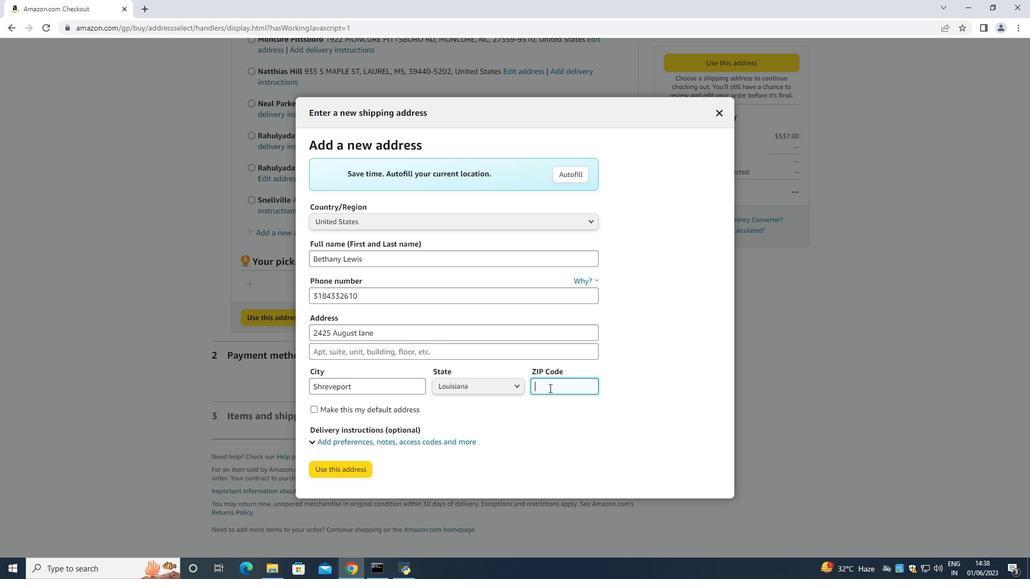 
Action: Key pressed 71101
Screenshot: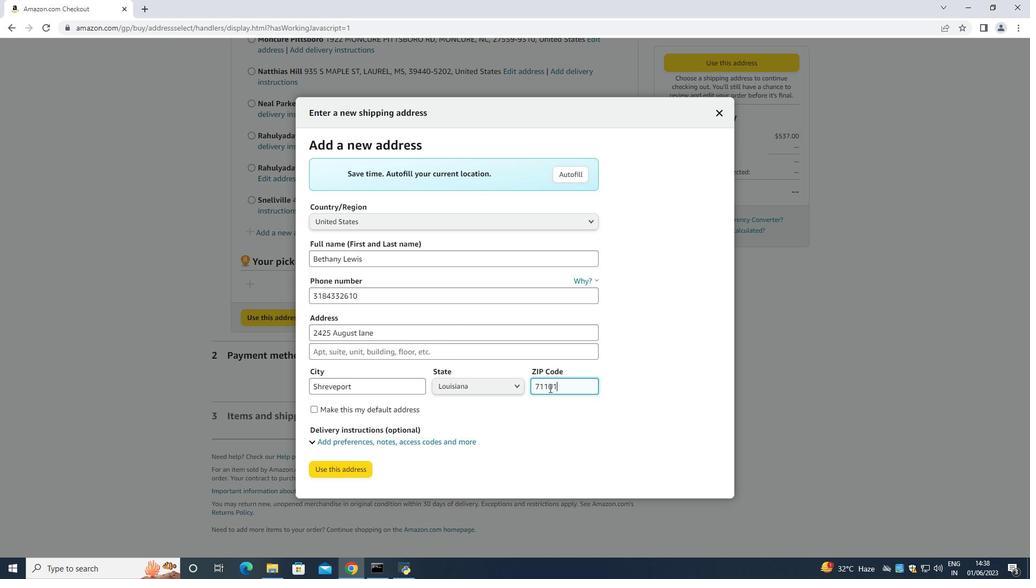 
Action: Mouse moved to (344, 466)
Screenshot: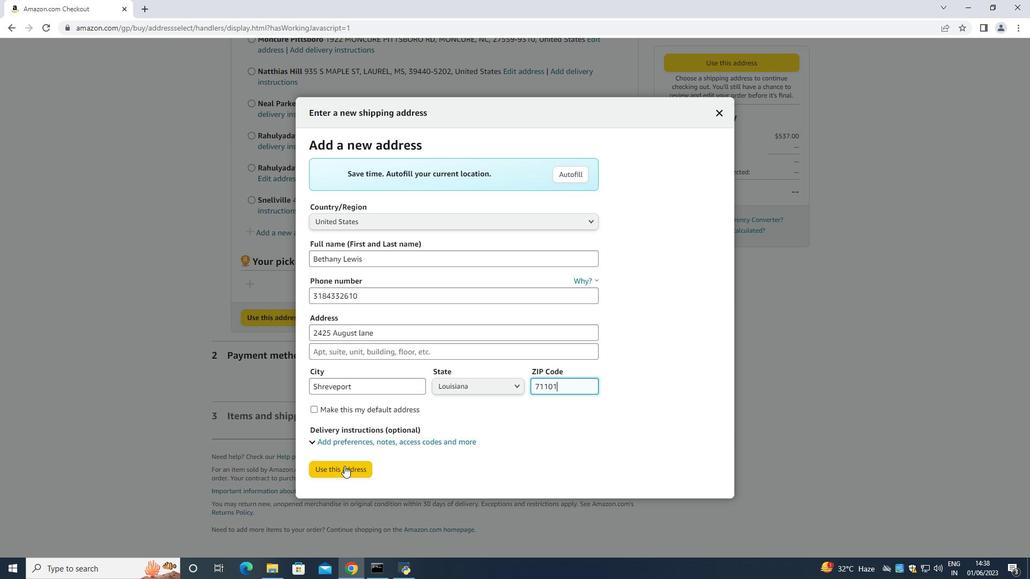 
Action: Mouse pressed left at (344, 466)
Screenshot: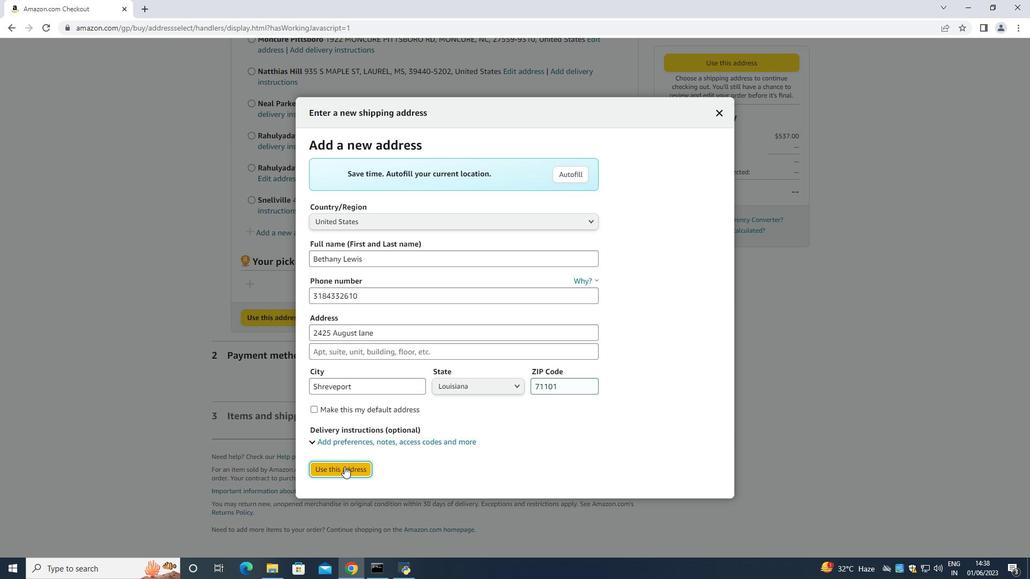 
Action: Mouse moved to (333, 547)
Screenshot: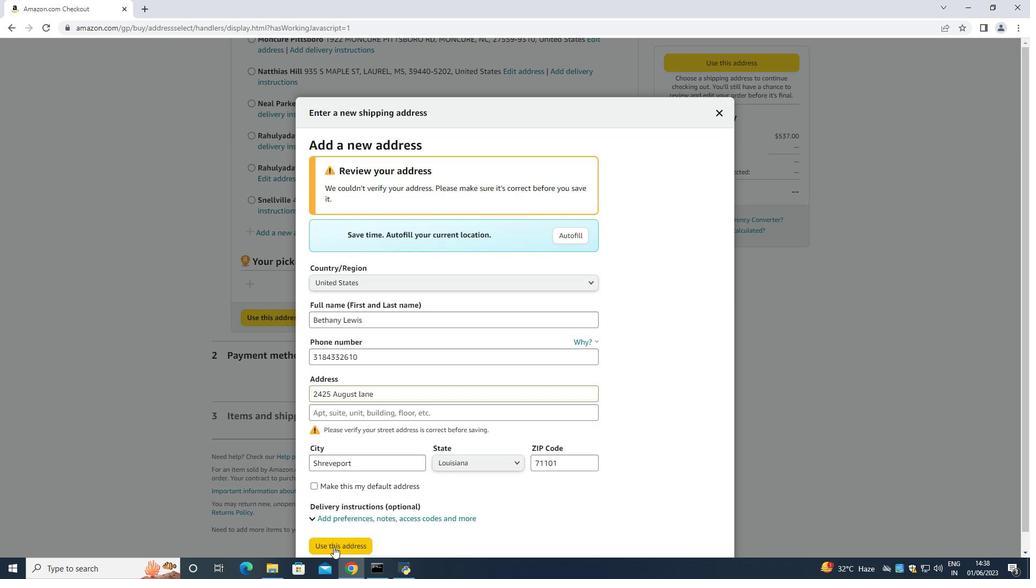 
Action: Mouse pressed left at (333, 547)
Screenshot: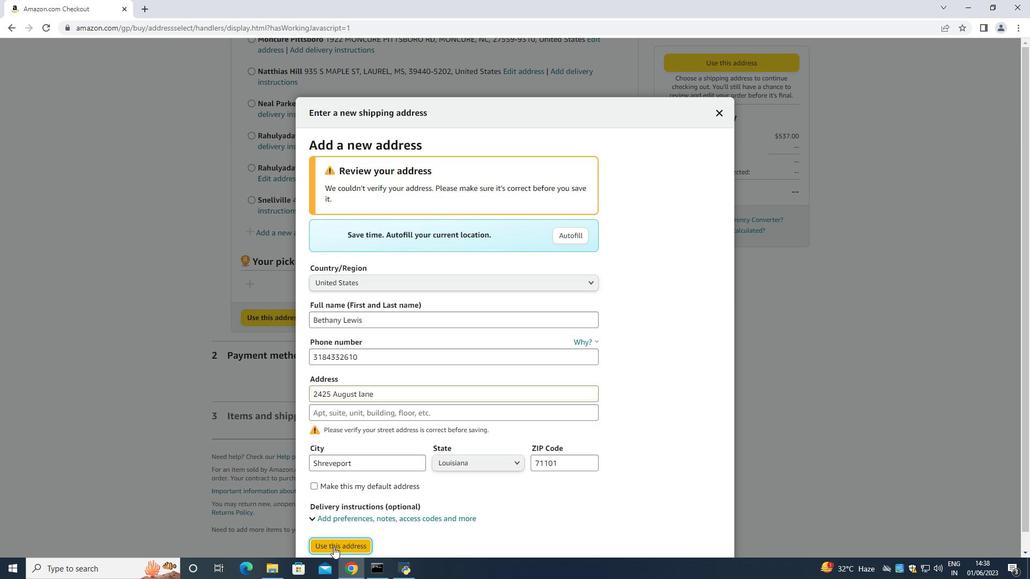
Action: Mouse moved to (342, 259)
Screenshot: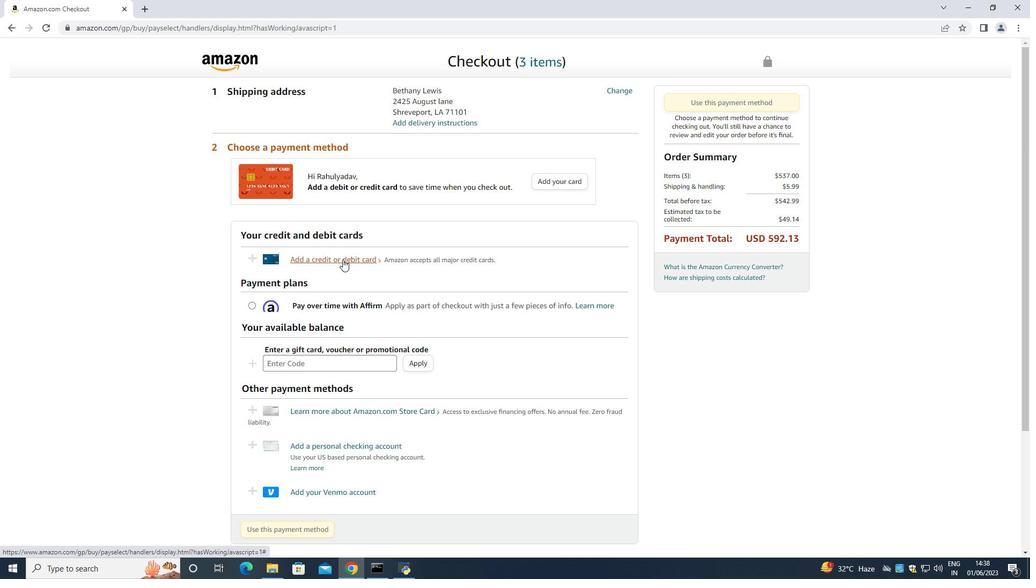 
Action: Mouse pressed left at (342, 259)
Screenshot: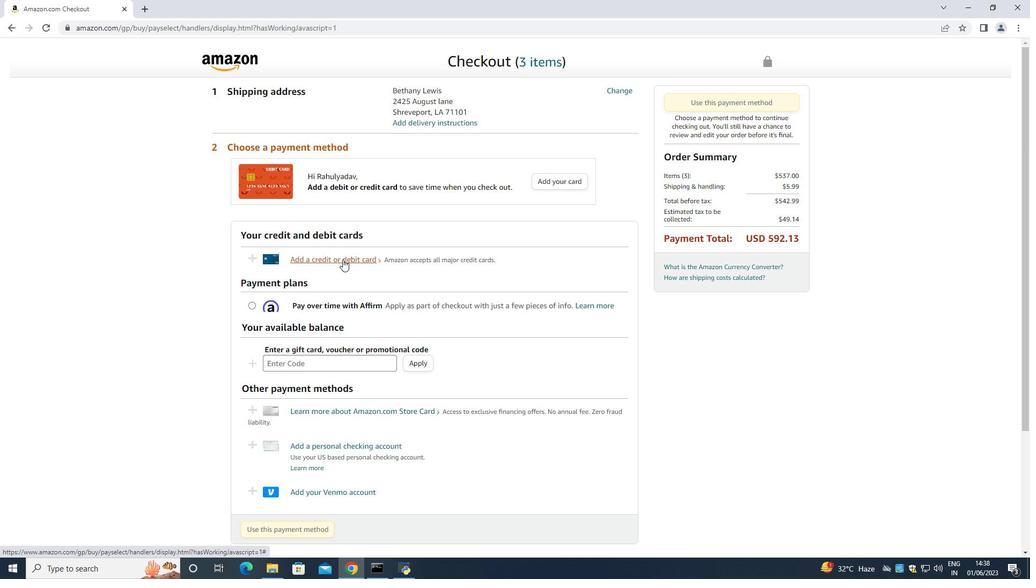 
Action: Mouse moved to (431, 251)
Screenshot: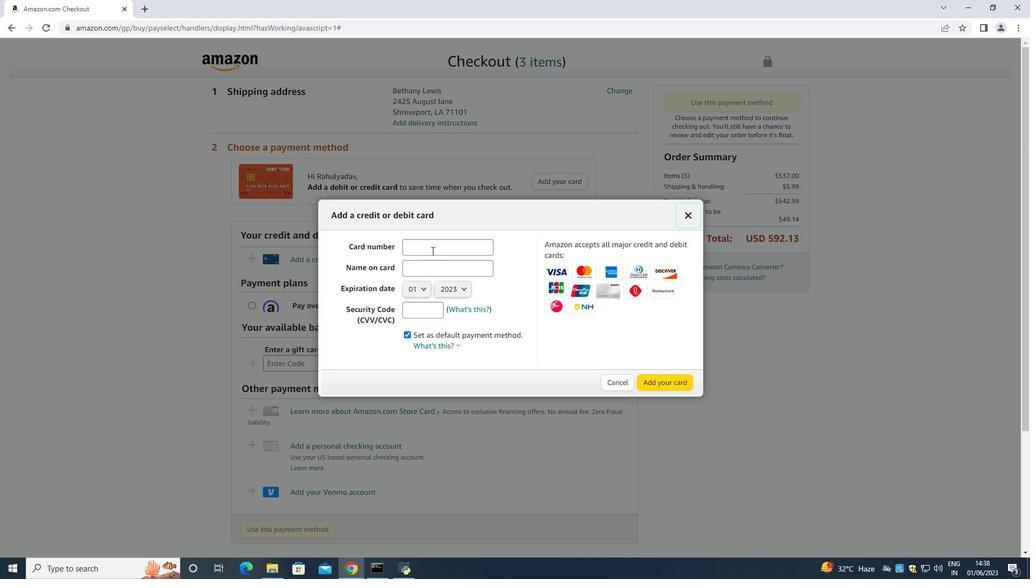 
Action: Mouse pressed left at (431, 251)
Screenshot: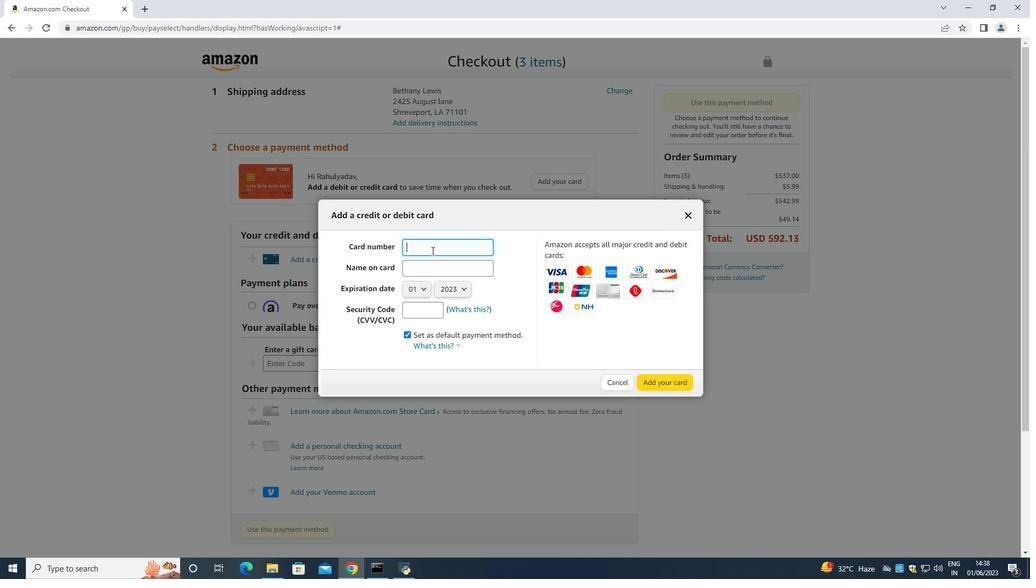 
Action: Mouse moved to (431, 250)
Screenshot: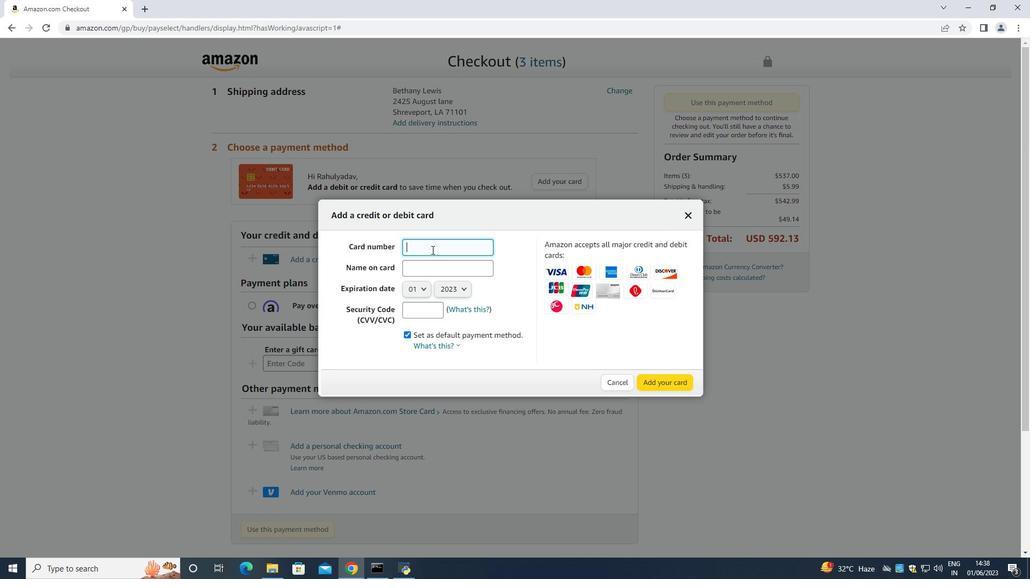 
Action: Key pressed 4726882864515759<Key.space><Key.tab><Key.shift>Kate<Key.space><Key.shift><Key.shift>Phillips<Key.space><Key.tab><Key.right><Key.tab><Key.right><Key.right><Key.right><Key.left><Key.tab>953
Screenshot: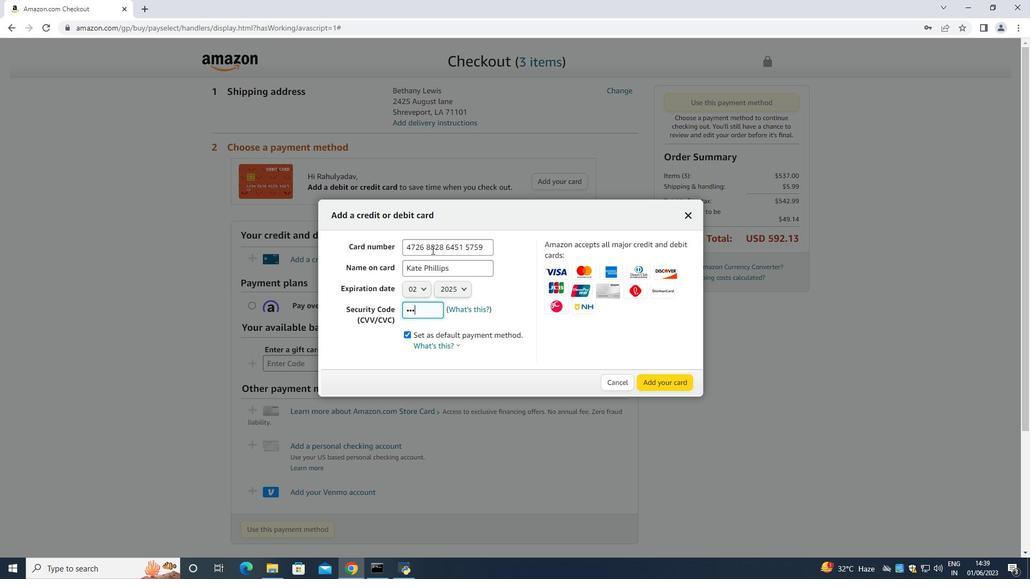 
